Task: Research Airbnb properties in Villa Gesell, Argentina from 5th December, 2023 to 12th December, 2023 for 2 adults.  With 1  bedroom having 1 bed and 1 bathroom. Property type can be hotel. Amenities needed are: heating. Booking option can be shelf check-in. Look for 3 properties as per requirement.
Action: Mouse moved to (452, 102)
Screenshot: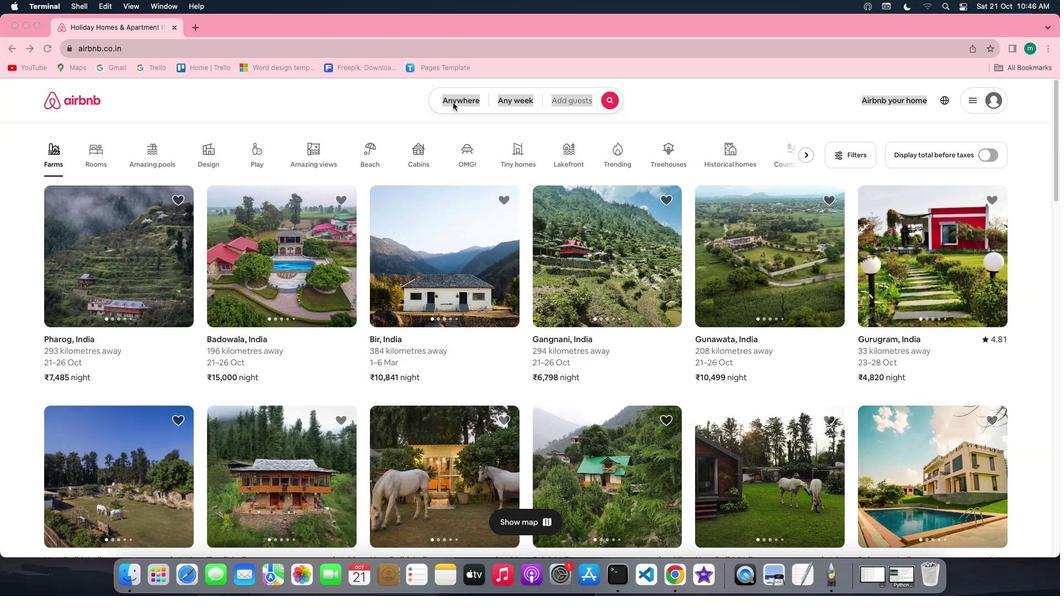 
Action: Mouse pressed left at (452, 102)
Screenshot: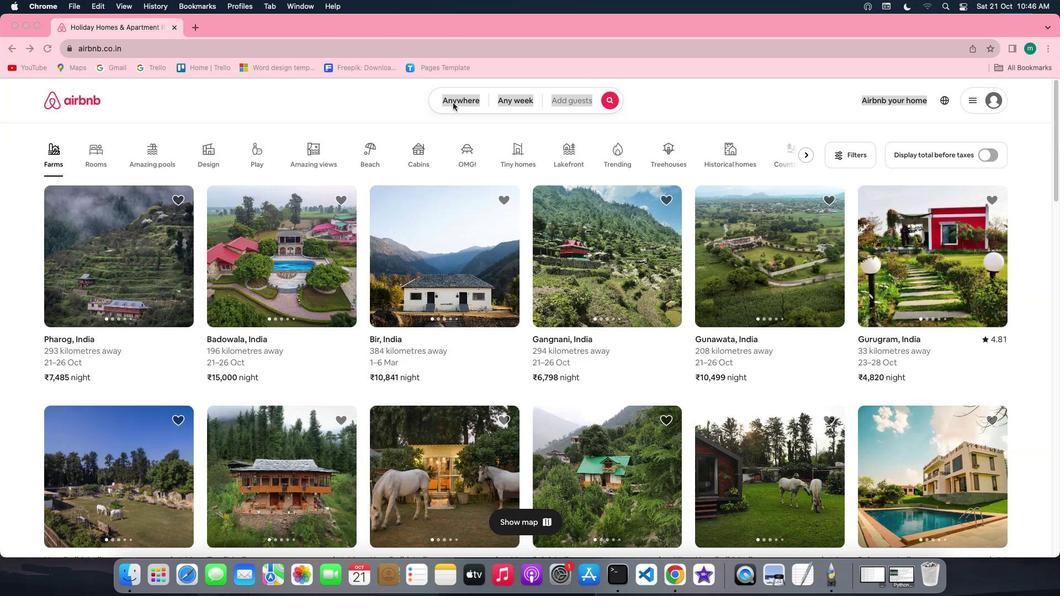 
Action: Mouse pressed left at (452, 102)
Screenshot: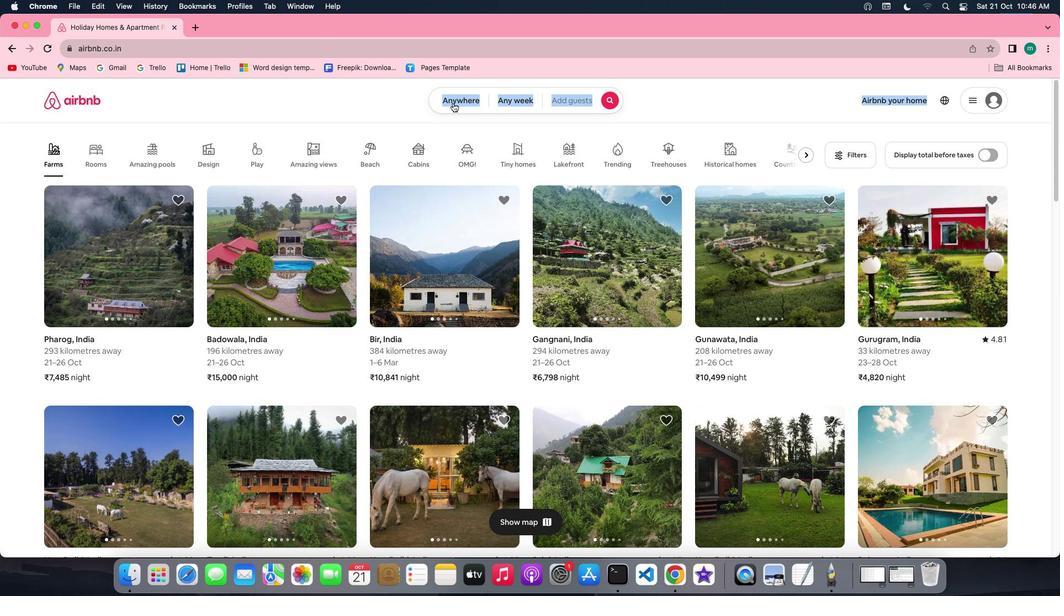 
Action: Mouse moved to (392, 135)
Screenshot: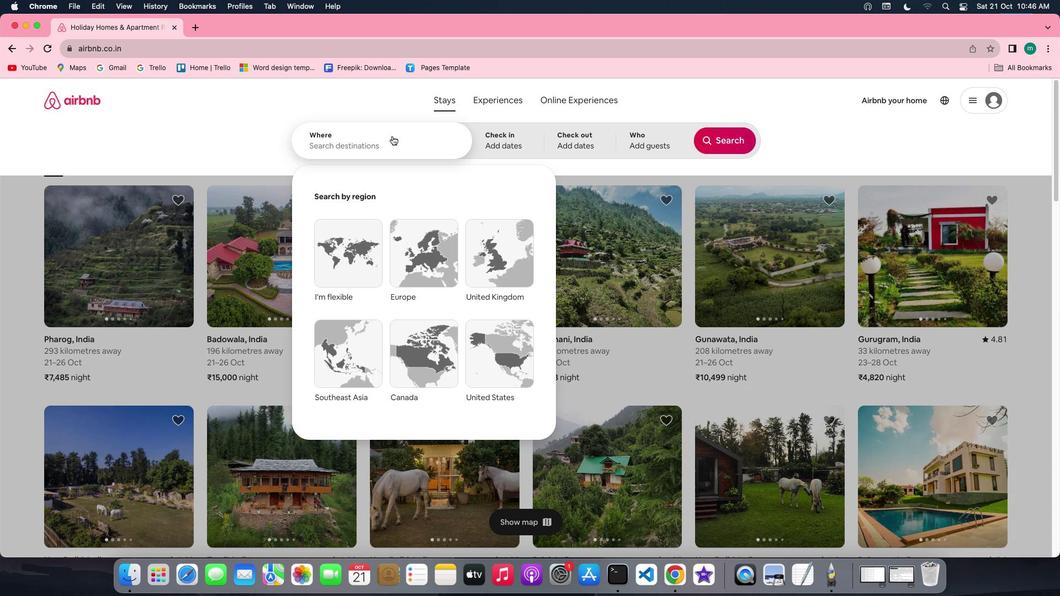 
Action: Key pressed Key.shift'V''i''l''l''a'Key.spaceKey.shift'G''e''s''e''l''l'','Key.spaceKey.shift'A''r''g''e''n''t''i''n''a'
Screenshot: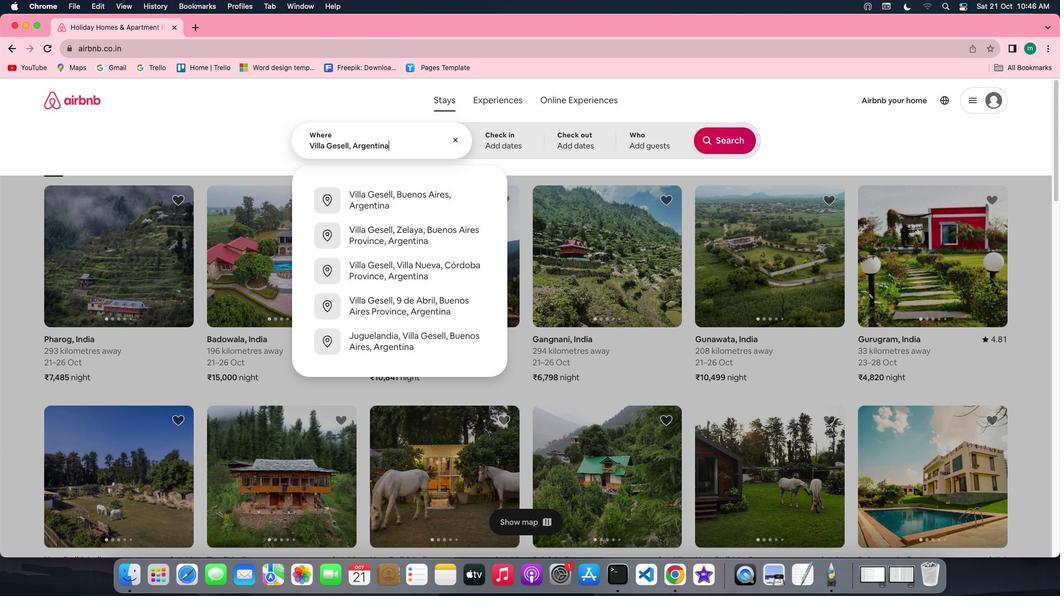 
Action: Mouse moved to (488, 138)
Screenshot: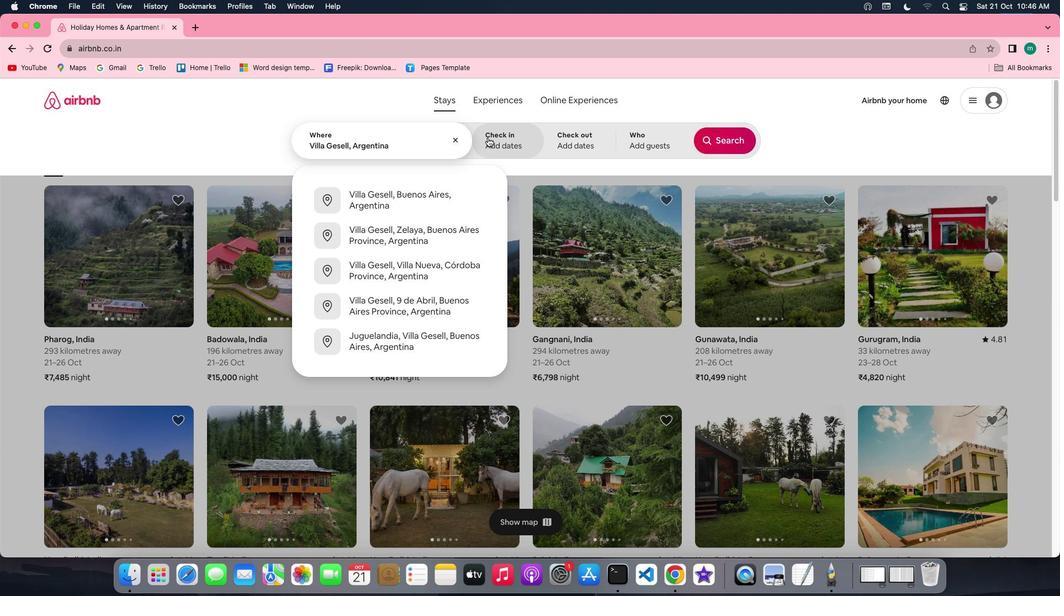 
Action: Mouse pressed left at (488, 138)
Screenshot: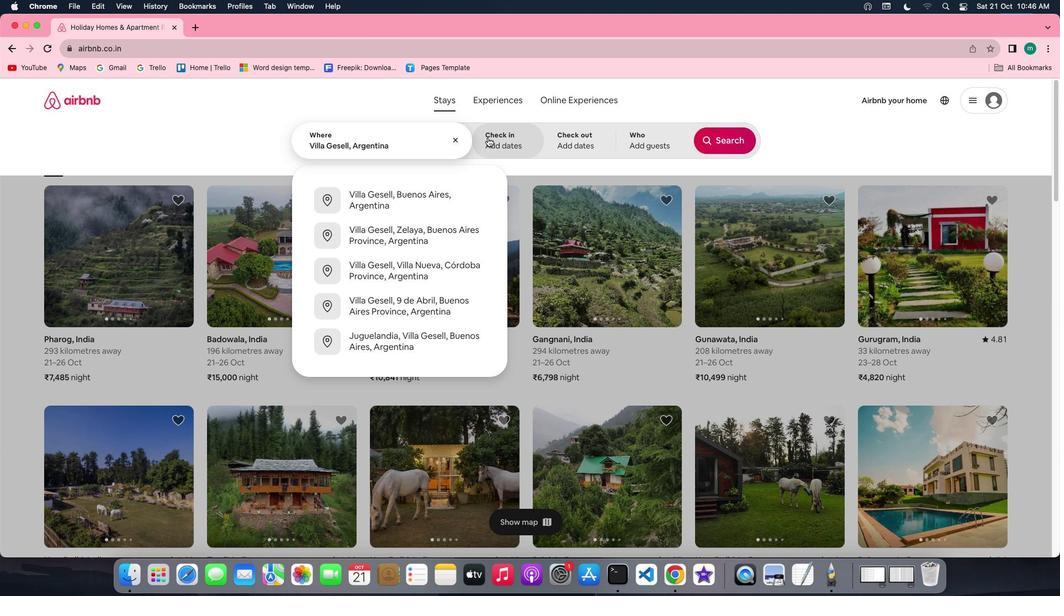 
Action: Mouse moved to (722, 235)
Screenshot: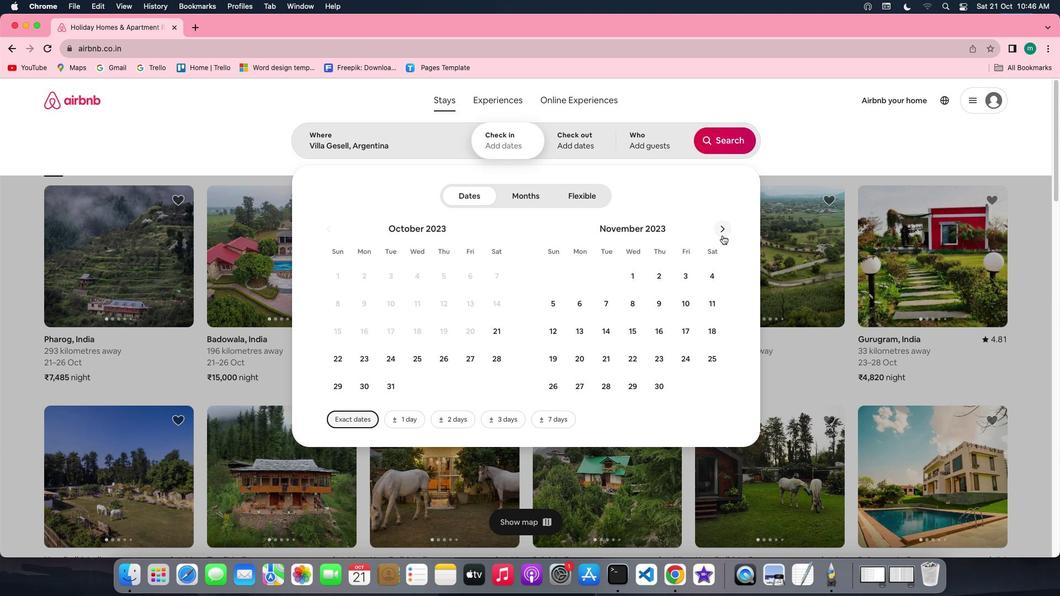 
Action: Mouse pressed left at (722, 235)
Screenshot: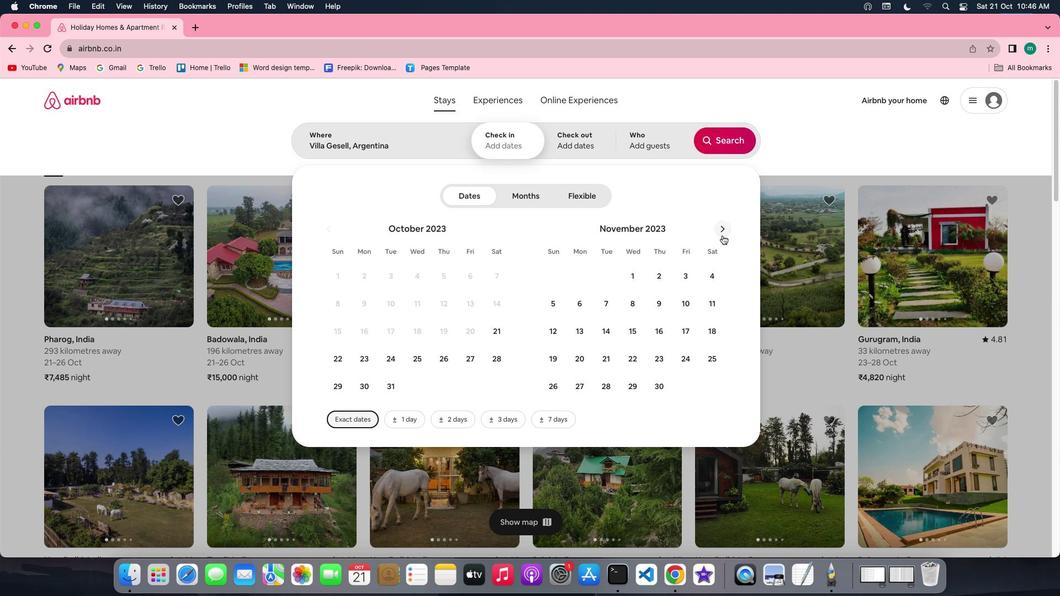 
Action: Mouse moved to (609, 297)
Screenshot: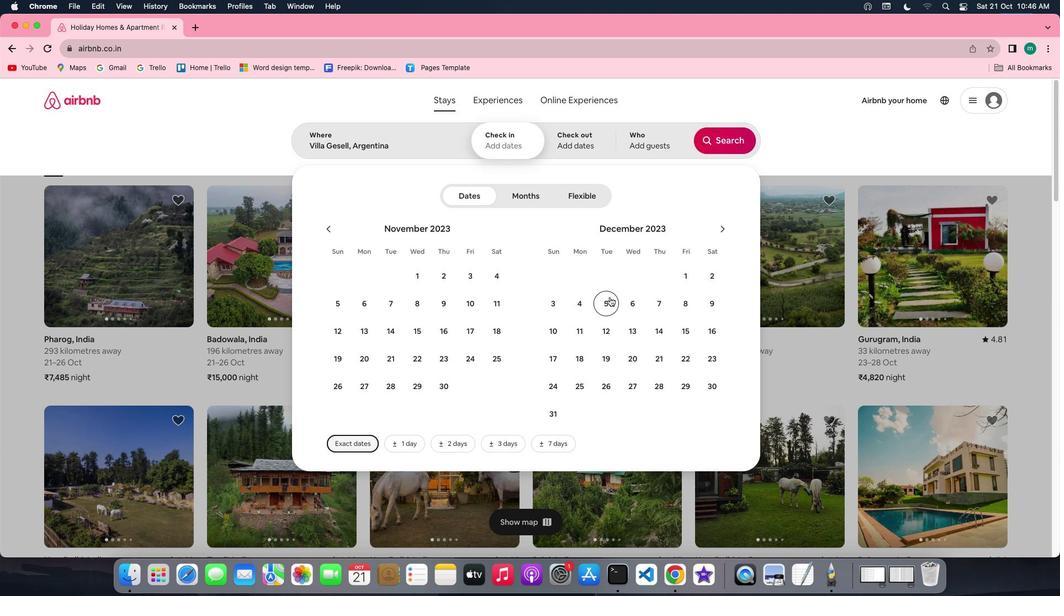 
Action: Mouse pressed left at (609, 297)
Screenshot: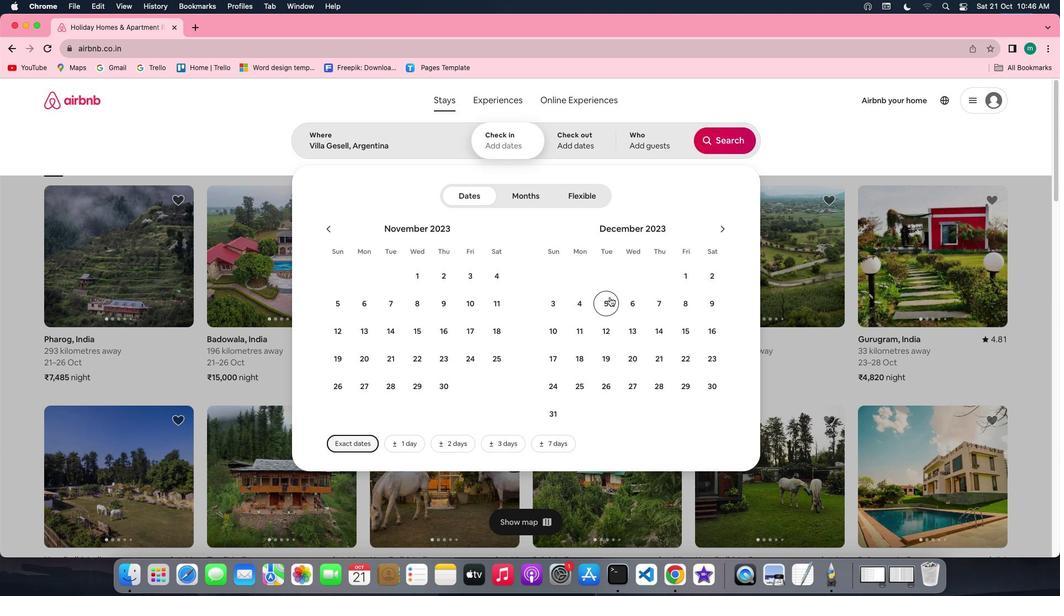 
Action: Mouse moved to (616, 332)
Screenshot: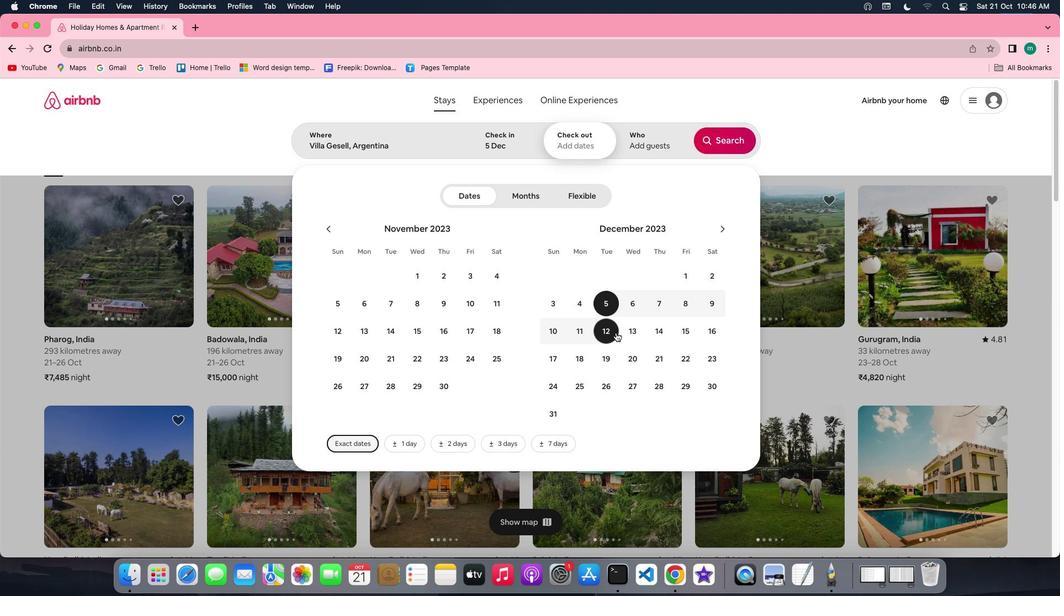 
Action: Mouse pressed left at (616, 332)
Screenshot: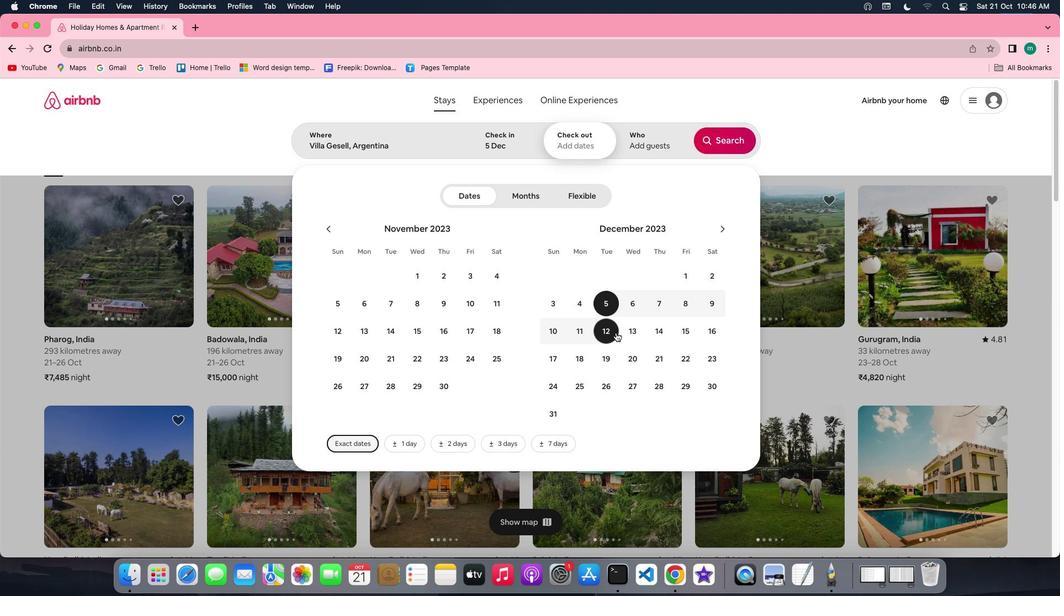 
Action: Mouse moved to (654, 140)
Screenshot: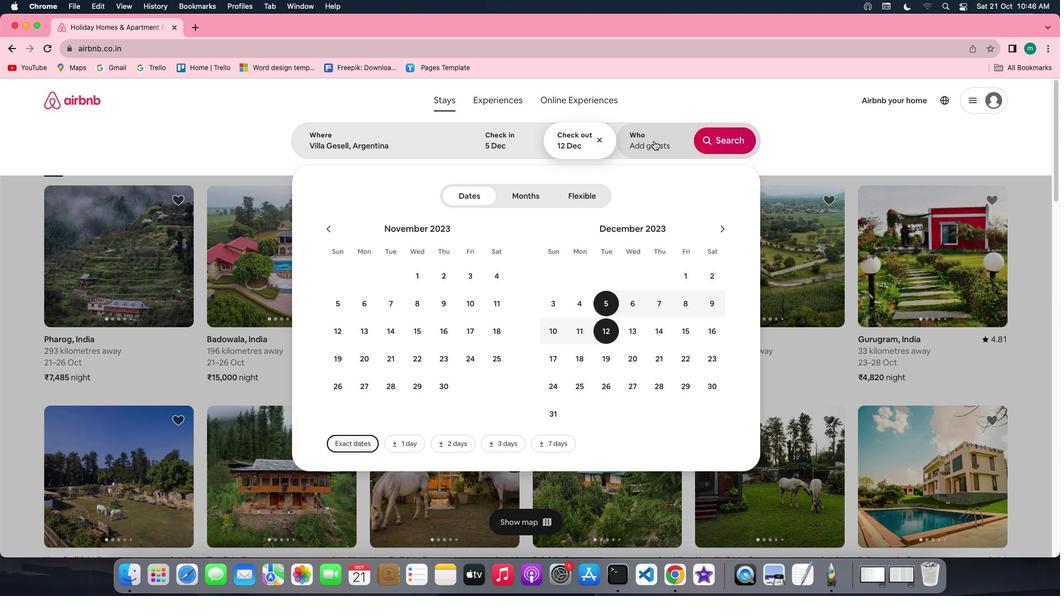 
Action: Mouse pressed left at (654, 140)
Screenshot: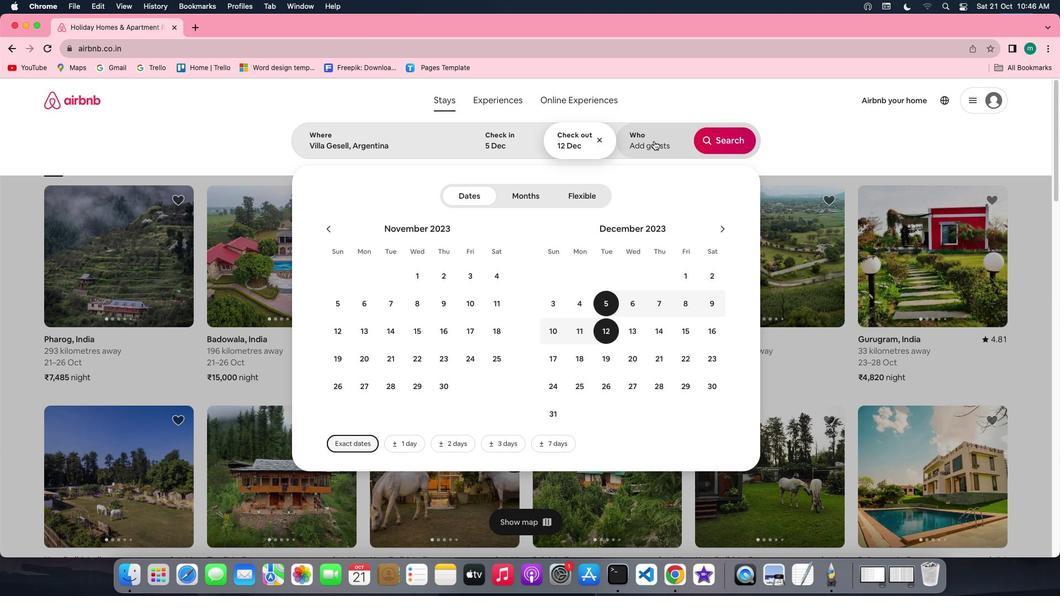
Action: Mouse moved to (725, 191)
Screenshot: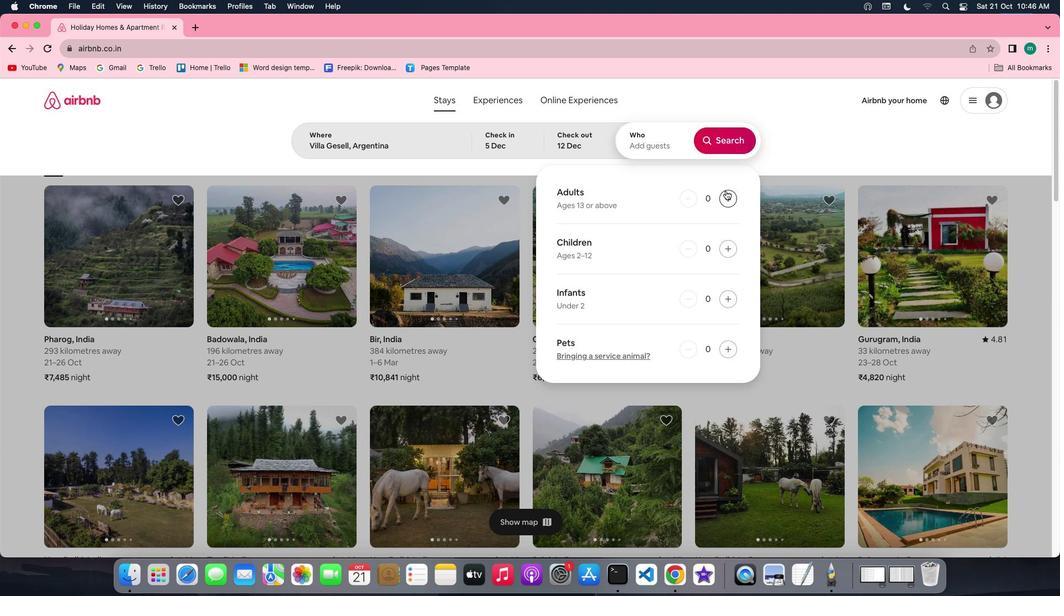 
Action: Mouse pressed left at (725, 191)
Screenshot: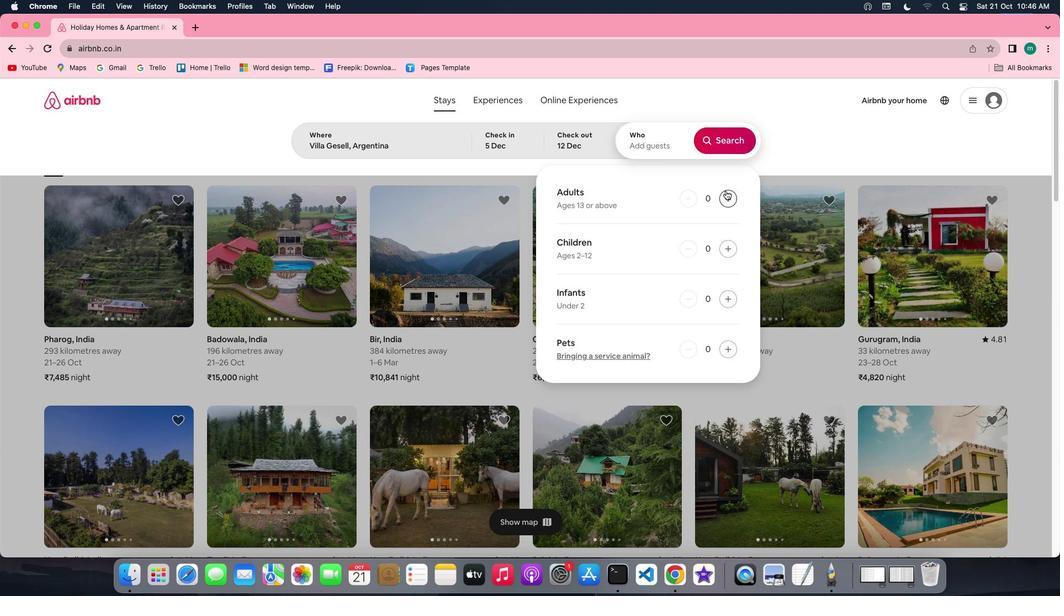
Action: Mouse pressed left at (725, 191)
Screenshot: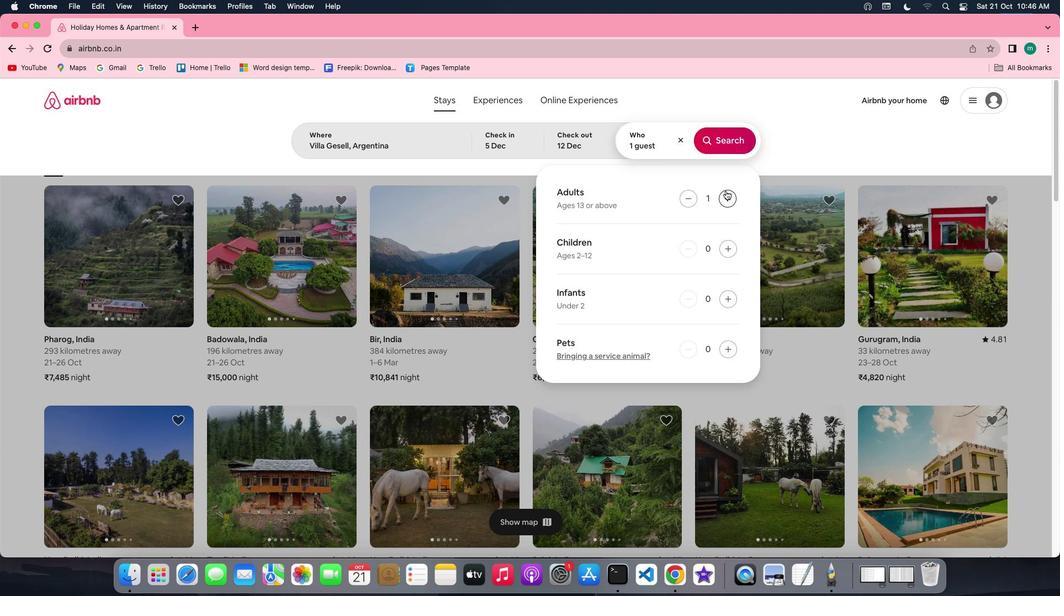 
Action: Mouse moved to (712, 138)
Screenshot: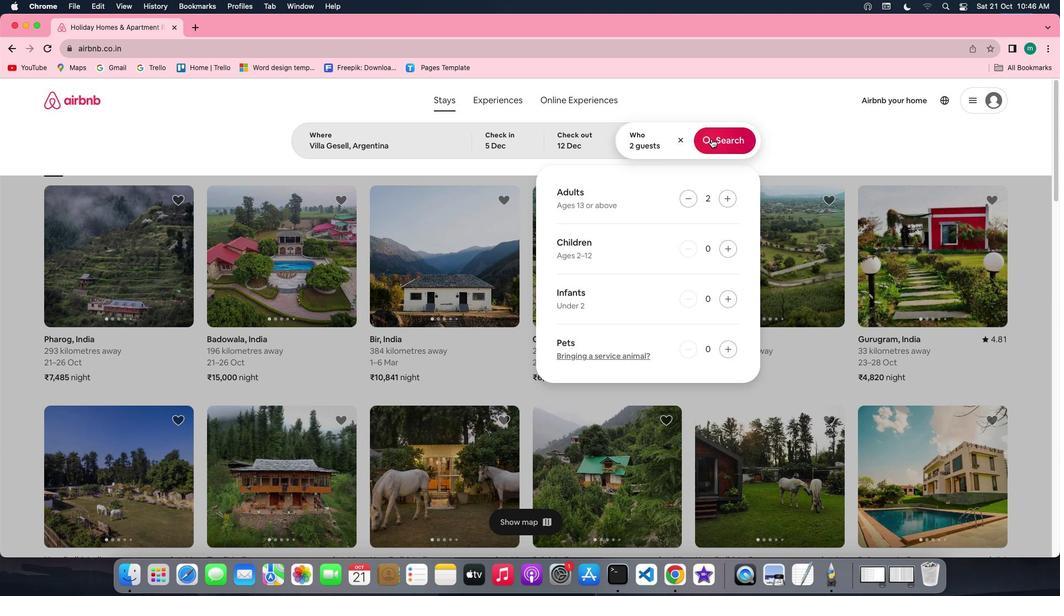 
Action: Mouse pressed left at (712, 138)
Screenshot: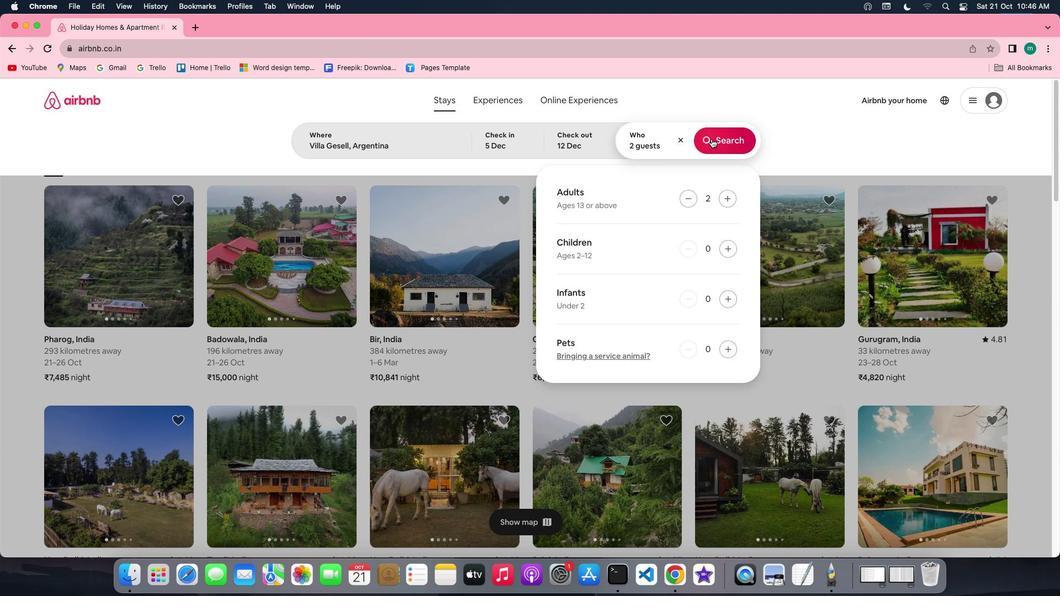 
Action: Mouse moved to (881, 139)
Screenshot: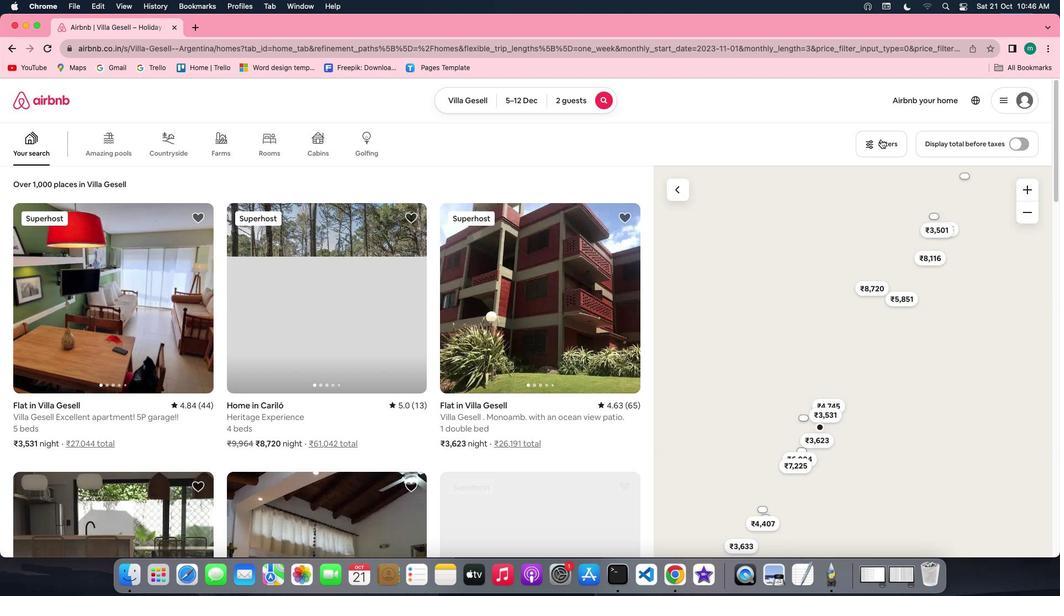 
Action: Mouse pressed left at (881, 139)
Screenshot: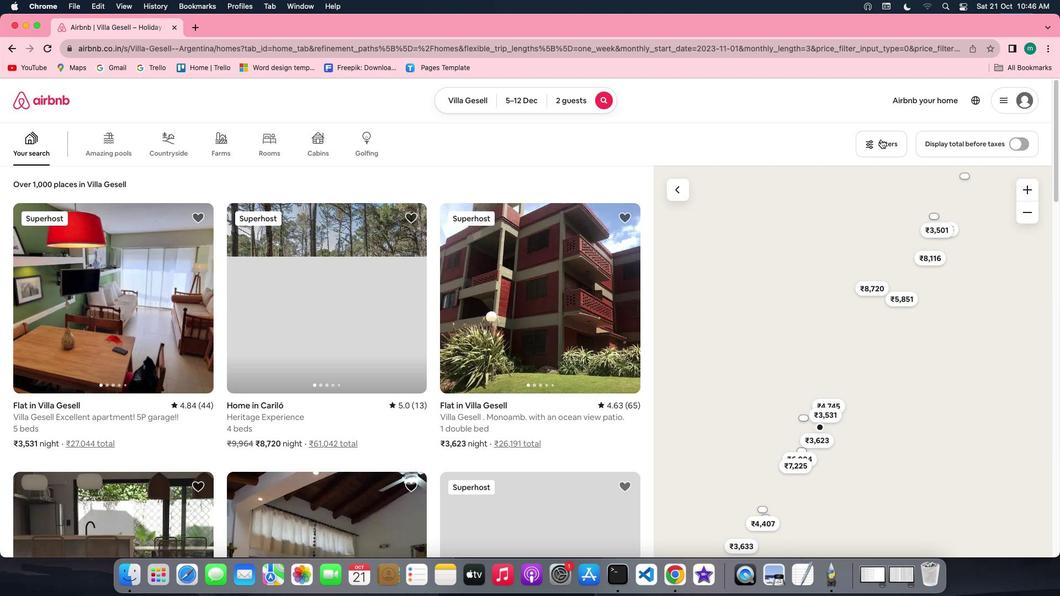 
Action: Mouse moved to (546, 289)
Screenshot: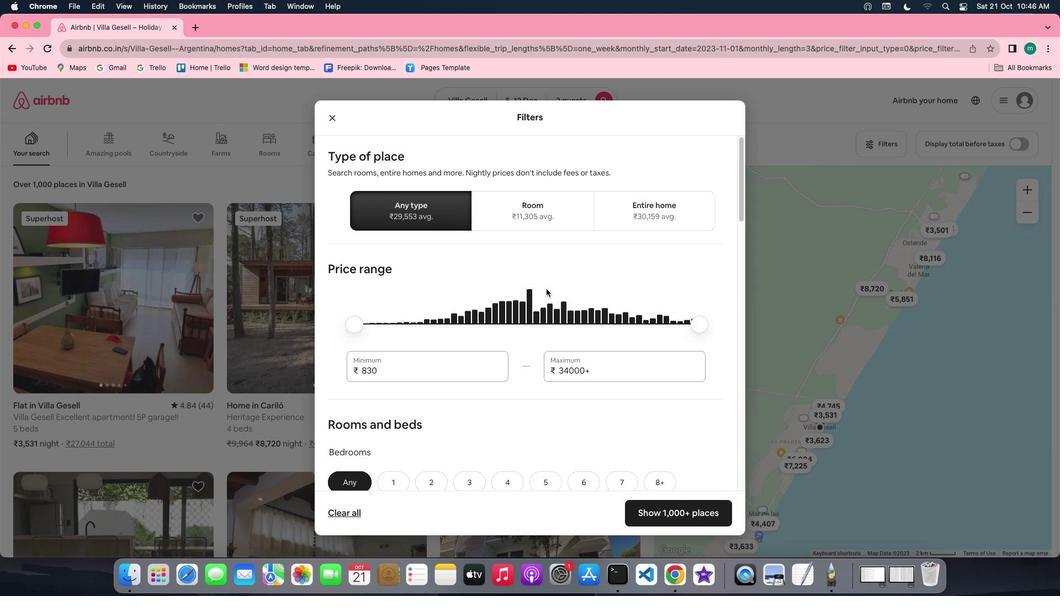 
Action: Mouse scrolled (546, 289) with delta (0, 0)
Screenshot: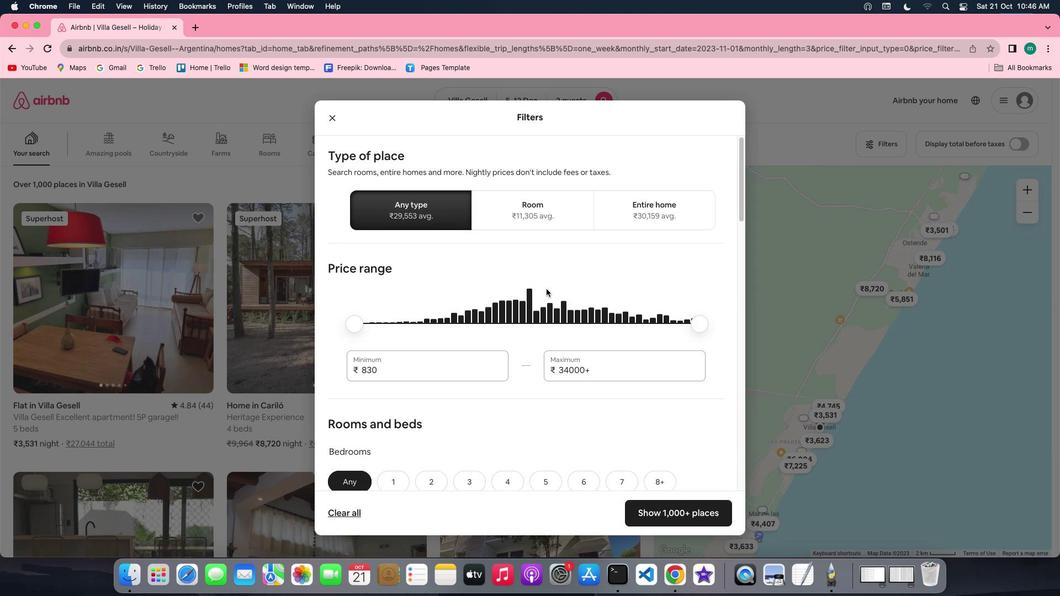 
Action: Mouse scrolled (546, 289) with delta (0, 0)
Screenshot: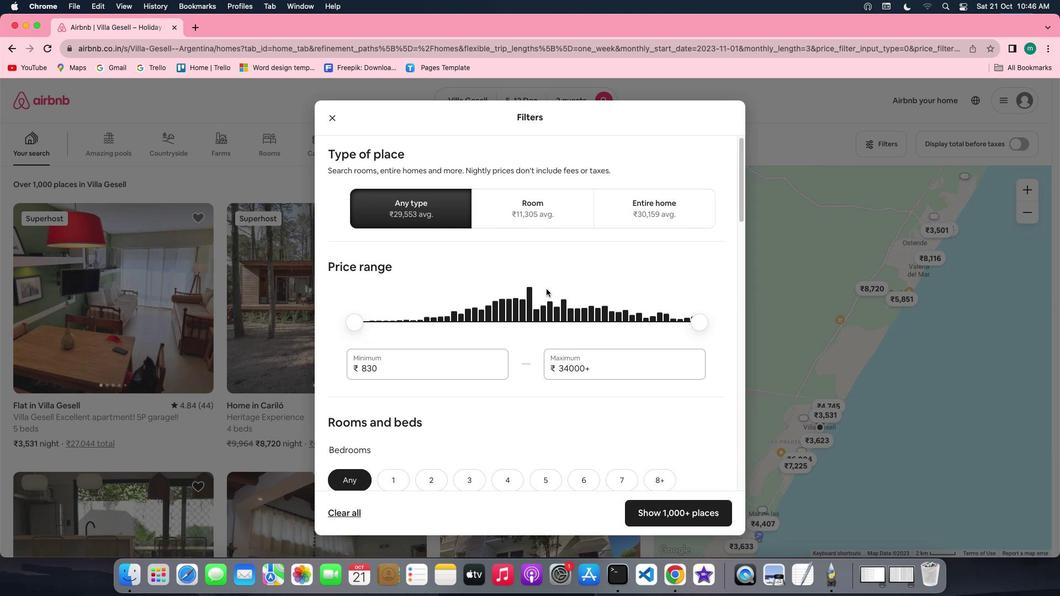 
Action: Mouse scrolled (546, 289) with delta (0, 0)
Screenshot: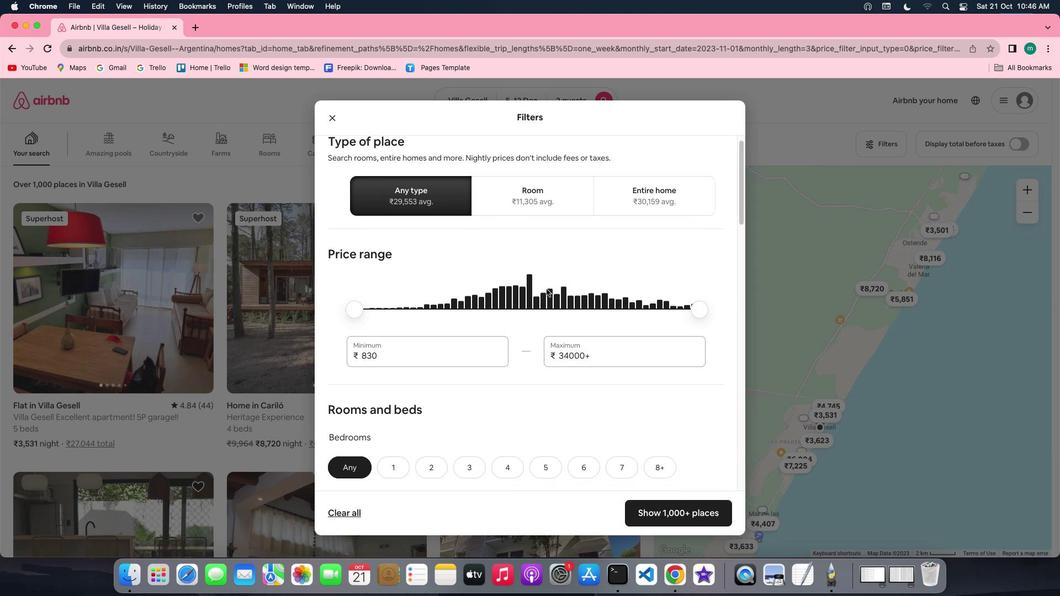 
Action: Mouse scrolled (546, 289) with delta (0, 0)
Screenshot: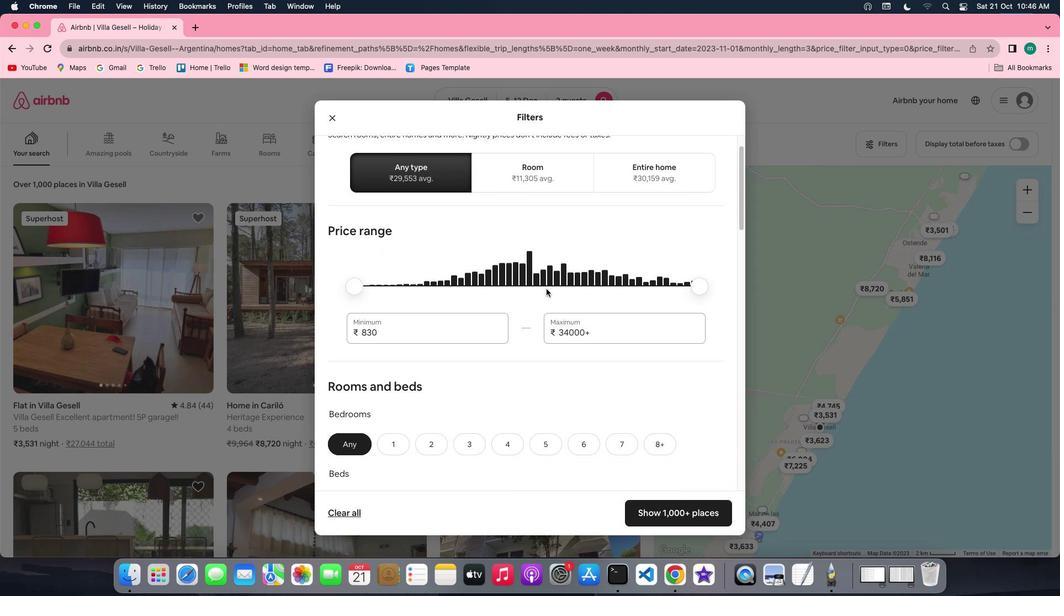 
Action: Mouse scrolled (546, 289) with delta (0, 0)
Screenshot: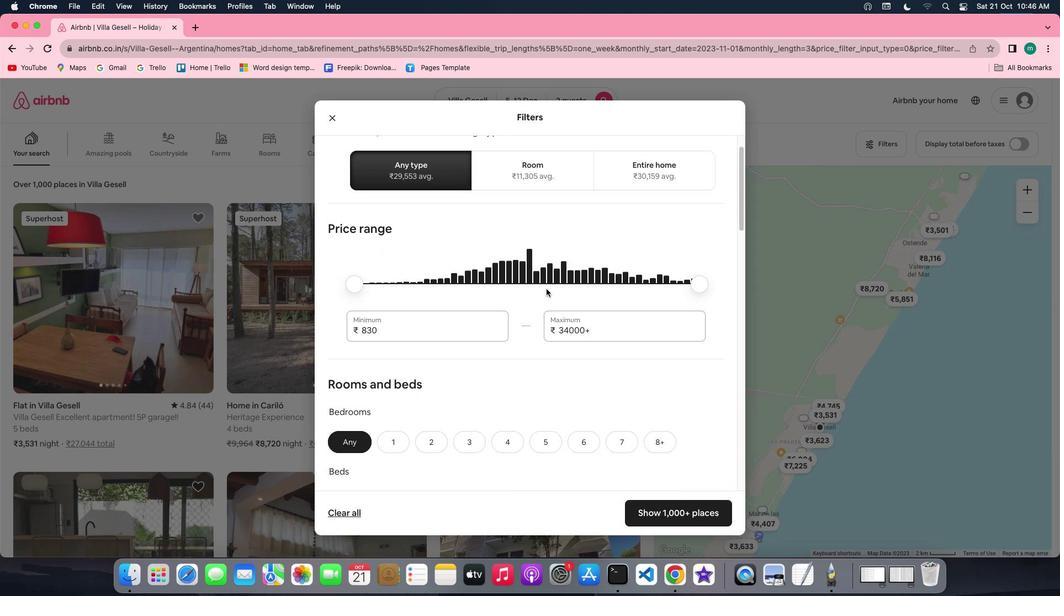 
Action: Mouse scrolled (546, 289) with delta (0, 0)
Screenshot: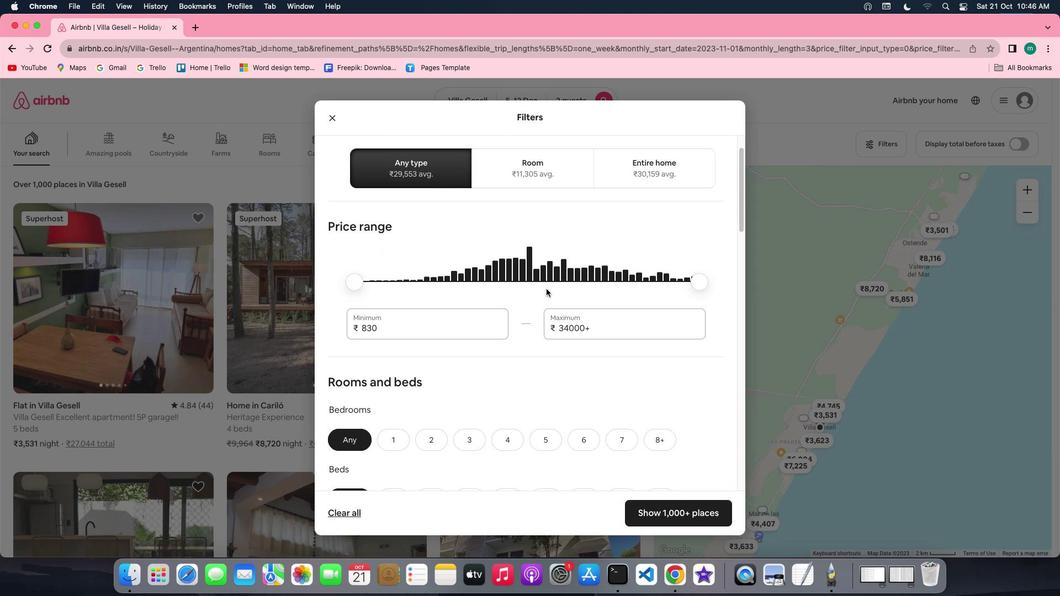 
Action: Mouse scrolled (546, 289) with delta (0, 0)
Screenshot: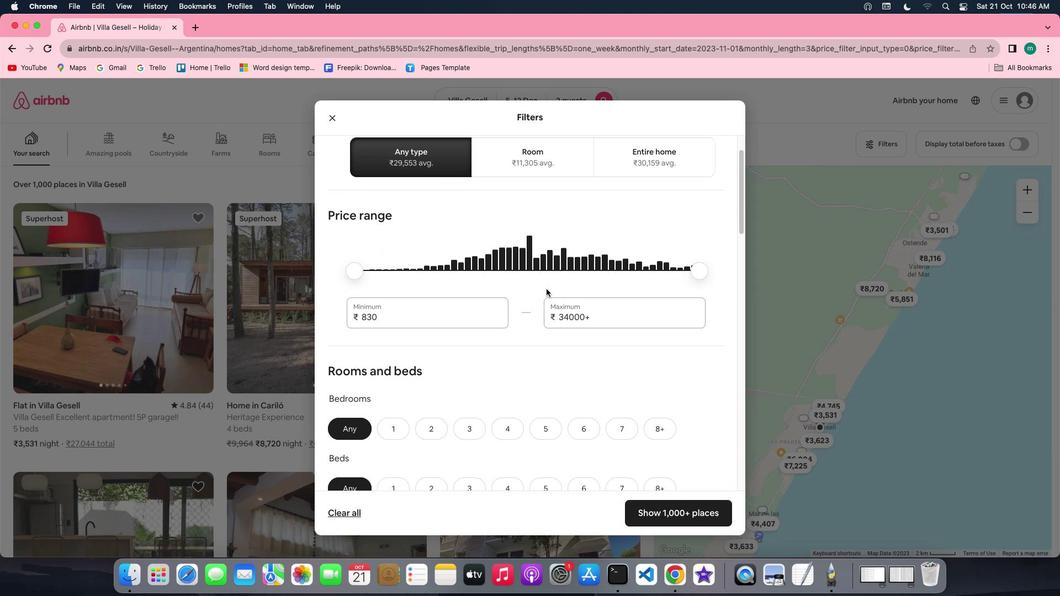 
Action: Mouse scrolled (546, 289) with delta (0, 0)
Screenshot: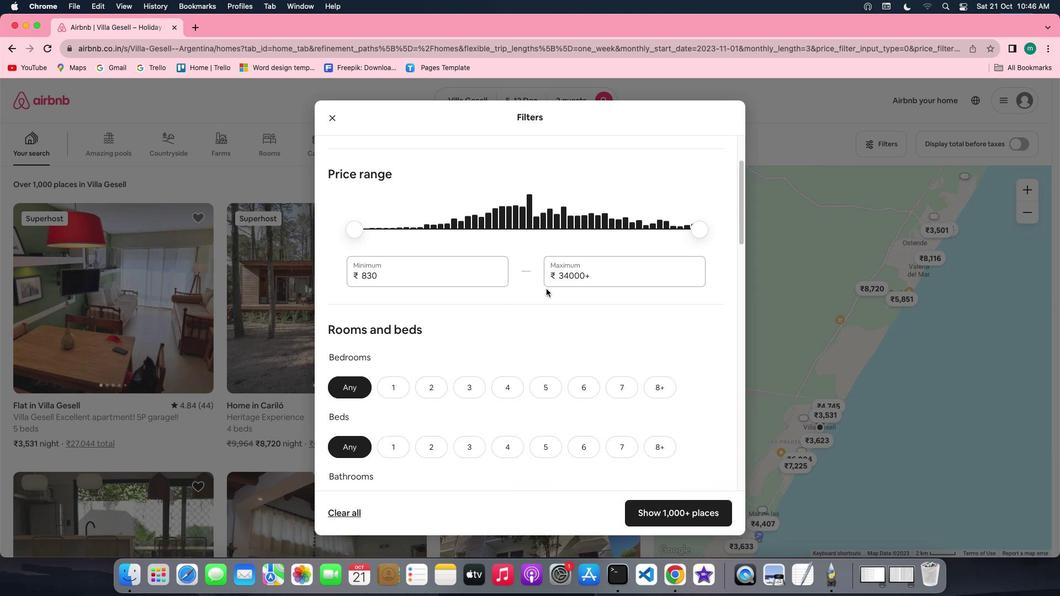 
Action: Mouse scrolled (546, 289) with delta (0, 0)
Screenshot: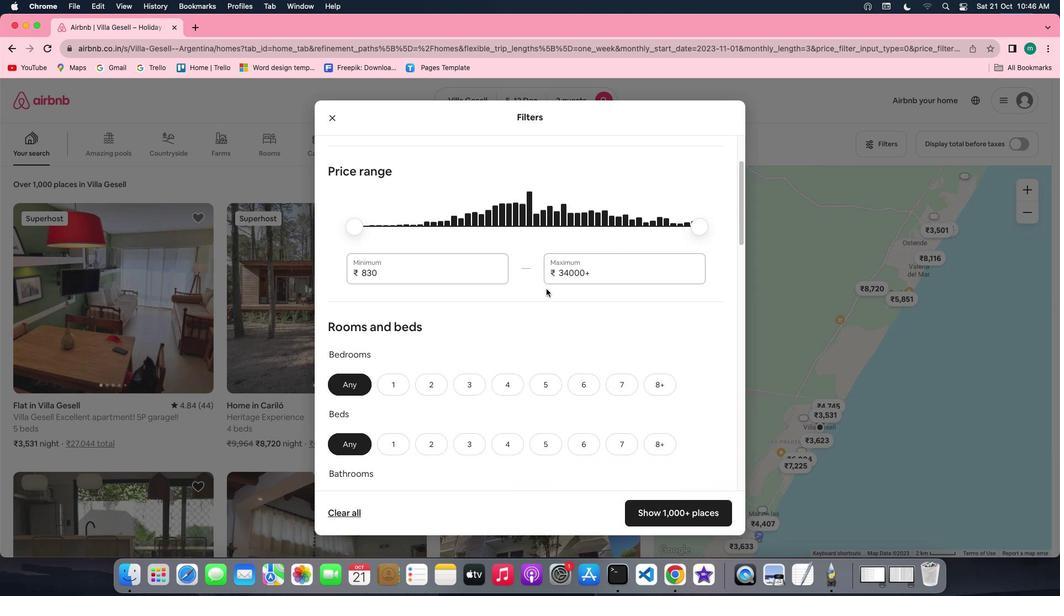 
Action: Mouse scrolled (546, 289) with delta (0, -1)
Screenshot: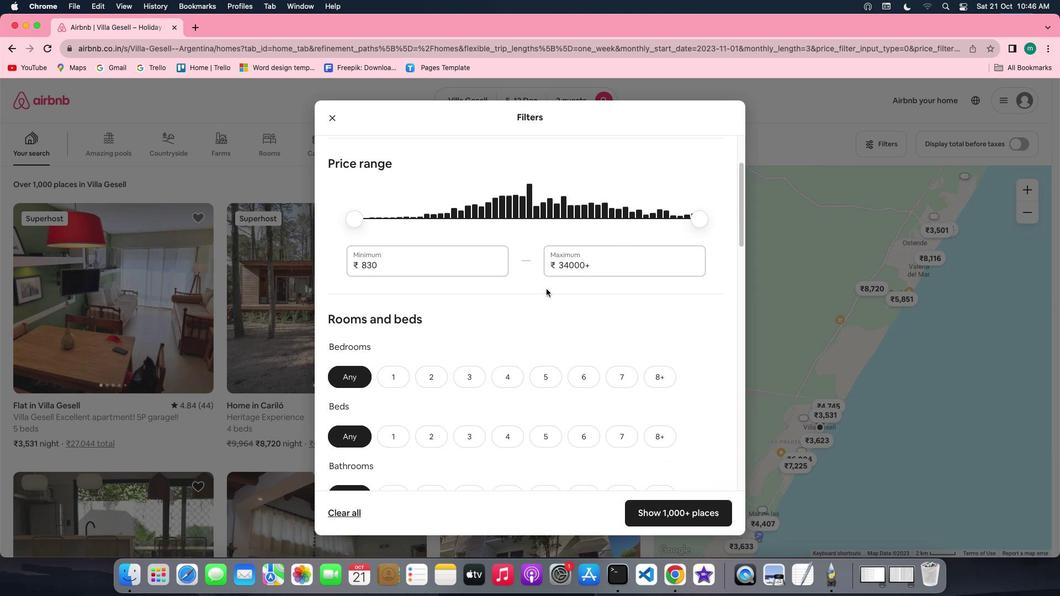 
Action: Mouse moved to (524, 298)
Screenshot: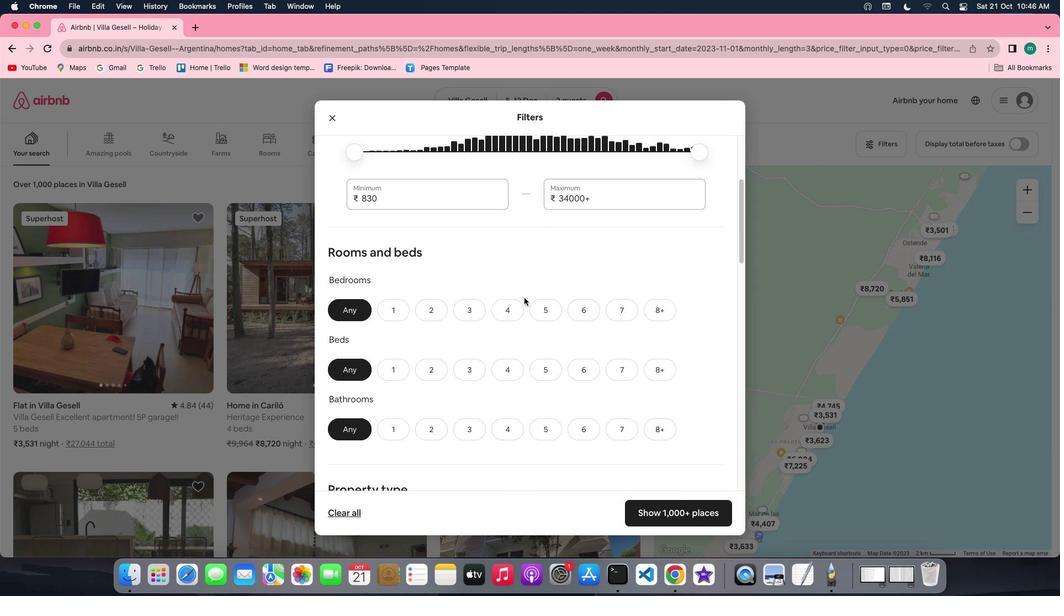 
Action: Mouse scrolled (524, 298) with delta (0, 0)
Screenshot: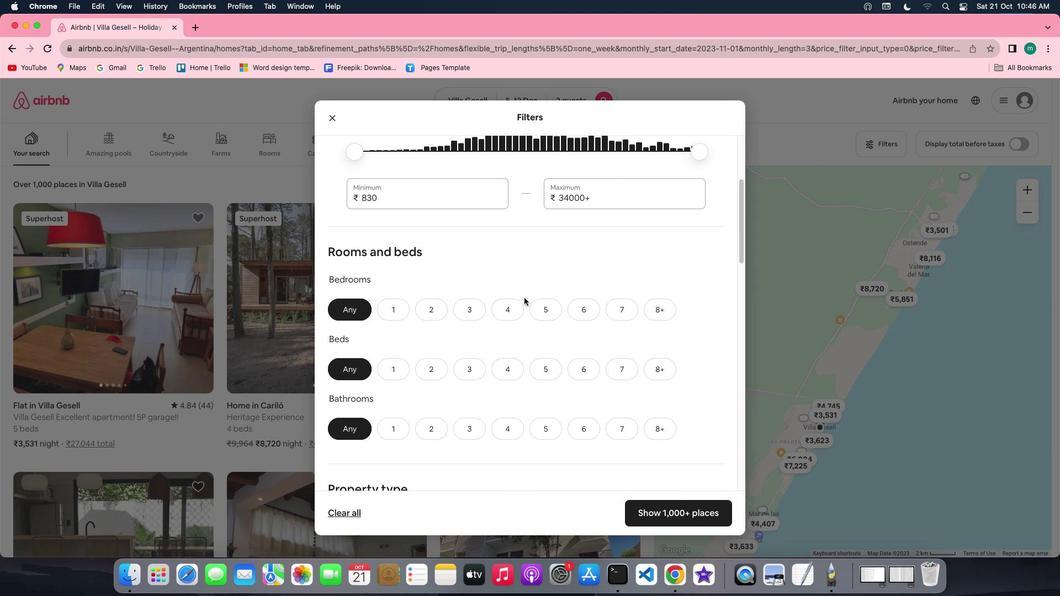
Action: Mouse scrolled (524, 298) with delta (0, 0)
Screenshot: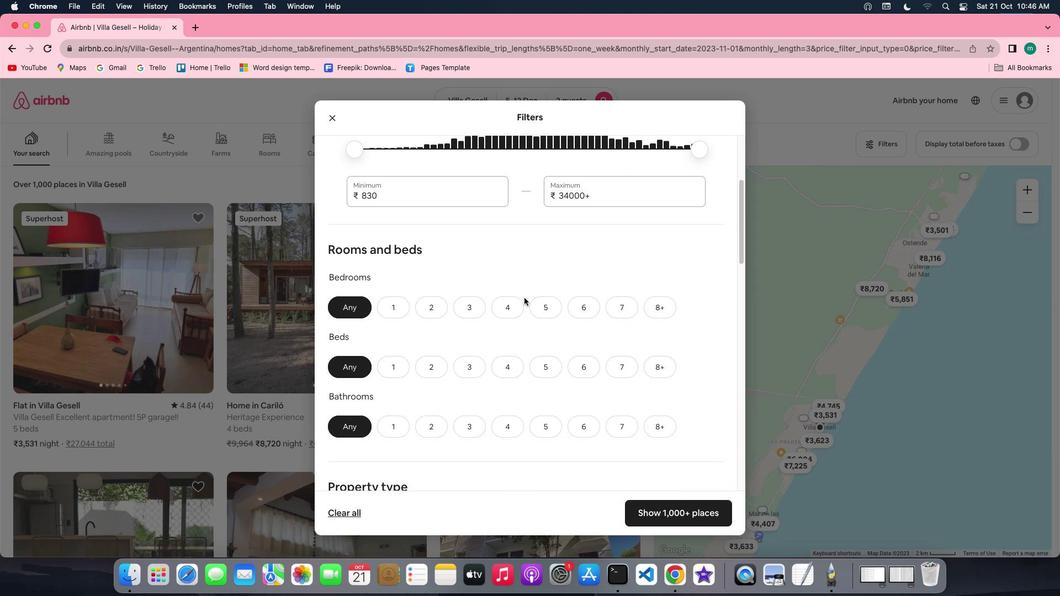 
Action: Mouse scrolled (524, 298) with delta (0, 0)
Screenshot: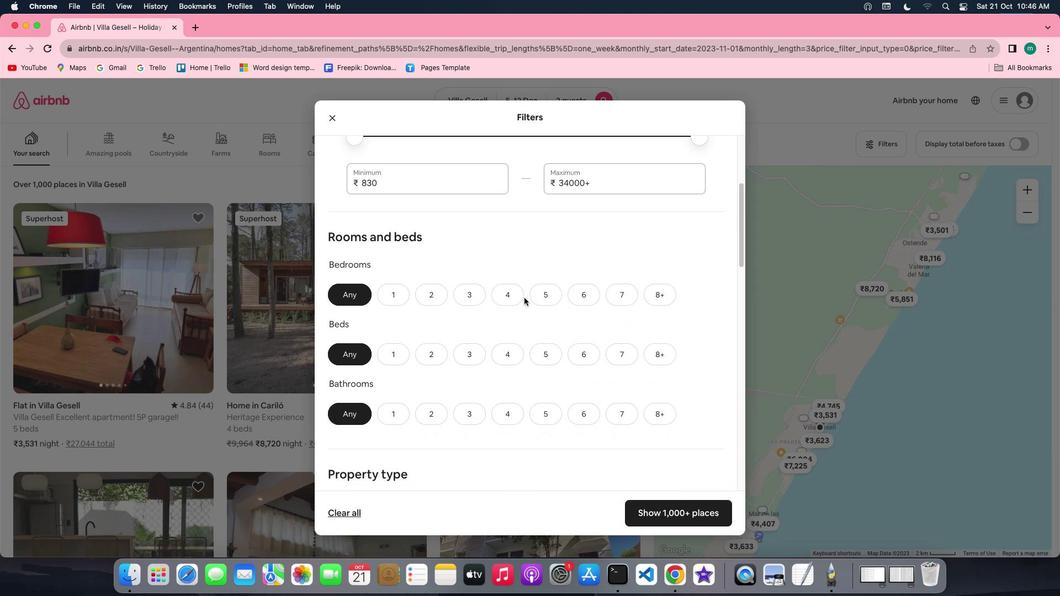 
Action: Mouse moved to (392, 265)
Screenshot: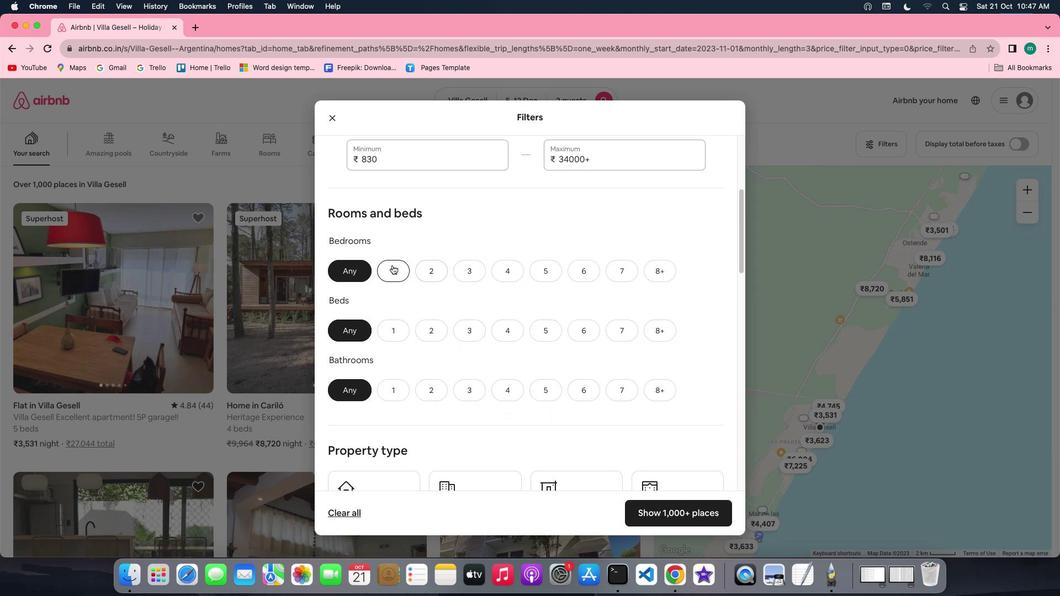 
Action: Mouse pressed left at (392, 265)
Screenshot: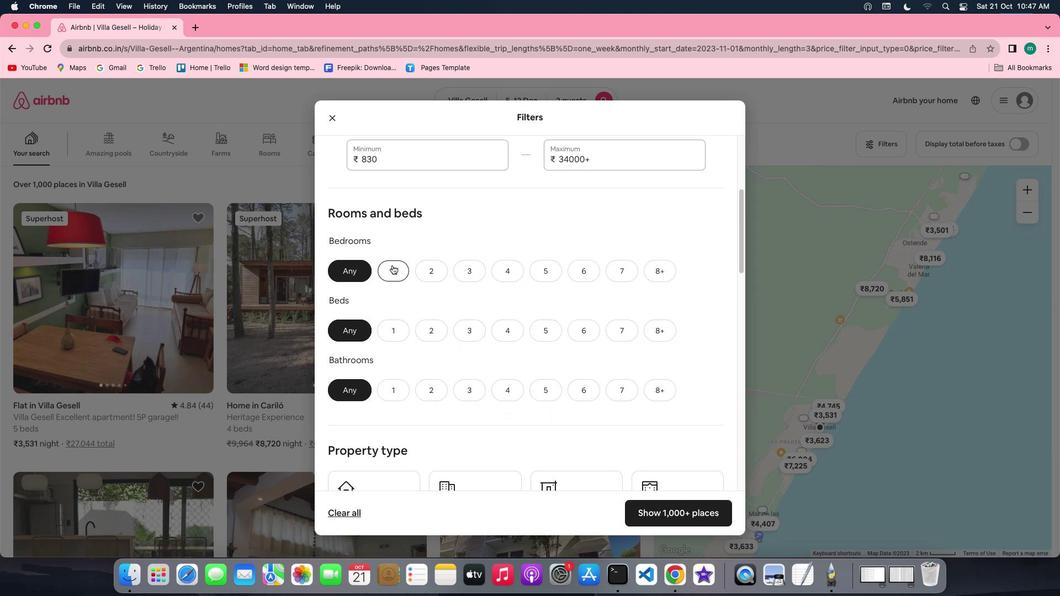 
Action: Mouse moved to (398, 338)
Screenshot: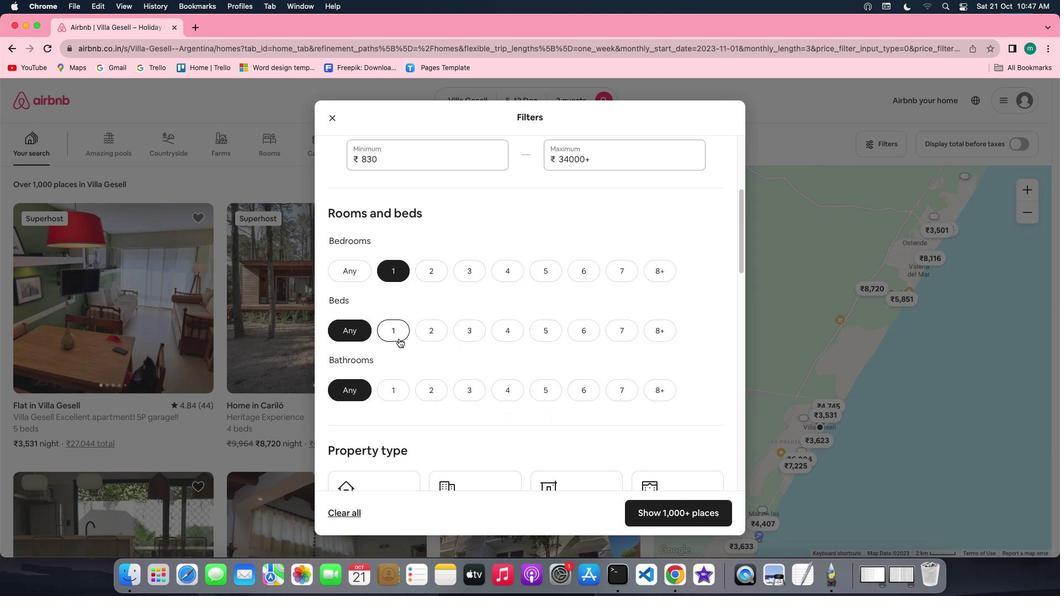 
Action: Mouse pressed left at (398, 338)
Screenshot: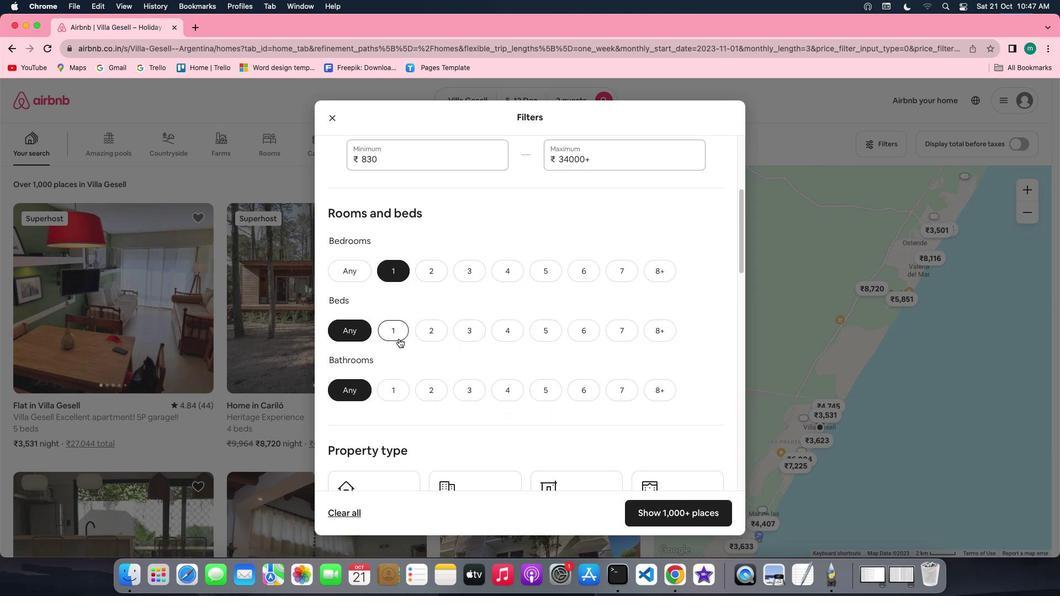 
Action: Mouse moved to (397, 382)
Screenshot: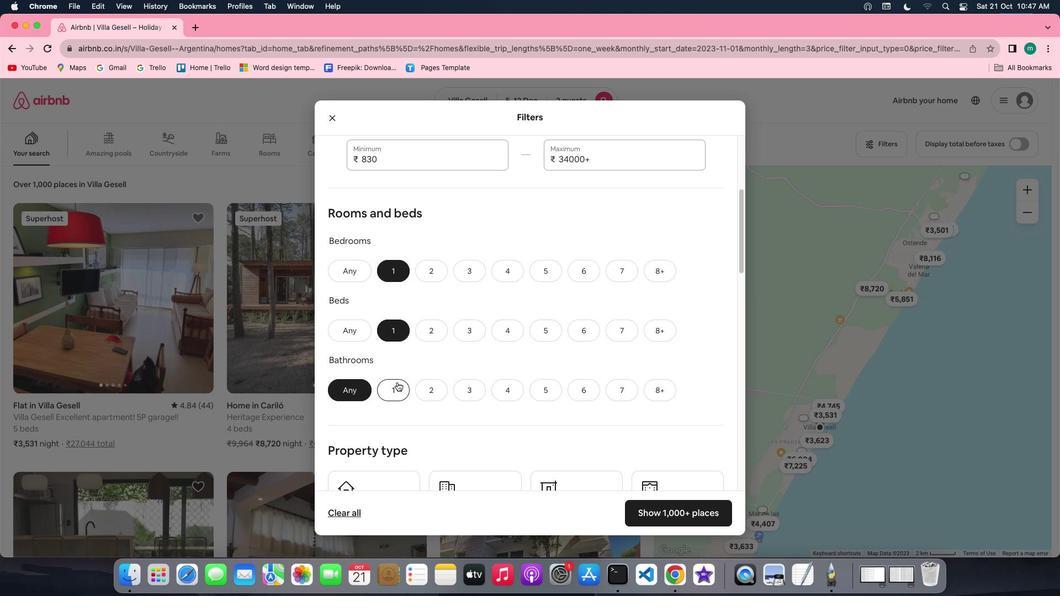 
Action: Mouse pressed left at (397, 382)
Screenshot: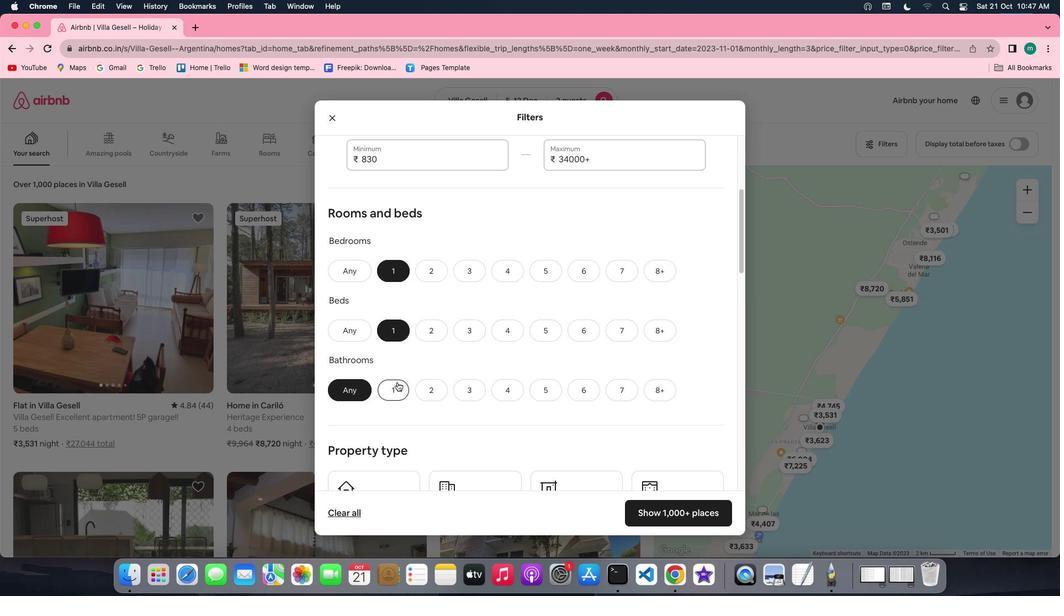 
Action: Mouse moved to (517, 367)
Screenshot: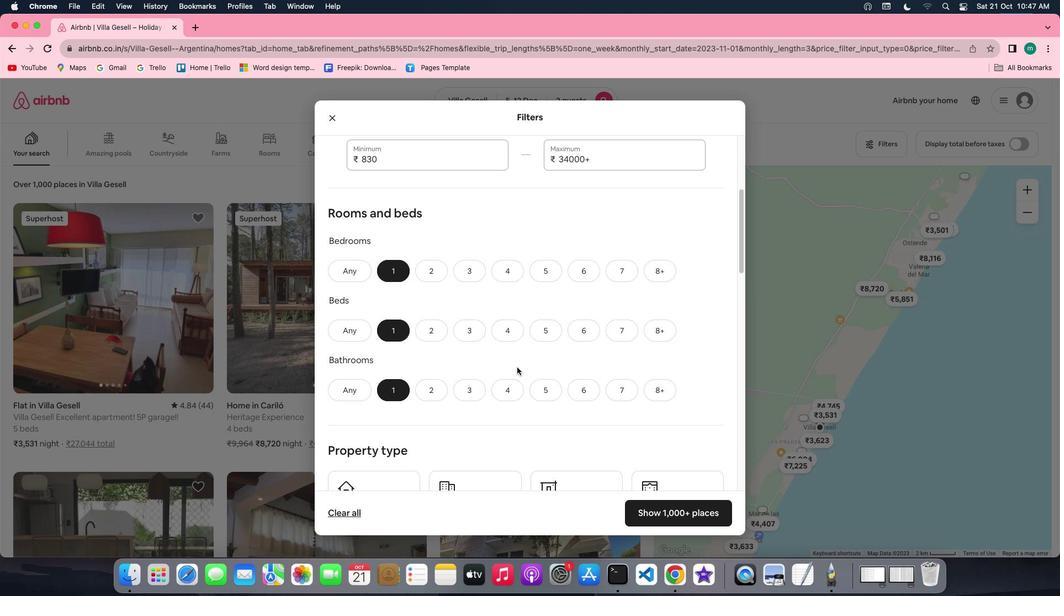 
Action: Mouse scrolled (517, 367) with delta (0, 0)
Screenshot: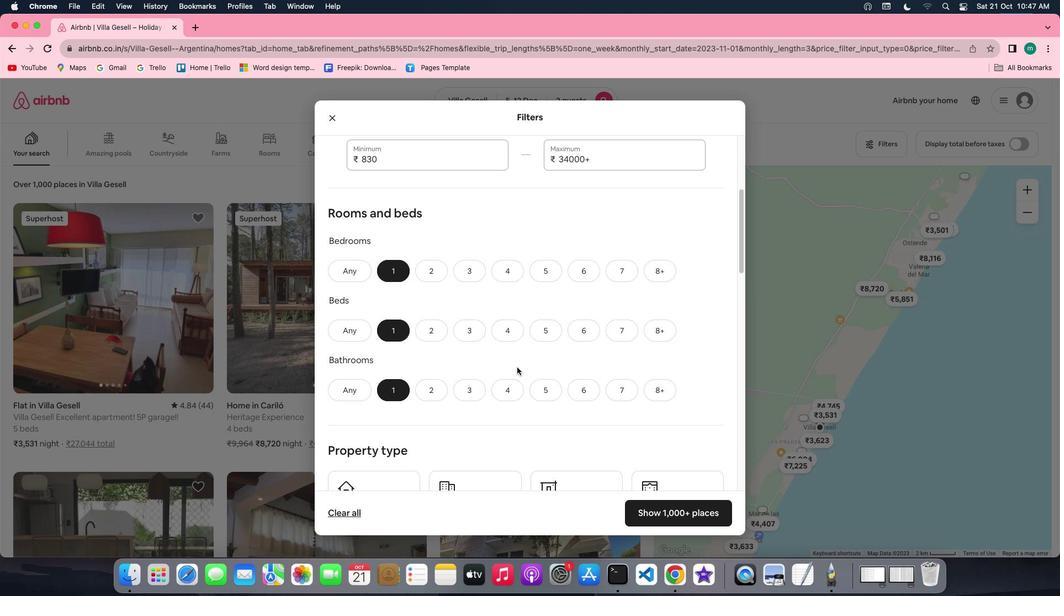 
Action: Mouse scrolled (517, 367) with delta (0, 0)
Screenshot: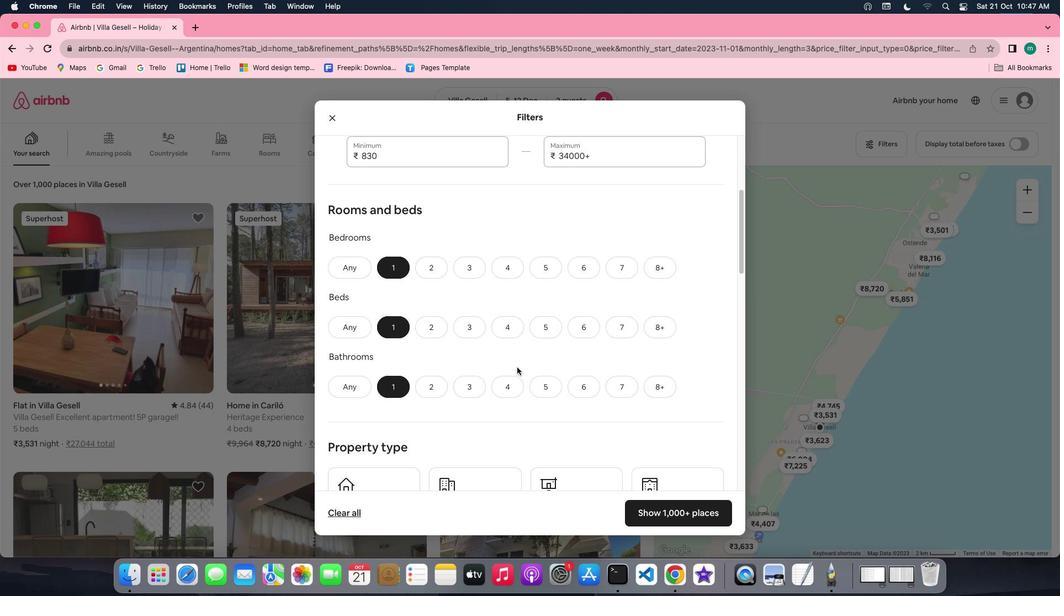 
Action: Mouse scrolled (517, 367) with delta (0, 0)
Screenshot: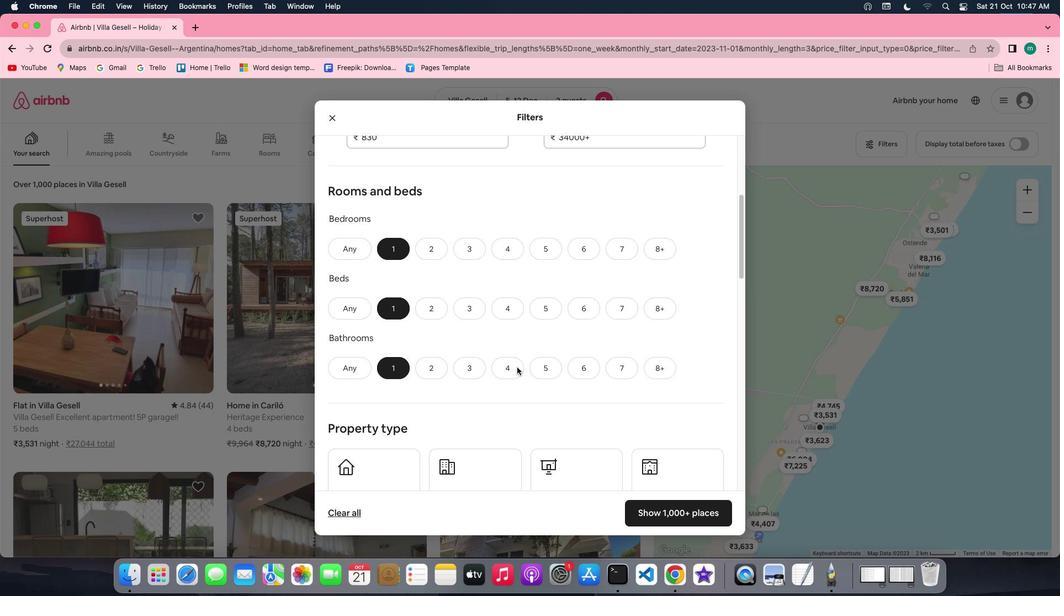 
Action: Mouse scrolled (517, 367) with delta (0, 0)
Screenshot: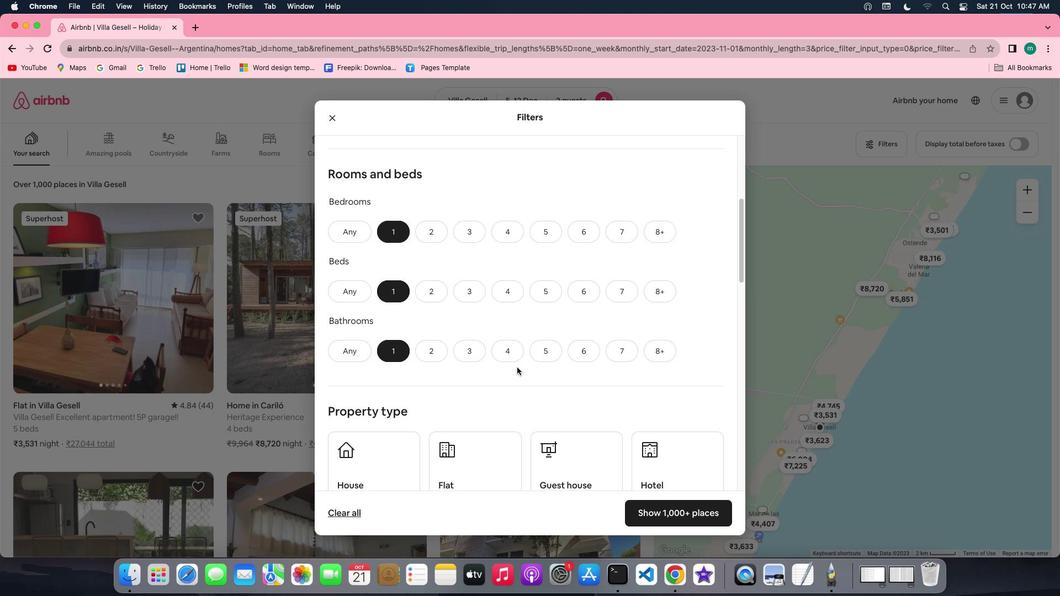 
Action: Mouse scrolled (517, 367) with delta (0, 0)
Screenshot: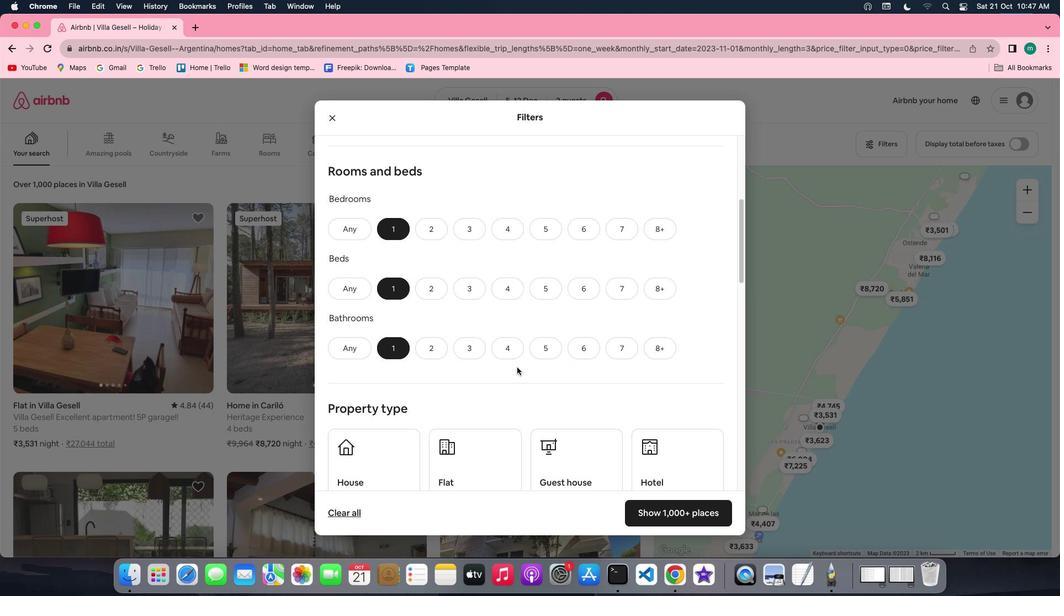 
Action: Mouse scrolled (517, 367) with delta (0, 0)
Screenshot: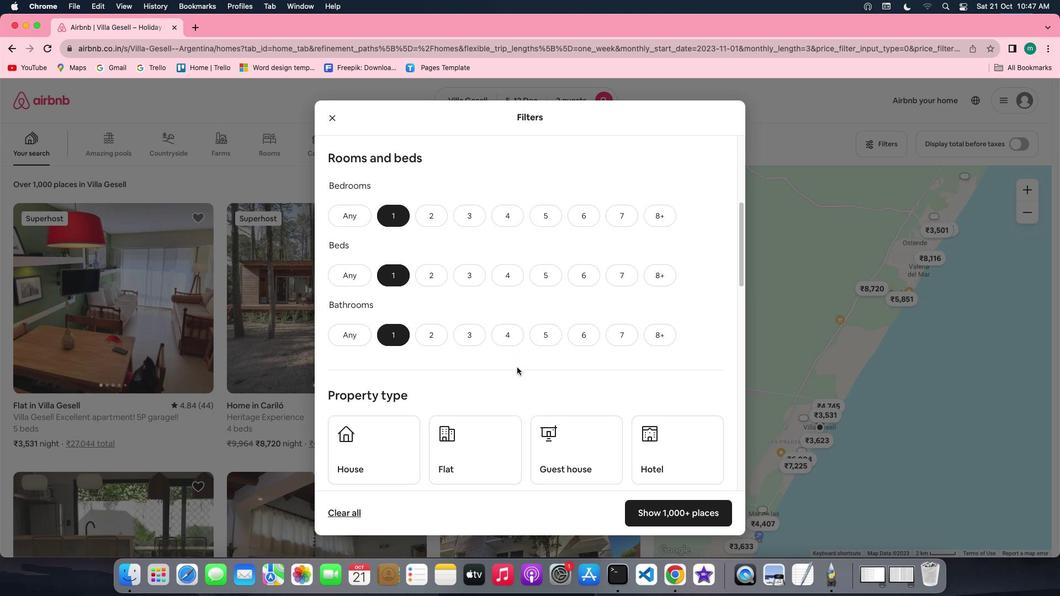 
Action: Mouse scrolled (517, 367) with delta (0, 0)
Screenshot: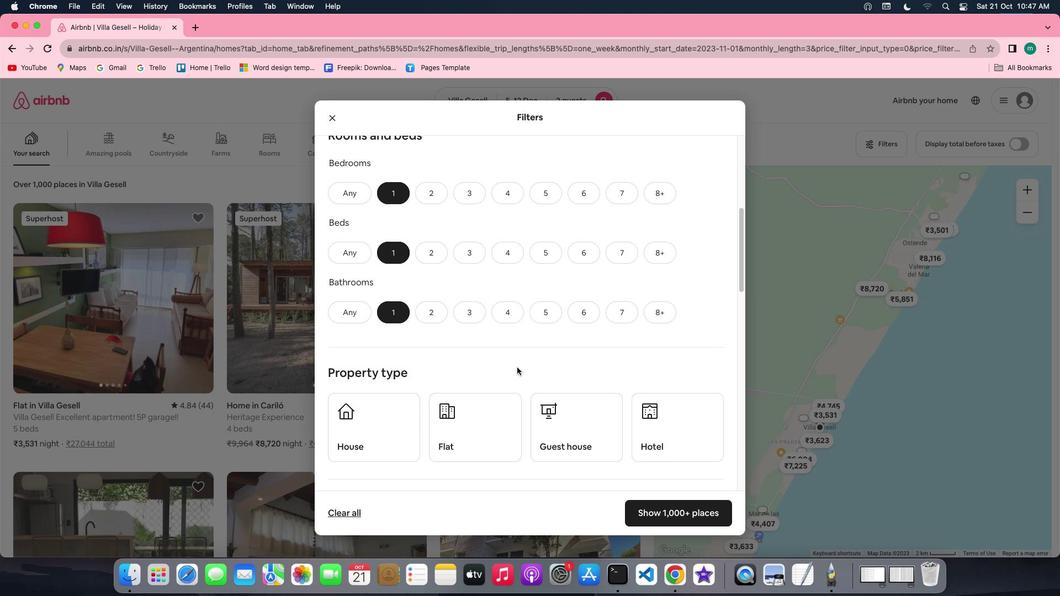 
Action: Mouse scrolled (517, 367) with delta (0, 0)
Screenshot: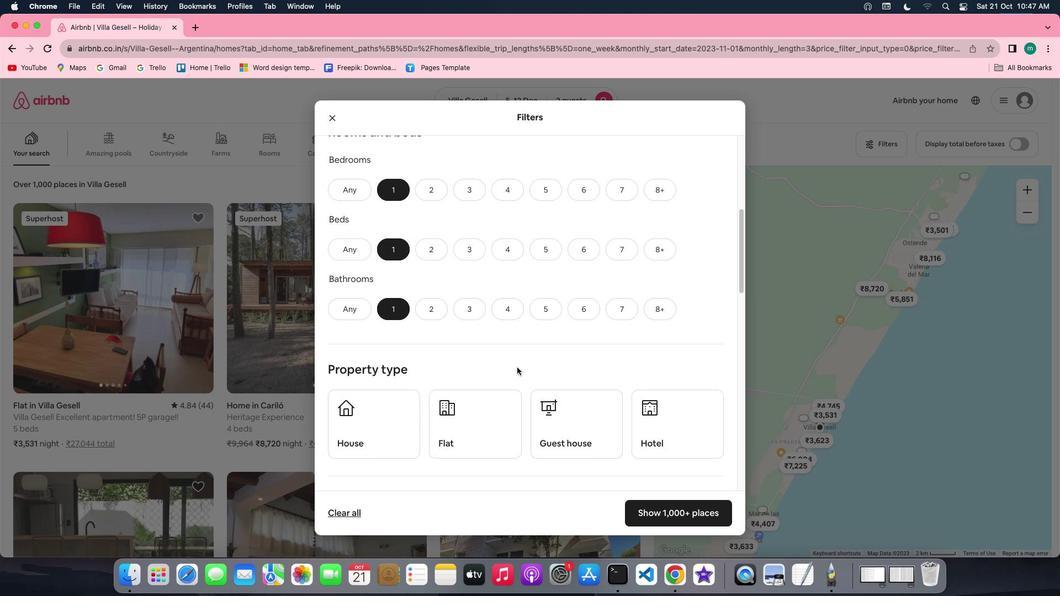 
Action: Mouse scrolled (517, 367) with delta (0, 0)
Screenshot: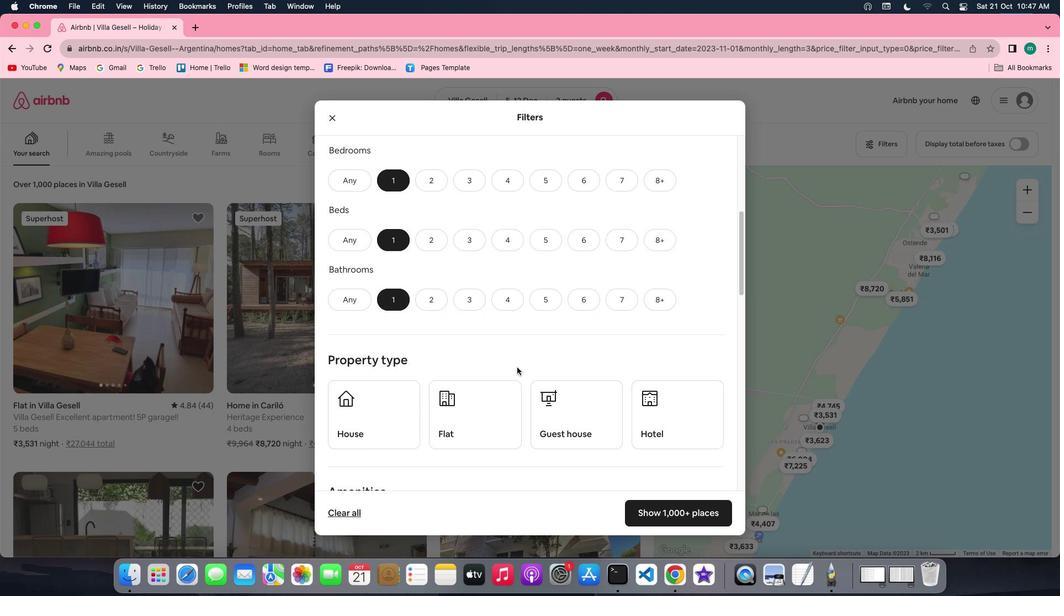 
Action: Mouse scrolled (517, 367) with delta (0, 0)
Screenshot: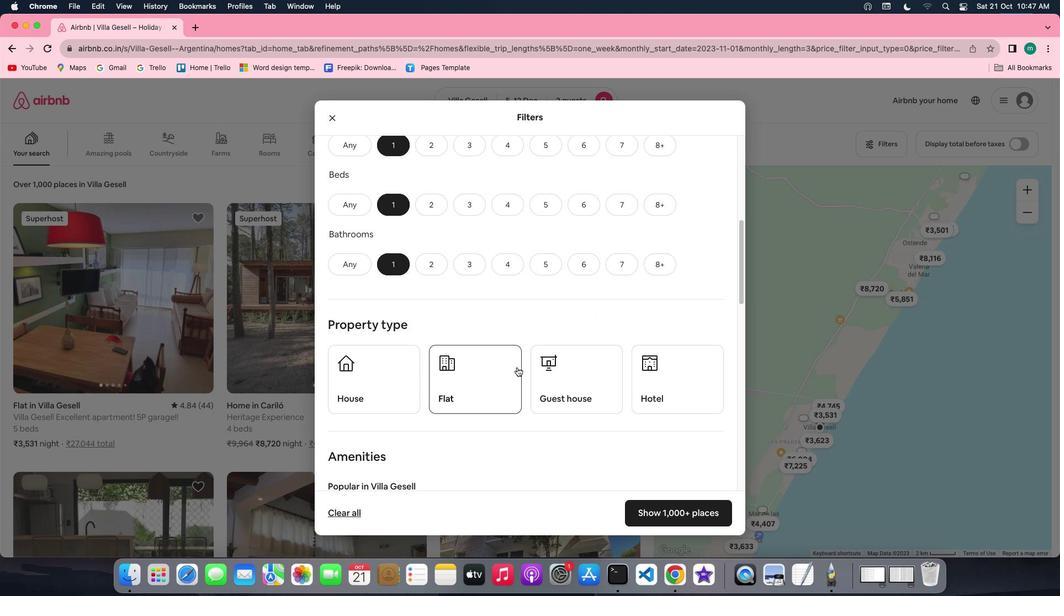 
Action: Mouse scrolled (517, 367) with delta (0, 0)
Screenshot: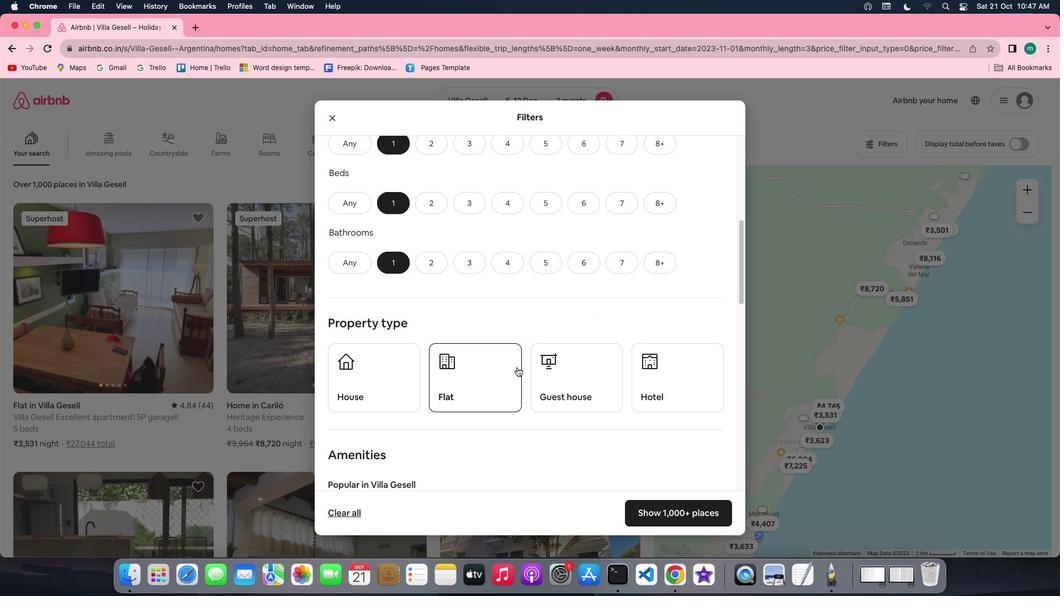 
Action: Mouse scrolled (517, 367) with delta (0, 0)
Screenshot: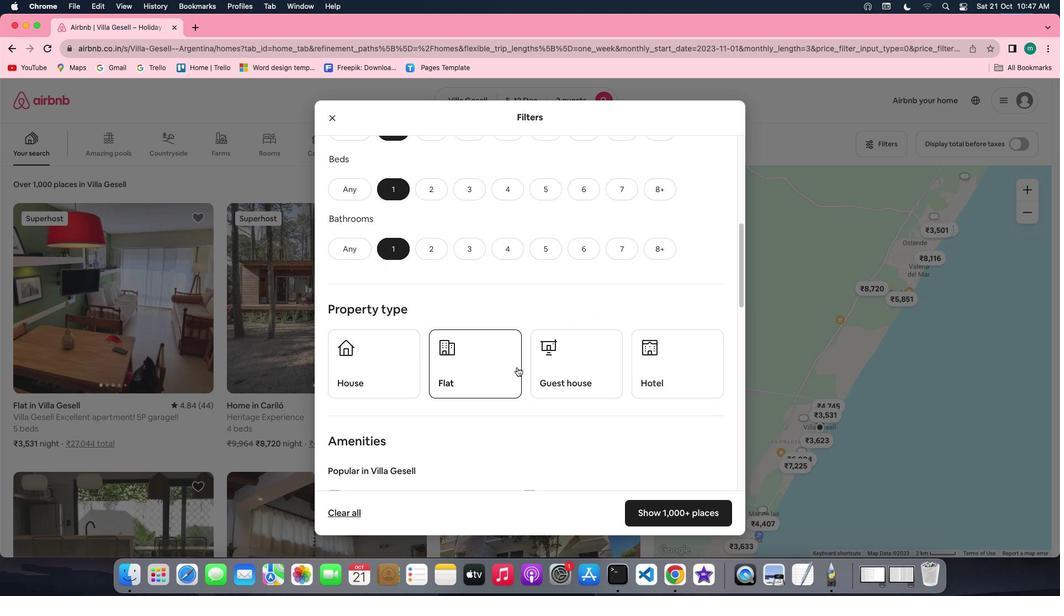 
Action: Mouse moved to (711, 357)
Screenshot: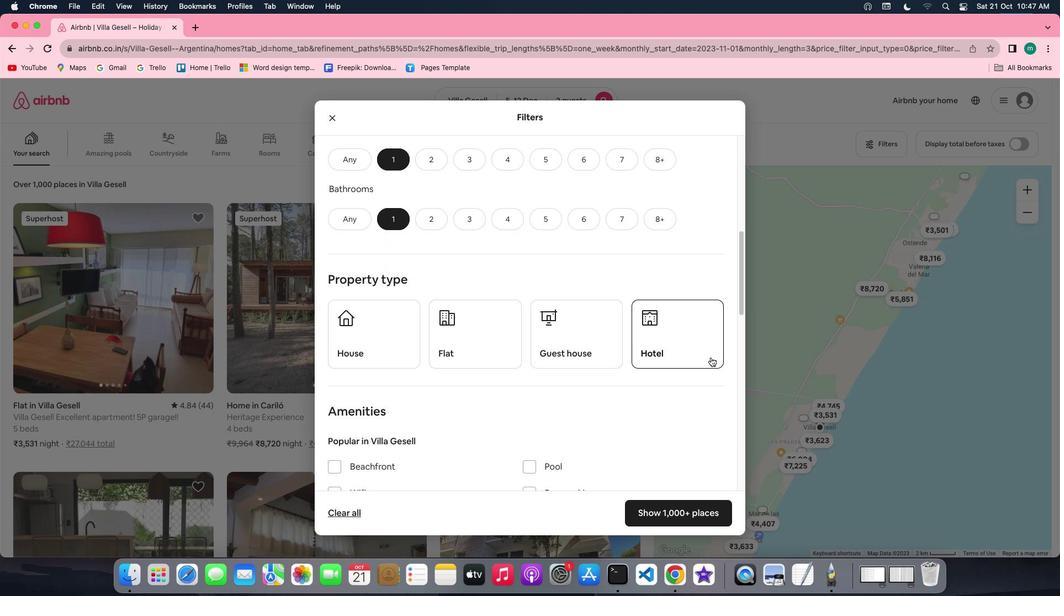 
Action: Mouse pressed left at (711, 357)
Screenshot: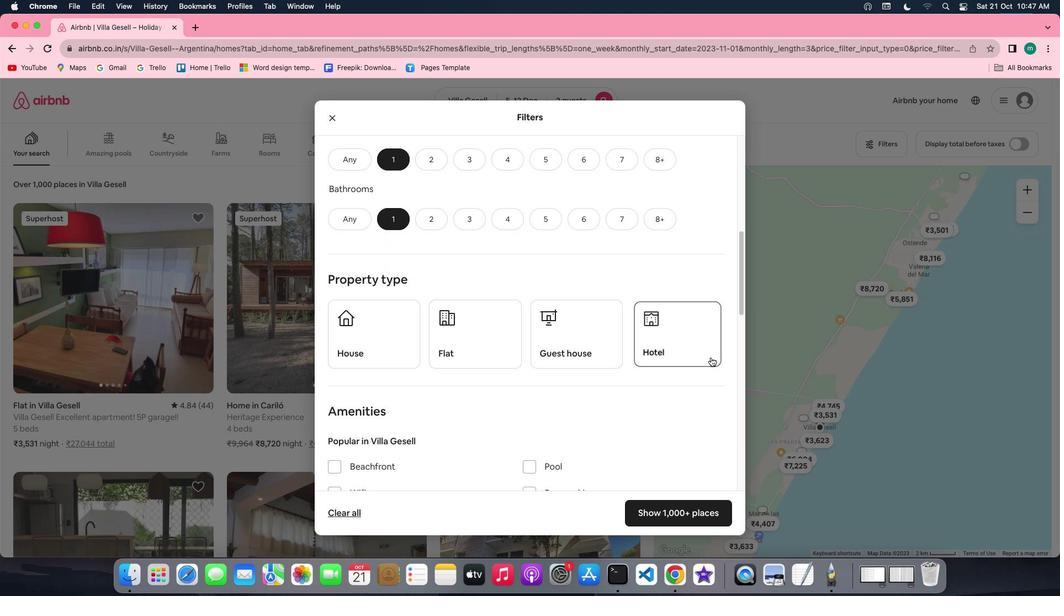 
Action: Mouse moved to (613, 377)
Screenshot: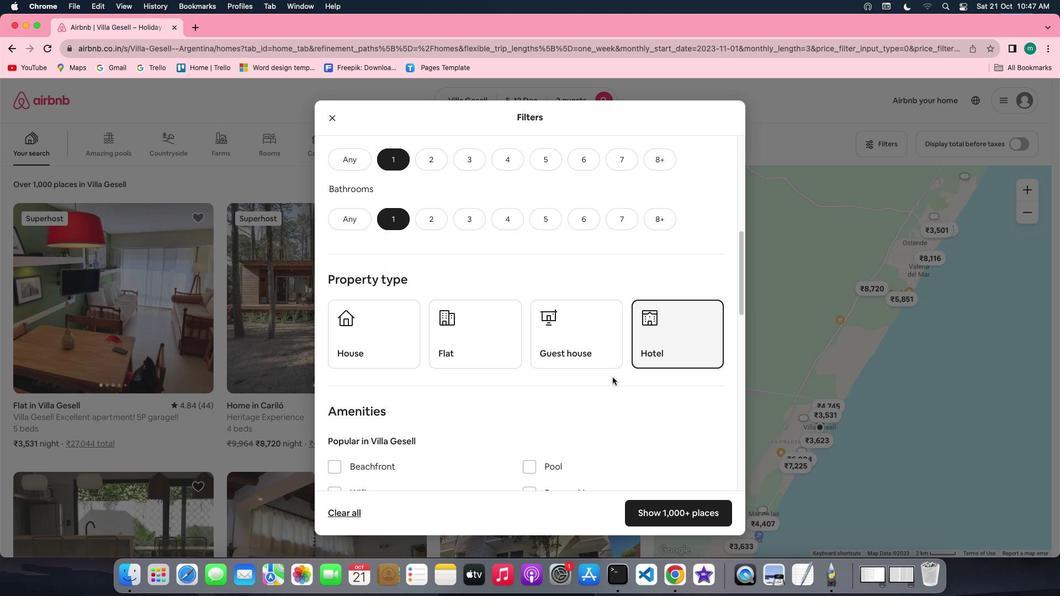 
Action: Mouse scrolled (613, 377) with delta (0, 0)
Screenshot: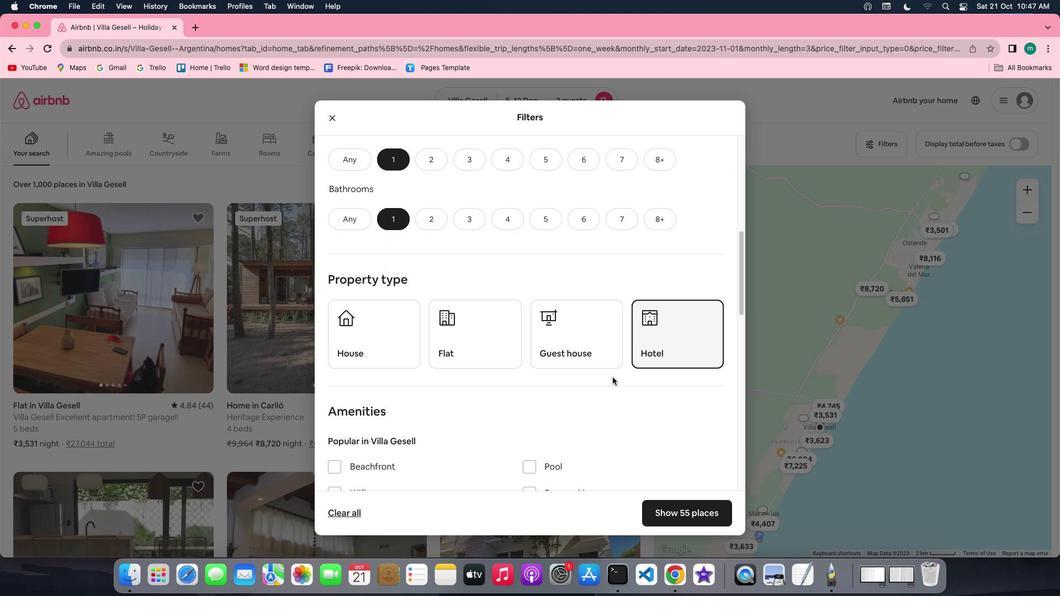 
Action: Mouse scrolled (613, 377) with delta (0, 0)
Screenshot: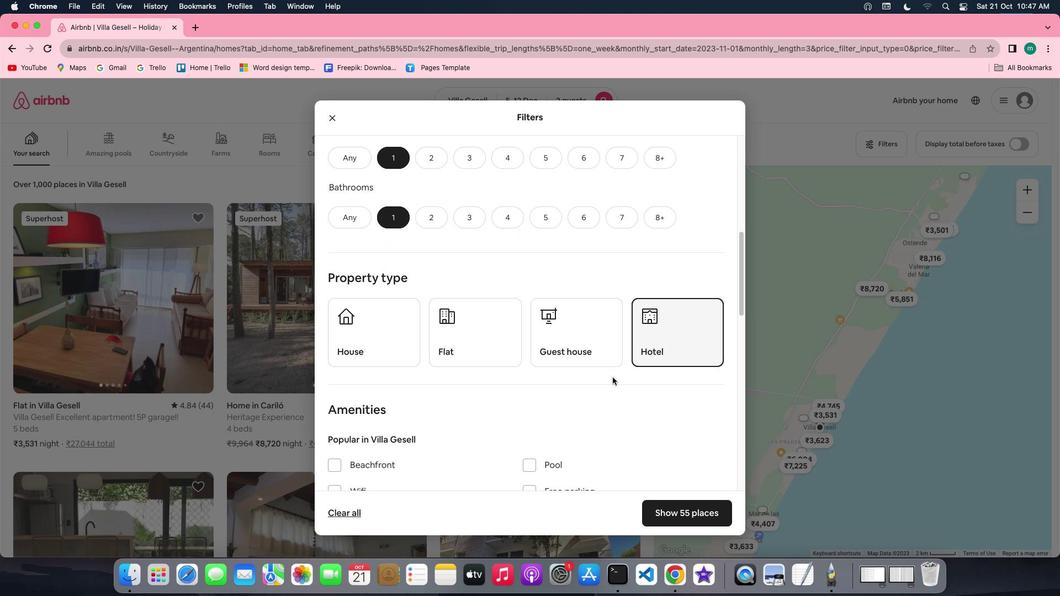 
Action: Mouse scrolled (613, 377) with delta (0, 0)
Screenshot: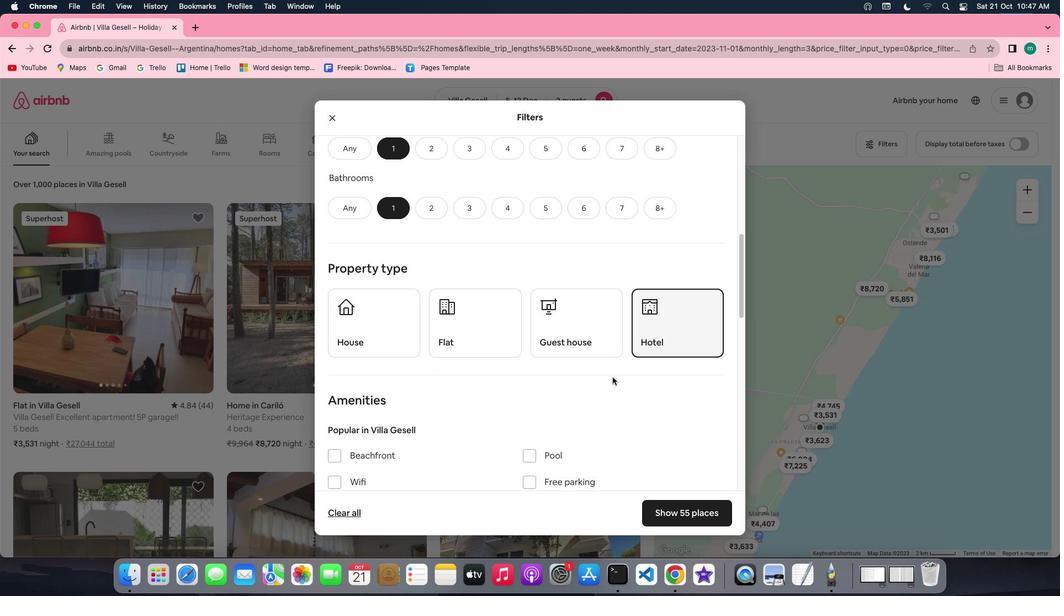 
Action: Mouse scrolled (613, 377) with delta (0, 0)
Screenshot: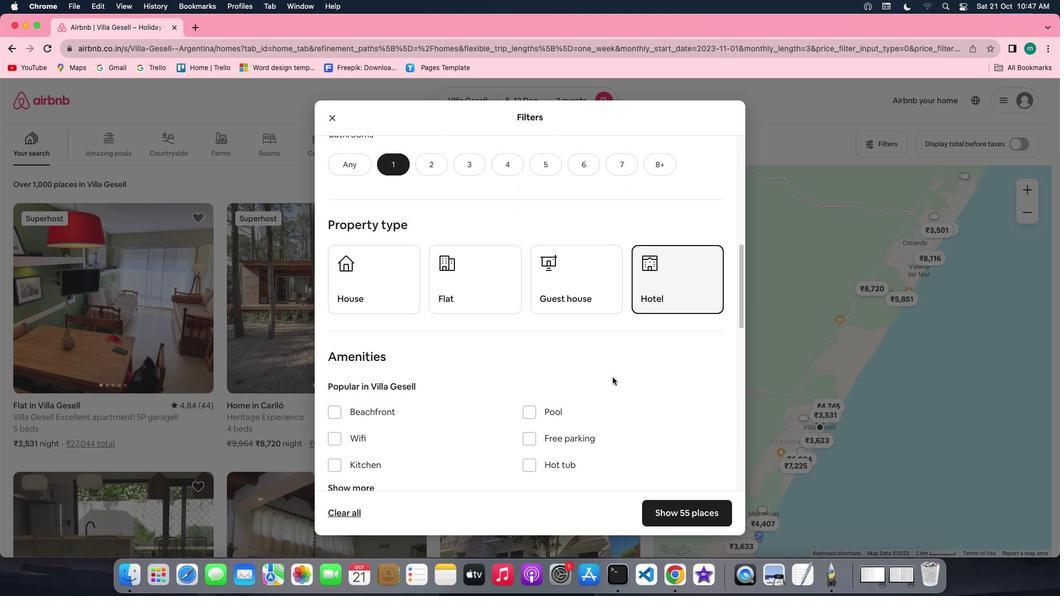 
Action: Mouse scrolled (613, 377) with delta (0, 0)
Screenshot: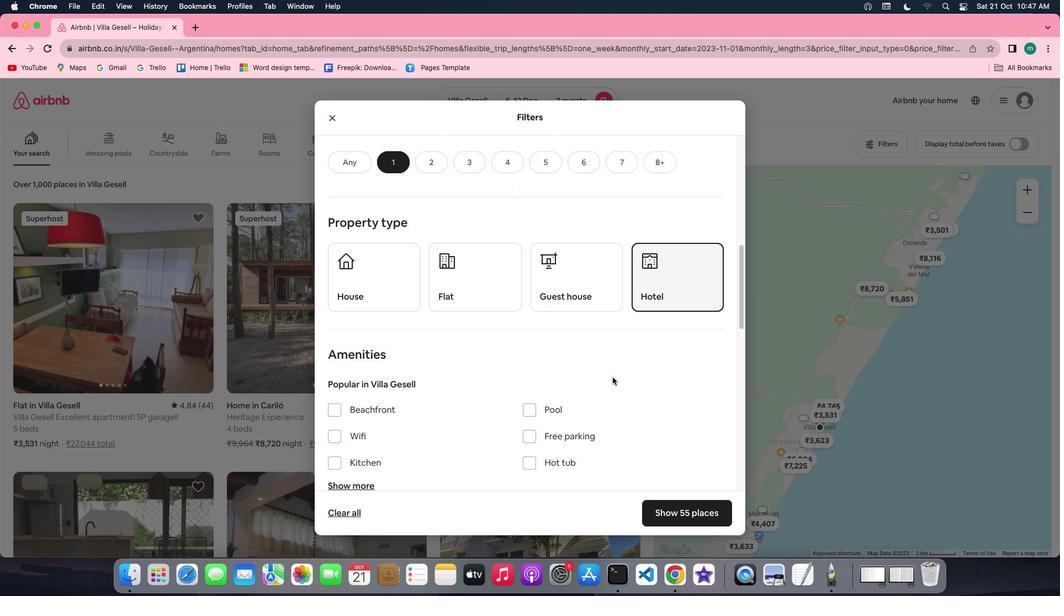 
Action: Mouse scrolled (613, 377) with delta (0, 0)
Screenshot: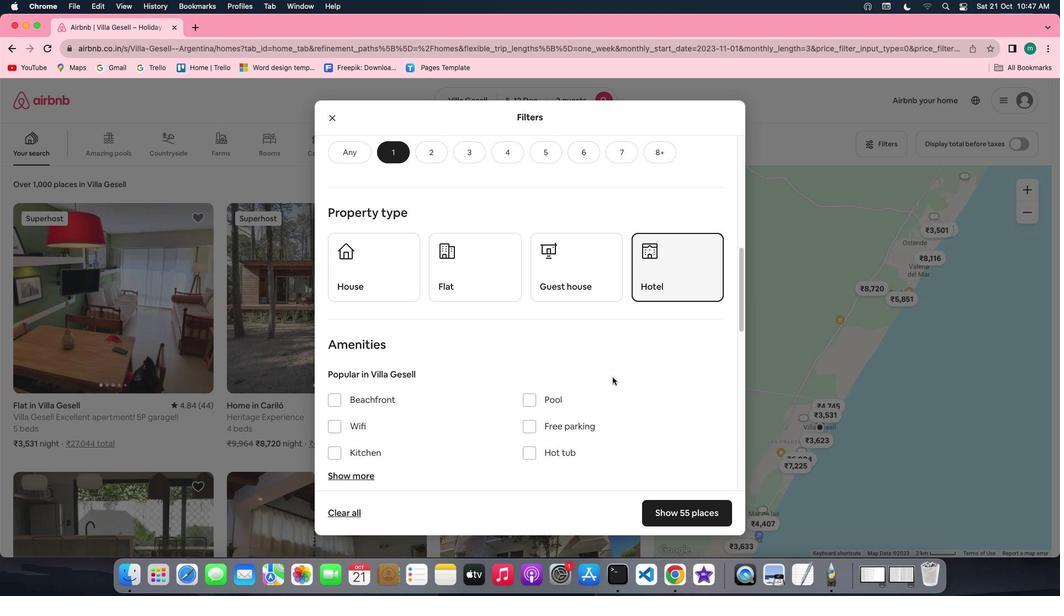 
Action: Mouse moved to (577, 356)
Screenshot: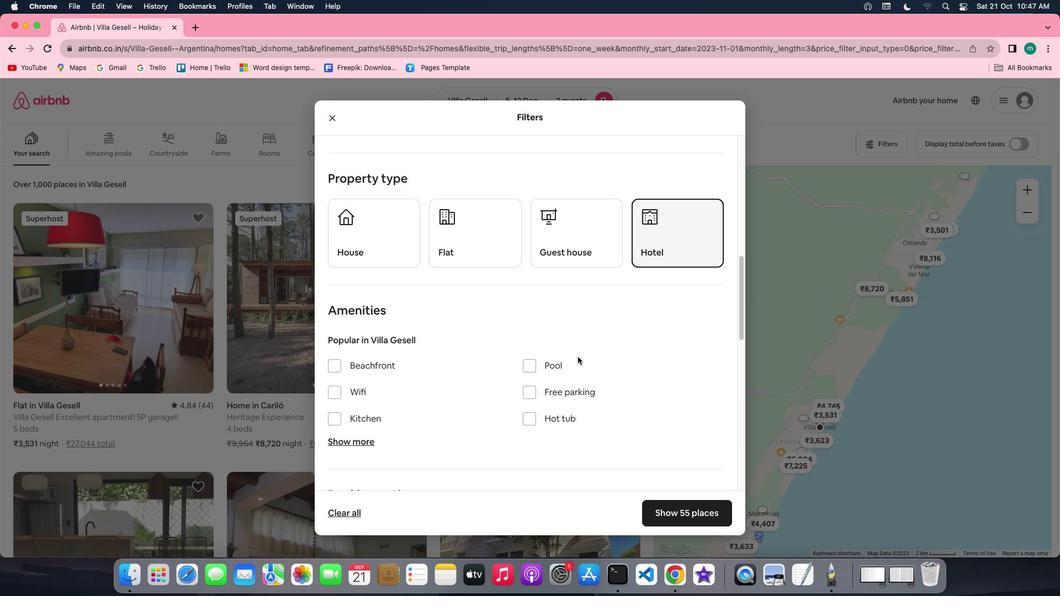 
Action: Mouse scrolled (577, 356) with delta (0, 0)
Screenshot: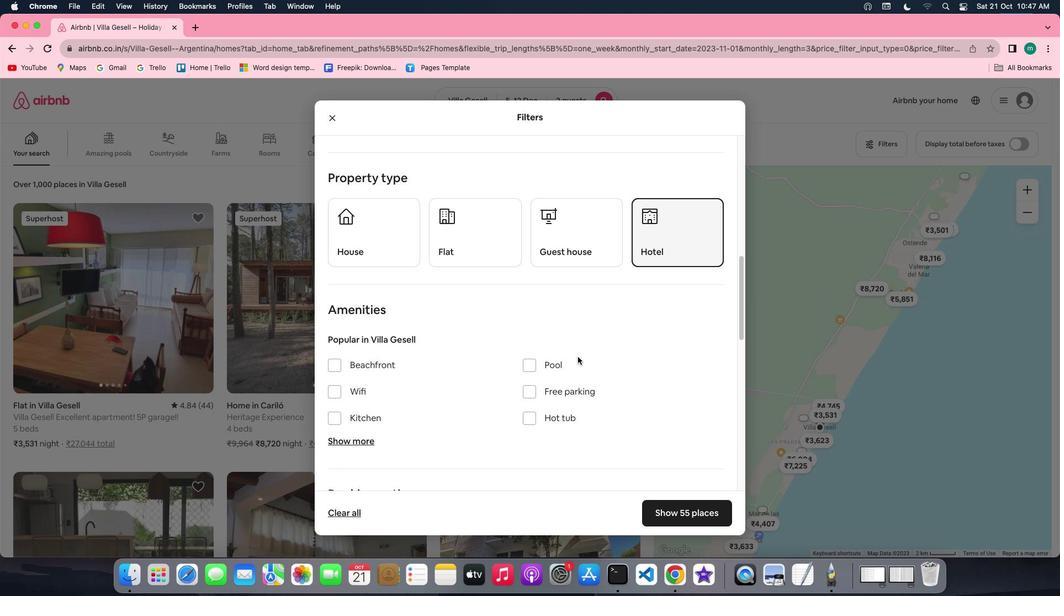 
Action: Mouse scrolled (577, 356) with delta (0, 0)
Screenshot: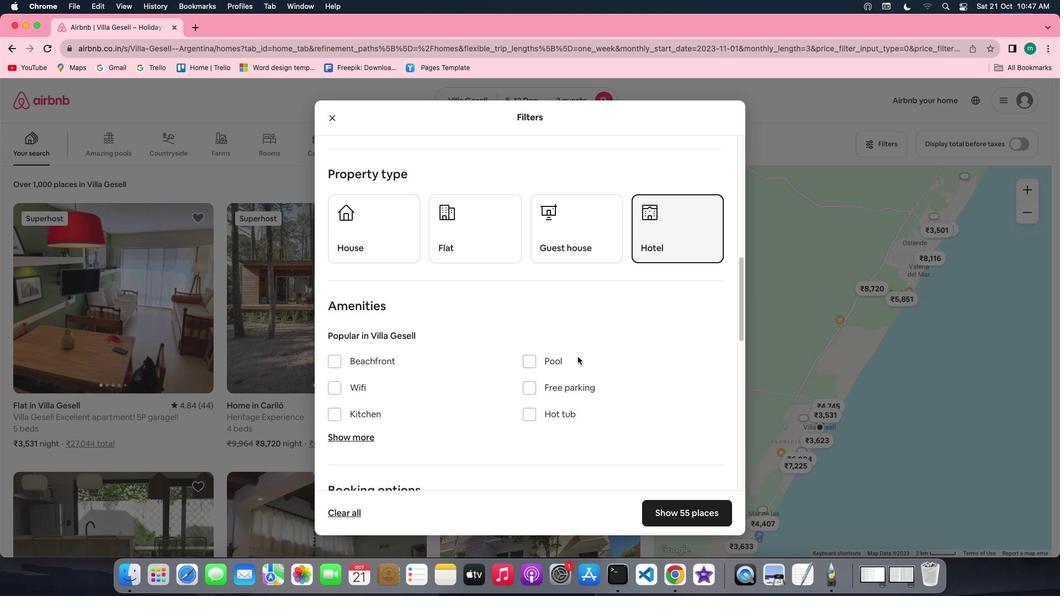 
Action: Mouse scrolled (577, 356) with delta (0, -1)
Screenshot: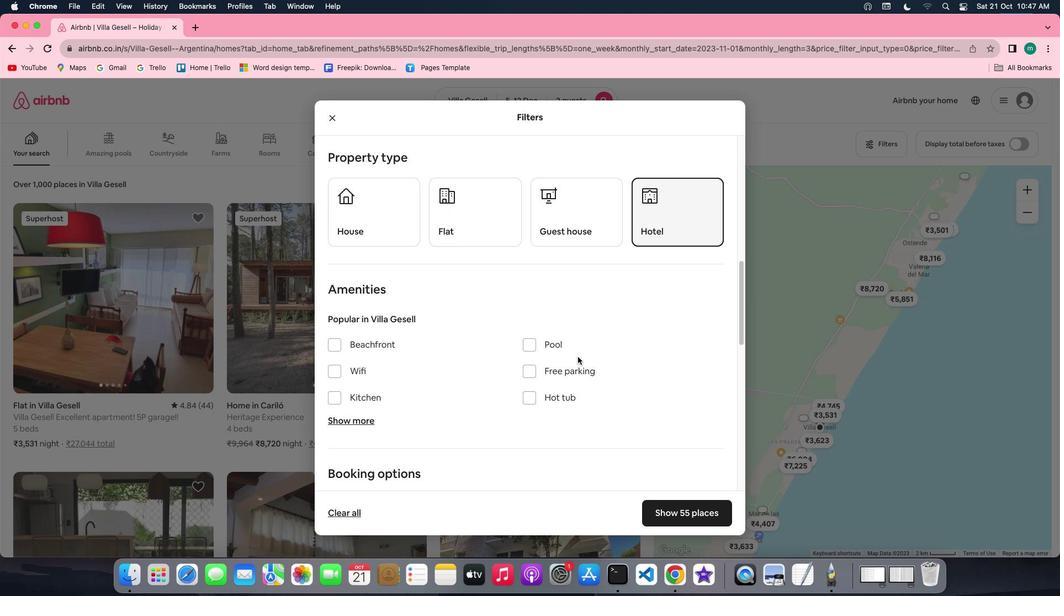 
Action: Mouse moved to (357, 372)
Screenshot: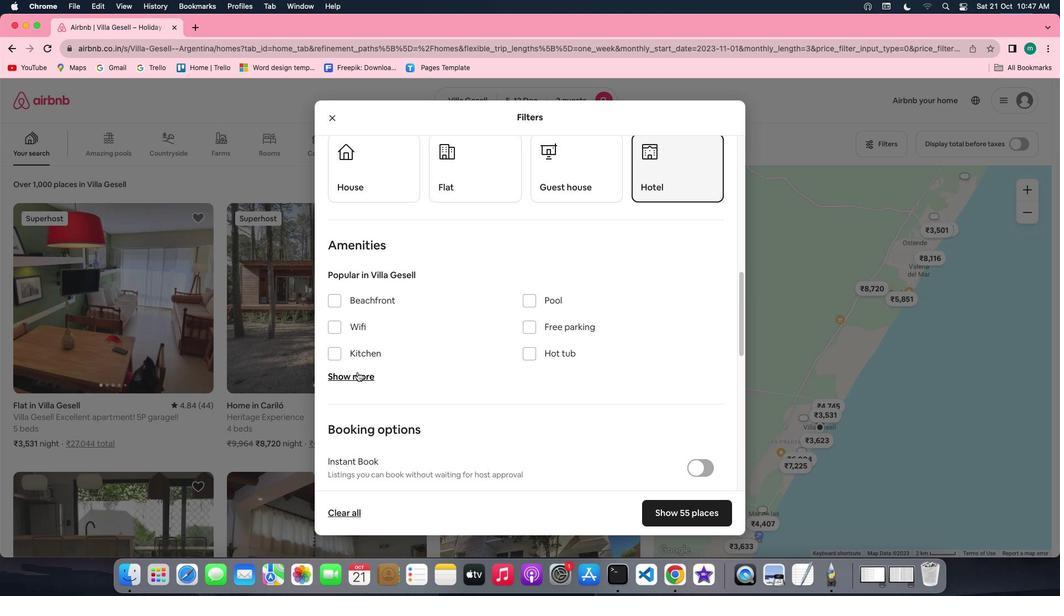 
Action: Mouse pressed left at (357, 372)
Screenshot: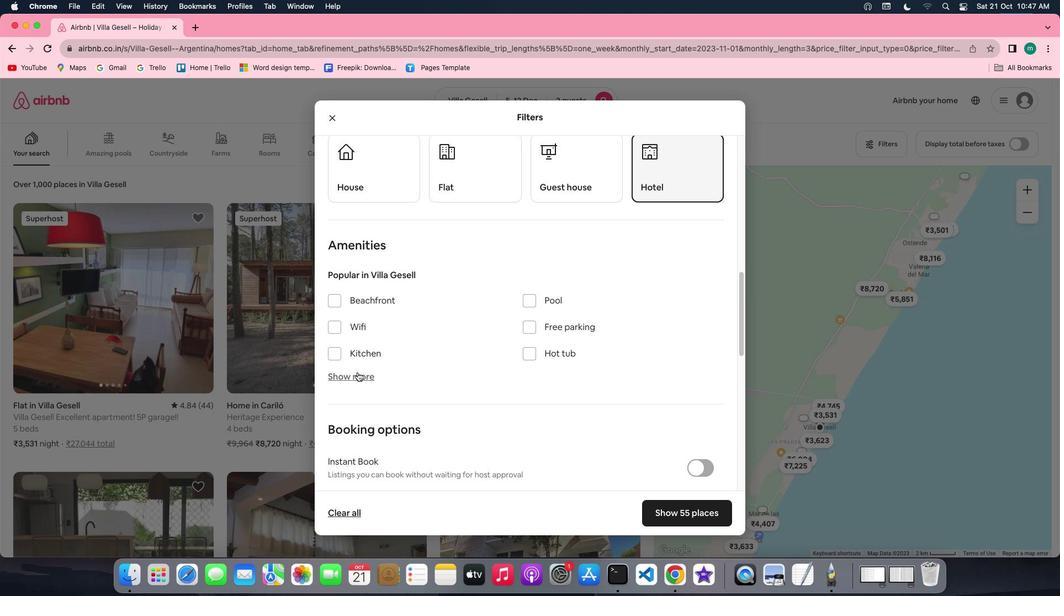 
Action: Mouse moved to (485, 372)
Screenshot: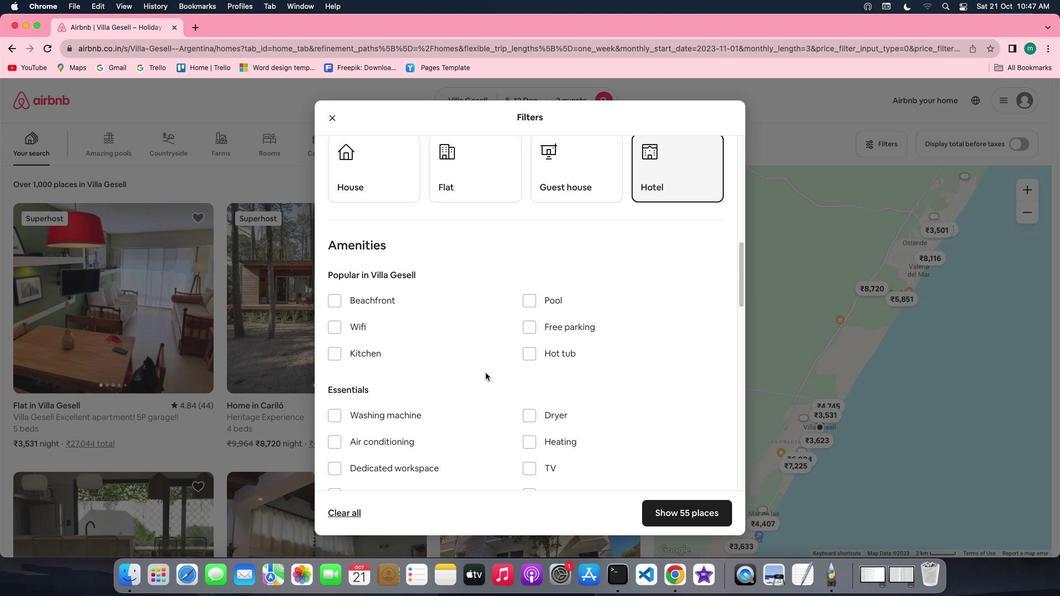 
Action: Mouse scrolled (485, 372) with delta (0, 0)
Screenshot: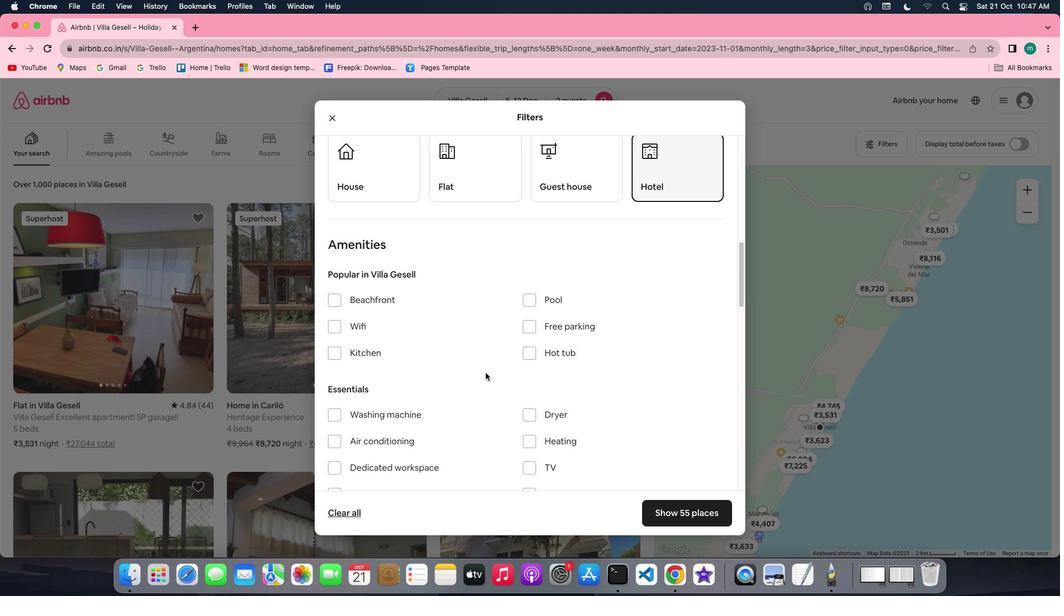 
Action: Mouse scrolled (485, 372) with delta (0, 0)
Screenshot: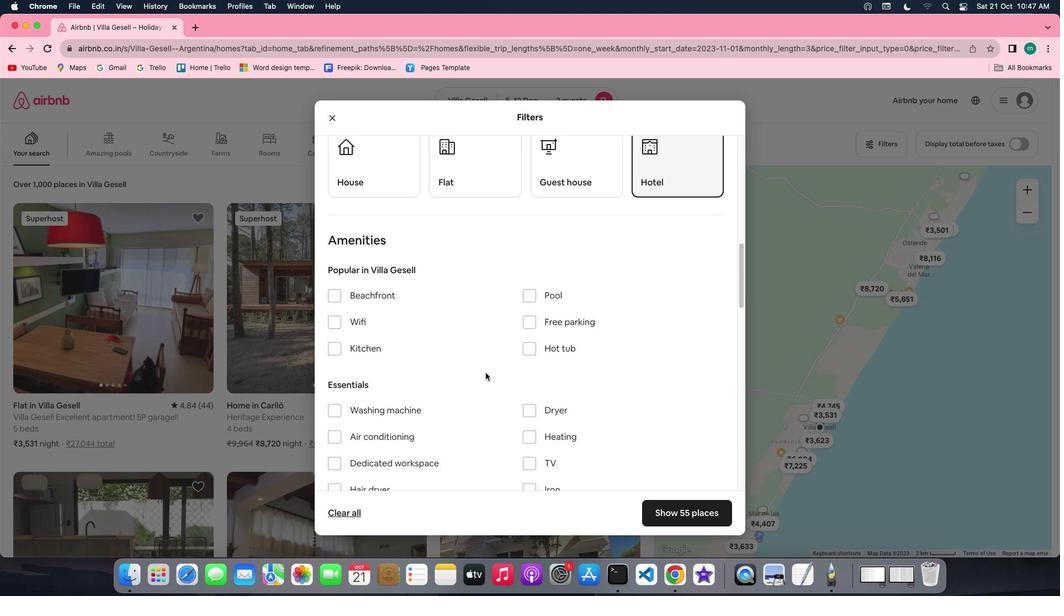 
Action: Mouse scrolled (485, 372) with delta (0, 0)
Screenshot: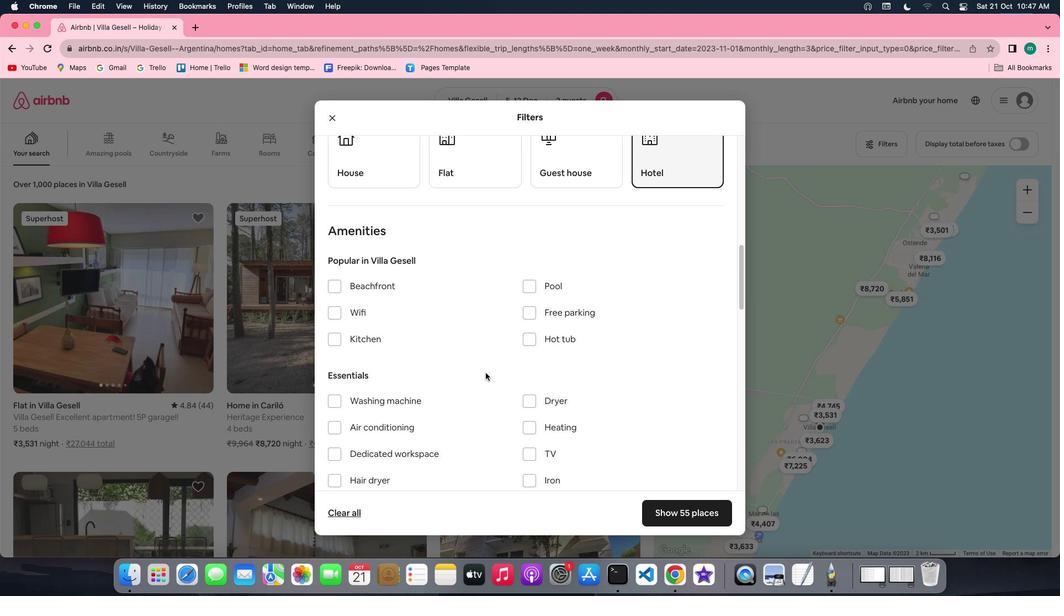 
Action: Mouse scrolled (485, 372) with delta (0, 0)
Screenshot: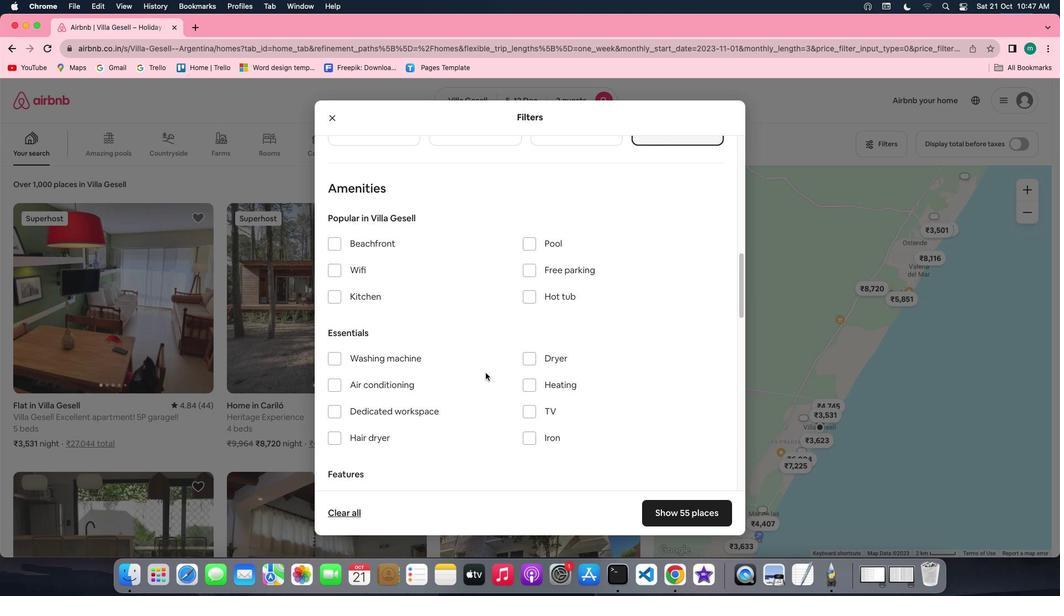 
Action: Mouse scrolled (485, 372) with delta (0, 0)
Screenshot: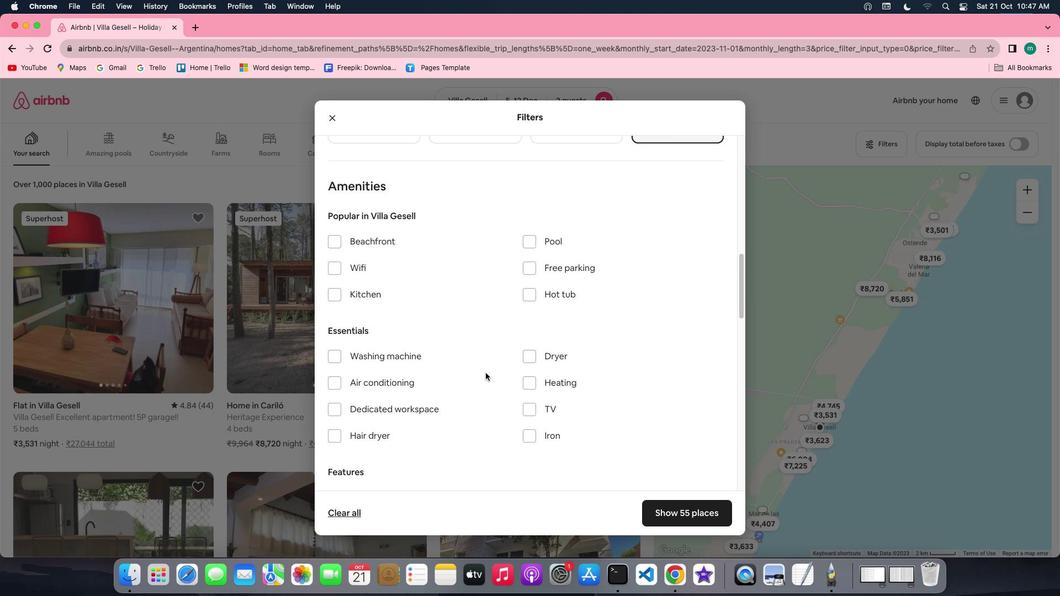 
Action: Mouse scrolled (485, 372) with delta (0, 0)
Screenshot: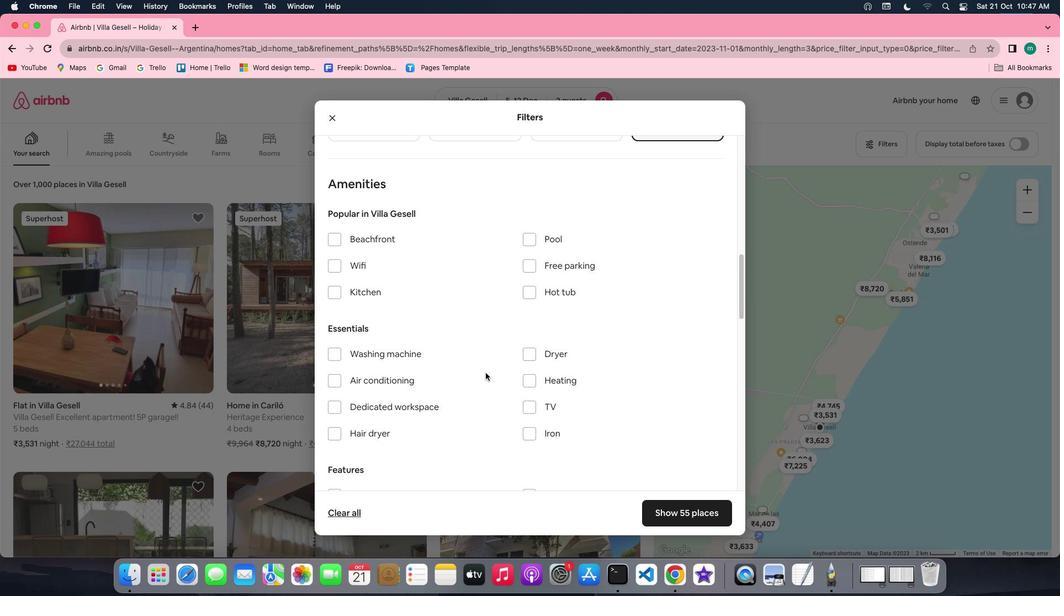 
Action: Mouse scrolled (485, 372) with delta (0, 0)
Screenshot: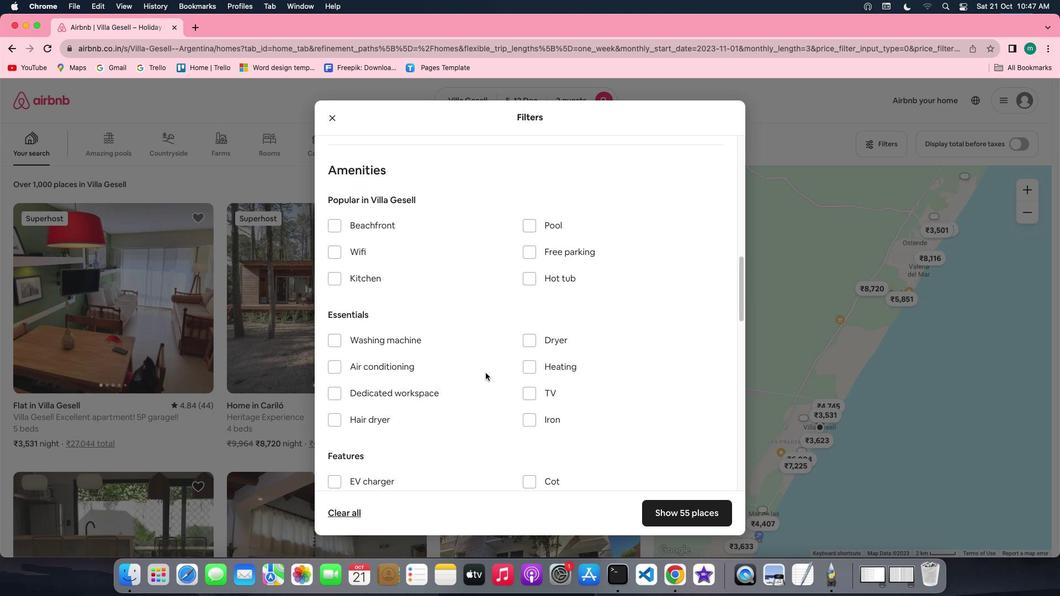
Action: Mouse moved to (546, 354)
Screenshot: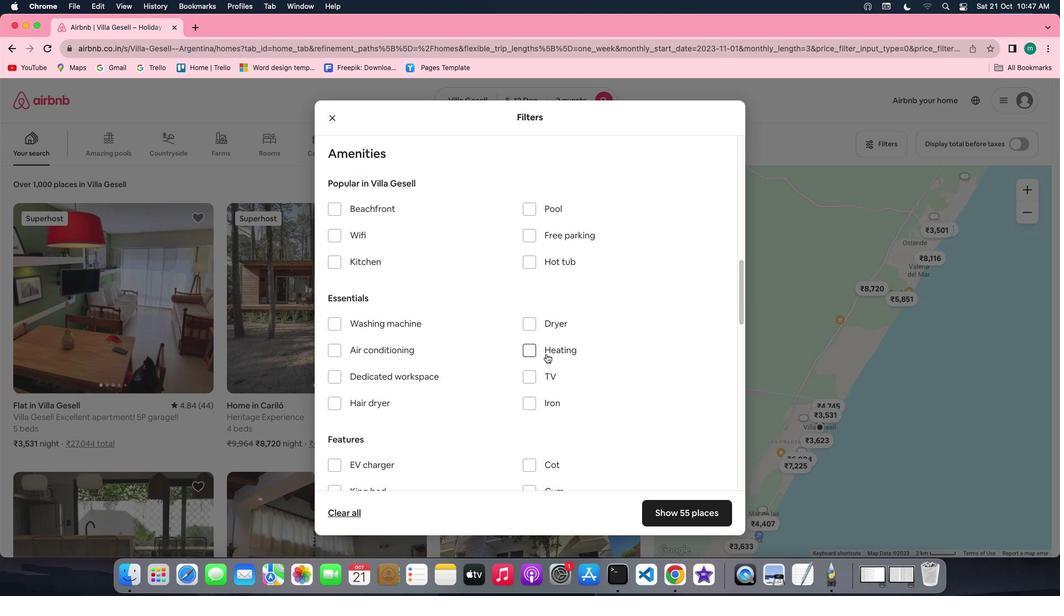 
Action: Mouse pressed left at (546, 354)
Screenshot: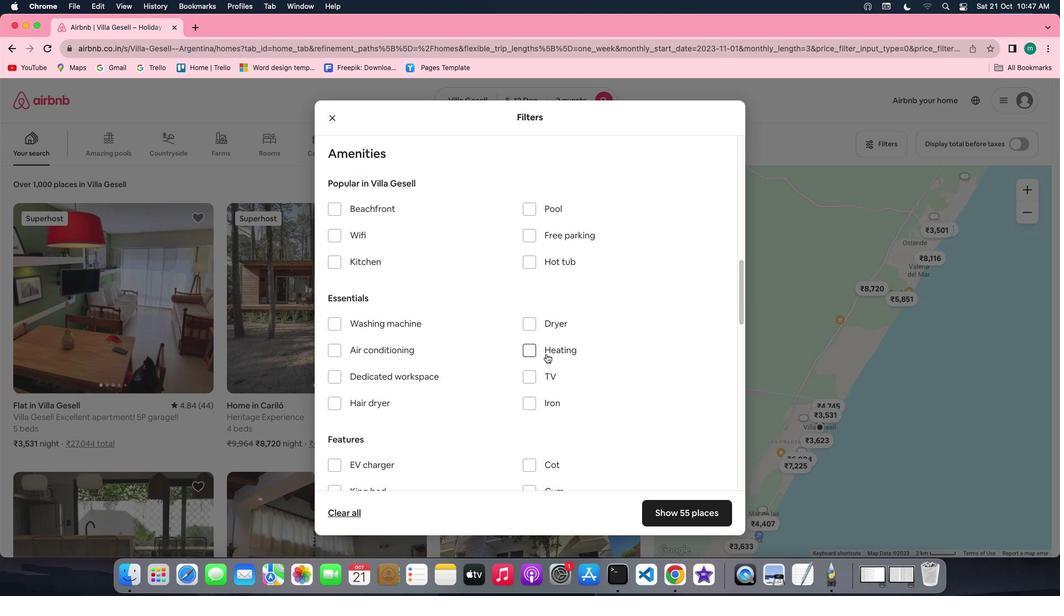 
Action: Mouse moved to (649, 398)
Screenshot: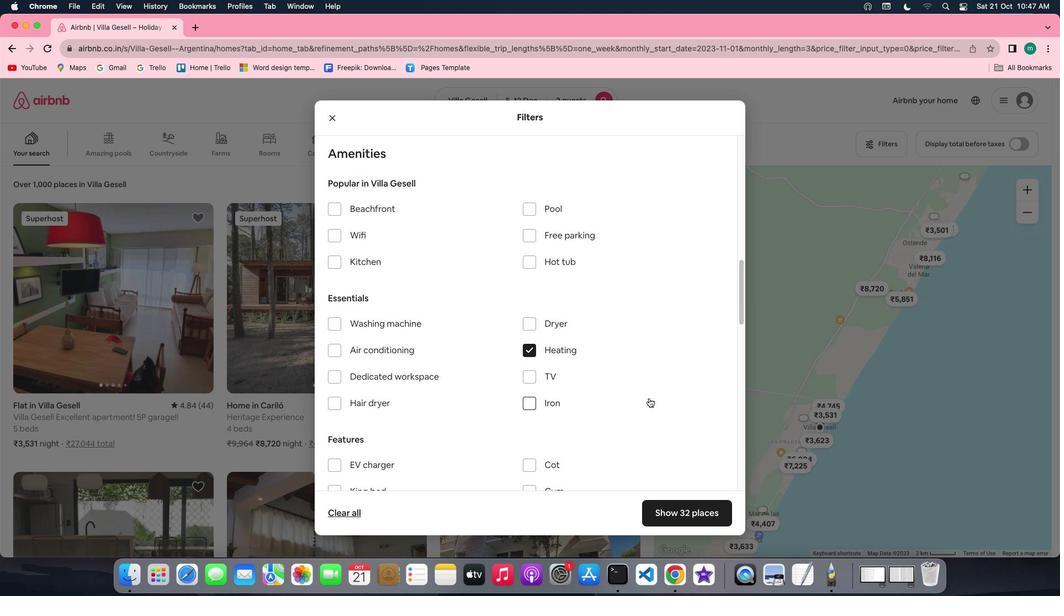 
Action: Mouse scrolled (649, 398) with delta (0, 0)
Screenshot: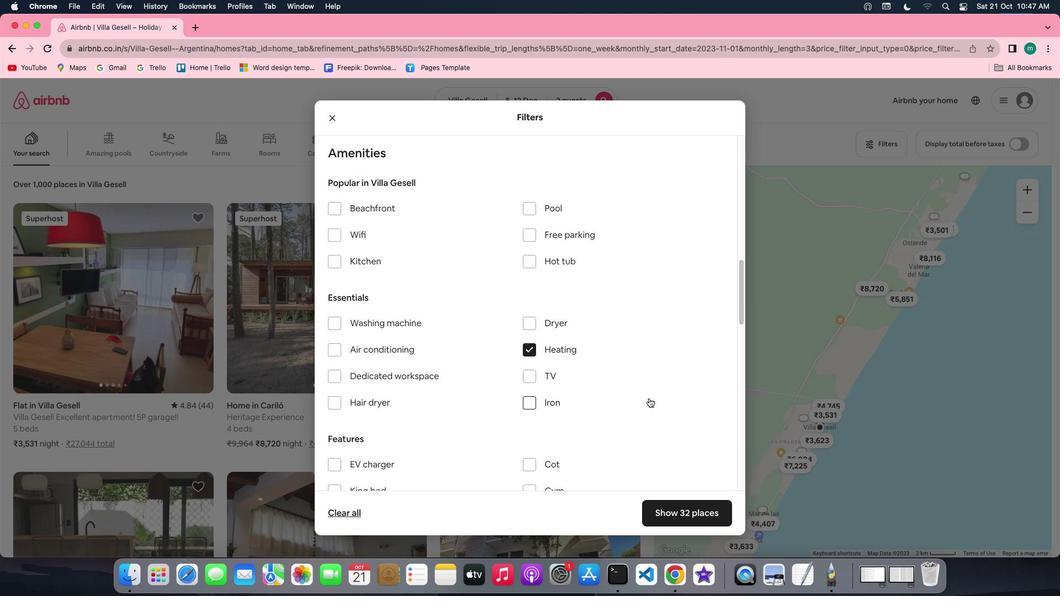 
Action: Mouse scrolled (649, 398) with delta (0, 0)
Screenshot: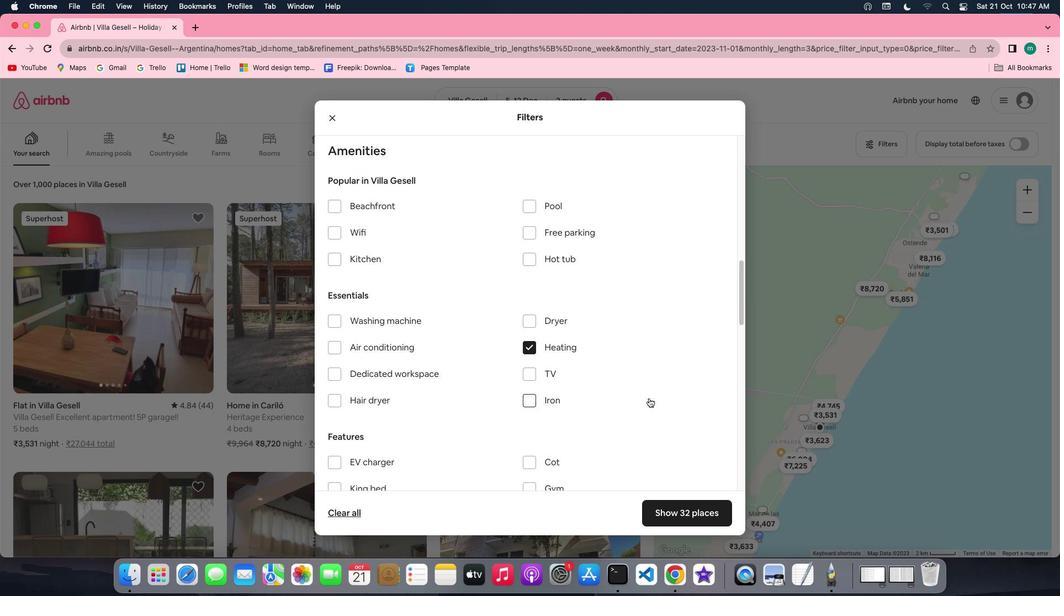 
Action: Mouse scrolled (649, 398) with delta (0, 0)
Screenshot: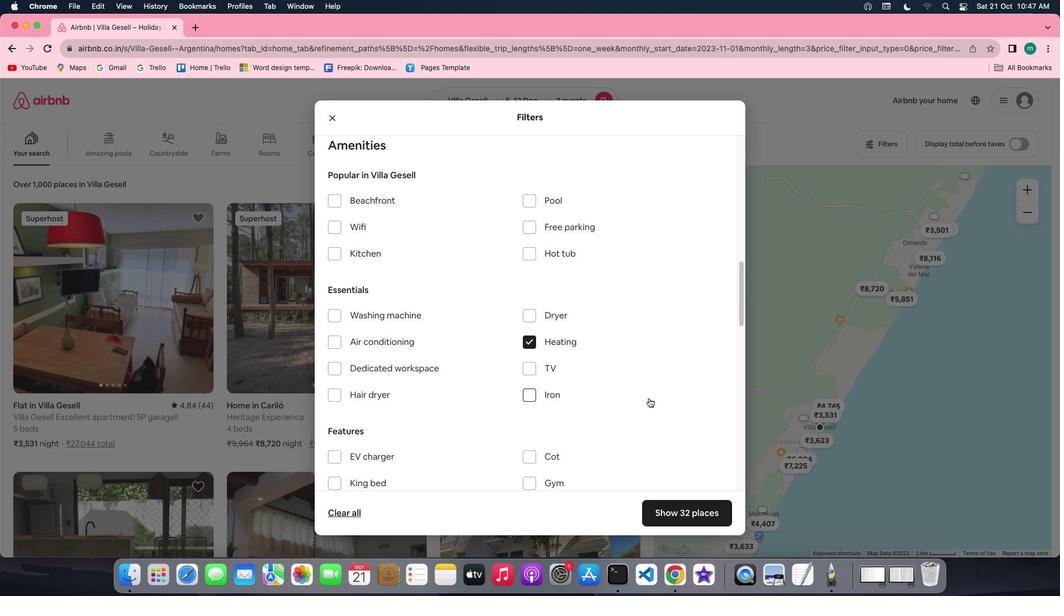 
Action: Mouse scrolled (649, 398) with delta (0, 0)
Screenshot: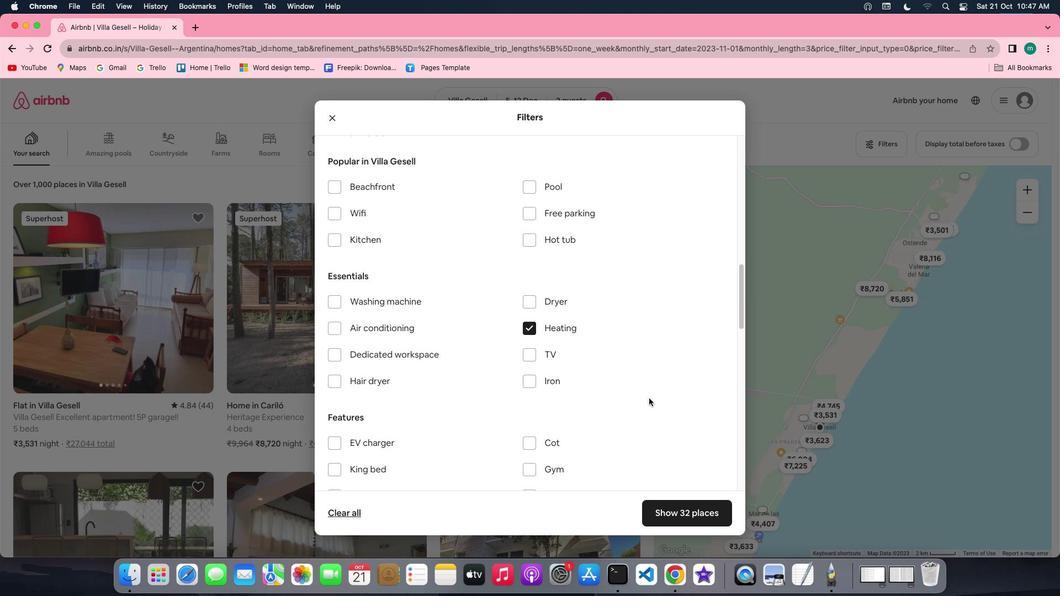 
Action: Mouse scrolled (649, 398) with delta (0, 0)
Screenshot: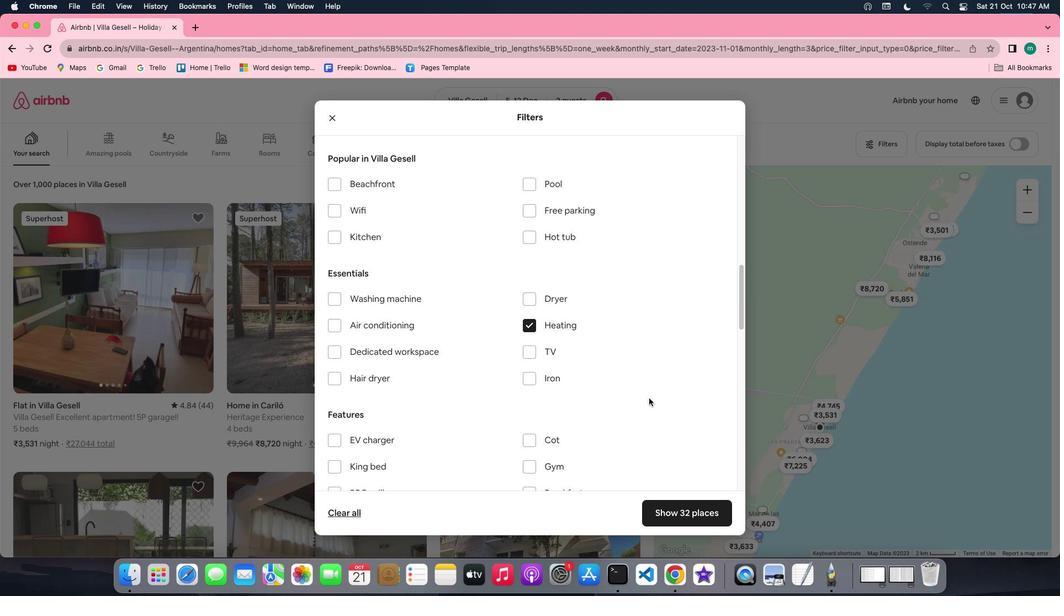
Action: Mouse scrolled (649, 398) with delta (0, 0)
Screenshot: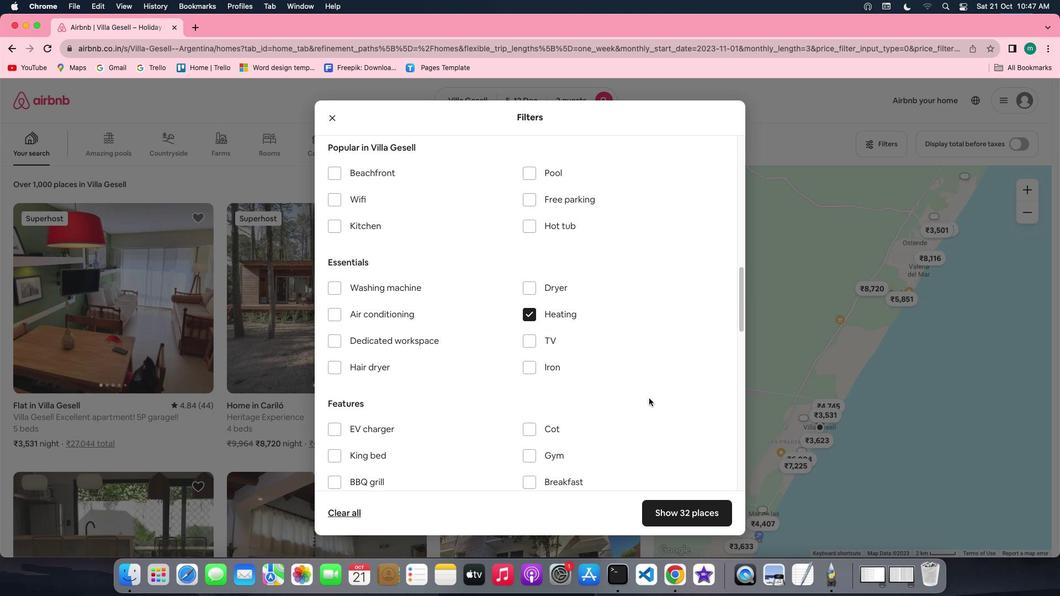 
Action: Mouse scrolled (649, 398) with delta (0, 0)
Screenshot: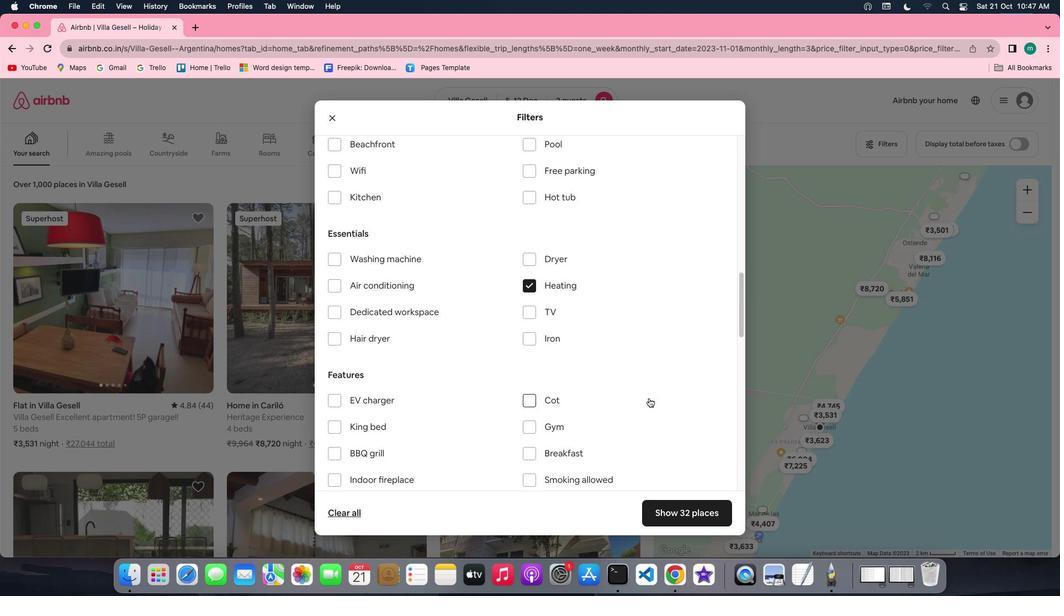 
Action: Mouse scrolled (649, 398) with delta (0, 0)
Screenshot: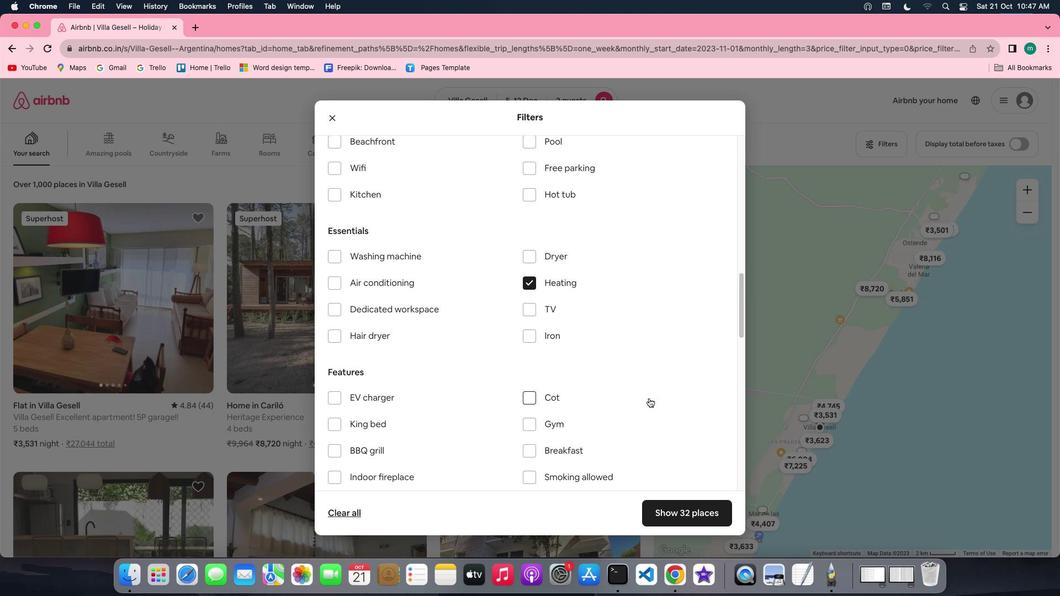 
Action: Mouse scrolled (649, 398) with delta (0, -1)
Screenshot: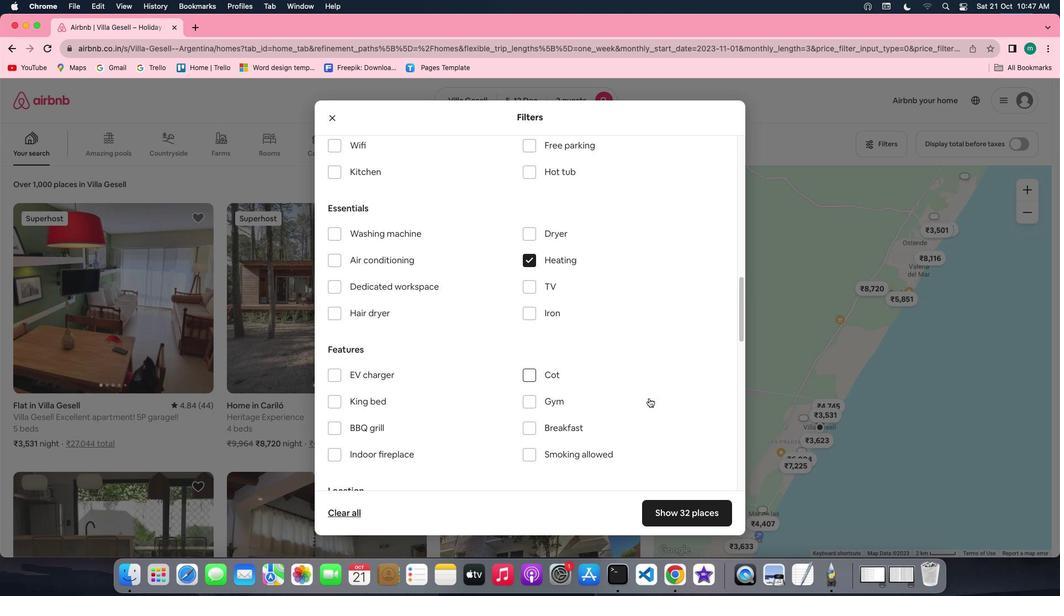 
Action: Mouse scrolled (649, 398) with delta (0, 0)
Screenshot: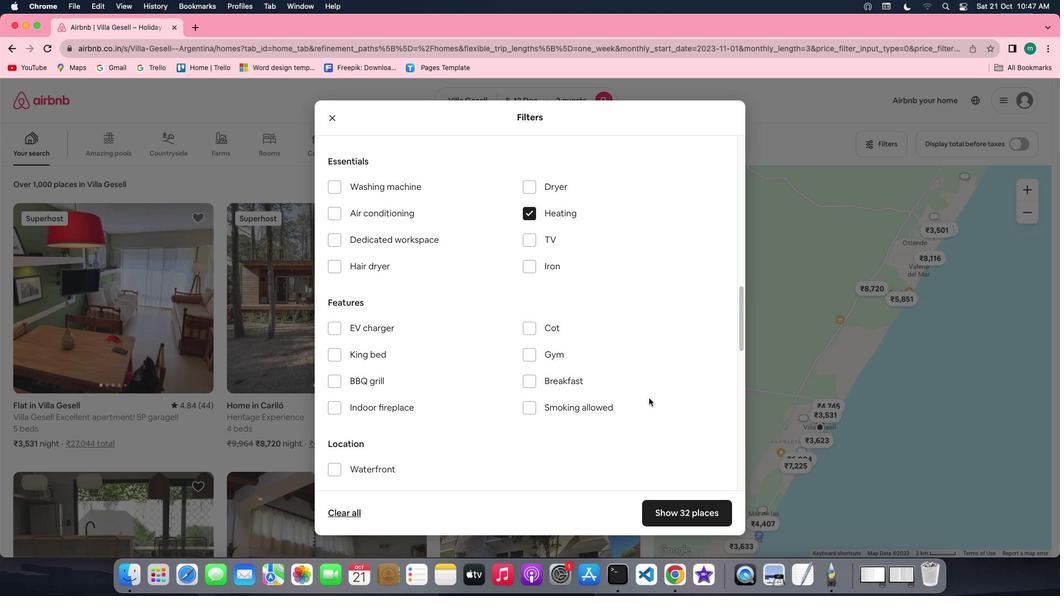 
Action: Mouse scrolled (649, 398) with delta (0, 0)
Screenshot: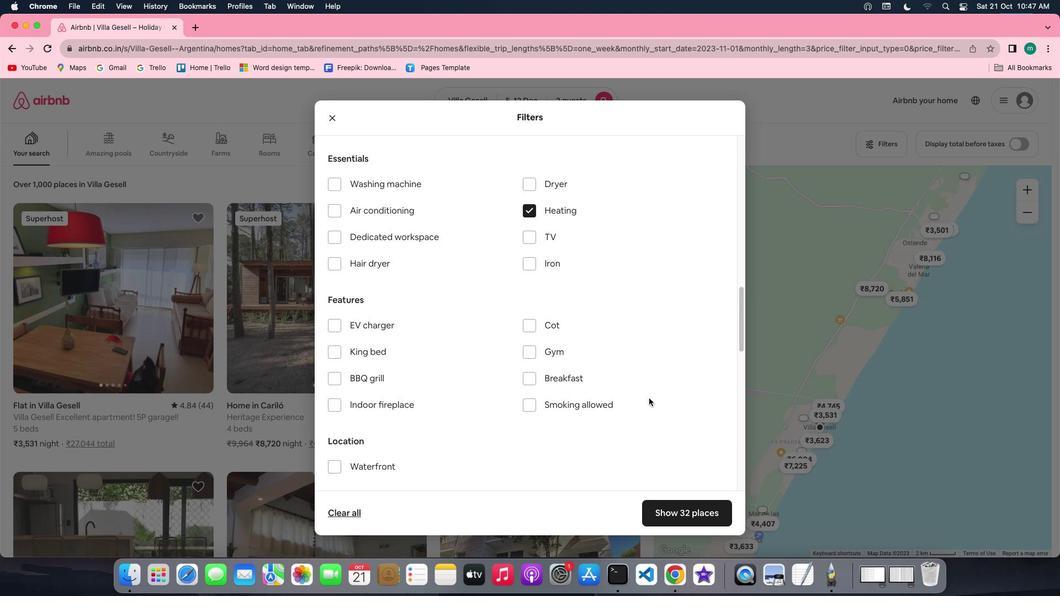 
Action: Mouse scrolled (649, 398) with delta (0, -1)
Screenshot: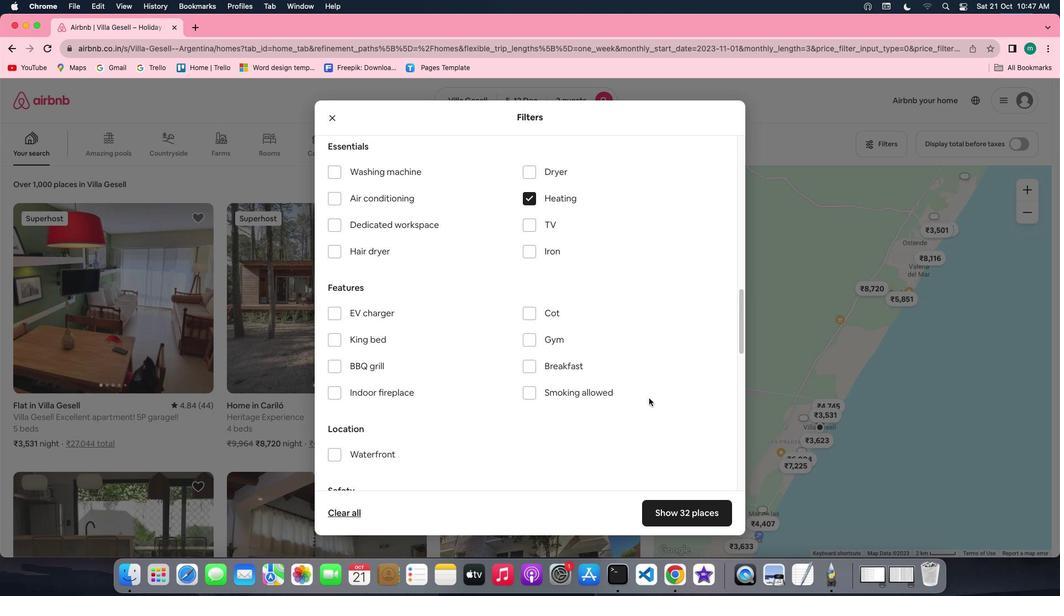 
Action: Mouse scrolled (649, 398) with delta (0, -1)
Screenshot: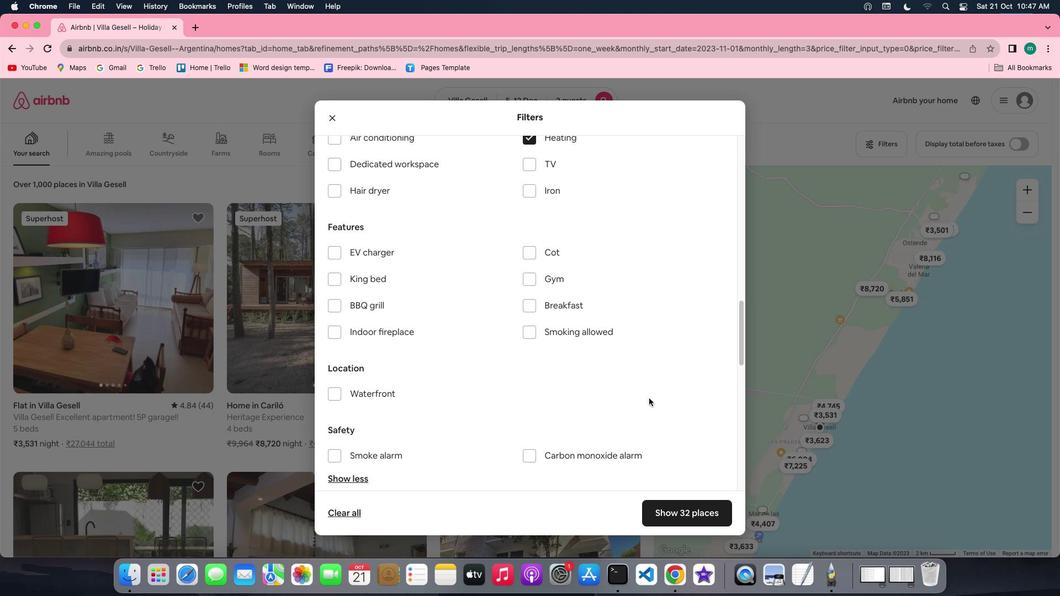 
Action: Mouse scrolled (649, 398) with delta (0, 0)
Screenshot: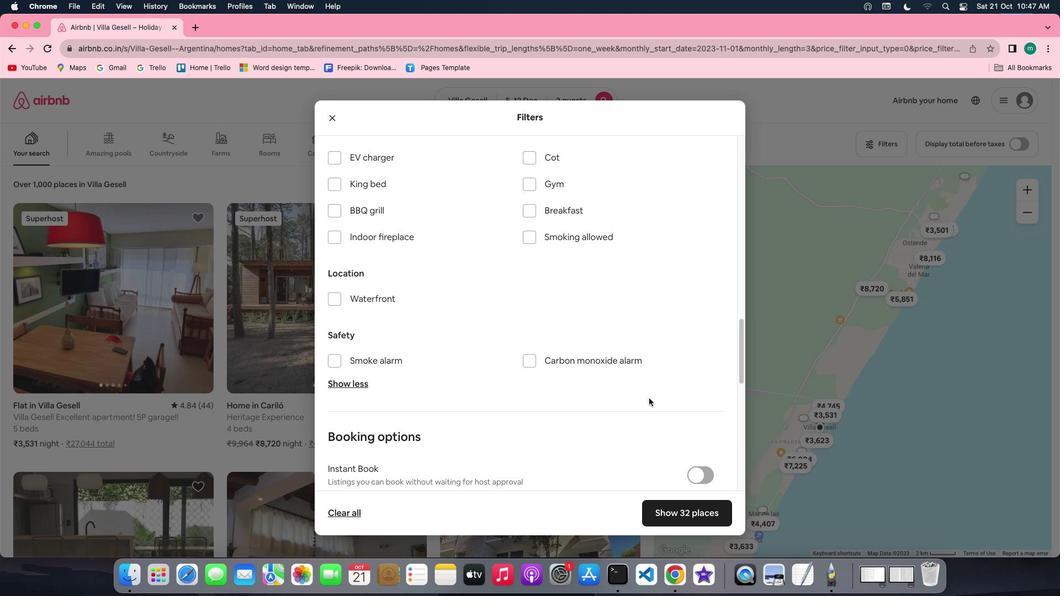 
Action: Mouse scrolled (649, 398) with delta (0, 0)
Screenshot: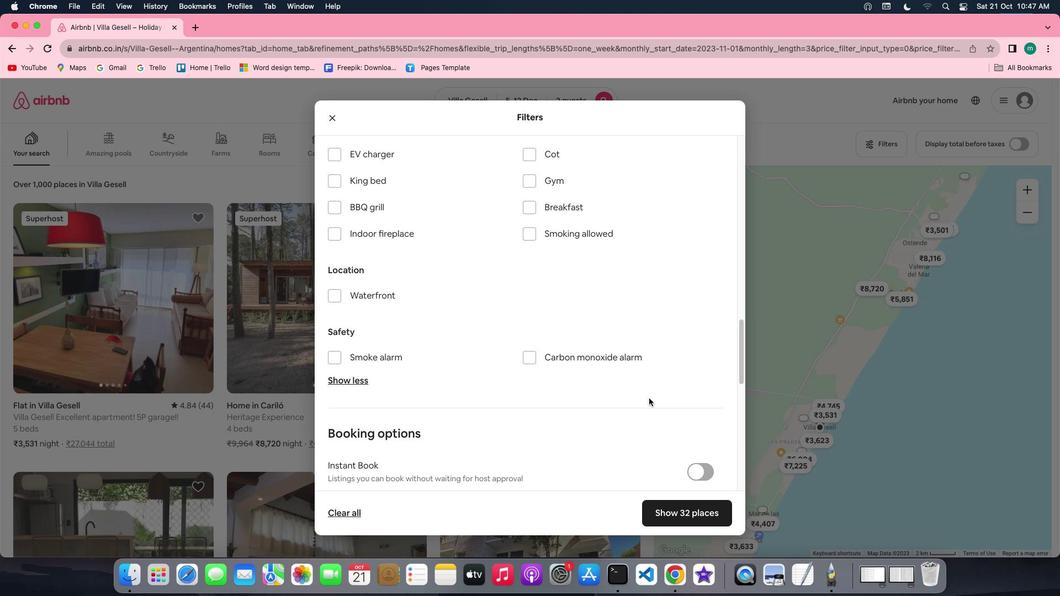 
Action: Mouse scrolled (649, 398) with delta (0, -1)
Screenshot: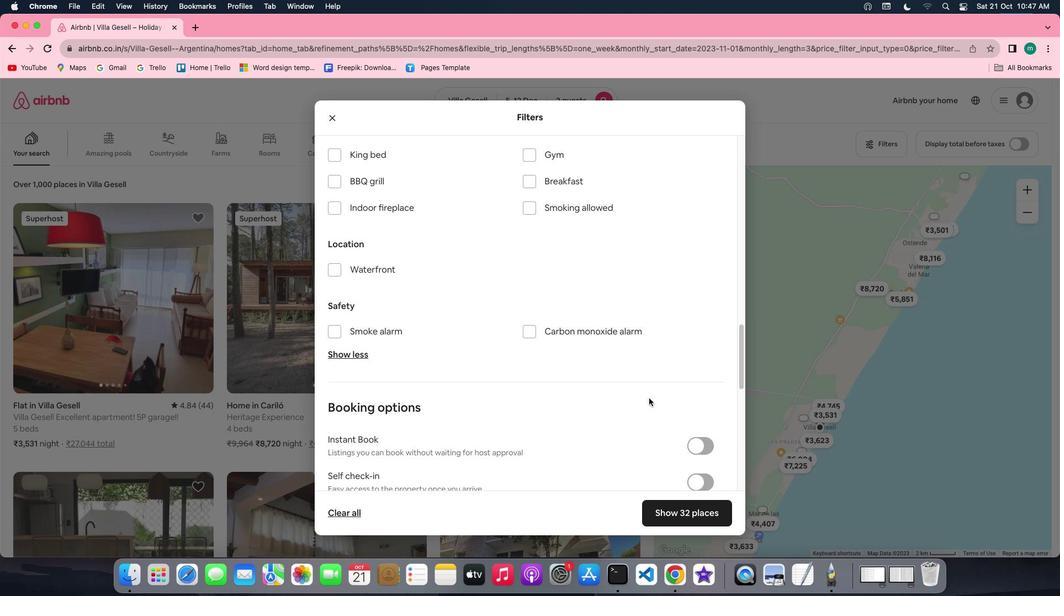 
Action: Mouse scrolled (649, 398) with delta (0, -1)
Screenshot: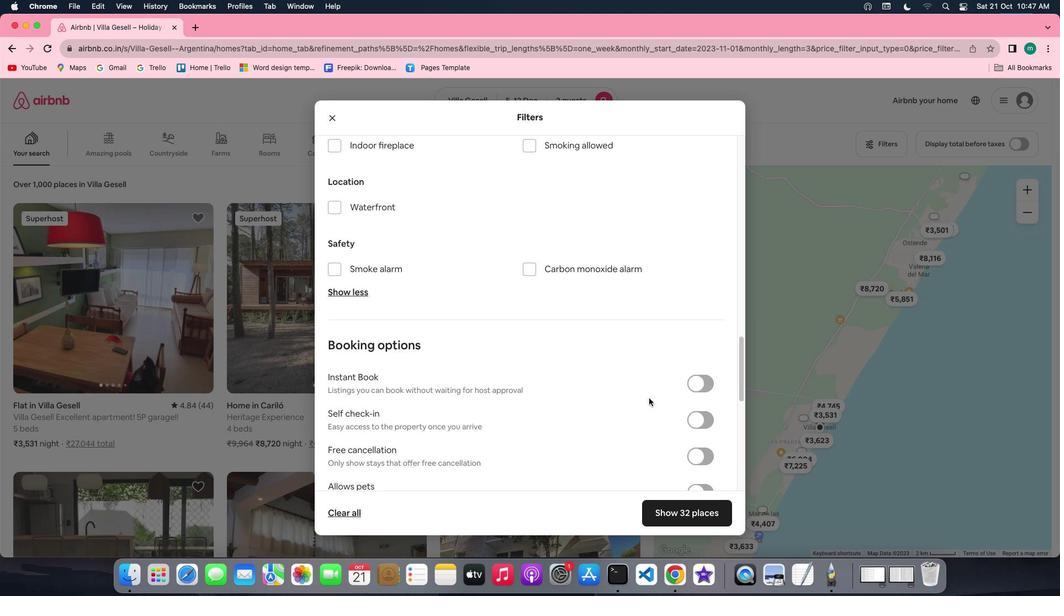 
Action: Mouse moved to (699, 380)
Screenshot: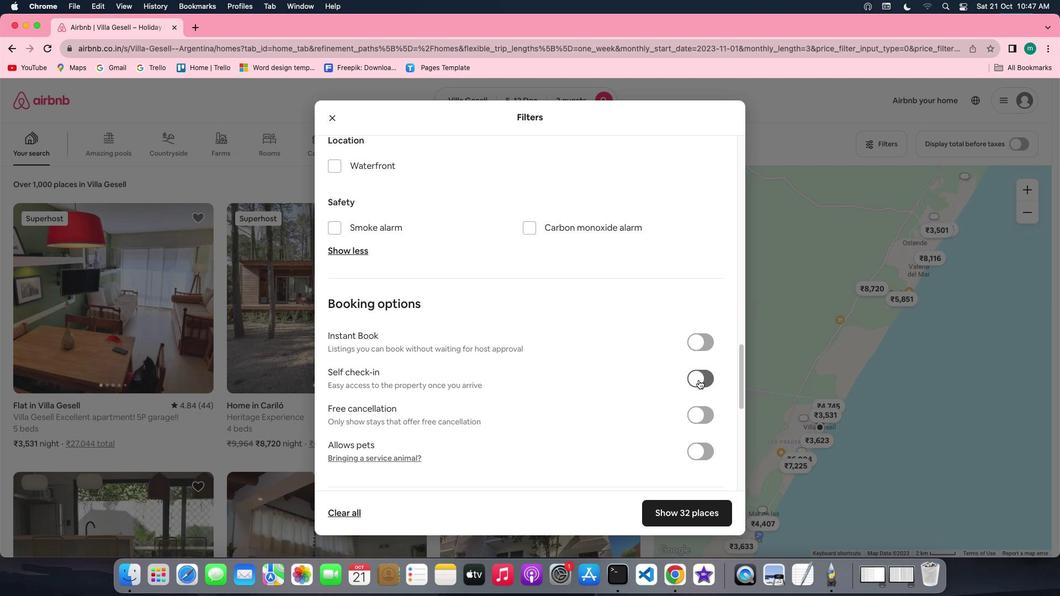 
Action: Mouse pressed left at (699, 380)
Screenshot: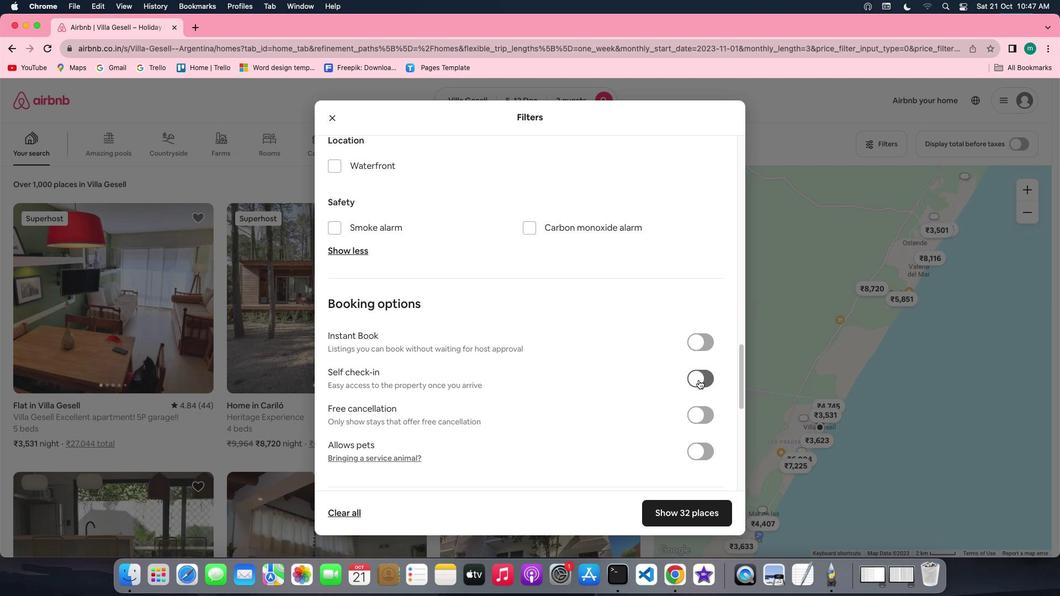 
Action: Mouse moved to (591, 414)
Screenshot: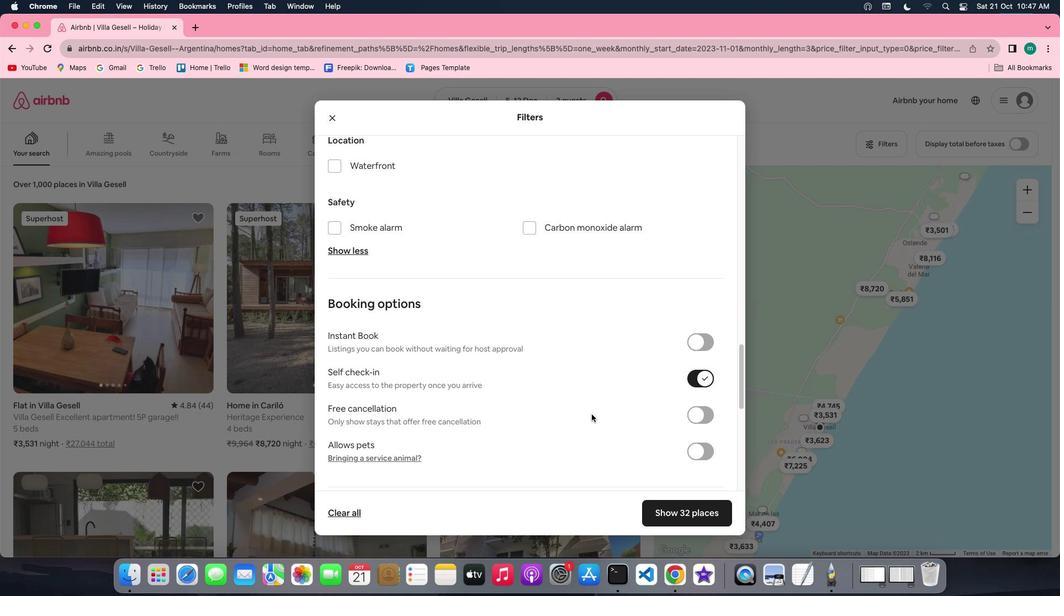 
Action: Mouse scrolled (591, 414) with delta (0, 0)
Screenshot: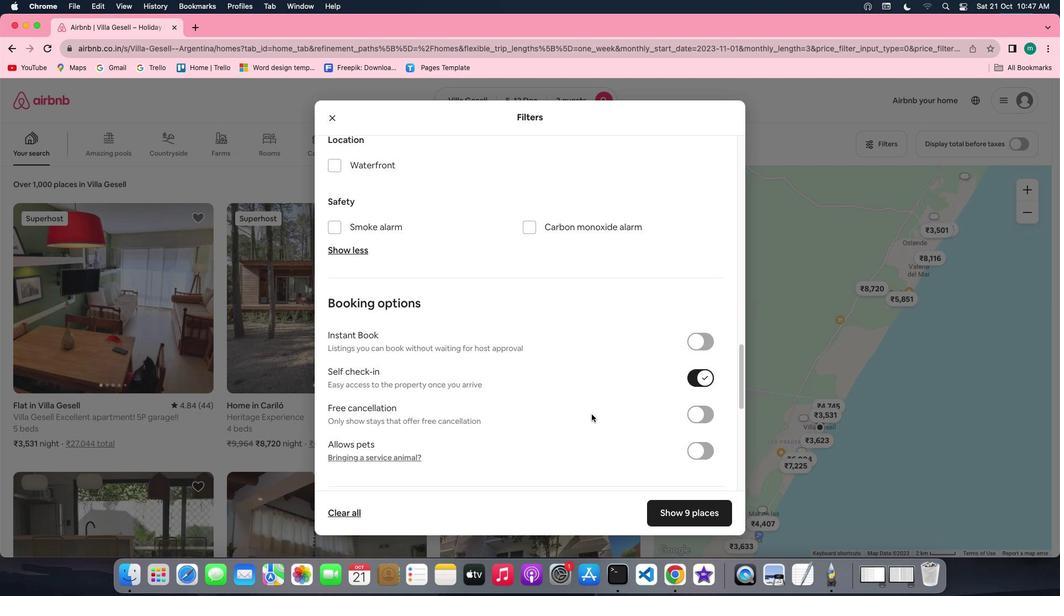 
Action: Mouse scrolled (591, 414) with delta (0, 0)
Screenshot: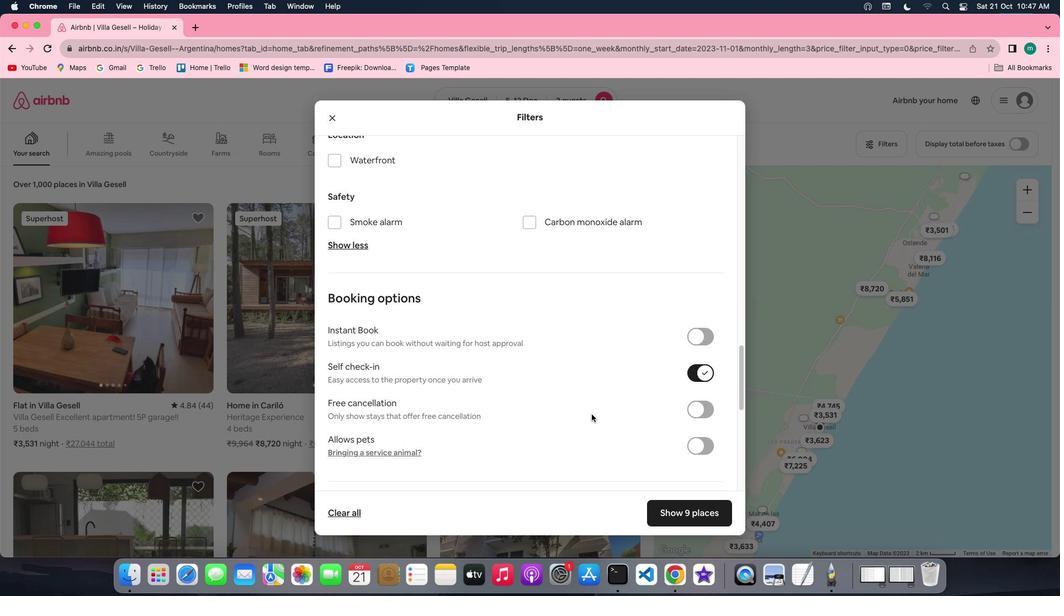 
Action: Mouse scrolled (591, 414) with delta (0, 0)
Screenshot: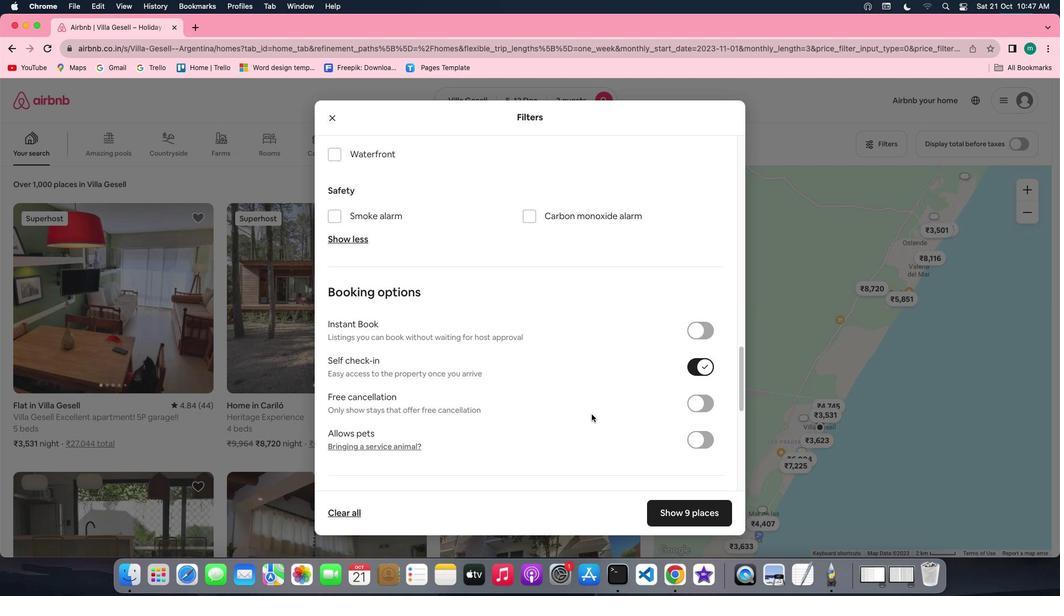 
Action: Mouse scrolled (591, 414) with delta (0, 0)
Screenshot: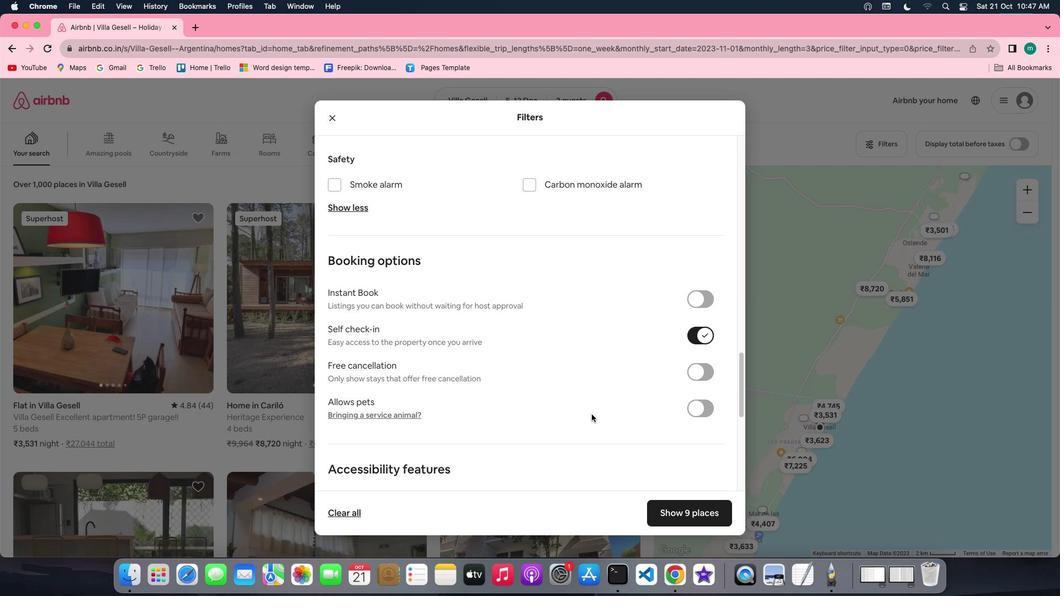 
Action: Mouse scrolled (591, 414) with delta (0, 0)
Screenshot: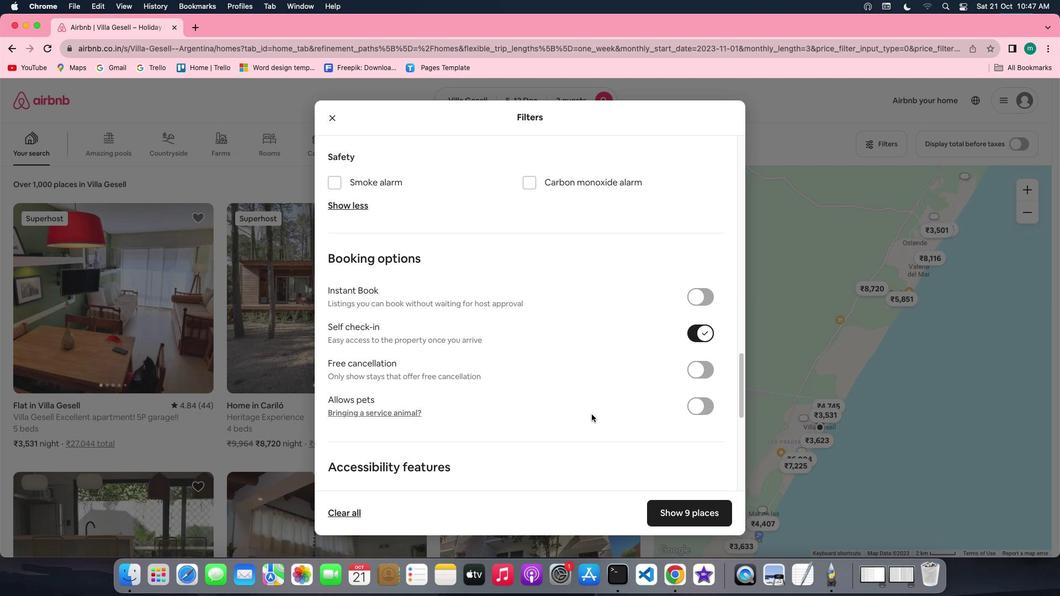 
Action: Mouse scrolled (591, 414) with delta (0, -1)
Screenshot: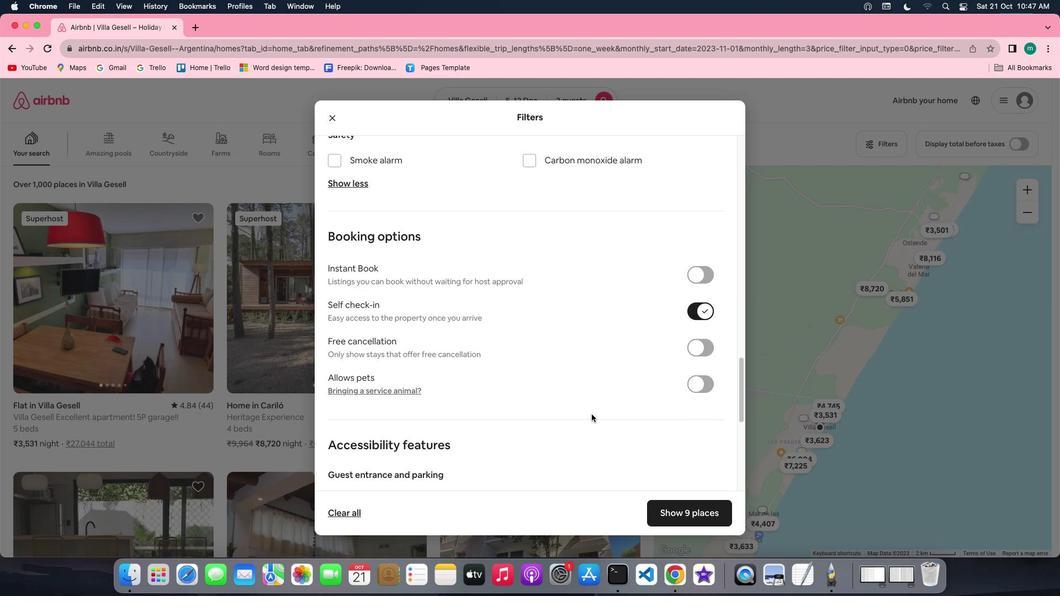 
Action: Mouse scrolled (591, 414) with delta (0, -1)
Screenshot: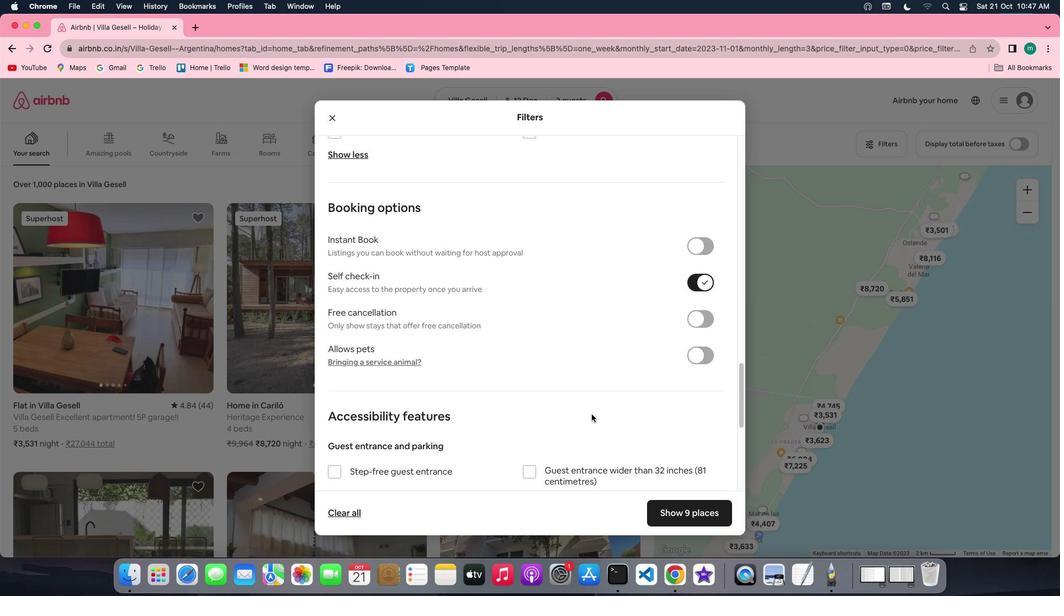 
Action: Mouse moved to (614, 428)
Screenshot: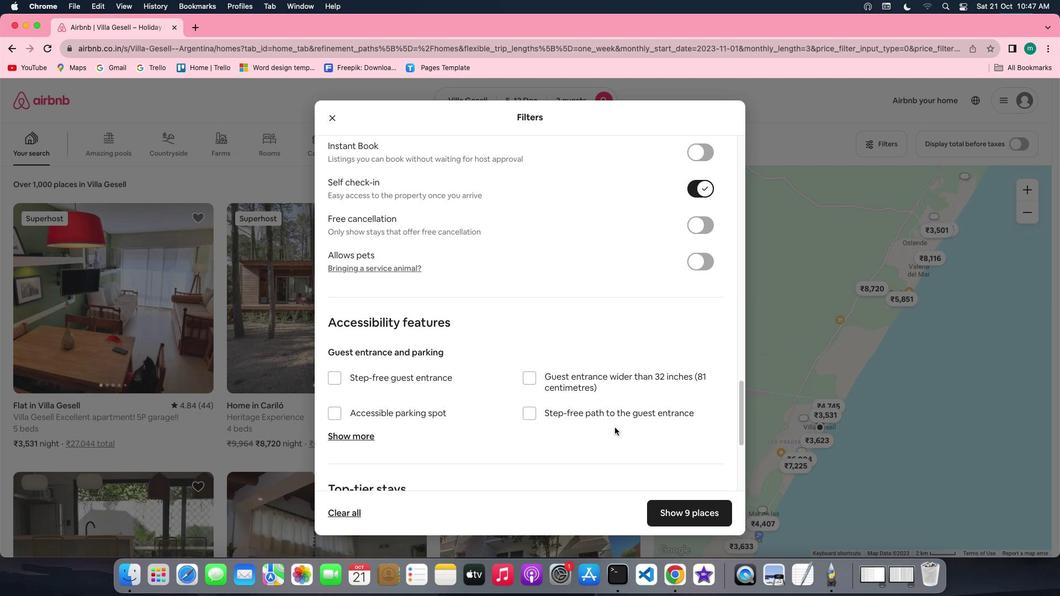 
Action: Mouse scrolled (614, 428) with delta (0, 0)
Screenshot: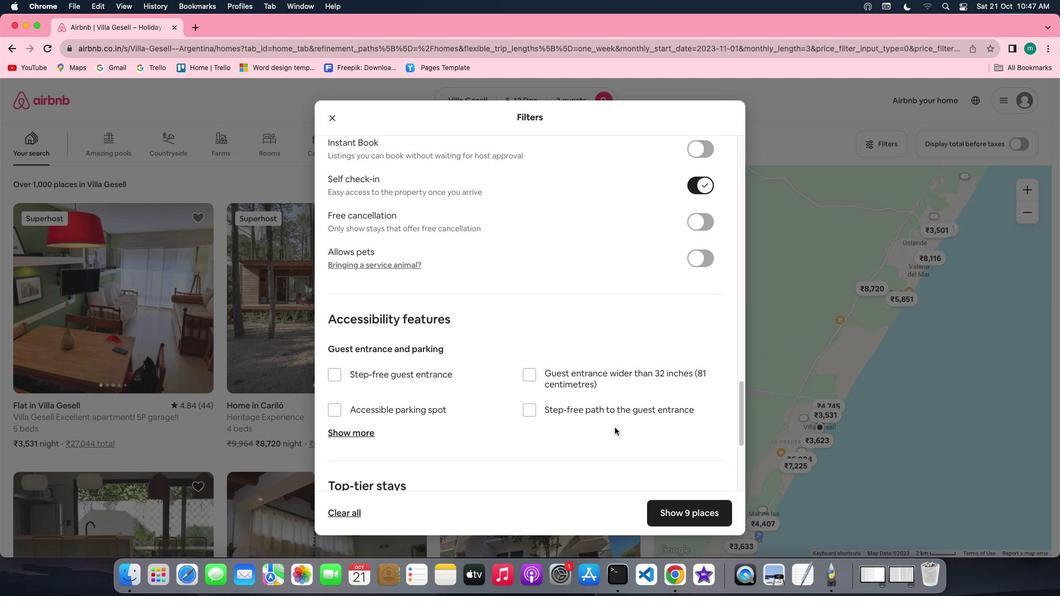 
Action: Mouse scrolled (614, 428) with delta (0, 0)
Screenshot: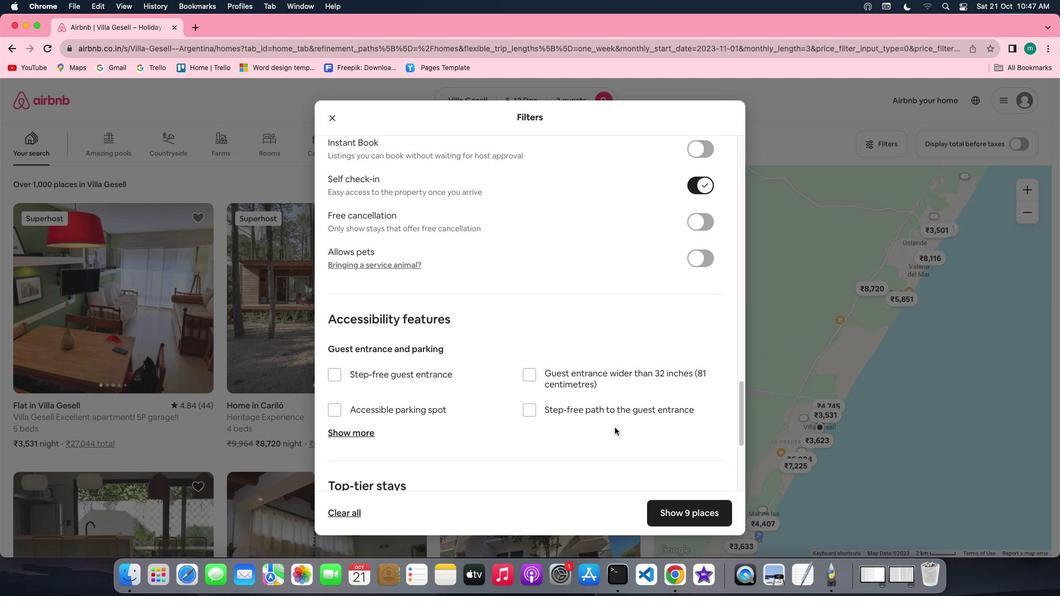 
Action: Mouse scrolled (614, 428) with delta (0, -1)
Screenshot: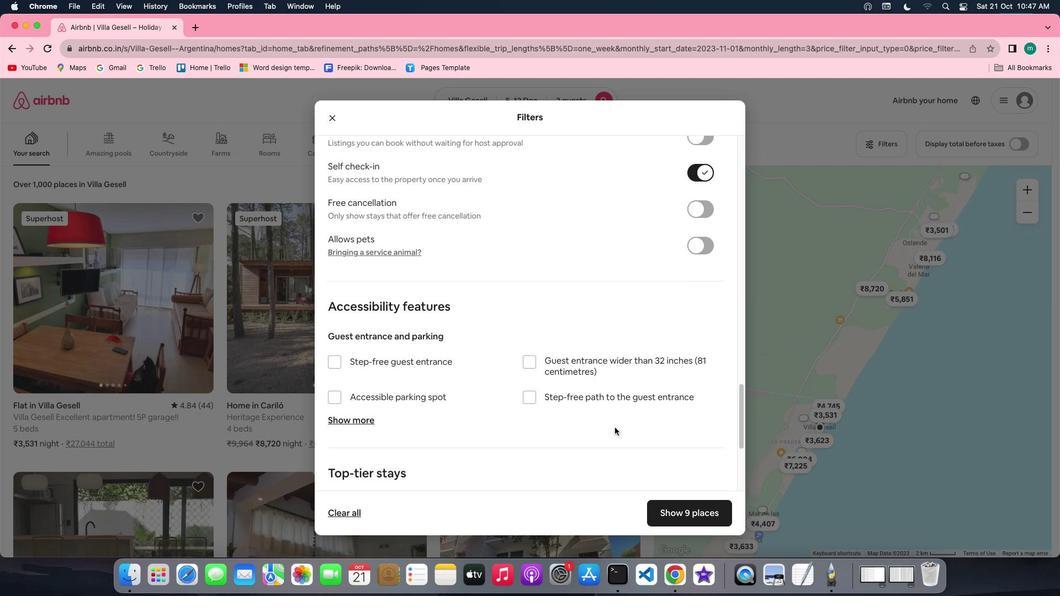 
Action: Mouse scrolled (614, 428) with delta (0, -2)
Screenshot: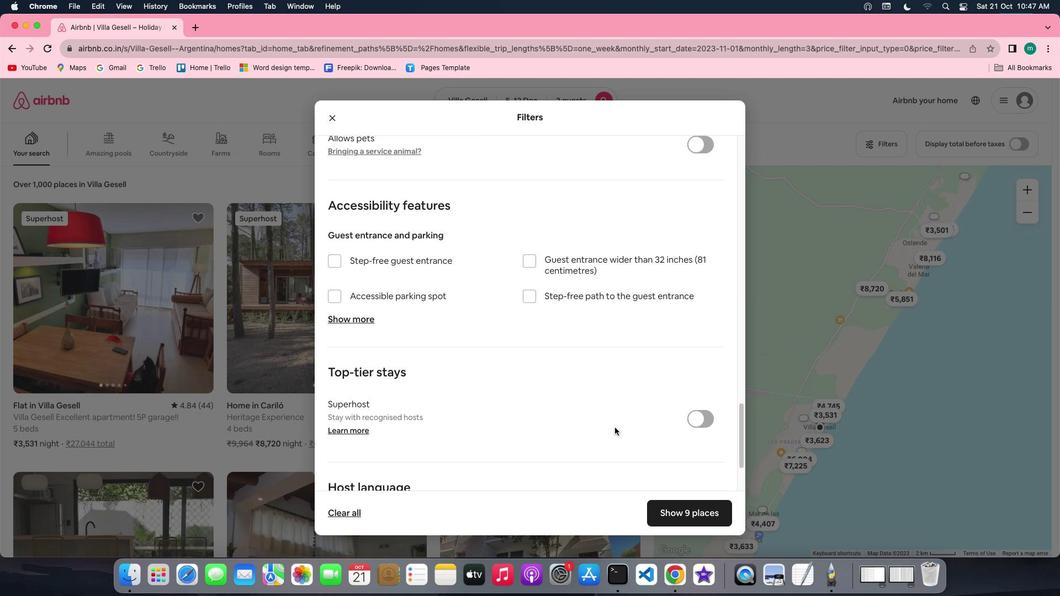 
Action: Mouse scrolled (614, 428) with delta (0, -2)
Screenshot: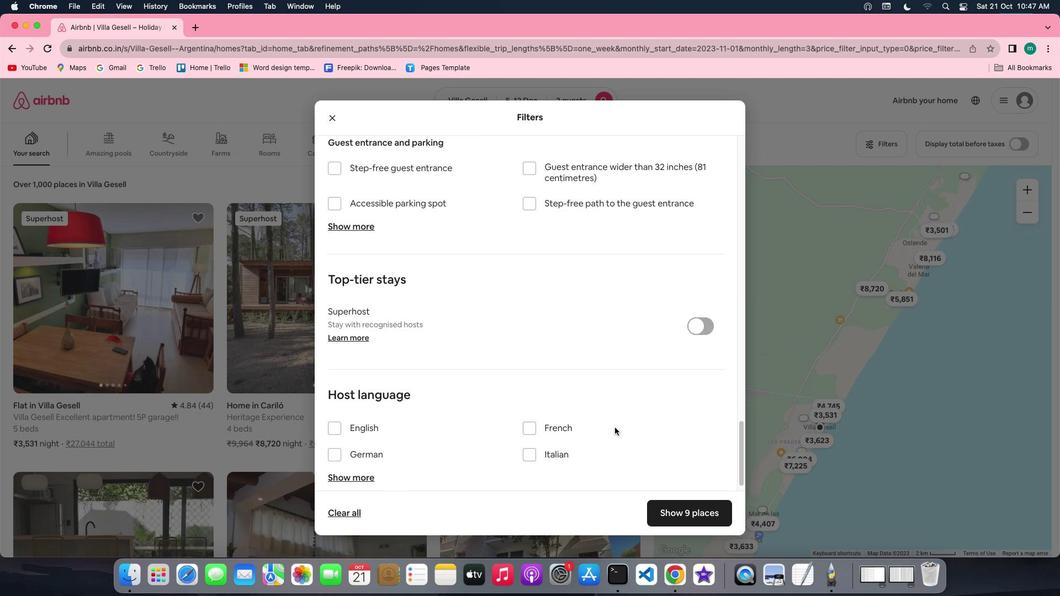 
Action: Mouse moved to (676, 439)
Screenshot: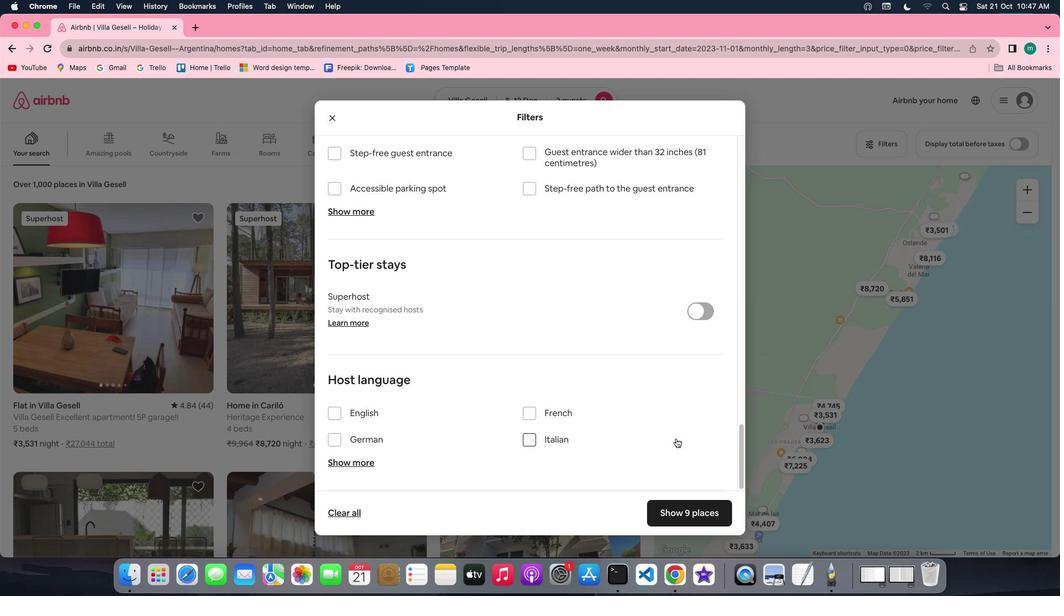 
Action: Mouse scrolled (676, 439) with delta (0, 0)
Screenshot: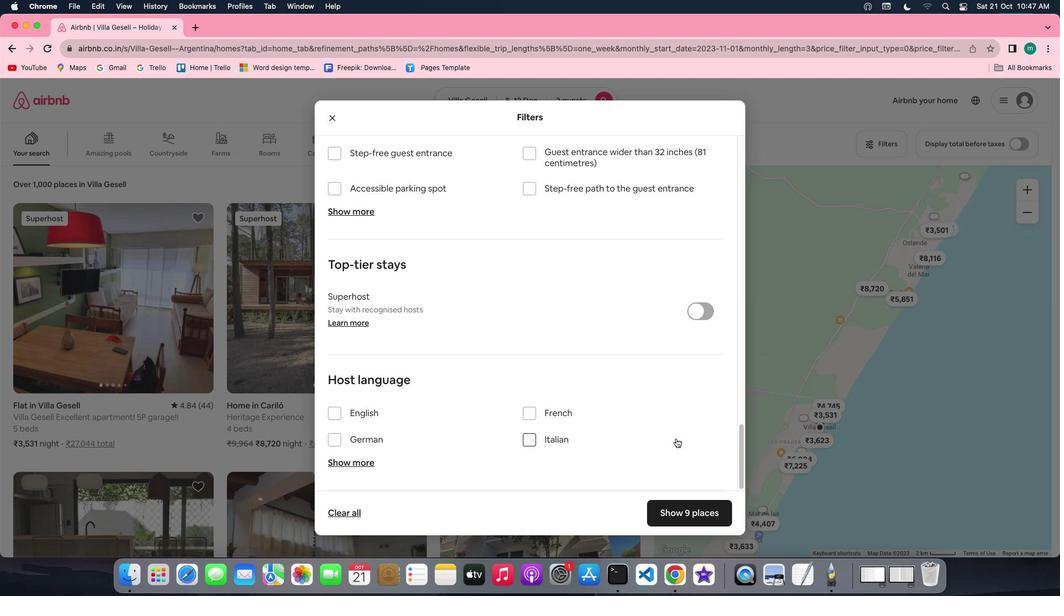 
Action: Mouse scrolled (676, 439) with delta (0, 0)
Screenshot: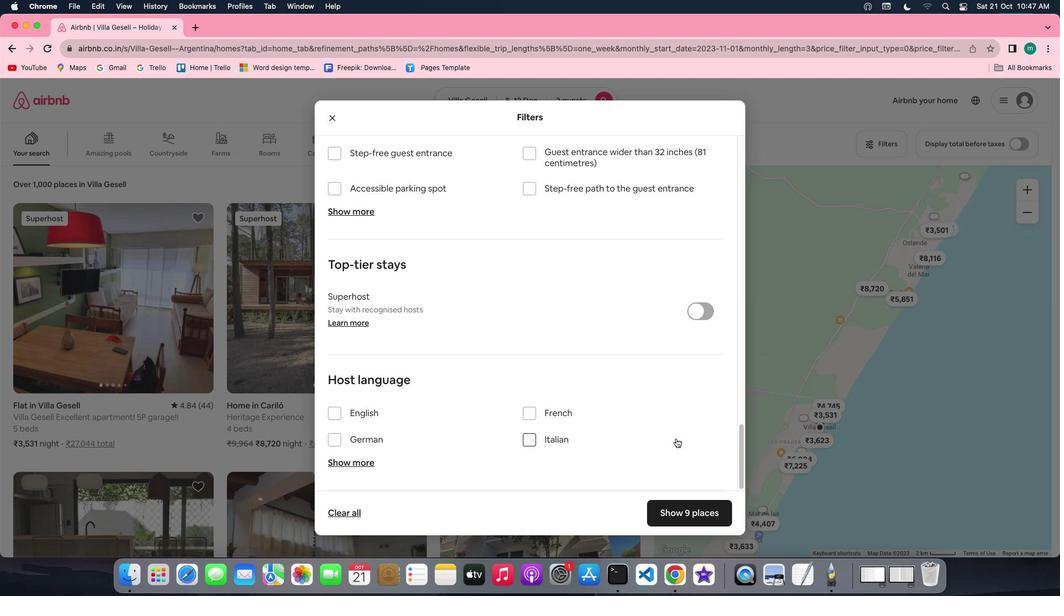 
Action: Mouse scrolled (676, 439) with delta (0, -1)
Screenshot: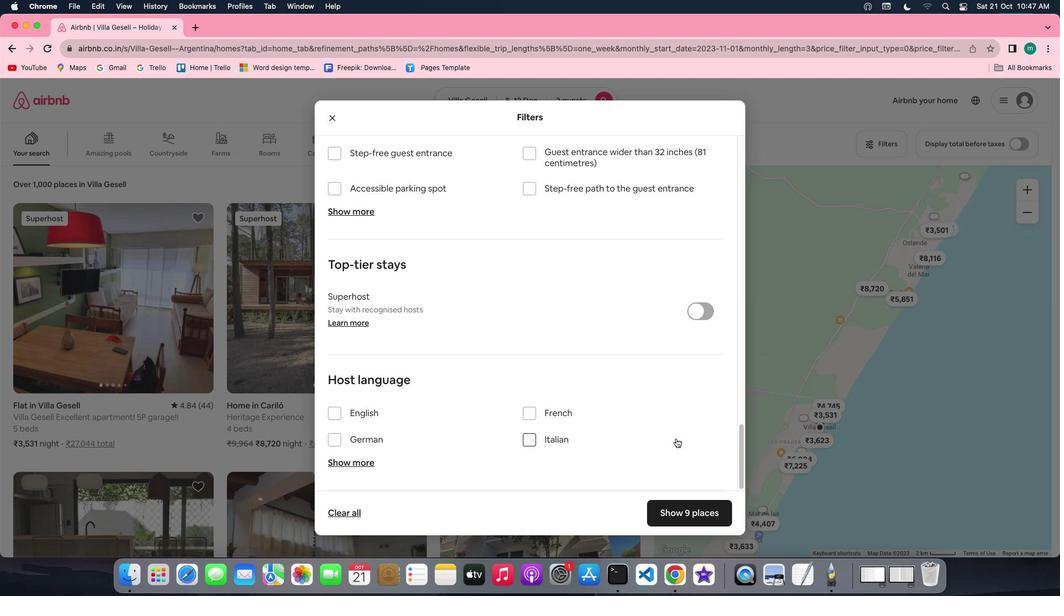 
Action: Mouse scrolled (676, 439) with delta (0, -2)
Screenshot: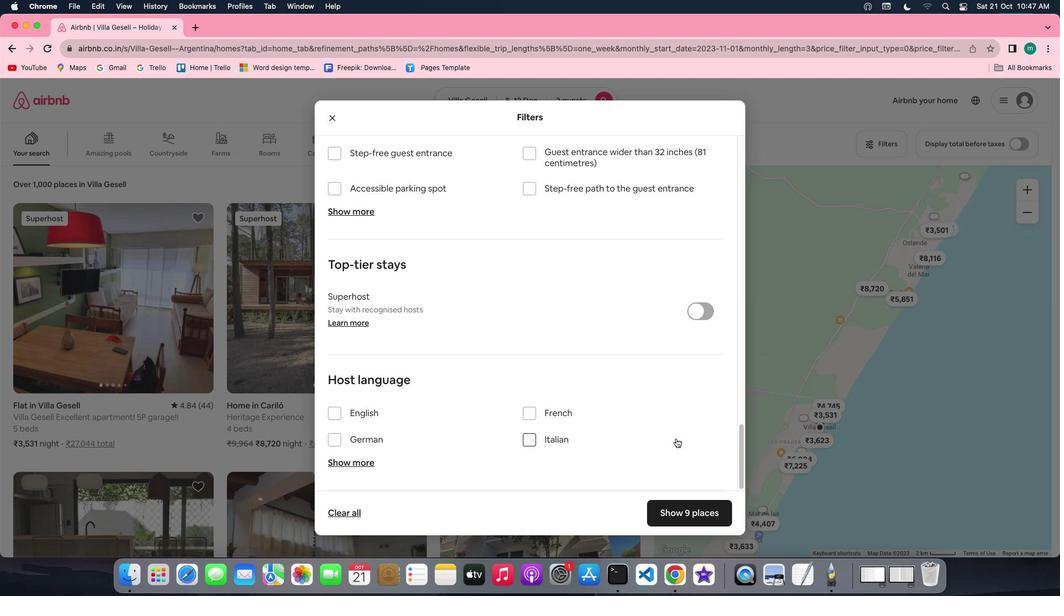 
Action: Mouse moved to (688, 507)
Screenshot: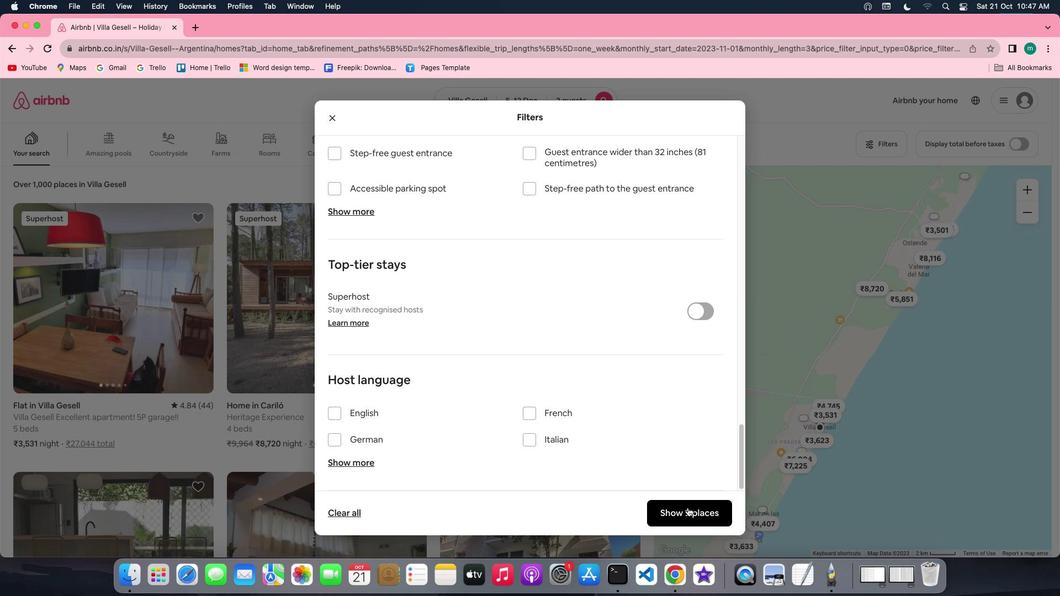 
Action: Mouse pressed left at (688, 507)
Screenshot: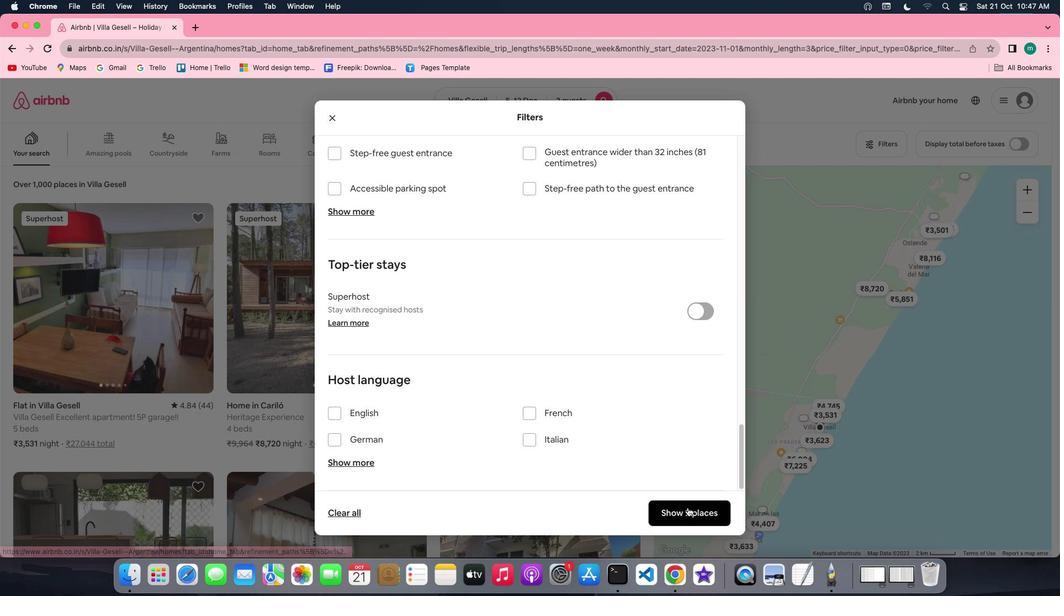 
Action: Mouse moved to (128, 287)
Screenshot: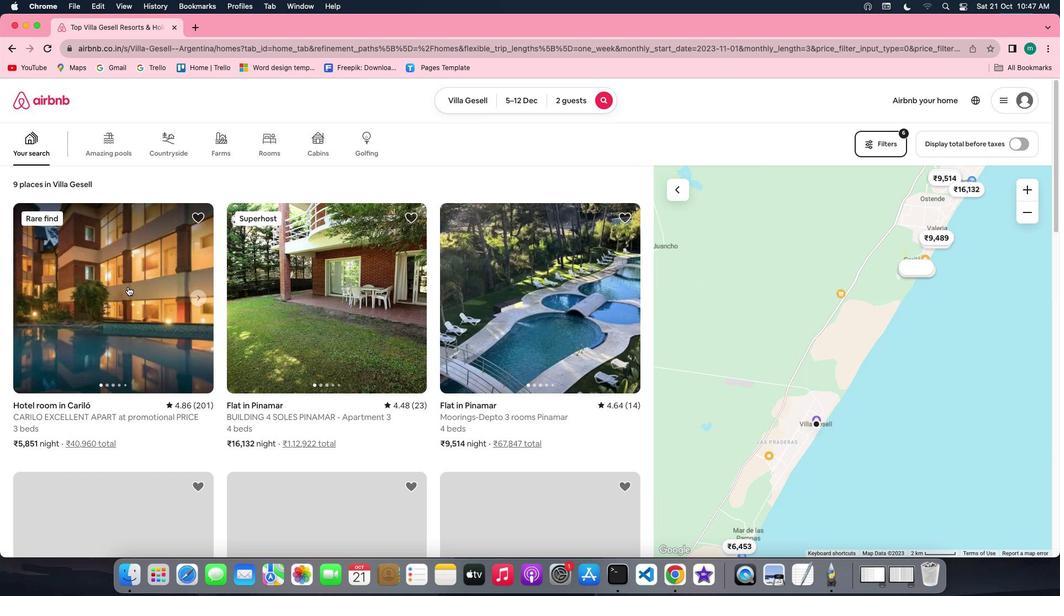 
Action: Mouse pressed left at (128, 287)
Screenshot: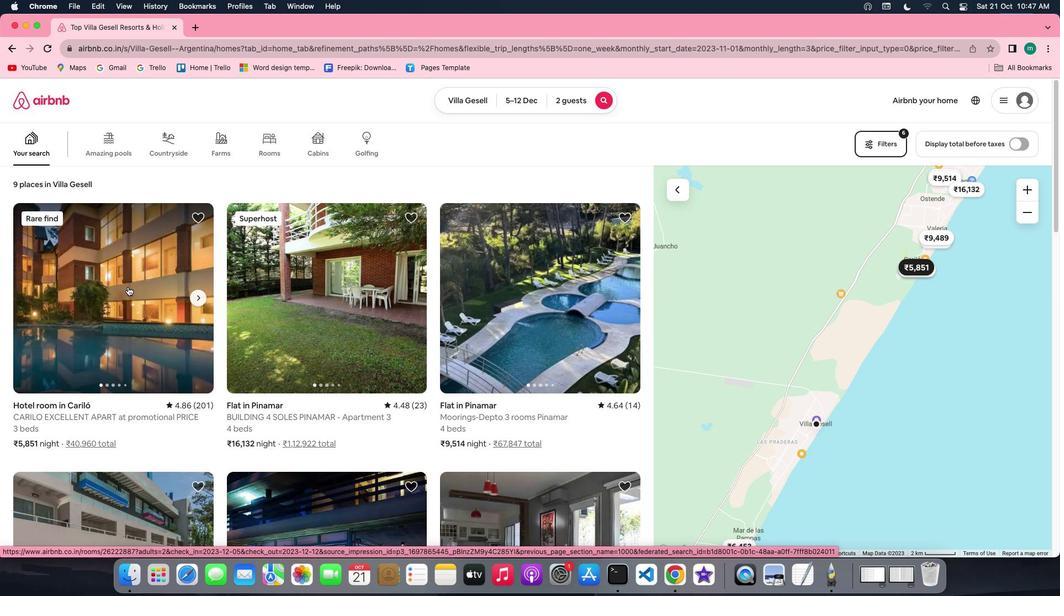 
Action: Mouse moved to (786, 414)
Screenshot: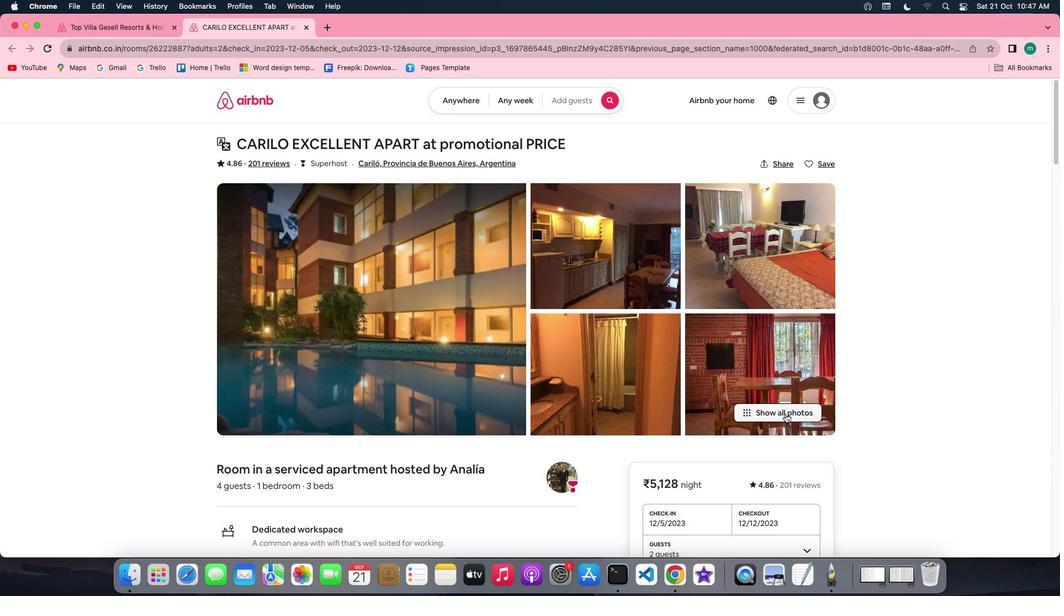 
Action: Mouse pressed left at (786, 414)
Screenshot: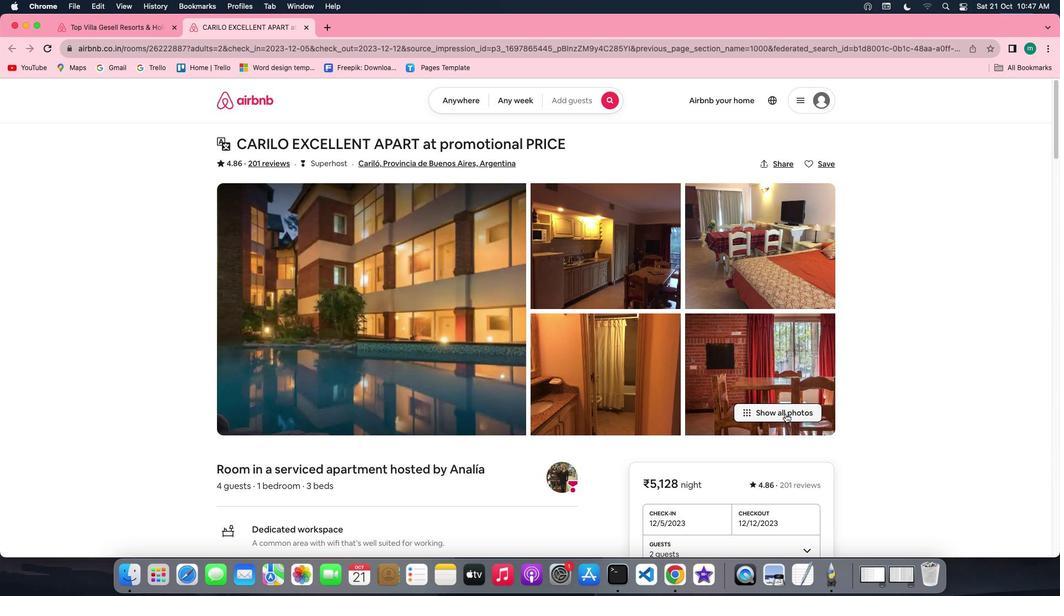 
Action: Mouse moved to (517, 369)
Screenshot: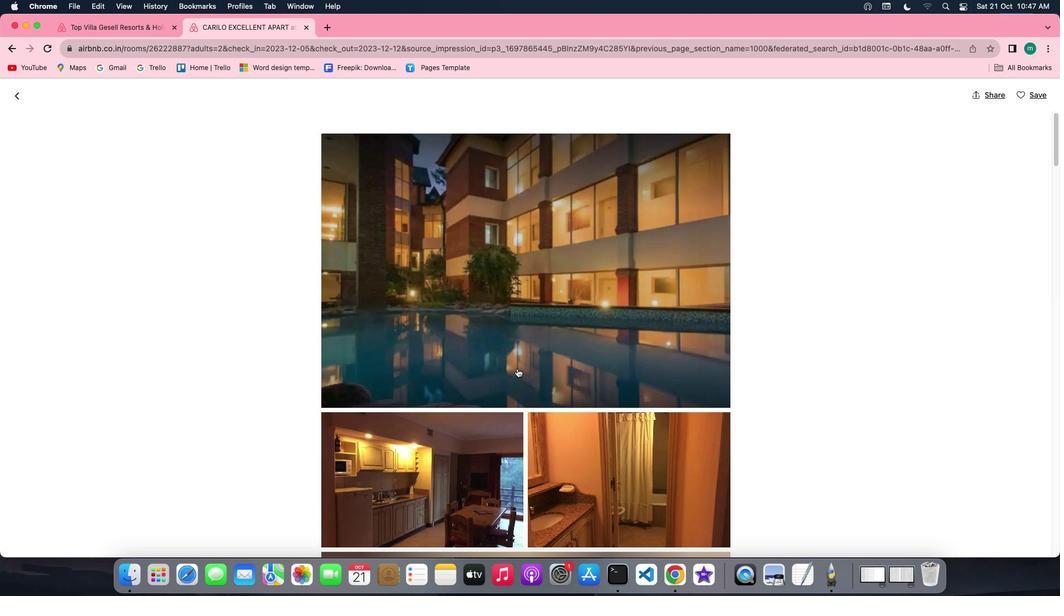 
Action: Mouse scrolled (517, 369) with delta (0, 0)
Screenshot: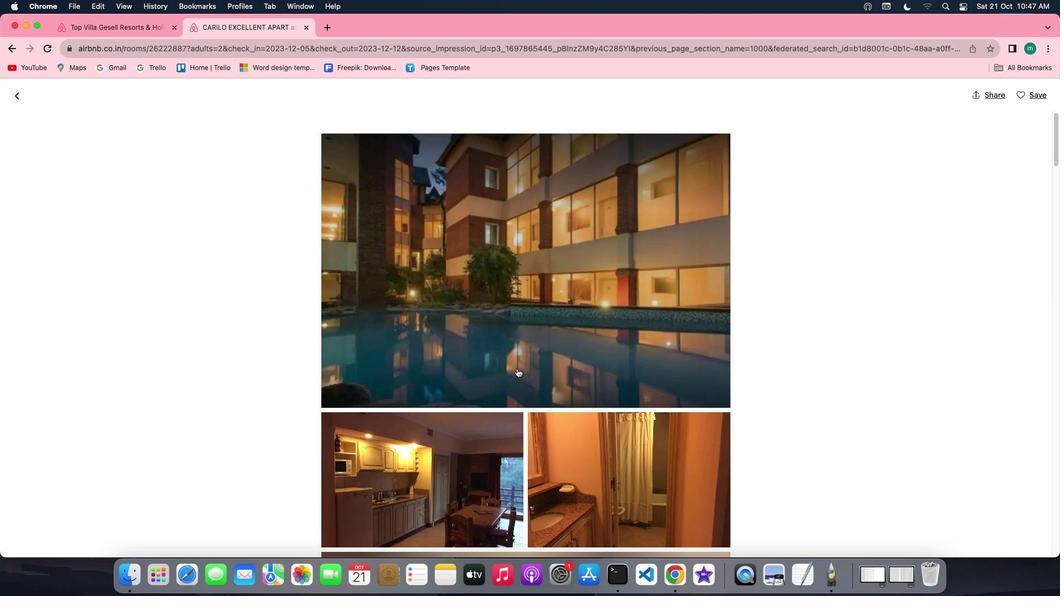 
Action: Mouse scrolled (517, 369) with delta (0, 0)
Screenshot: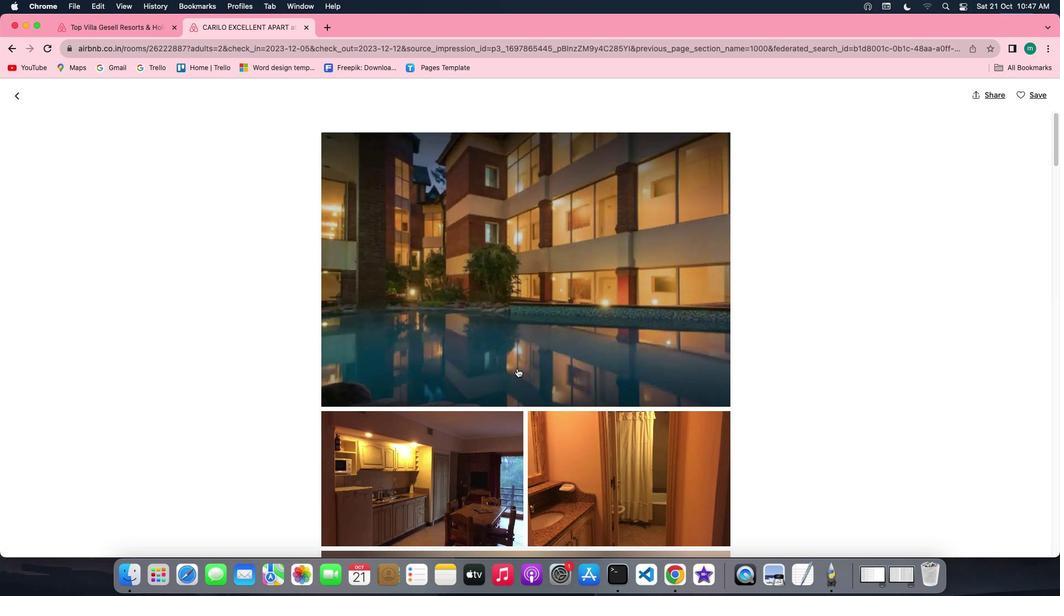 
Action: Mouse scrolled (517, 369) with delta (0, -1)
Screenshot: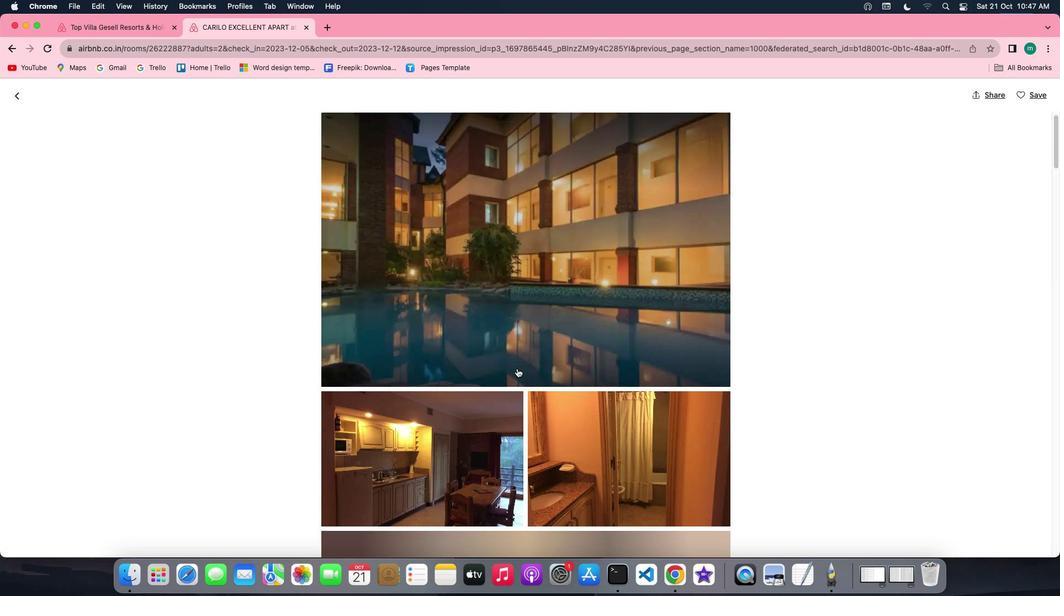 
Action: Mouse scrolled (517, 369) with delta (0, -1)
Screenshot: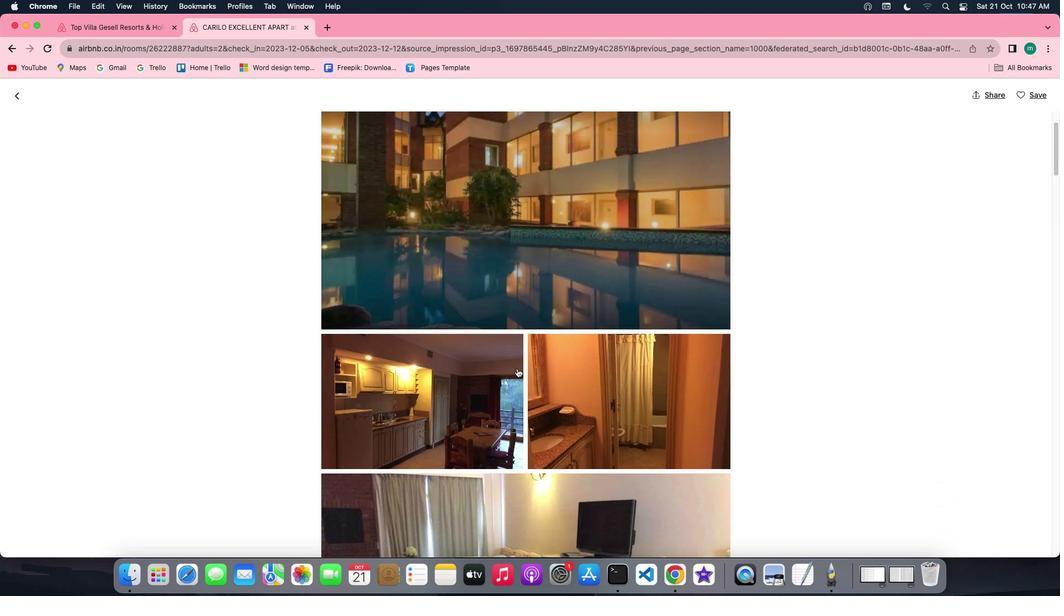 
Action: Mouse scrolled (517, 369) with delta (0, 0)
Screenshot: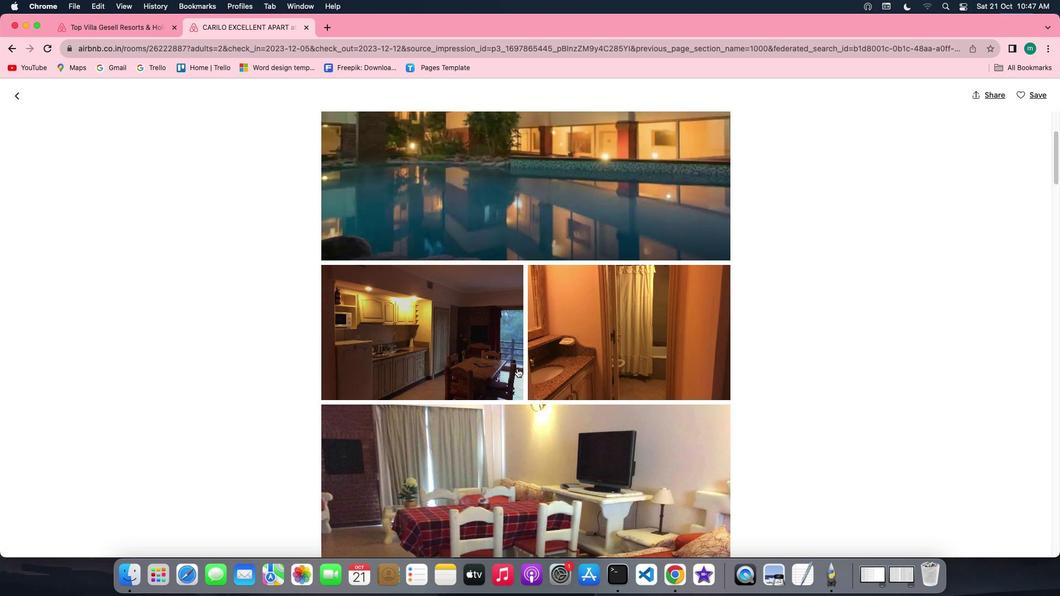 
Action: Mouse scrolled (517, 369) with delta (0, 0)
Screenshot: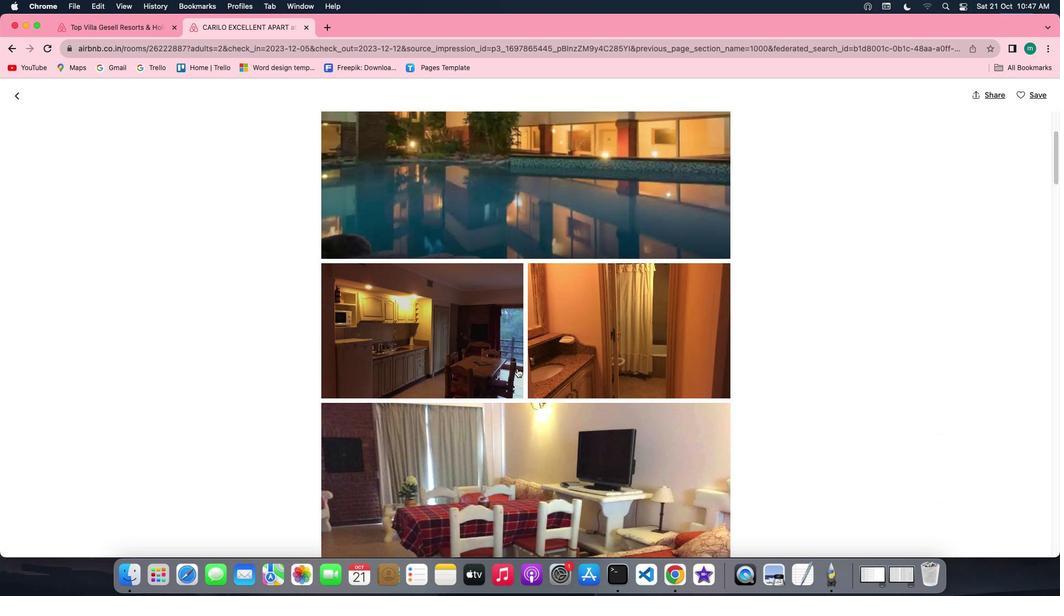 
Action: Mouse scrolled (517, 369) with delta (0, 0)
Screenshot: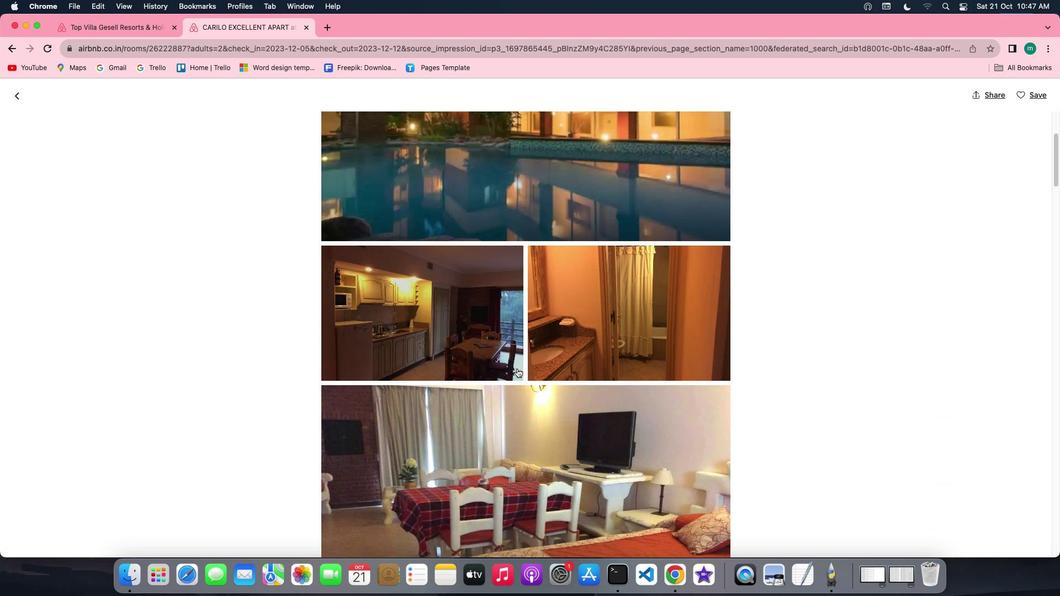 
Action: Mouse scrolled (517, 369) with delta (0, 0)
Screenshot: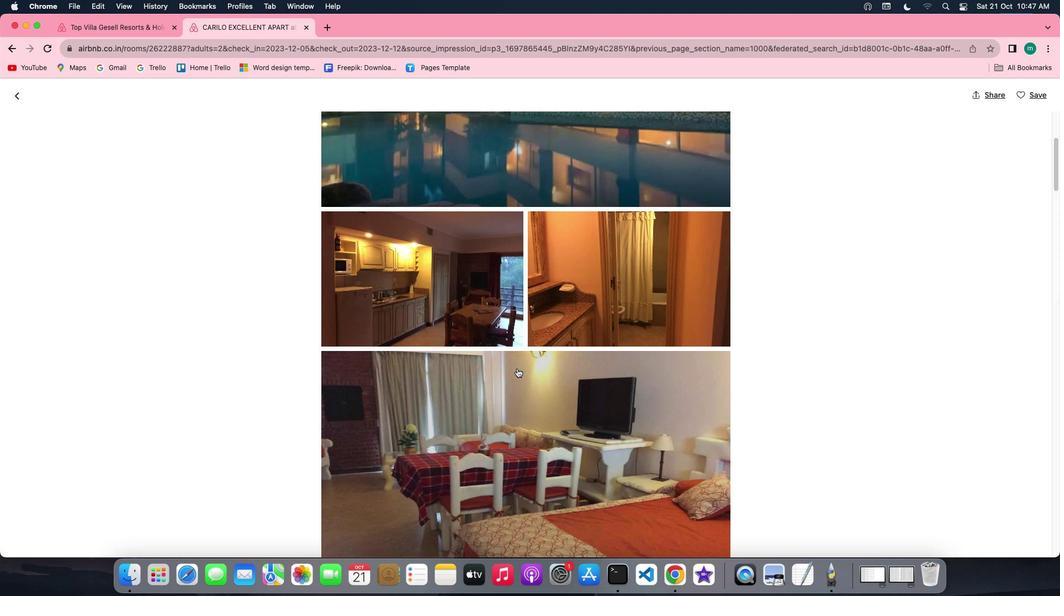 
Action: Mouse scrolled (517, 369) with delta (0, 0)
Screenshot: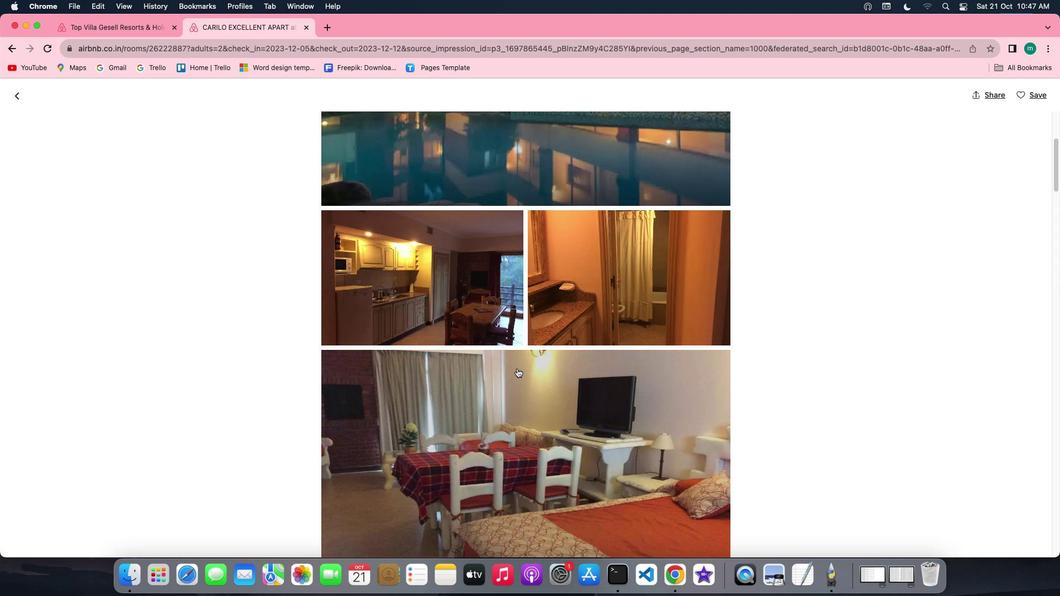 
Action: Mouse scrolled (517, 369) with delta (0, 0)
Screenshot: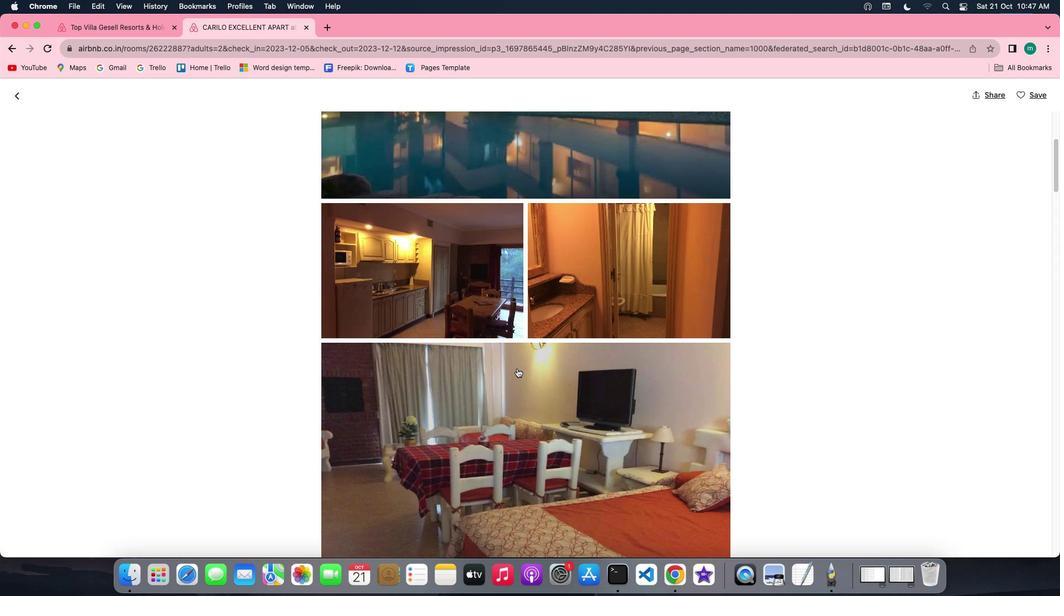 
Action: Mouse scrolled (517, 369) with delta (0, 0)
Screenshot: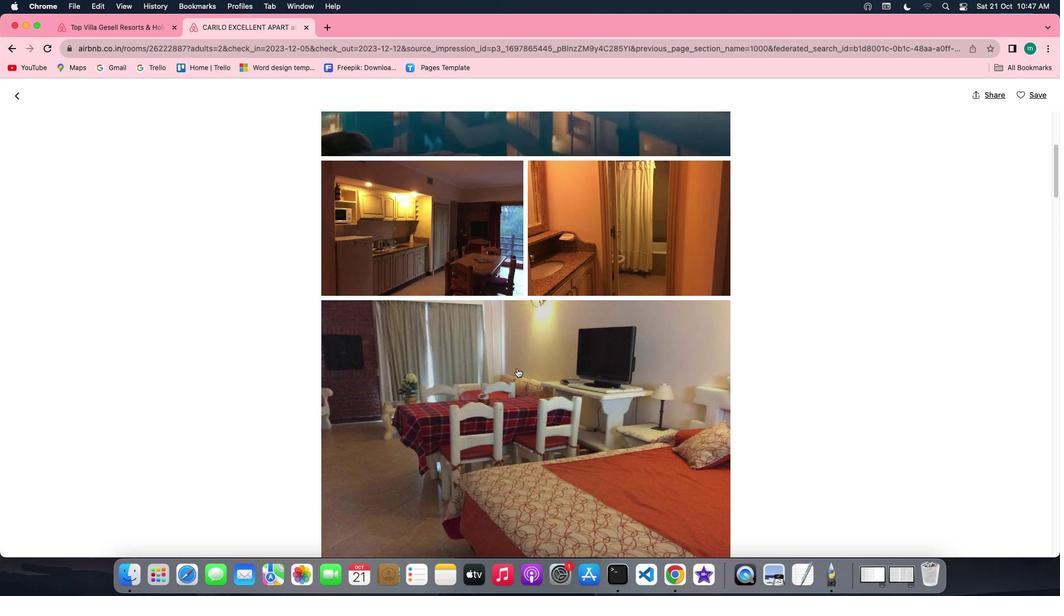 
Action: Mouse scrolled (517, 369) with delta (0, 0)
Screenshot: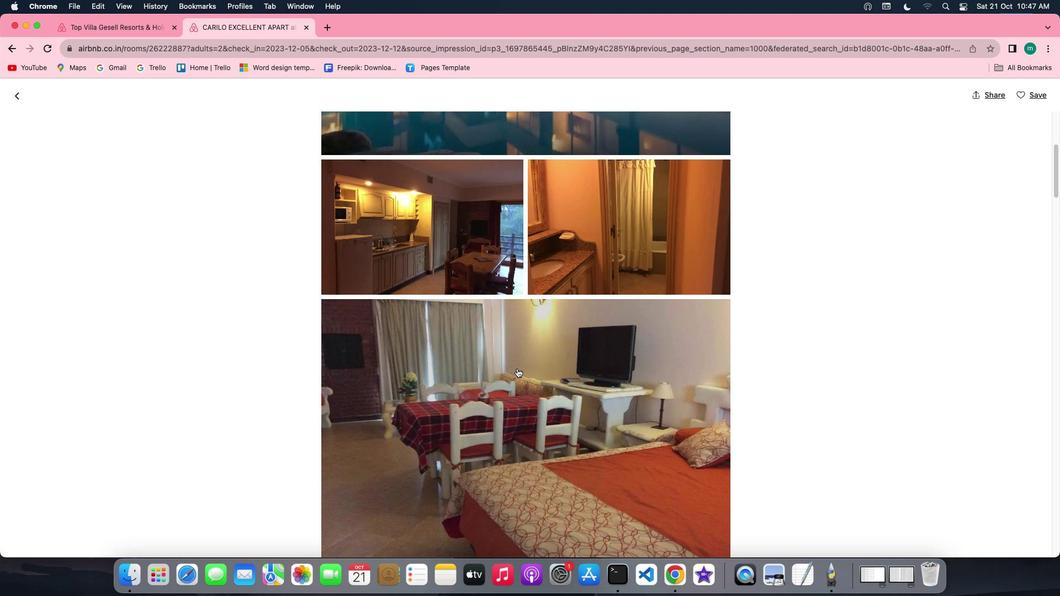 
Action: Mouse scrolled (517, 369) with delta (0, 0)
Screenshot: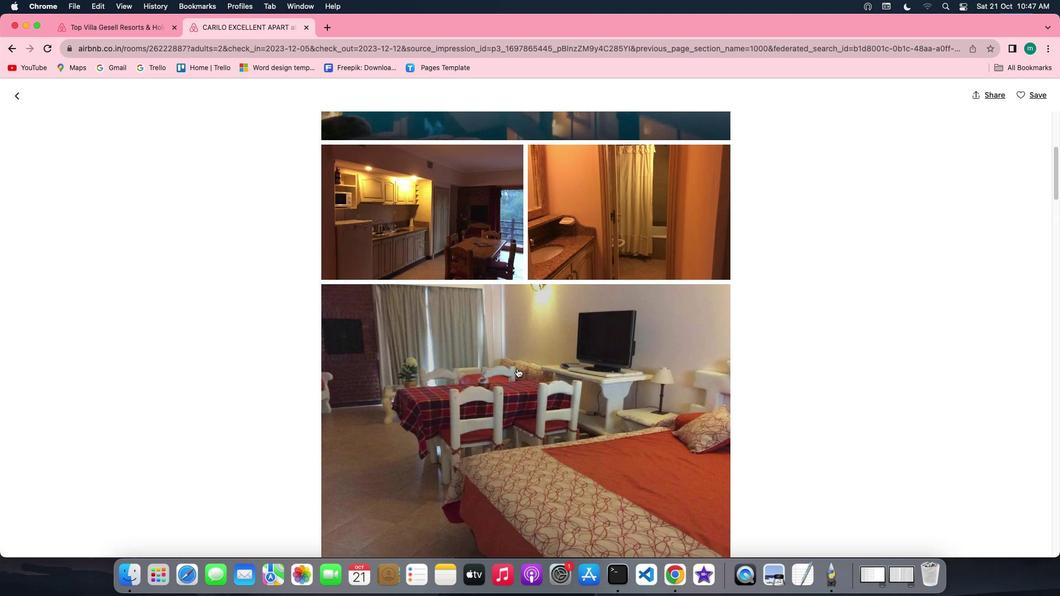 
Action: Mouse scrolled (517, 369) with delta (0, 0)
Screenshot: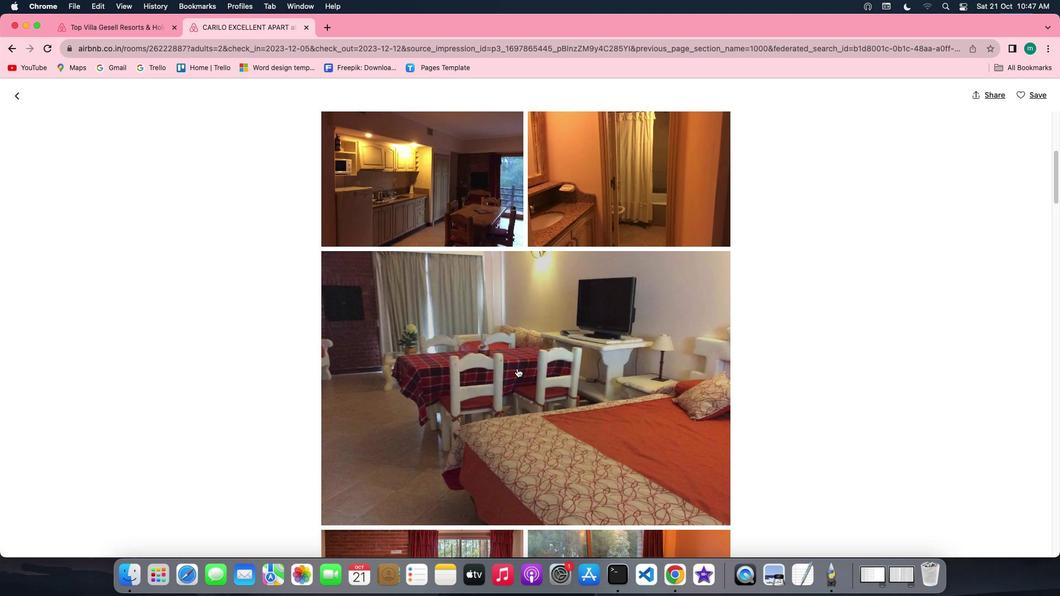 
Action: Mouse scrolled (517, 369) with delta (0, 0)
Screenshot: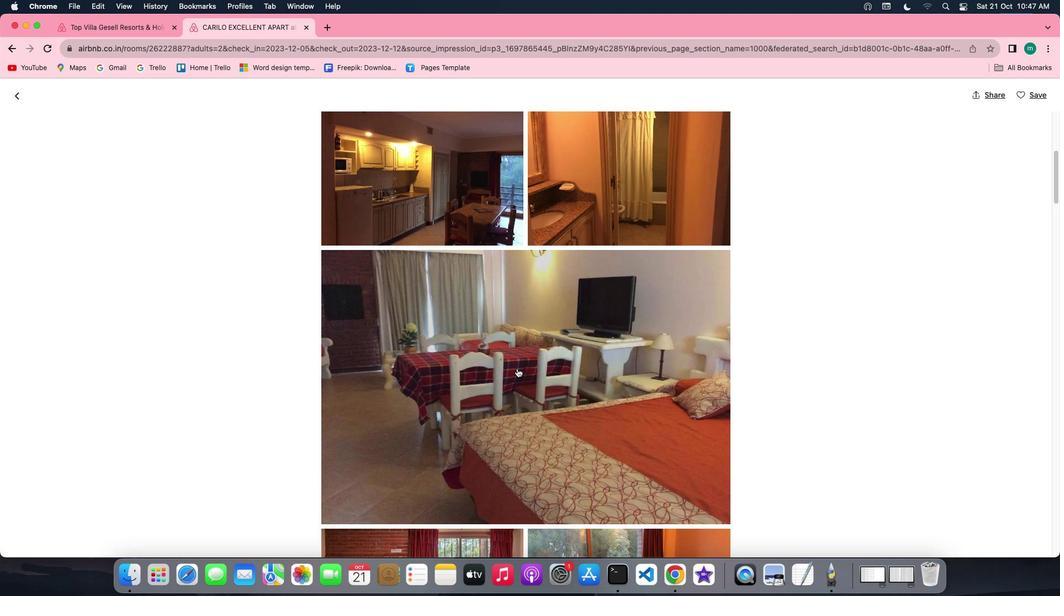 
Action: Mouse scrolled (517, 369) with delta (0, -1)
Screenshot: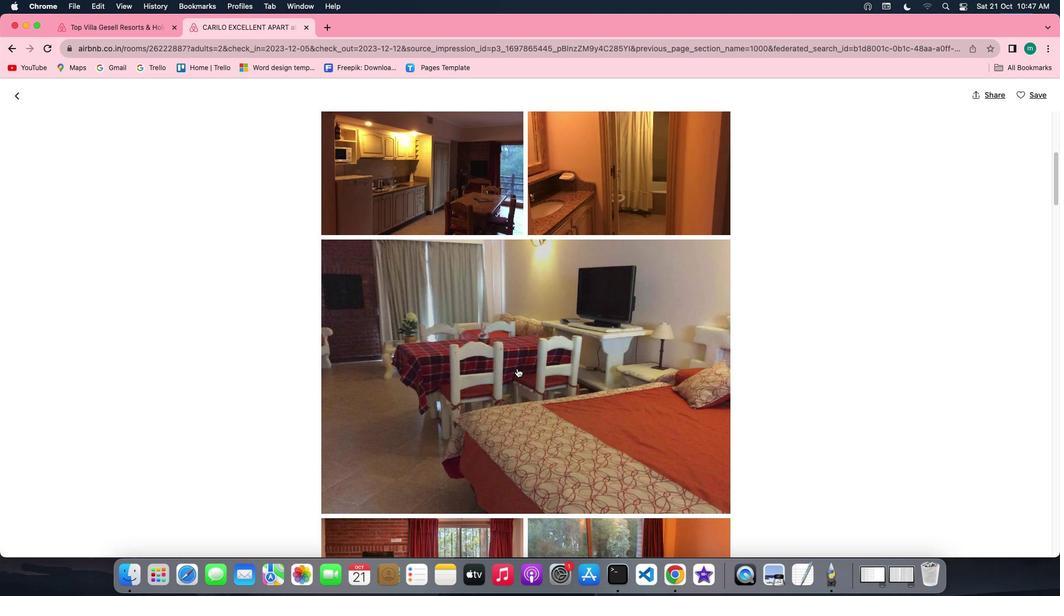 
Action: Mouse scrolled (517, 369) with delta (0, 0)
Screenshot: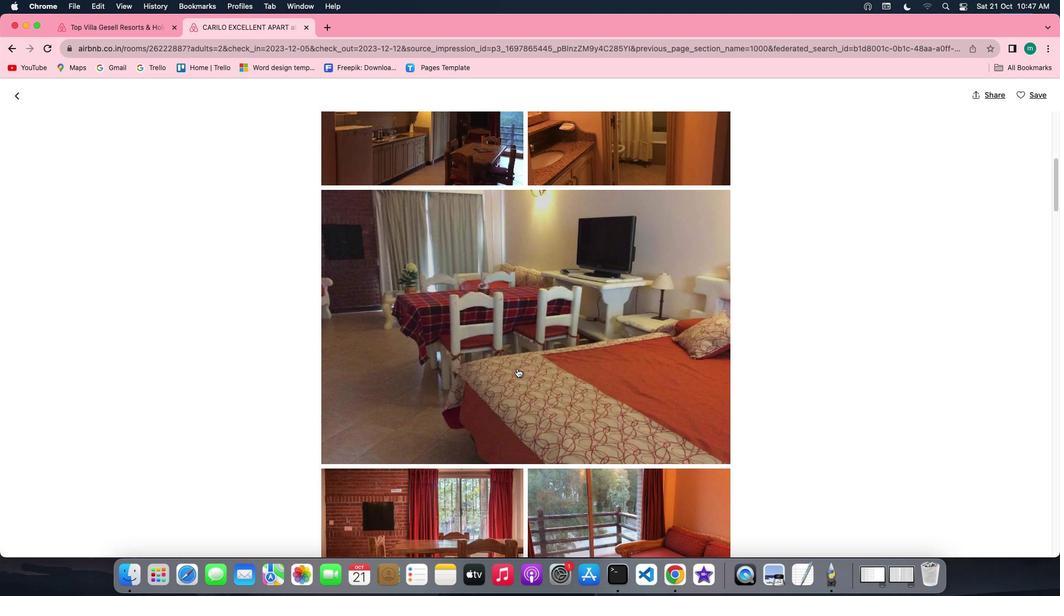 
Action: Mouse scrolled (517, 369) with delta (0, 0)
Screenshot: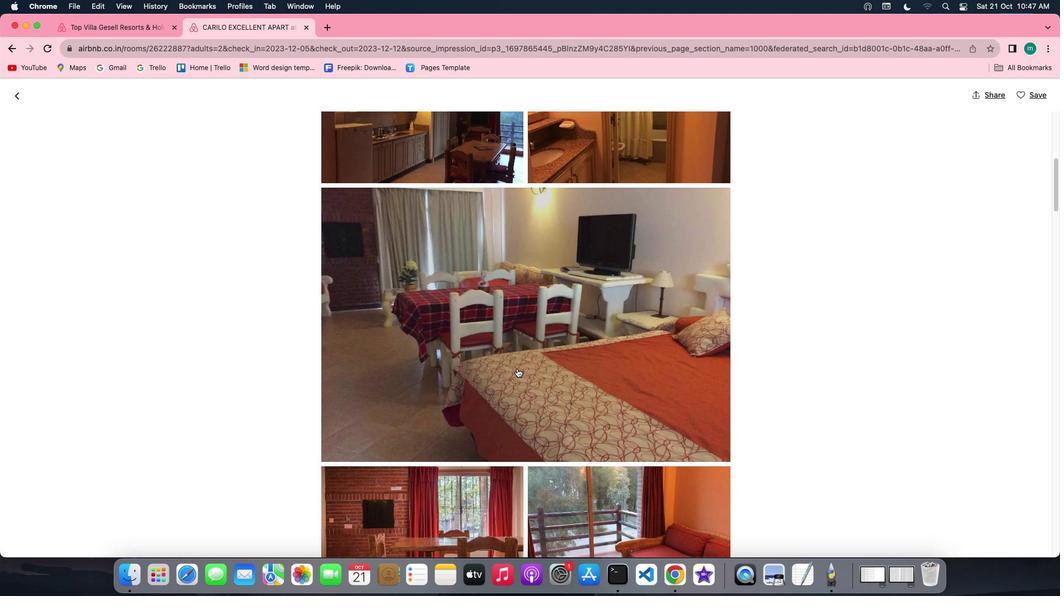 
Action: Mouse scrolled (517, 369) with delta (0, 0)
Screenshot: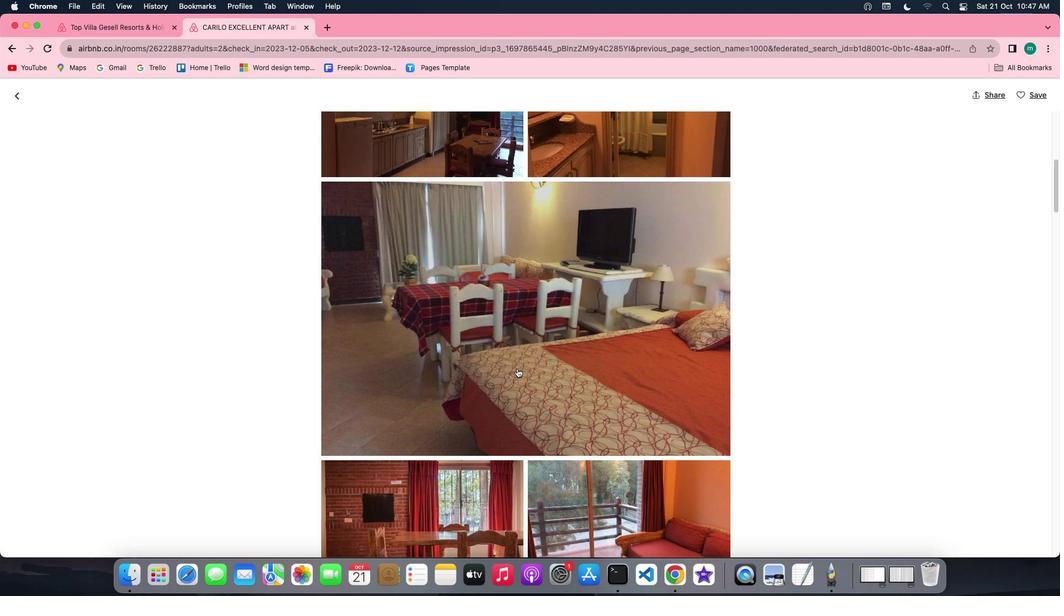 
Action: Mouse scrolled (517, 369) with delta (0, 0)
Screenshot: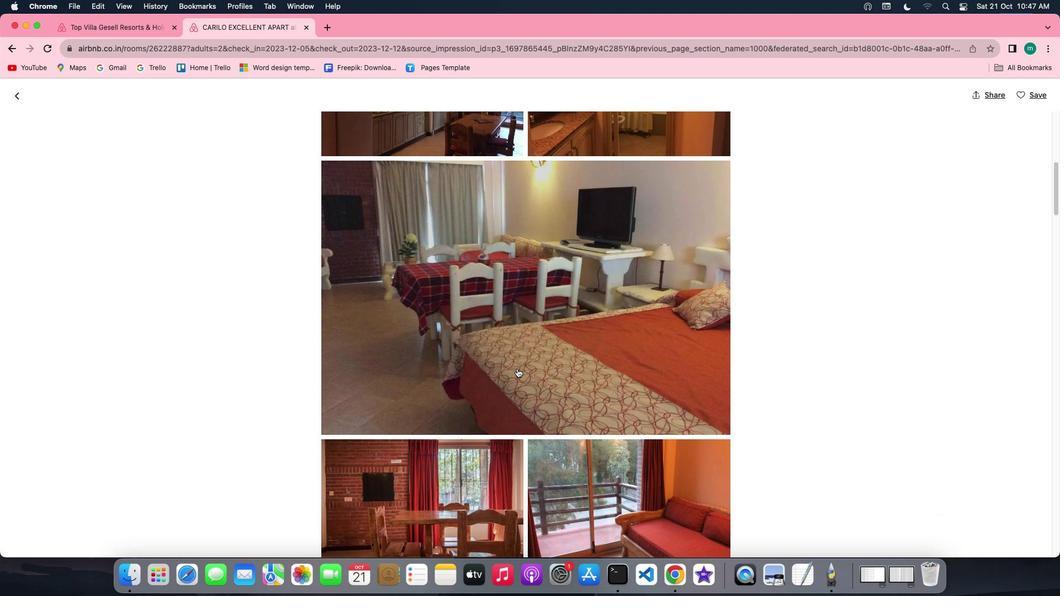 
Action: Mouse scrolled (517, 369) with delta (0, 0)
Screenshot: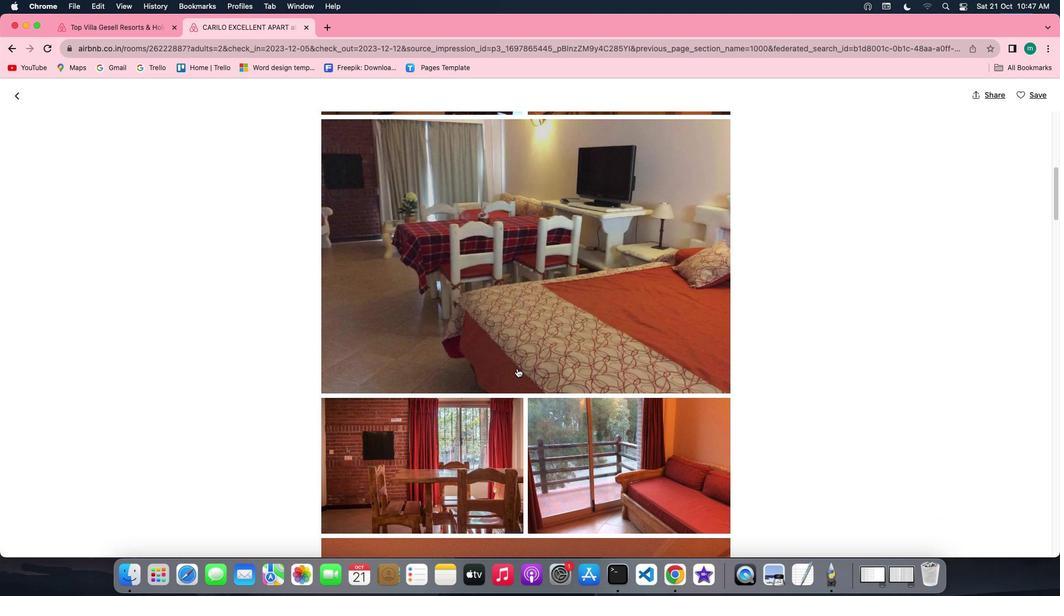 
Action: Mouse scrolled (517, 369) with delta (0, 0)
Screenshot: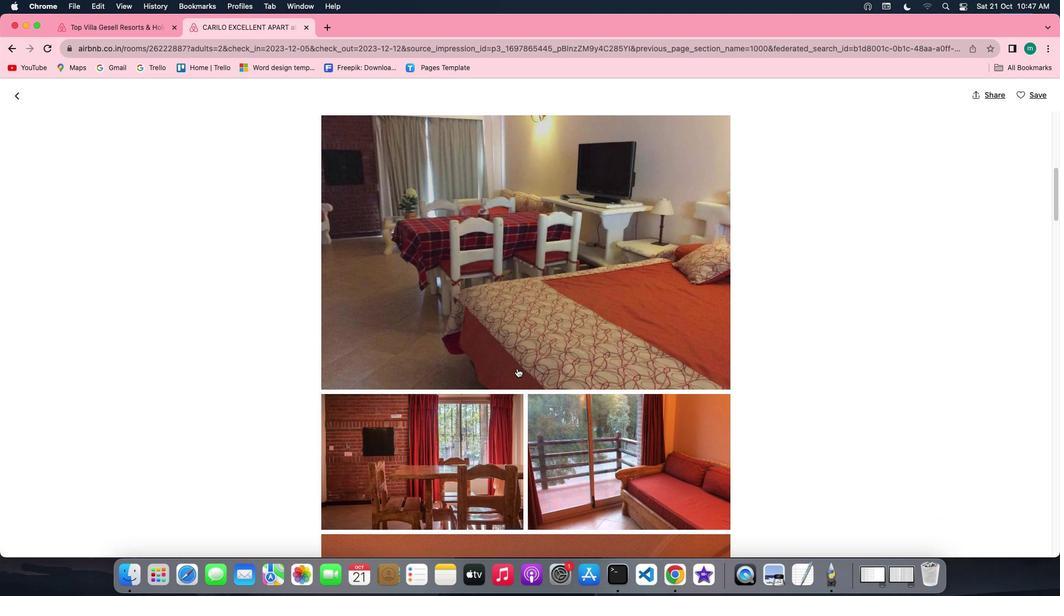
Action: Mouse scrolled (517, 369) with delta (0, 0)
Screenshot: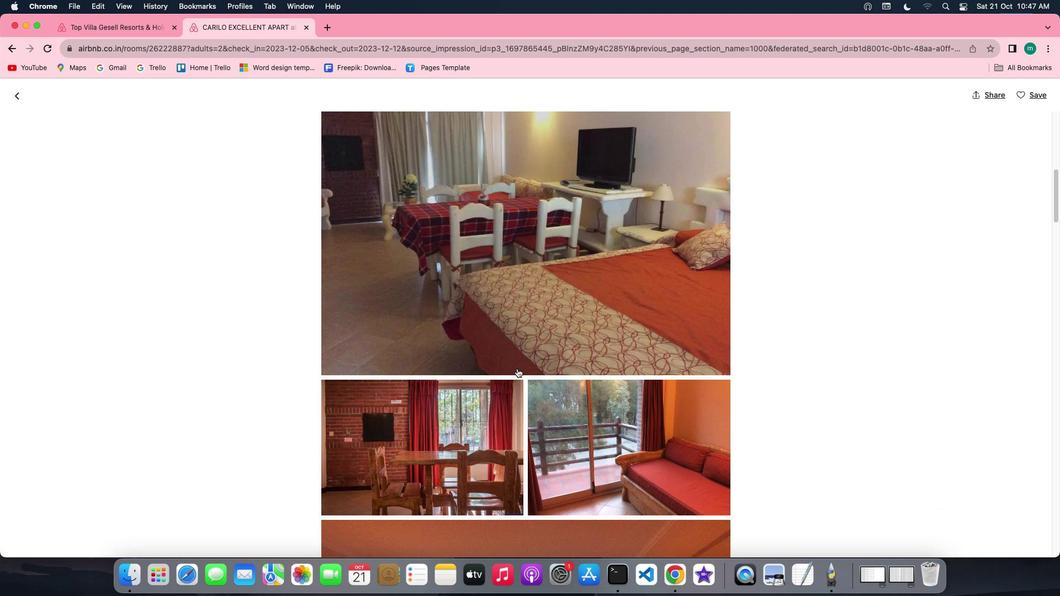 
Action: Mouse scrolled (517, 369) with delta (0, 0)
Screenshot: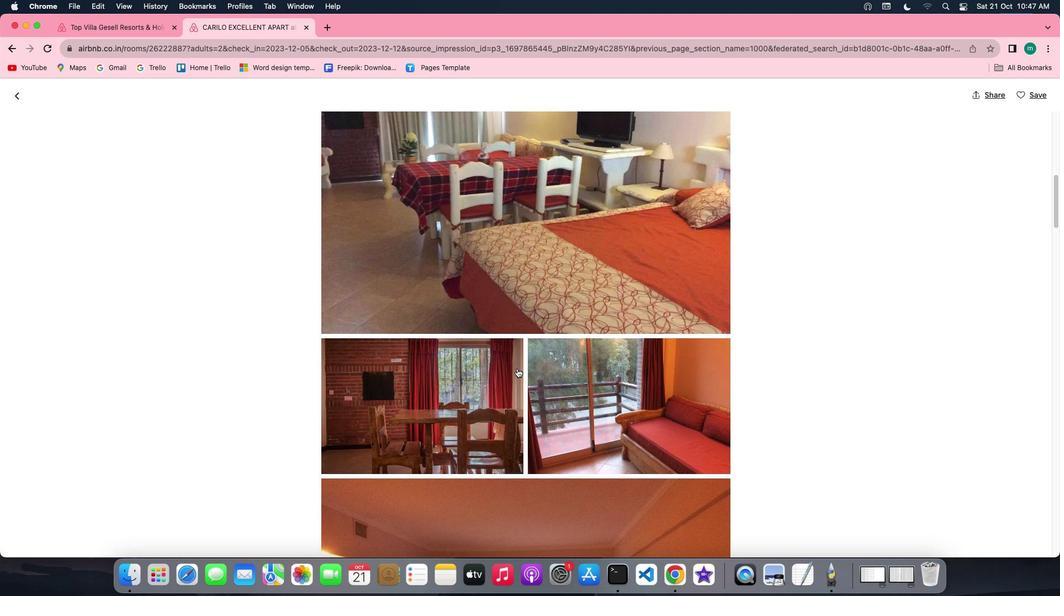 
Action: Mouse scrolled (517, 369) with delta (0, 0)
Screenshot: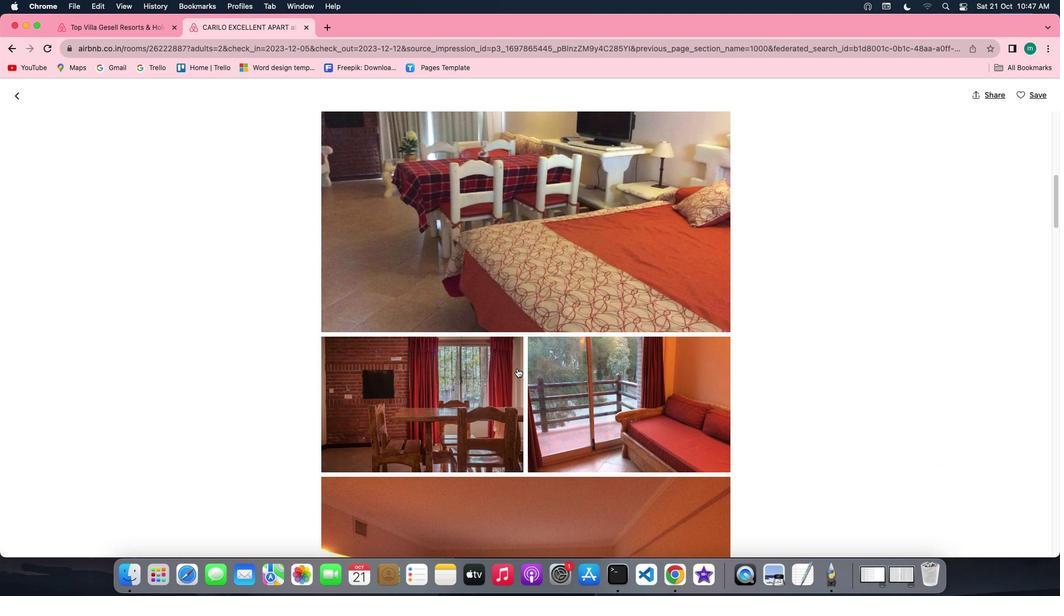 
Action: Mouse scrolled (517, 369) with delta (0, 0)
Screenshot: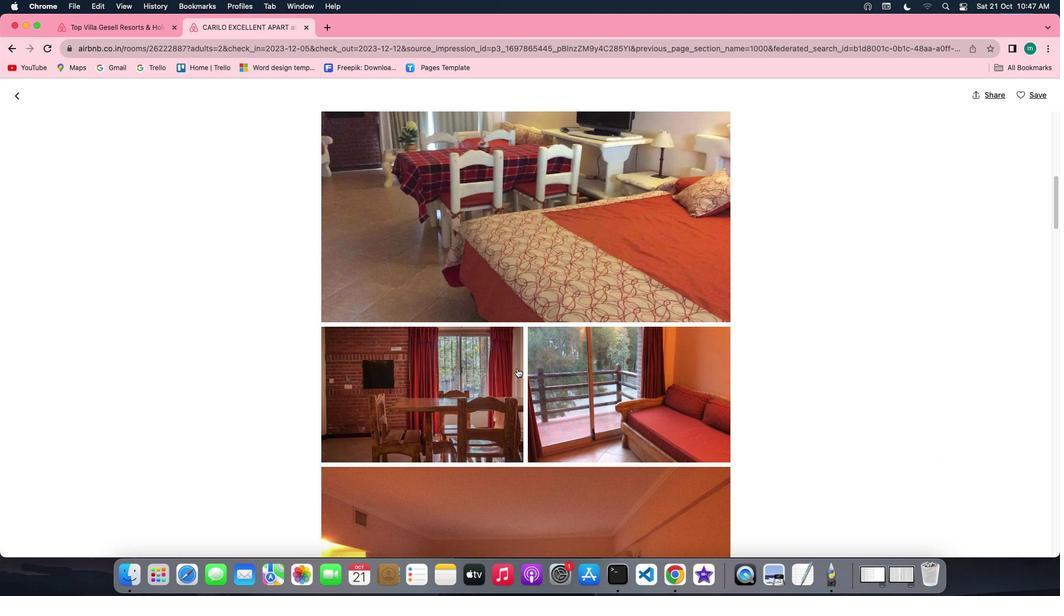 
Action: Mouse scrolled (517, 369) with delta (0, 0)
Screenshot: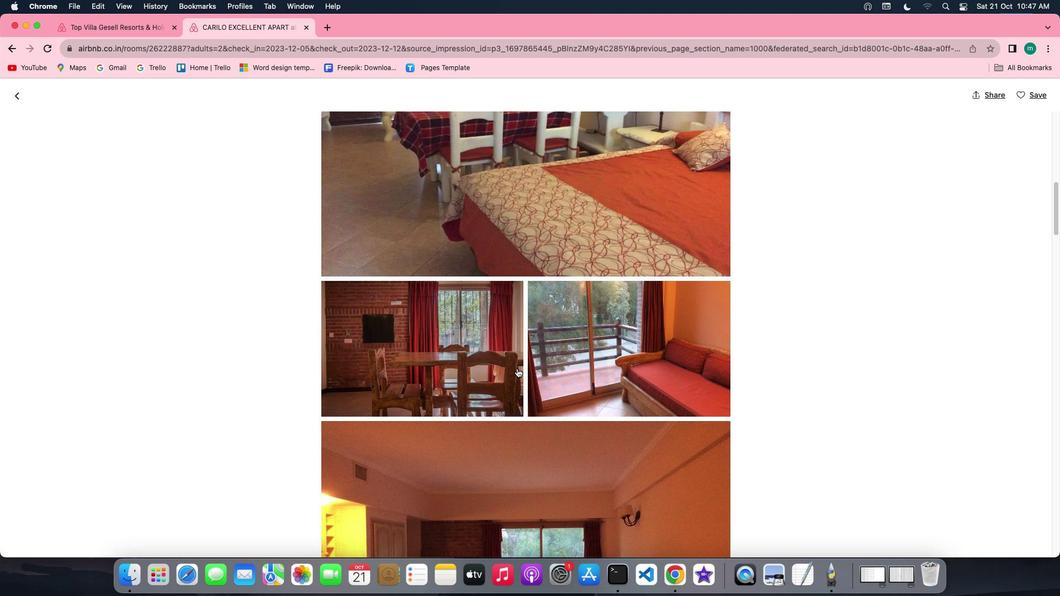 
Action: Mouse scrolled (517, 369) with delta (0, 0)
Screenshot: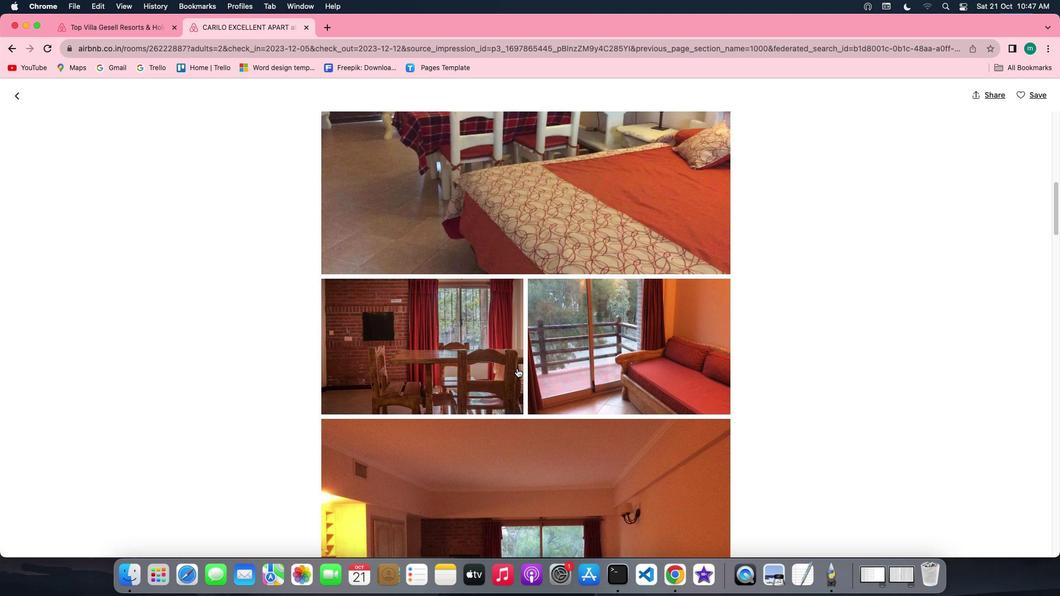
Action: Mouse scrolled (517, 369) with delta (0, 0)
Screenshot: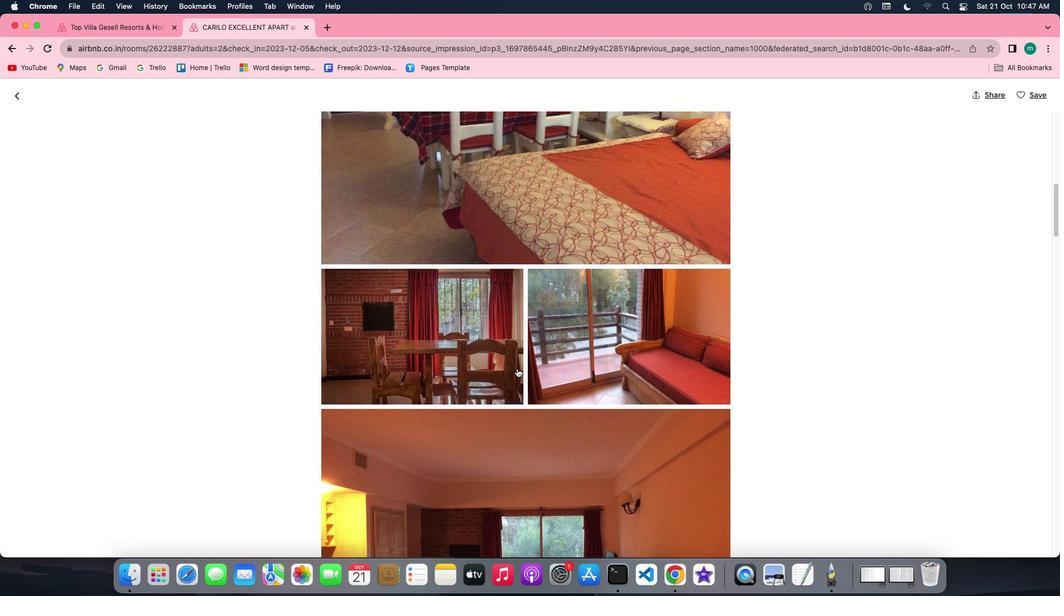 
Action: Mouse scrolled (517, 369) with delta (0, 0)
Screenshot: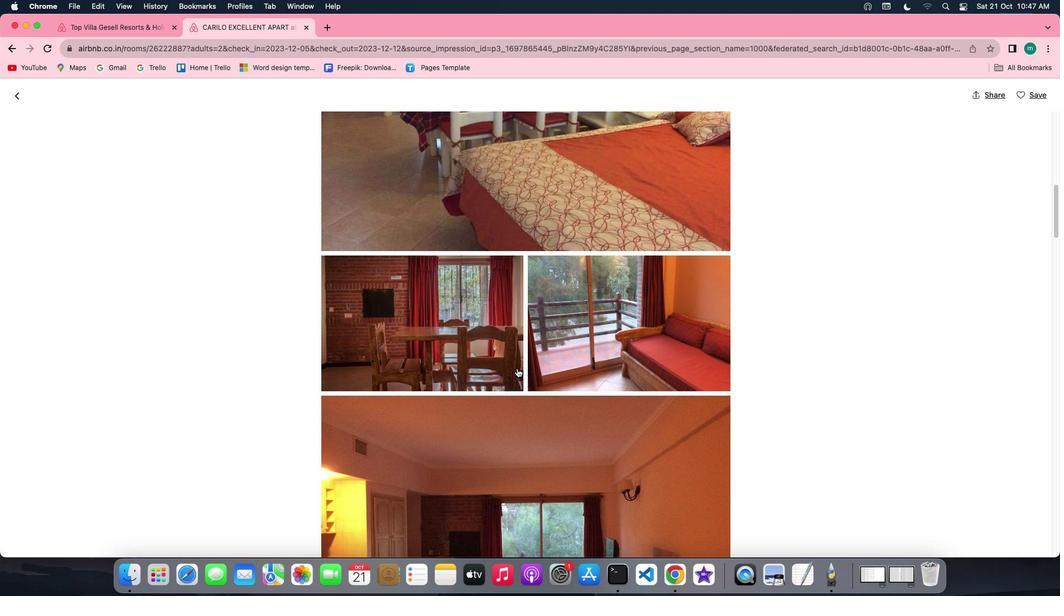 
Action: Mouse scrolled (517, 369) with delta (0, 0)
Screenshot: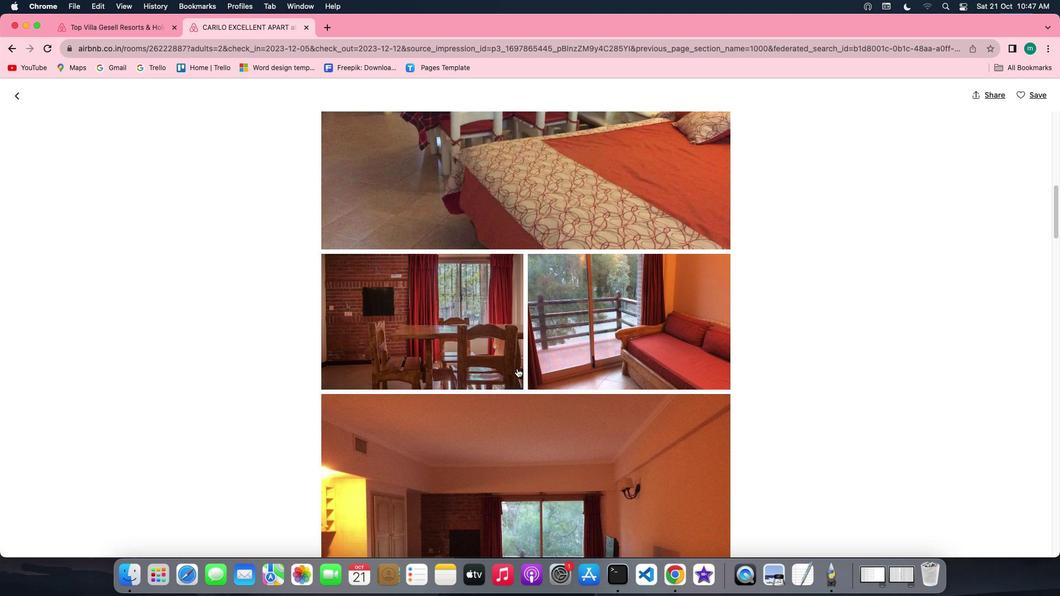 
Action: Mouse scrolled (517, 369) with delta (0, 0)
Screenshot: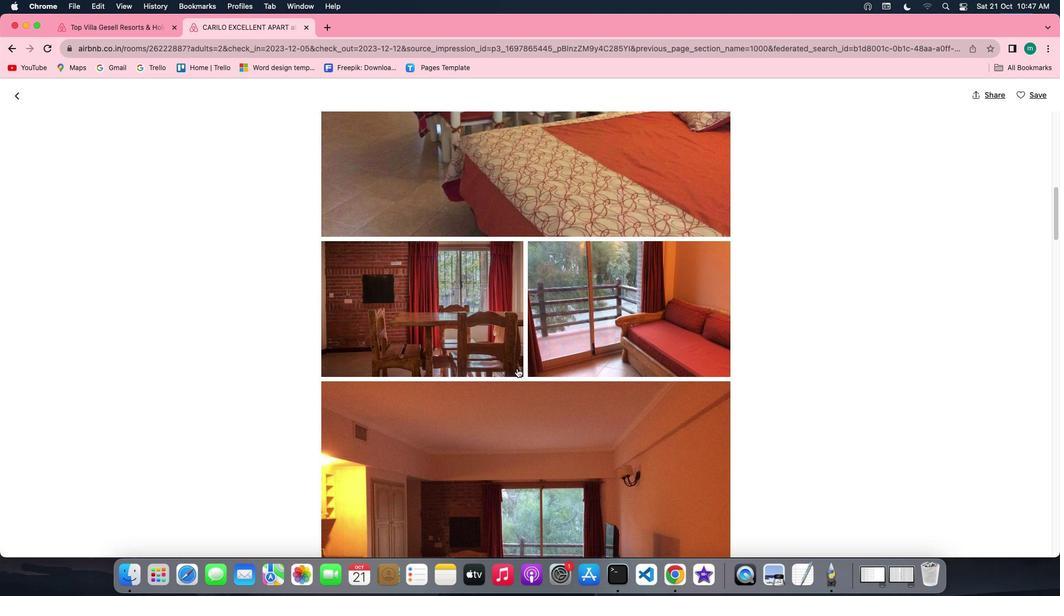 
Action: Mouse scrolled (517, 369) with delta (0, 0)
Screenshot: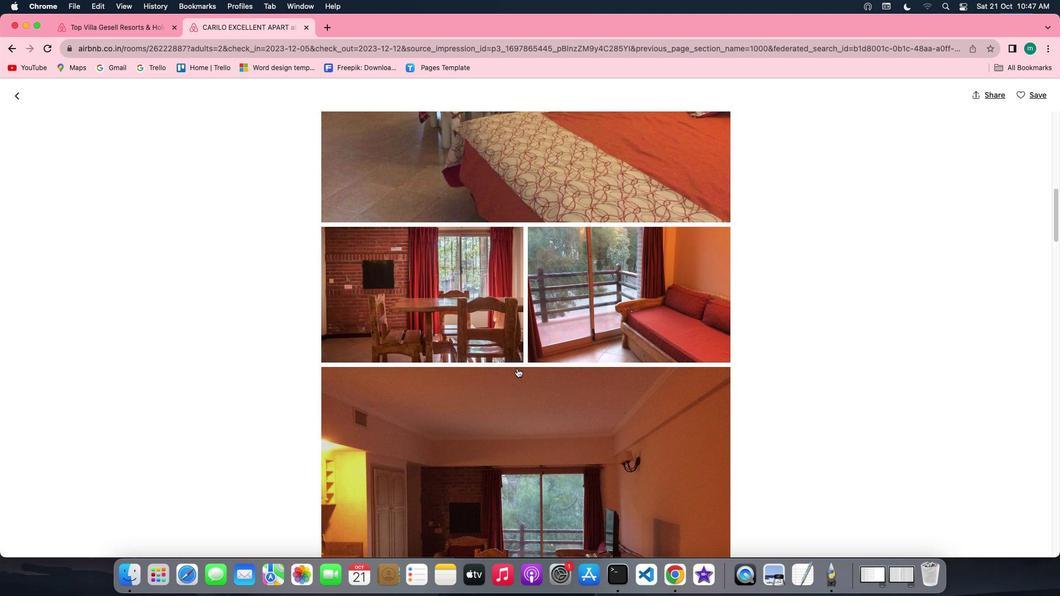 
Action: Mouse scrolled (517, 369) with delta (0, 0)
Screenshot: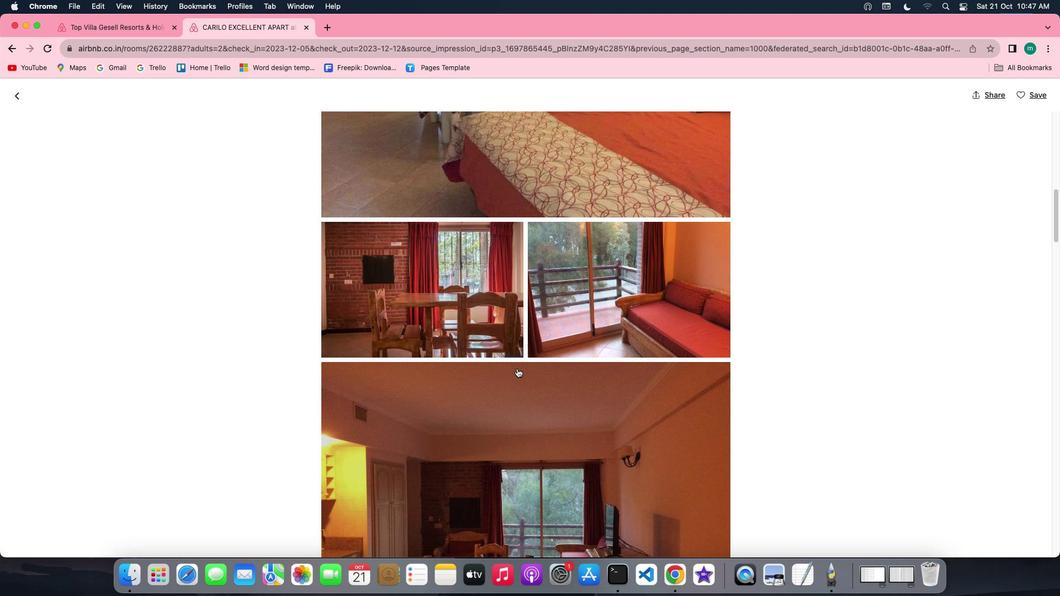 
Action: Mouse scrolled (517, 369) with delta (0, 0)
Screenshot: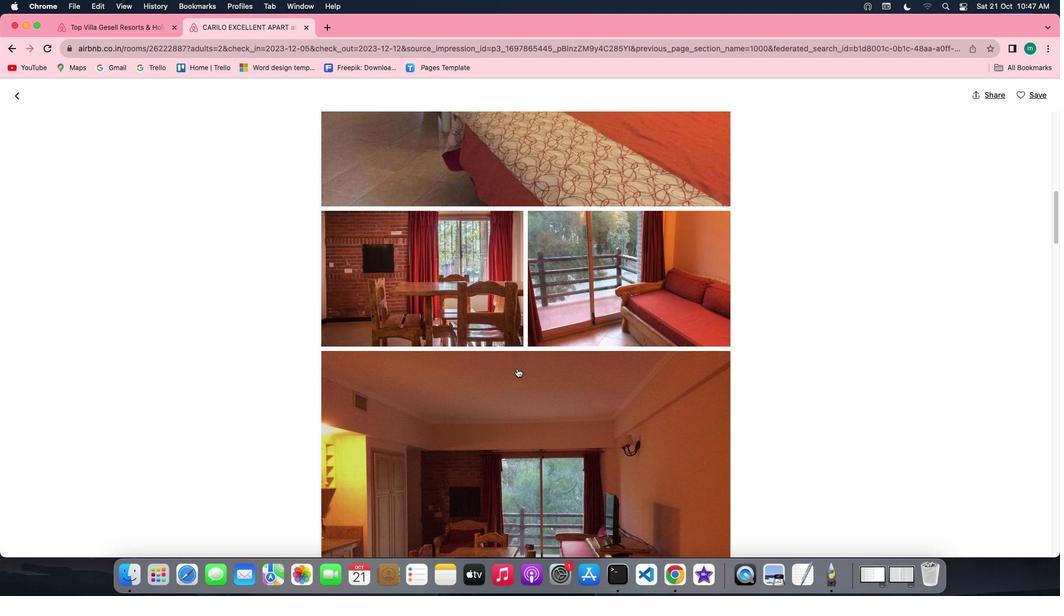 
Action: Mouse scrolled (517, 369) with delta (0, 0)
Screenshot: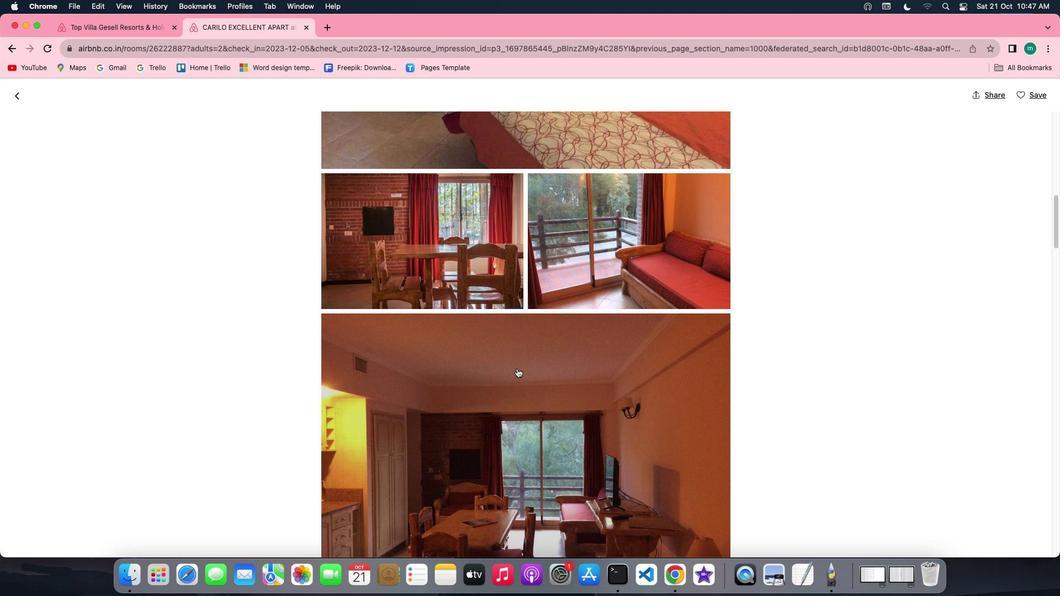 
Action: Mouse scrolled (517, 369) with delta (0, 0)
Screenshot: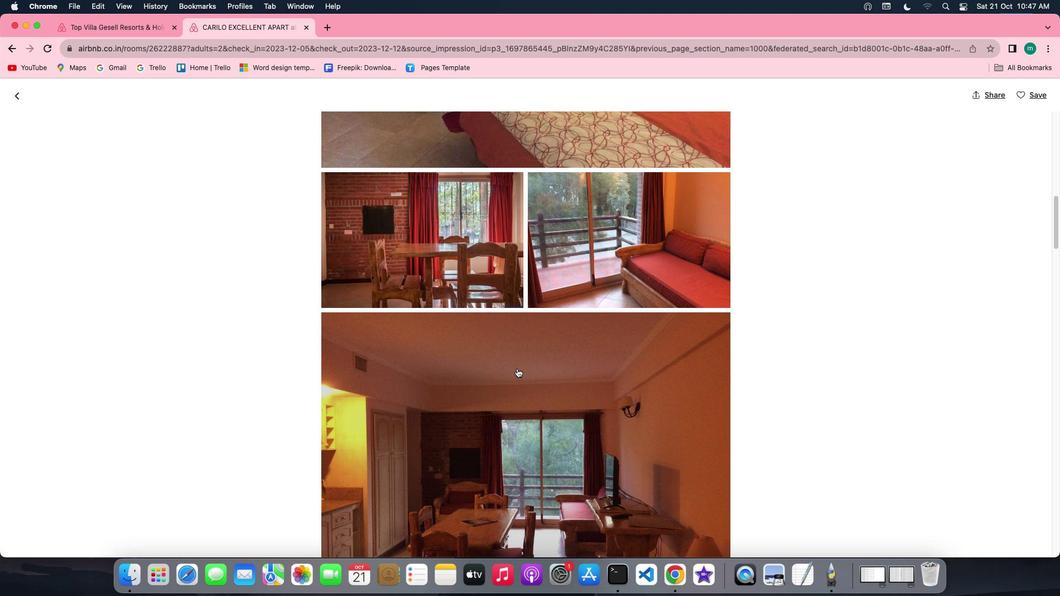 
Action: Mouse scrolled (517, 369) with delta (0, 0)
Screenshot: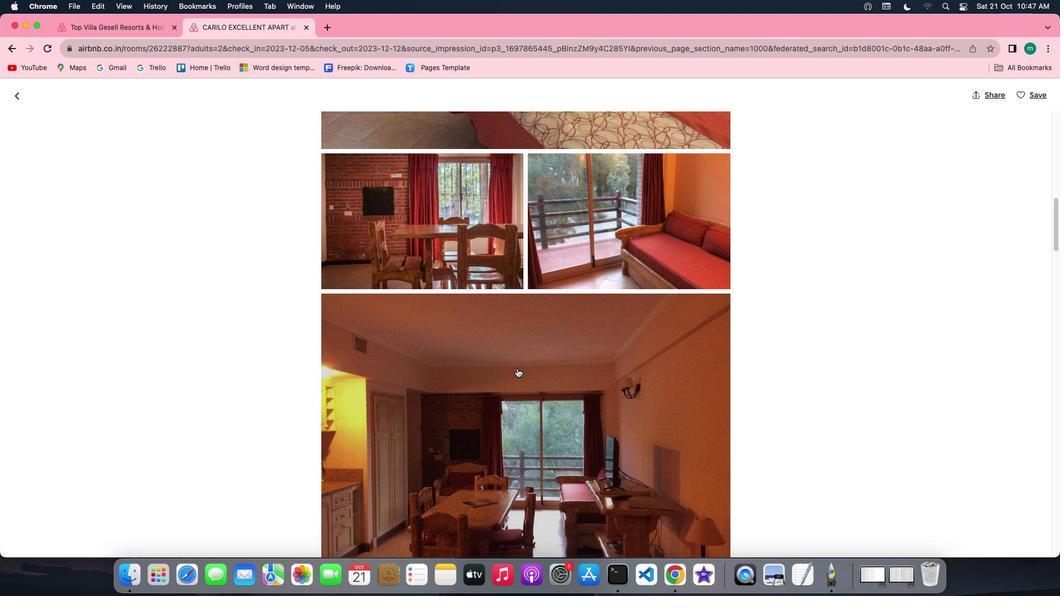 
Action: Mouse scrolled (517, 369) with delta (0, 0)
Screenshot: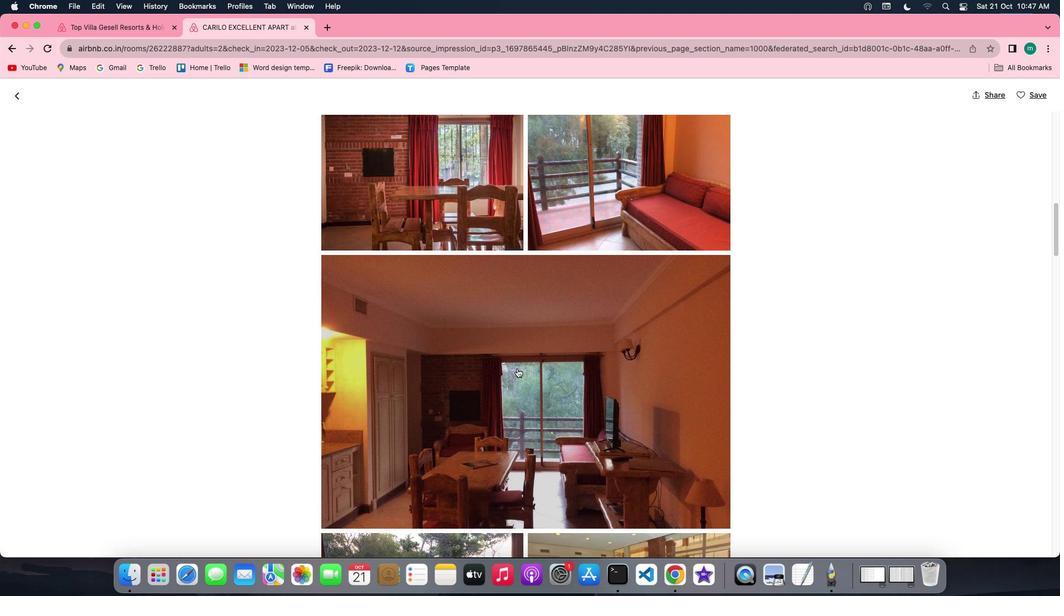 
Action: Mouse scrolled (517, 369) with delta (0, 0)
Screenshot: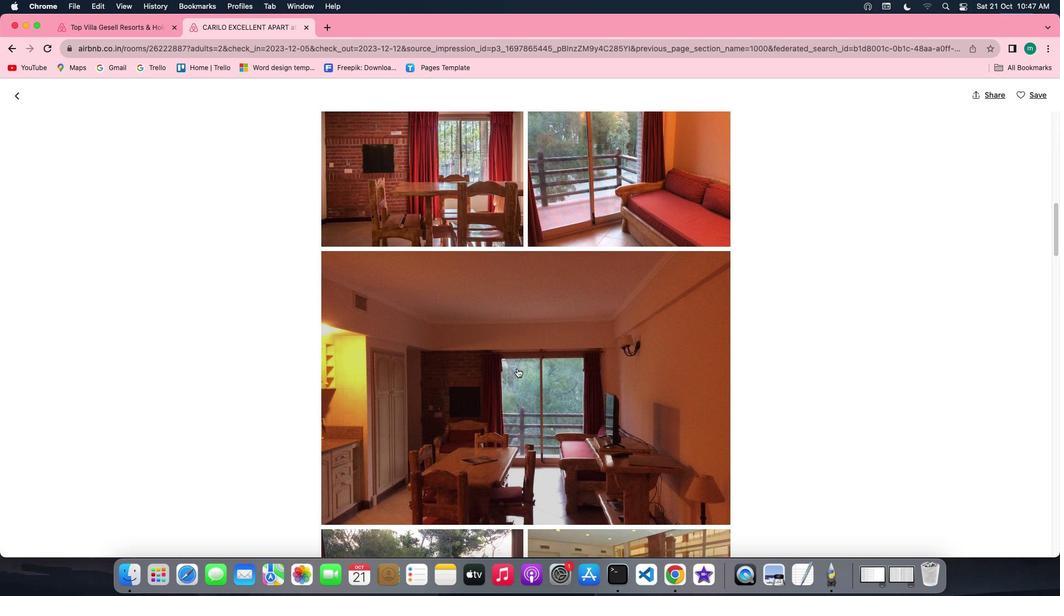
Action: Mouse scrolled (517, 369) with delta (0, 0)
Screenshot: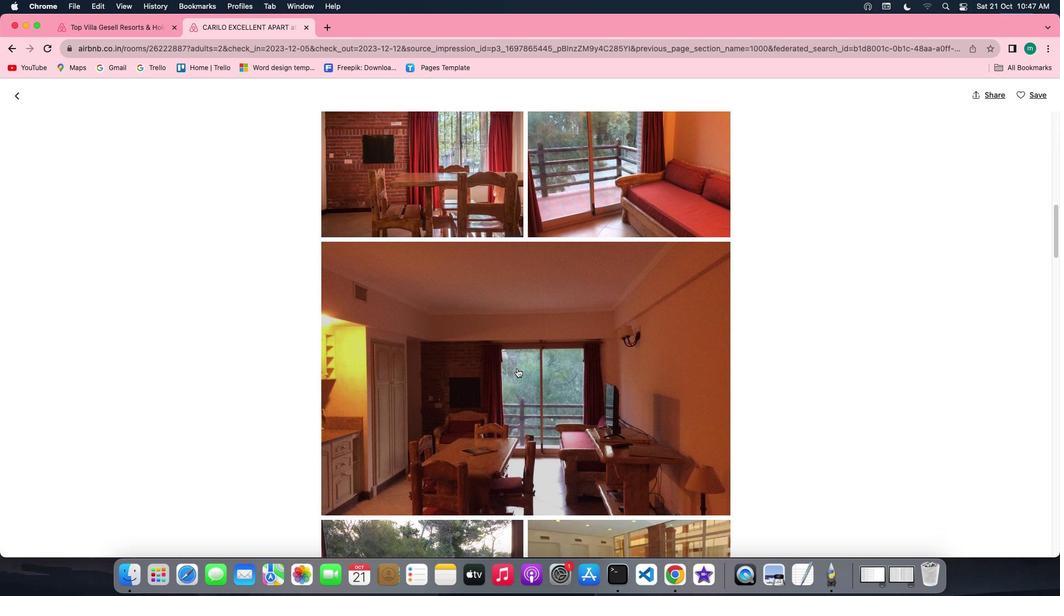 
Action: Mouse scrolled (517, 369) with delta (0, 0)
Screenshot: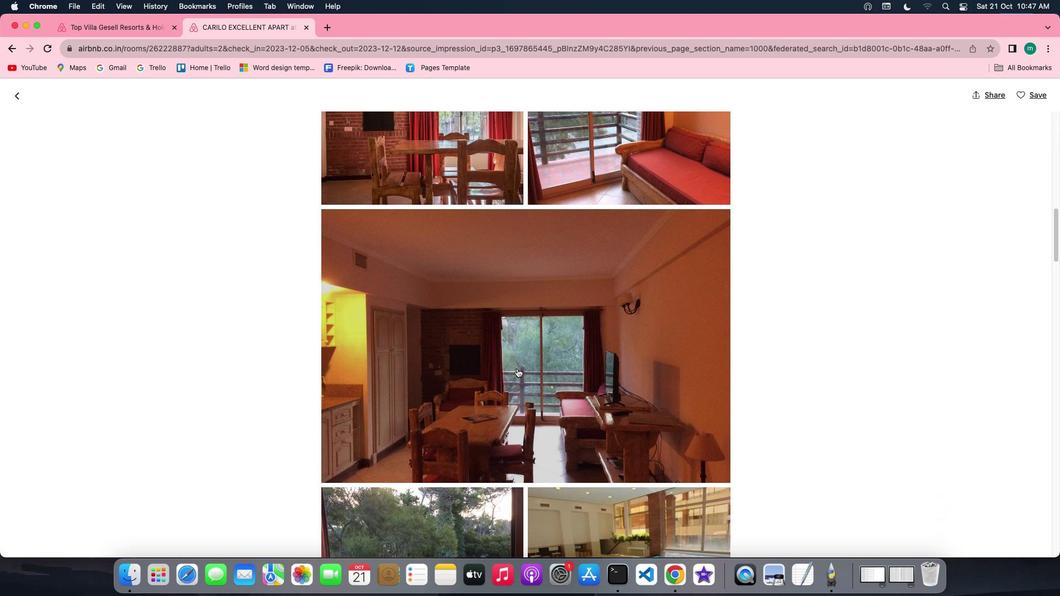
Action: Mouse scrolled (517, 369) with delta (0, 0)
Screenshot: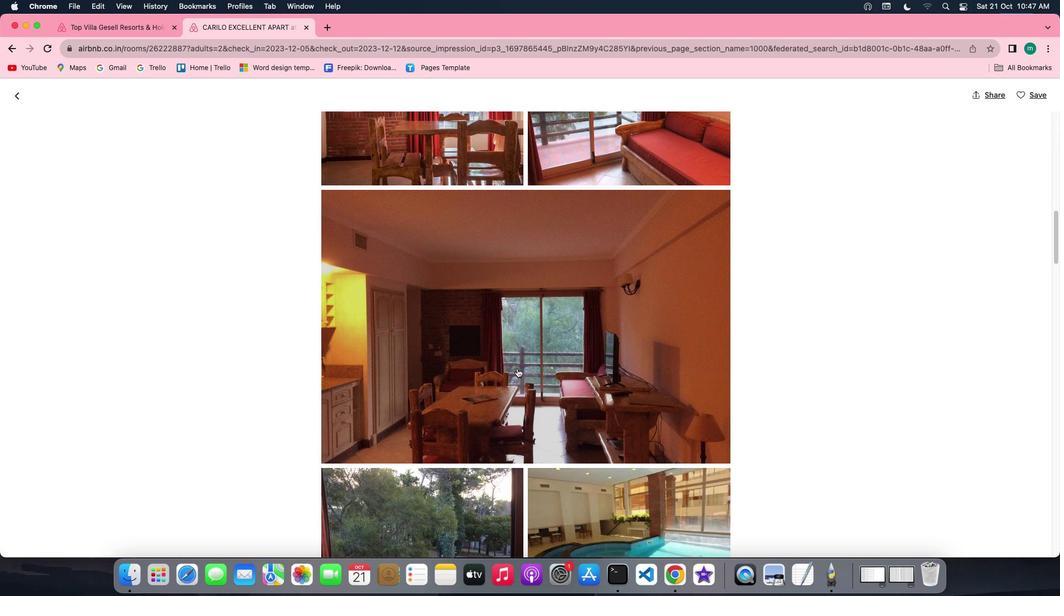 
Action: Mouse scrolled (517, 369) with delta (0, 0)
Screenshot: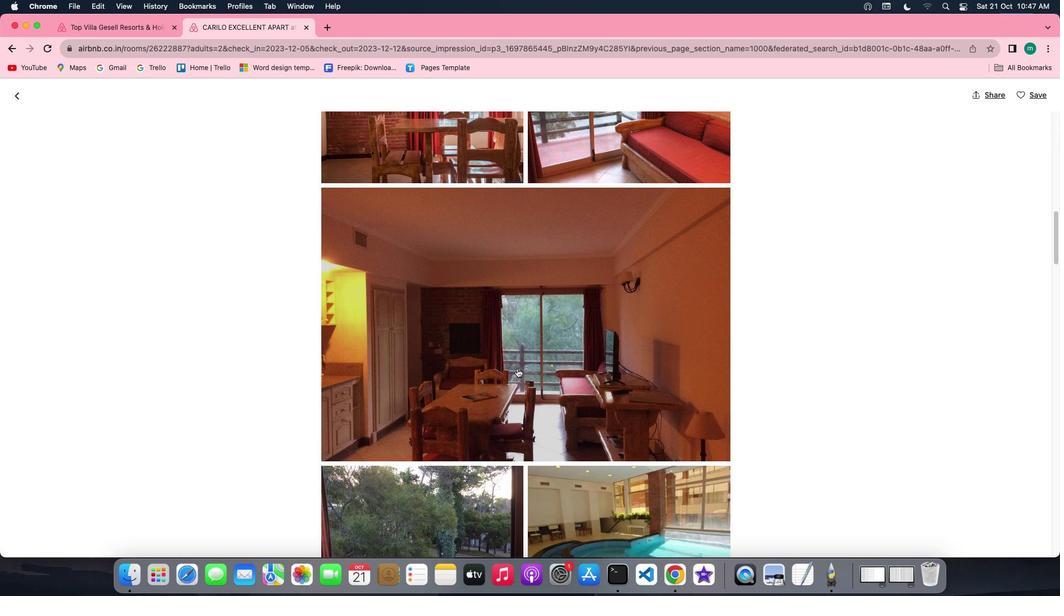 
Action: Mouse scrolled (517, 369) with delta (0, 0)
Screenshot: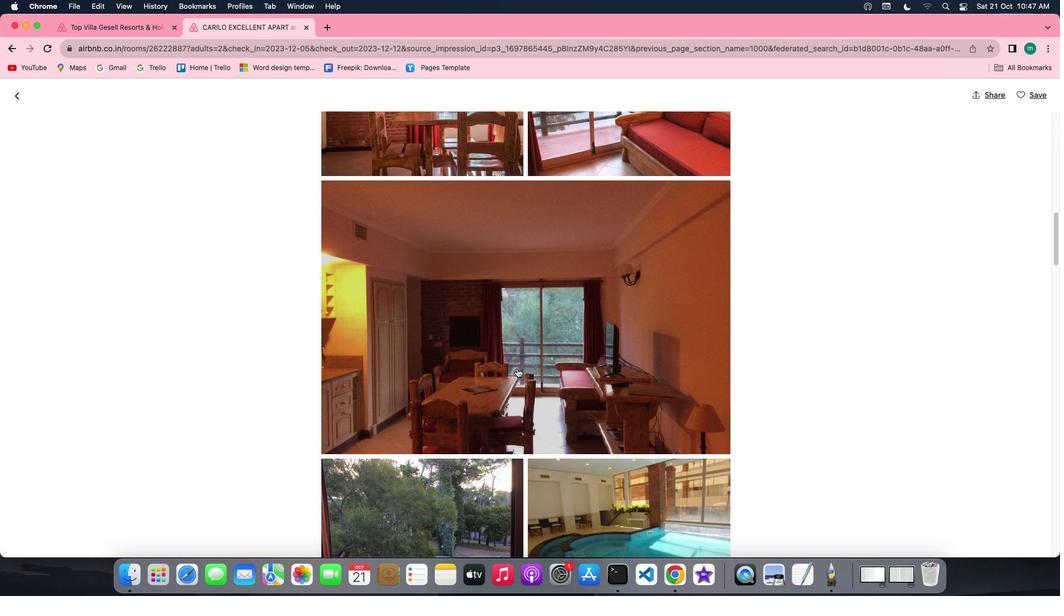 
Action: Mouse scrolled (517, 369) with delta (0, 0)
Screenshot: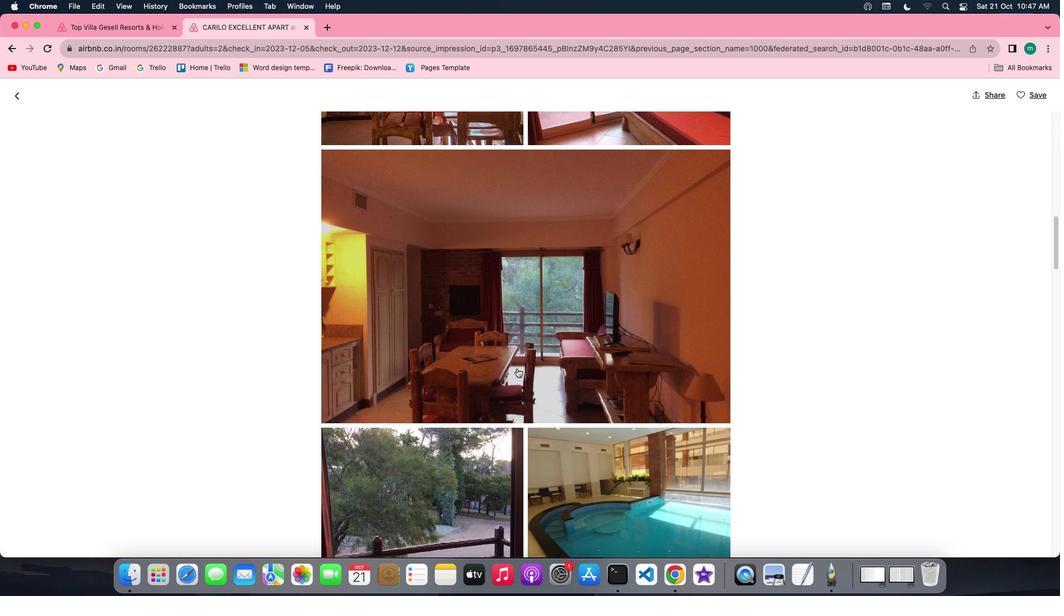 
Action: Mouse scrolled (517, 369) with delta (0, 0)
Screenshot: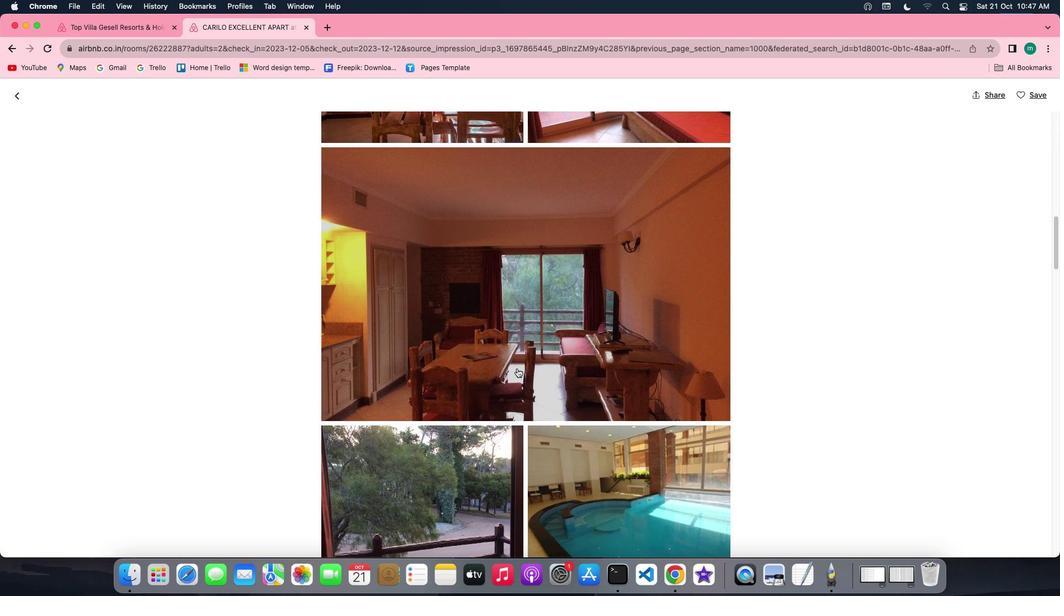 
Action: Mouse scrolled (517, 369) with delta (0, -1)
Screenshot: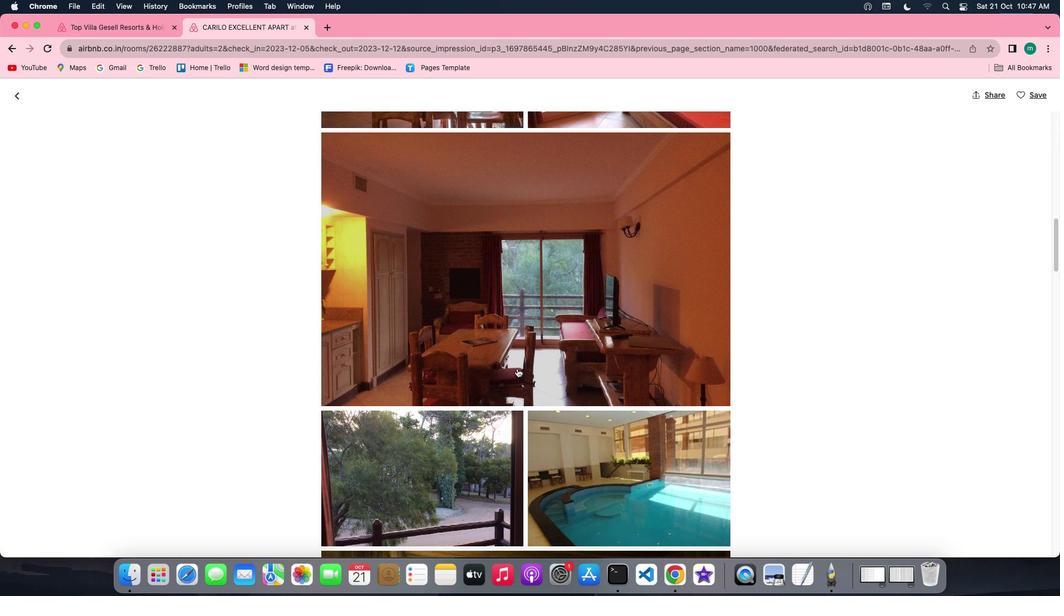 
Action: Mouse scrolled (517, 369) with delta (0, 0)
Screenshot: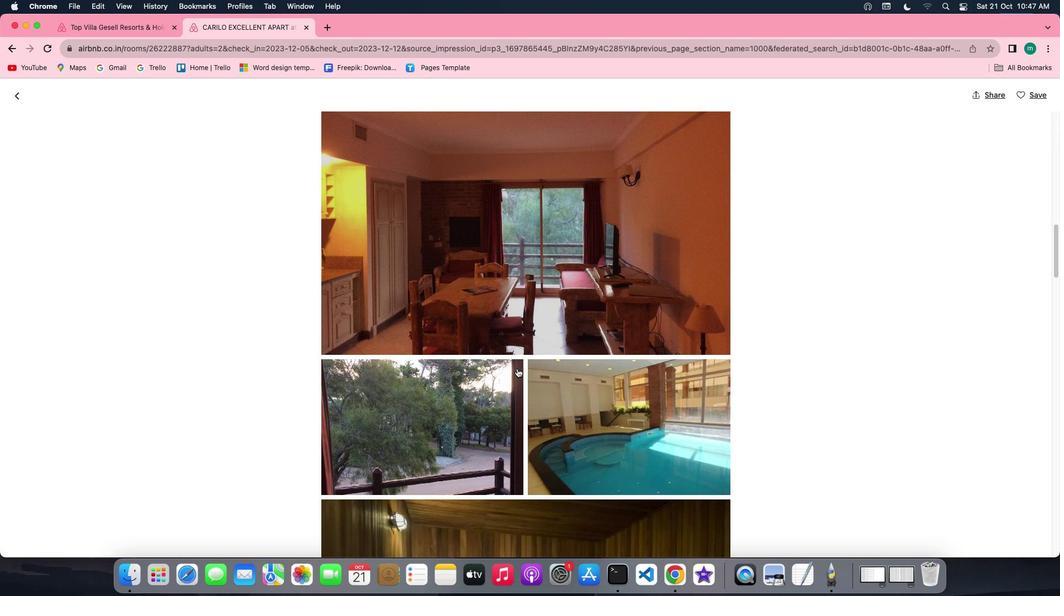 
Action: Mouse scrolled (517, 369) with delta (0, 0)
Screenshot: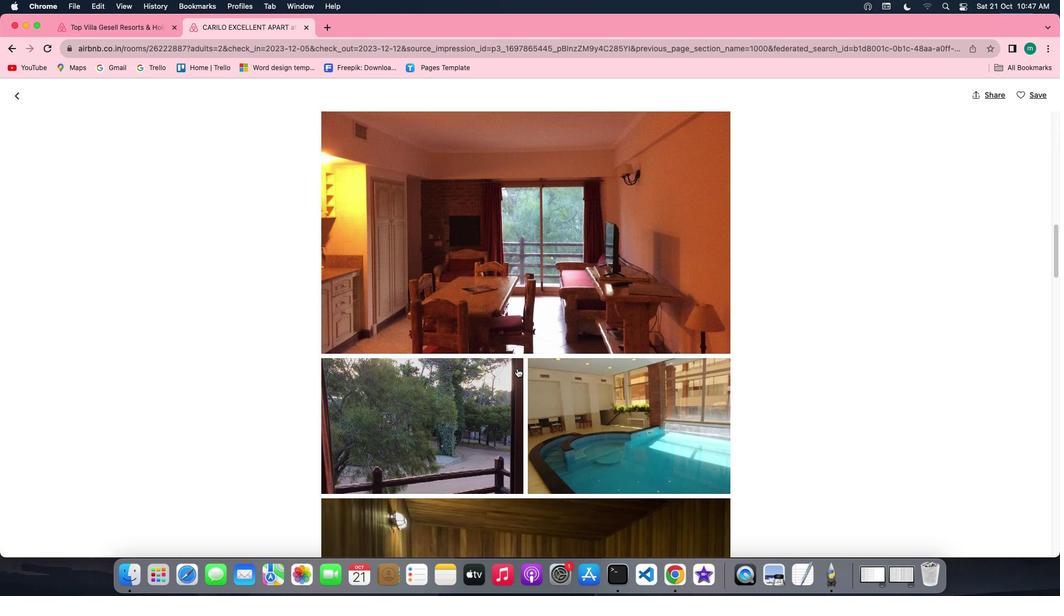 
Action: Mouse scrolled (517, 369) with delta (0, 0)
Screenshot: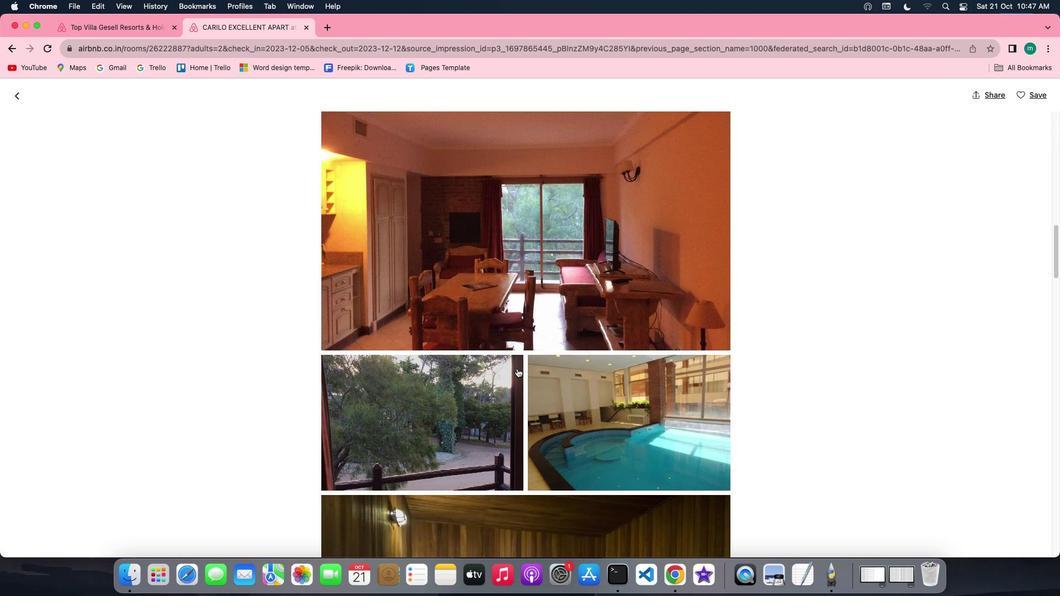 
Action: Mouse scrolled (517, 369) with delta (0, -1)
Screenshot: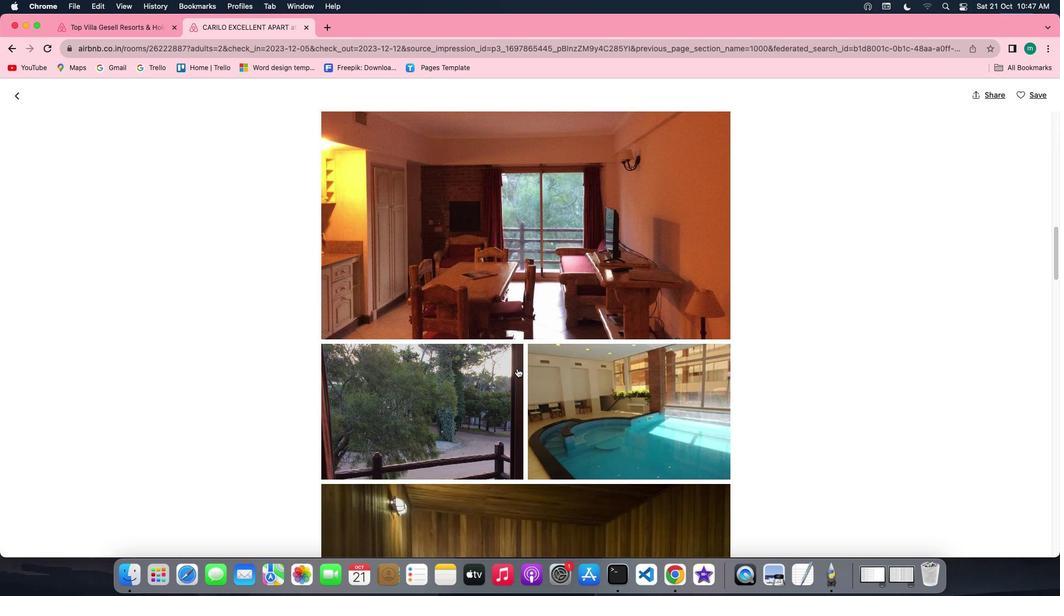 
Action: Mouse scrolled (517, 369) with delta (0, -1)
Screenshot: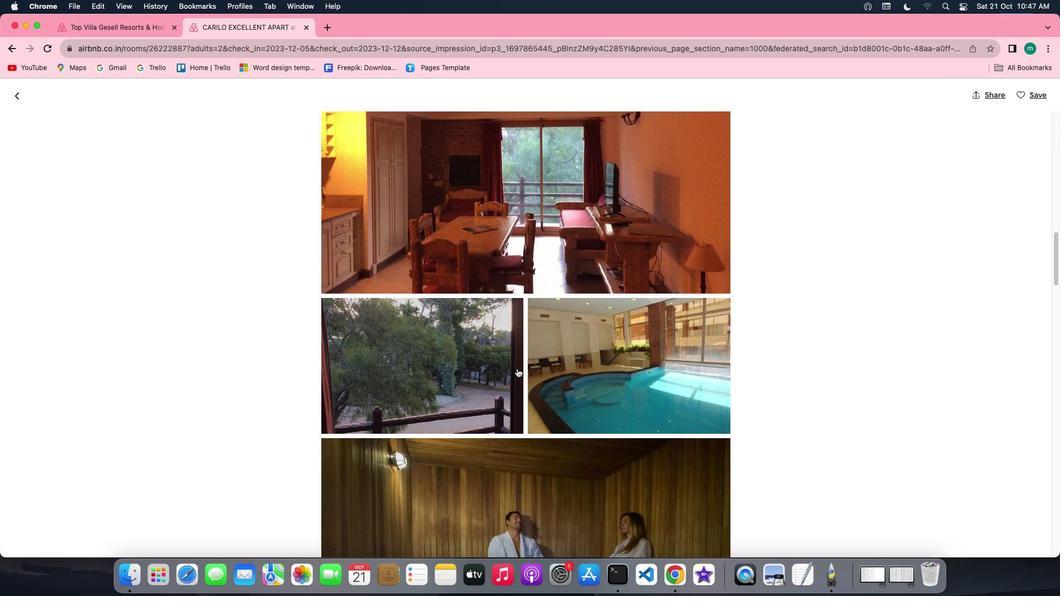 
Action: Mouse scrolled (517, 369) with delta (0, 0)
Screenshot: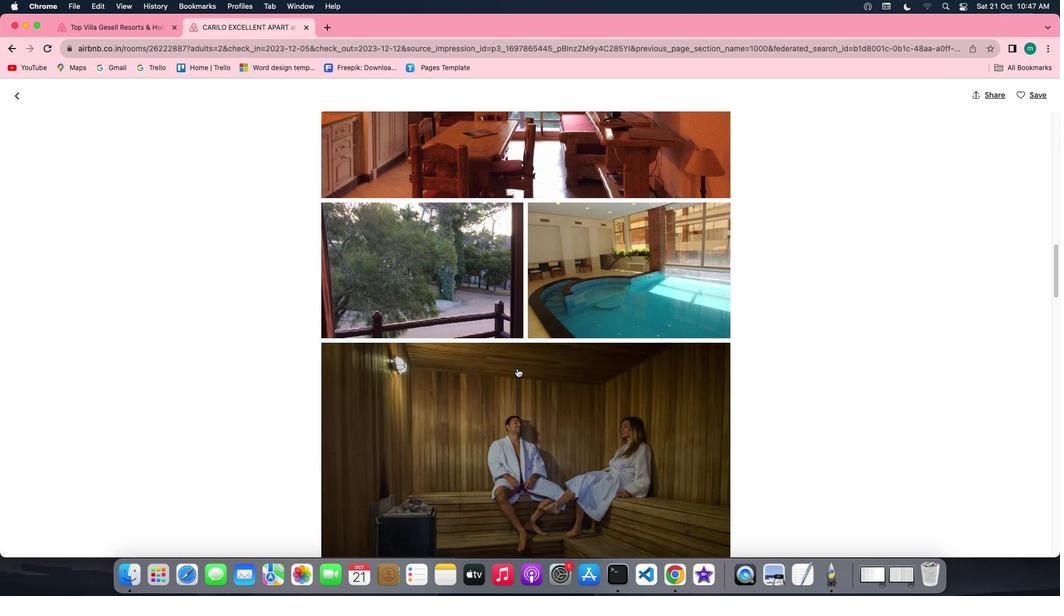
Action: Mouse scrolled (517, 369) with delta (0, 0)
Screenshot: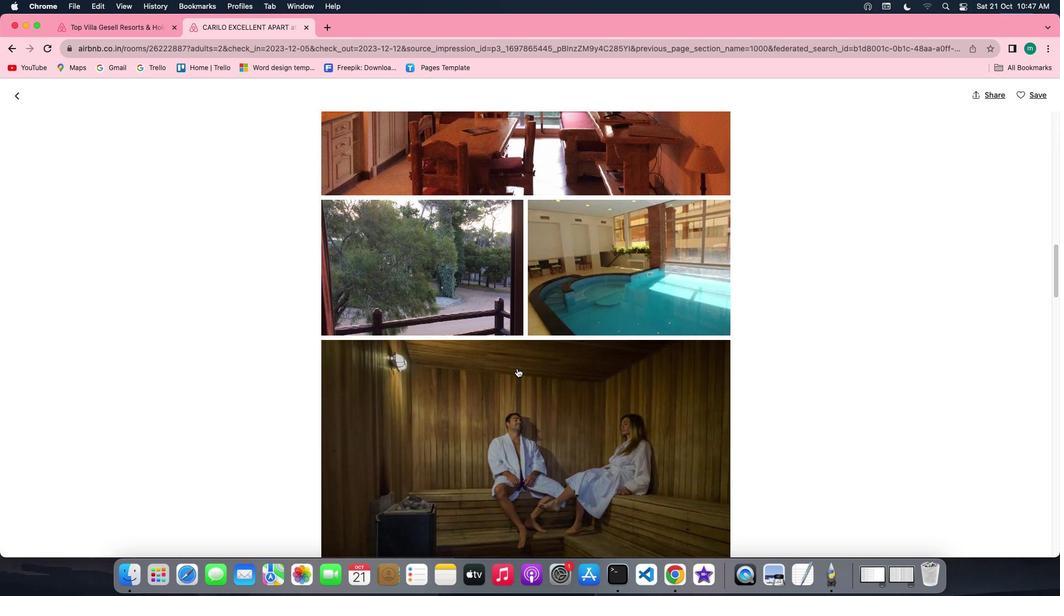 
Action: Mouse scrolled (517, 369) with delta (0, -1)
Screenshot: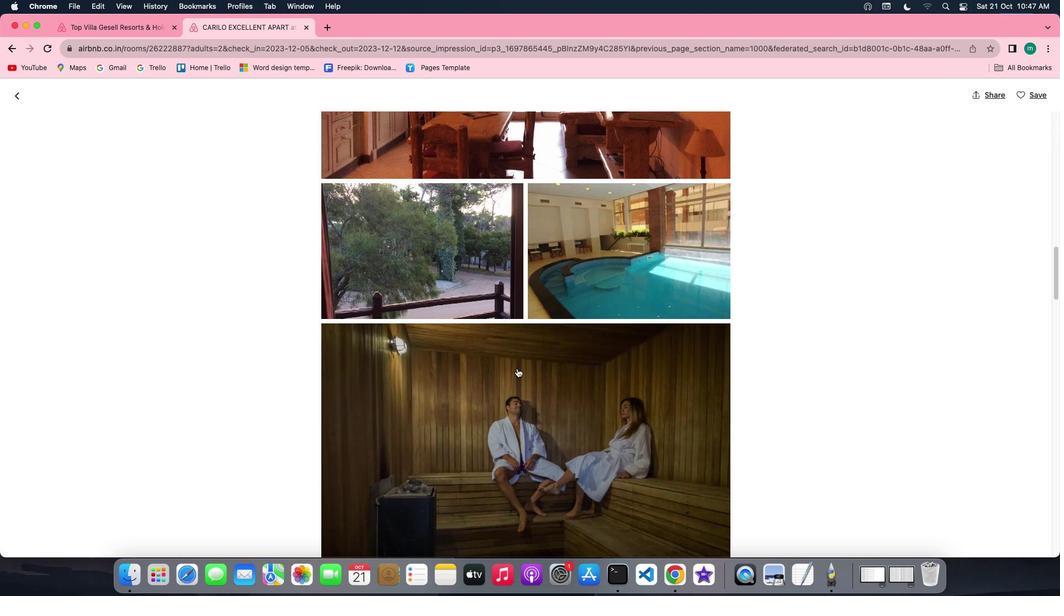 
Action: Mouse scrolled (517, 369) with delta (0, 0)
Screenshot: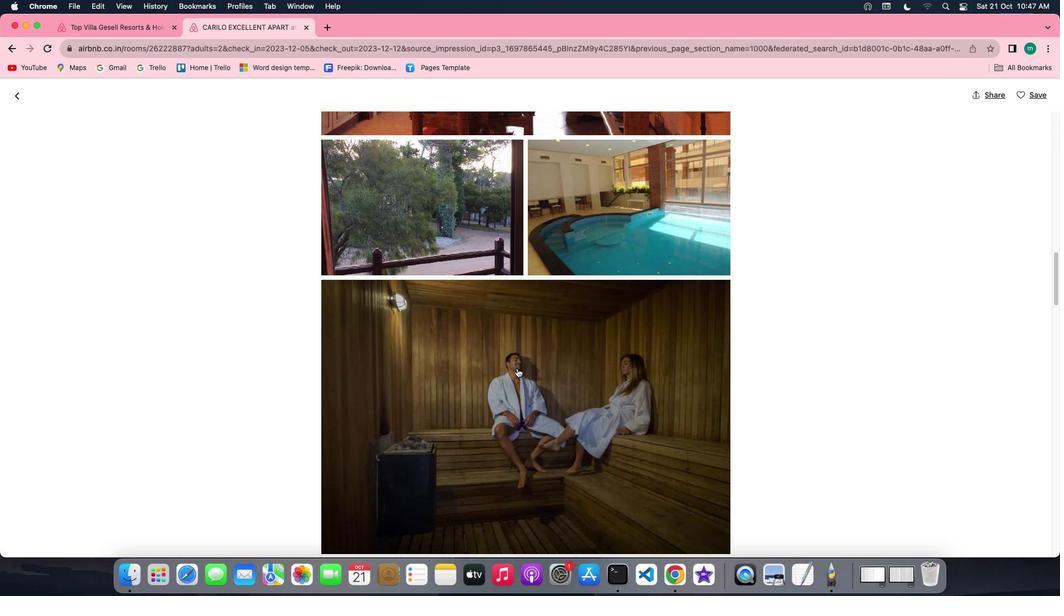 
Action: Mouse scrolled (517, 369) with delta (0, 0)
Screenshot: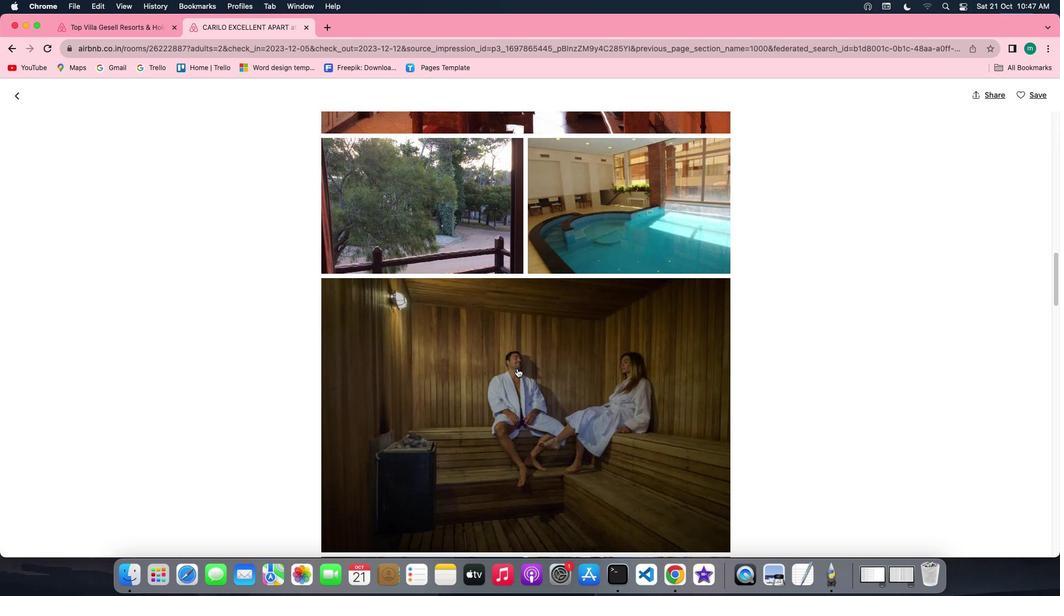 
Action: Mouse scrolled (517, 369) with delta (0, 0)
Screenshot: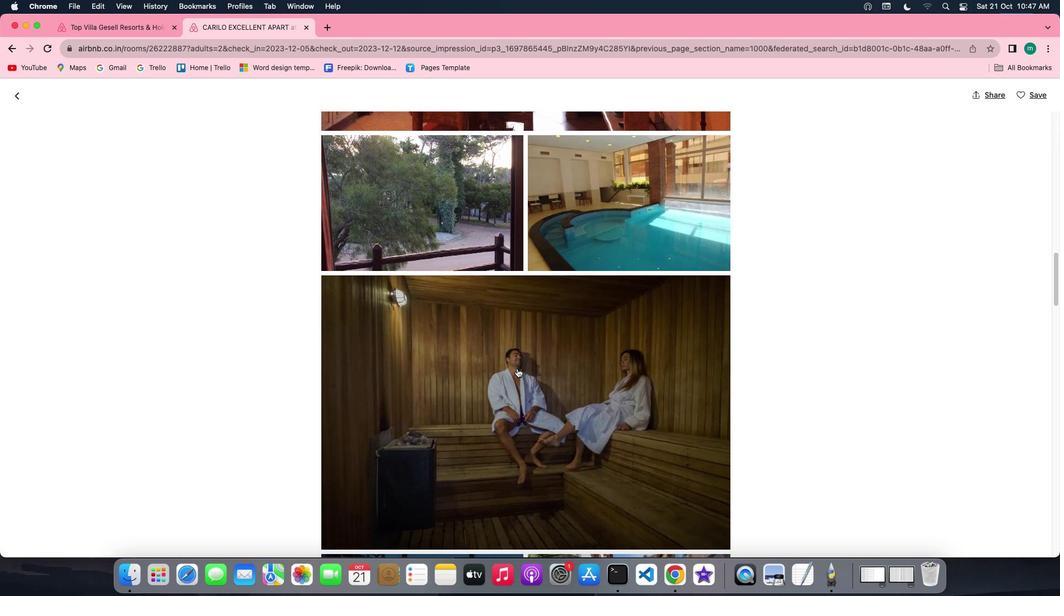 
Action: Mouse scrolled (517, 369) with delta (0, 0)
Screenshot: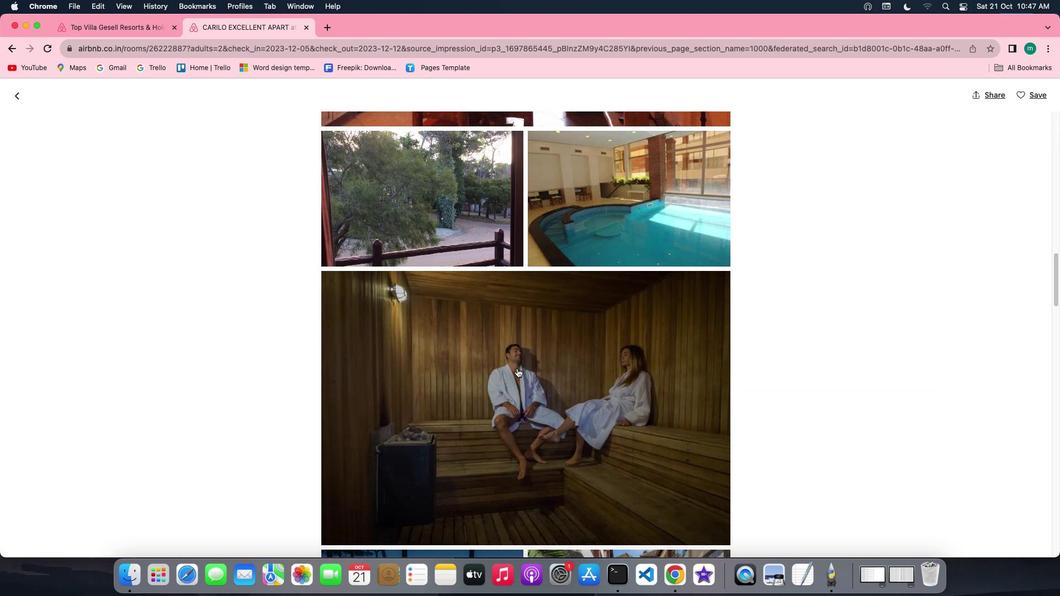 
Action: Mouse scrolled (517, 369) with delta (0, 0)
Screenshot: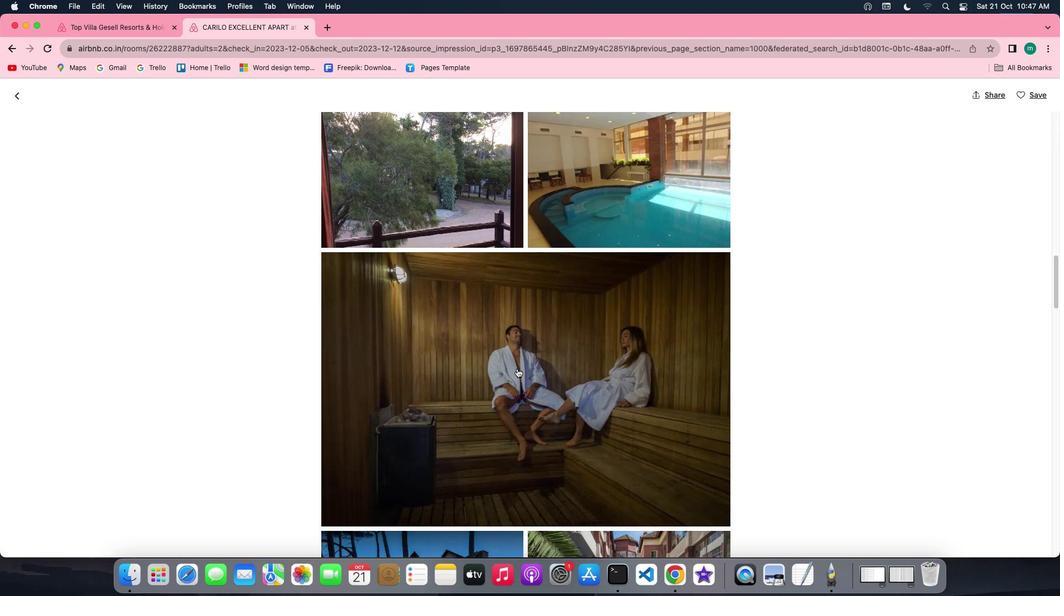
Action: Mouse scrolled (517, 369) with delta (0, 0)
Screenshot: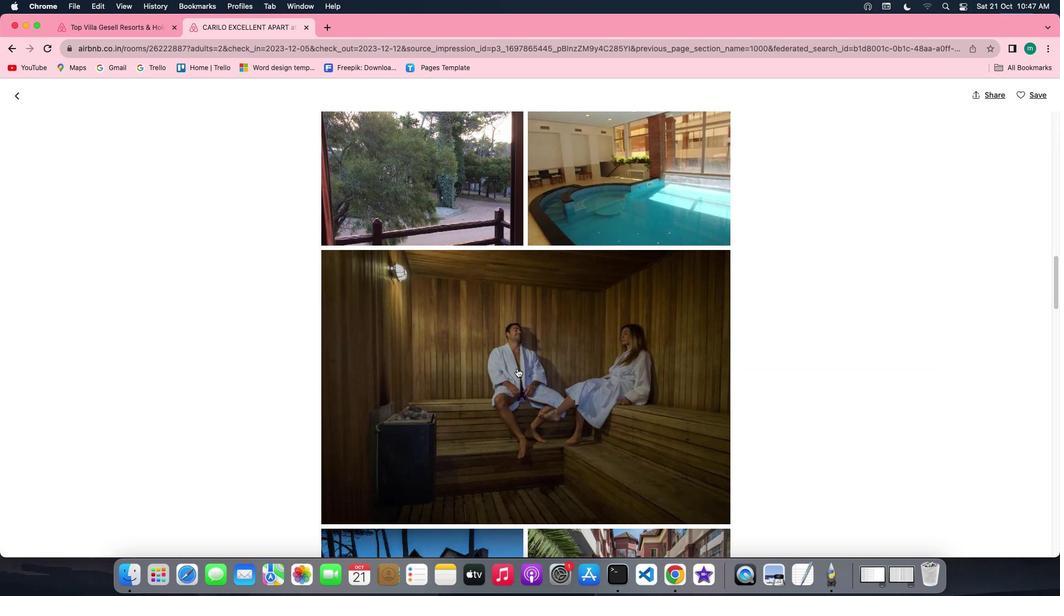 
Action: Mouse scrolled (517, 369) with delta (0, 0)
Screenshot: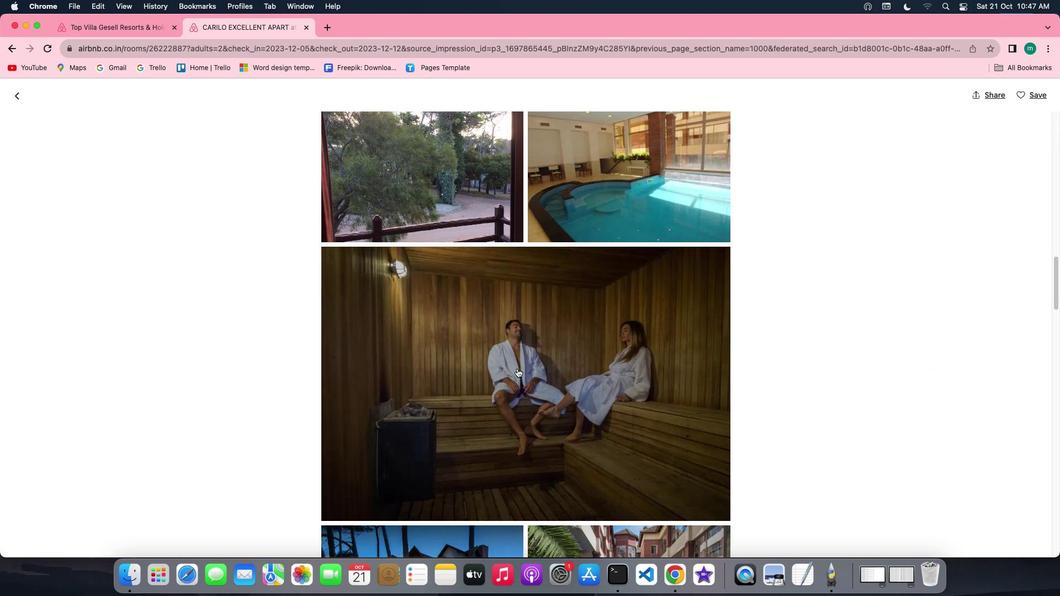 
Action: Mouse scrolled (517, 369) with delta (0, 0)
Screenshot: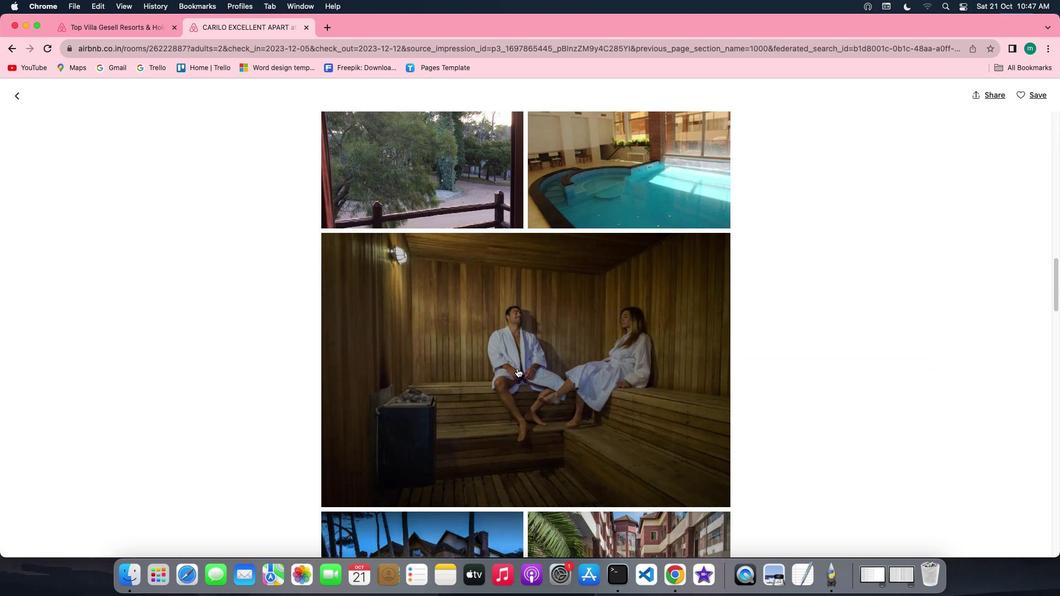 
Action: Mouse scrolled (517, 369) with delta (0, 0)
Screenshot: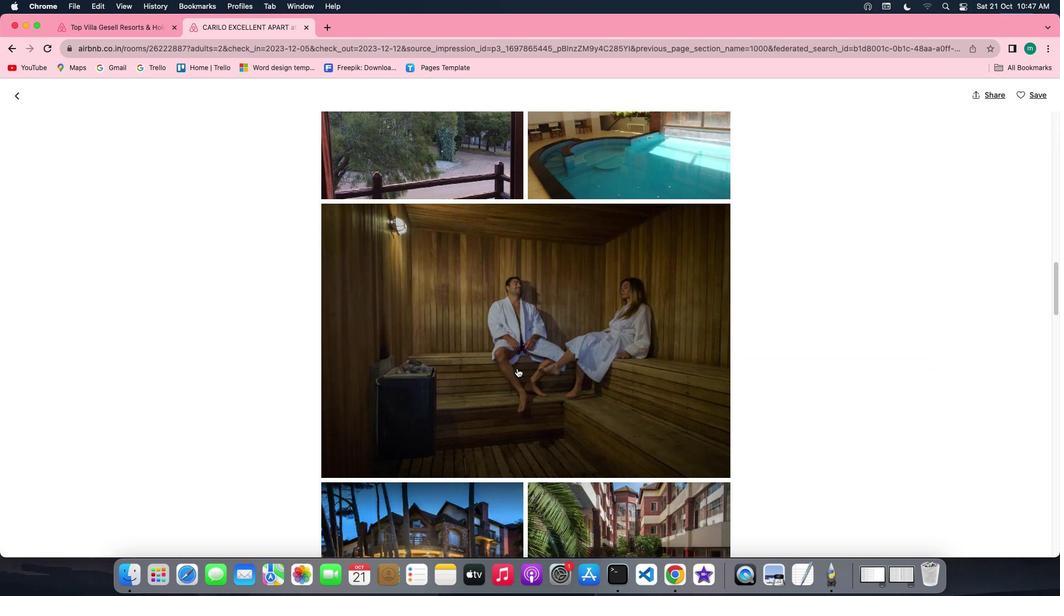
Action: Mouse scrolled (517, 369) with delta (0, 0)
Screenshot: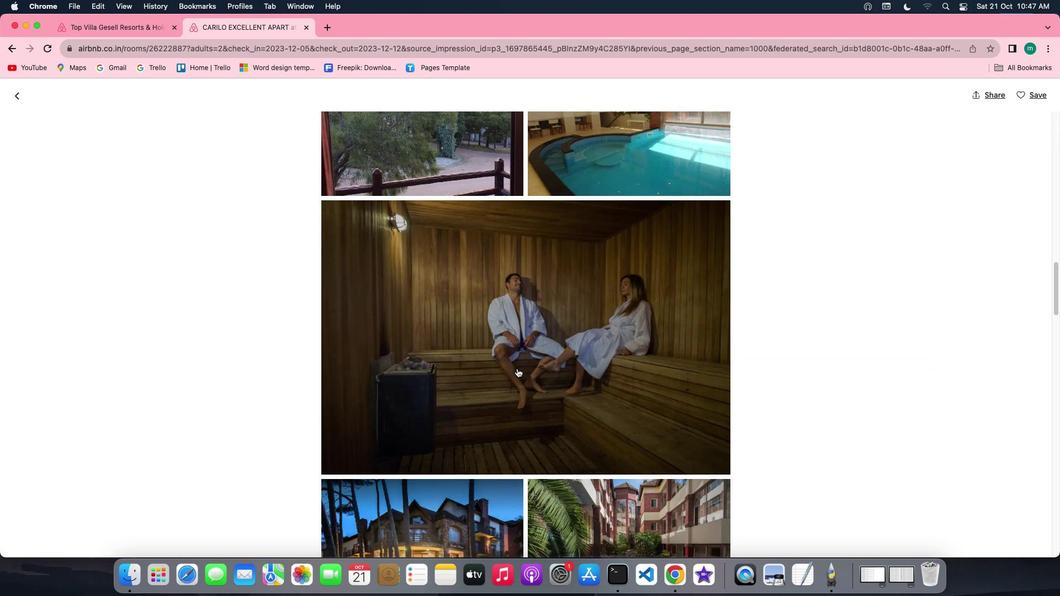
Action: Mouse scrolled (517, 369) with delta (0, 0)
Screenshot: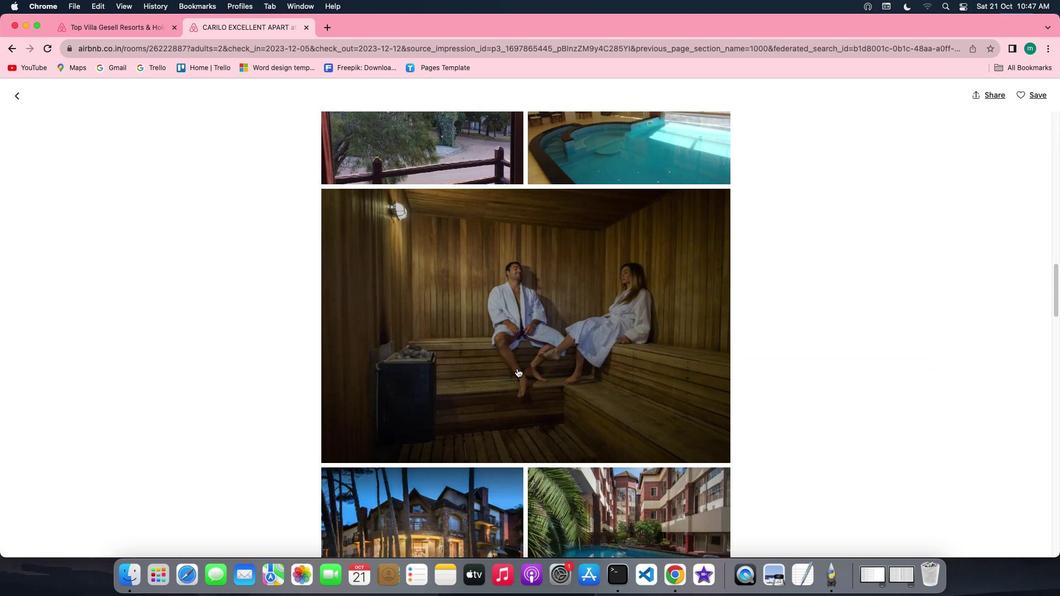 
Action: Mouse scrolled (517, 369) with delta (0, 0)
Screenshot: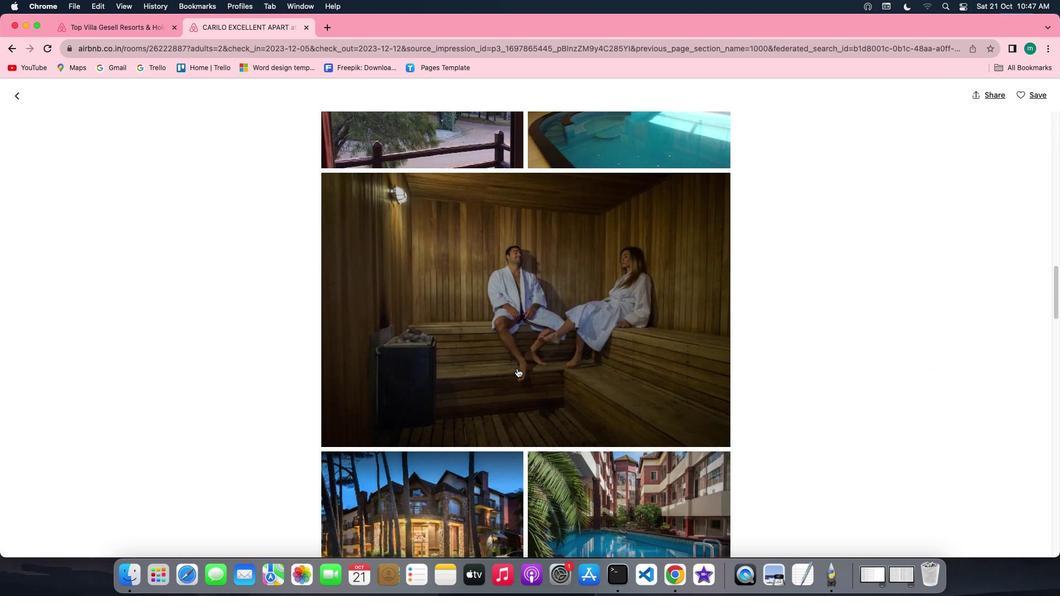 
Action: Mouse scrolled (517, 369) with delta (0, 0)
Screenshot: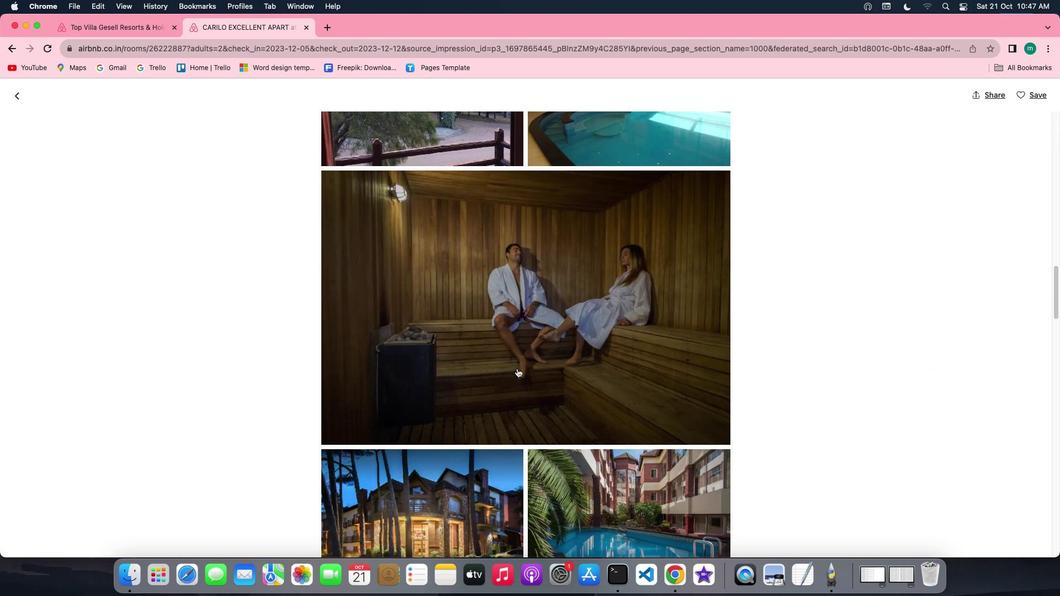 
Action: Mouse scrolled (517, 369) with delta (0, 0)
Screenshot: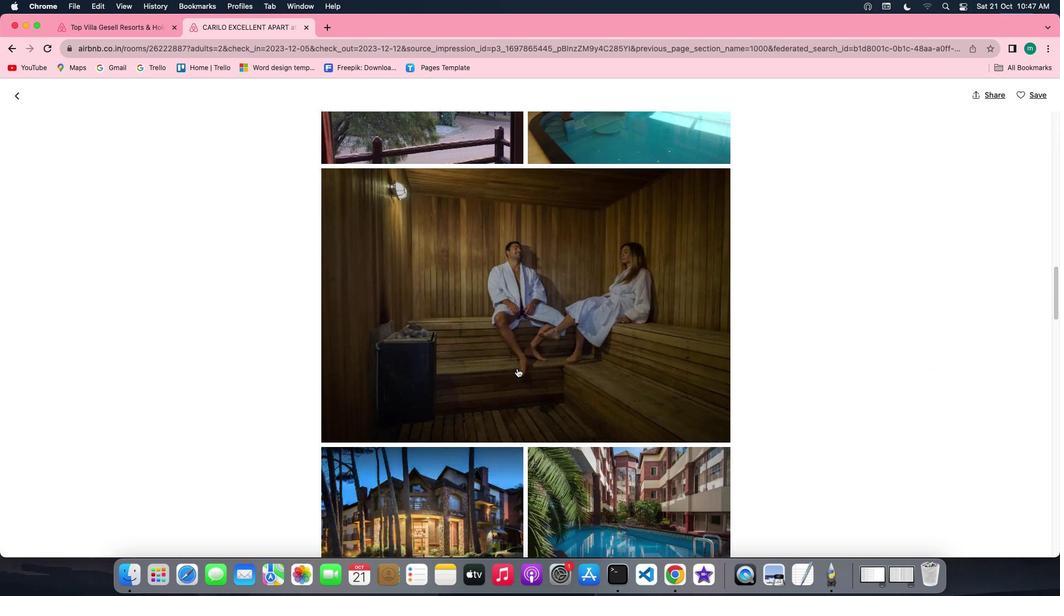 
Action: Mouse scrolled (517, 369) with delta (0, 0)
Screenshot: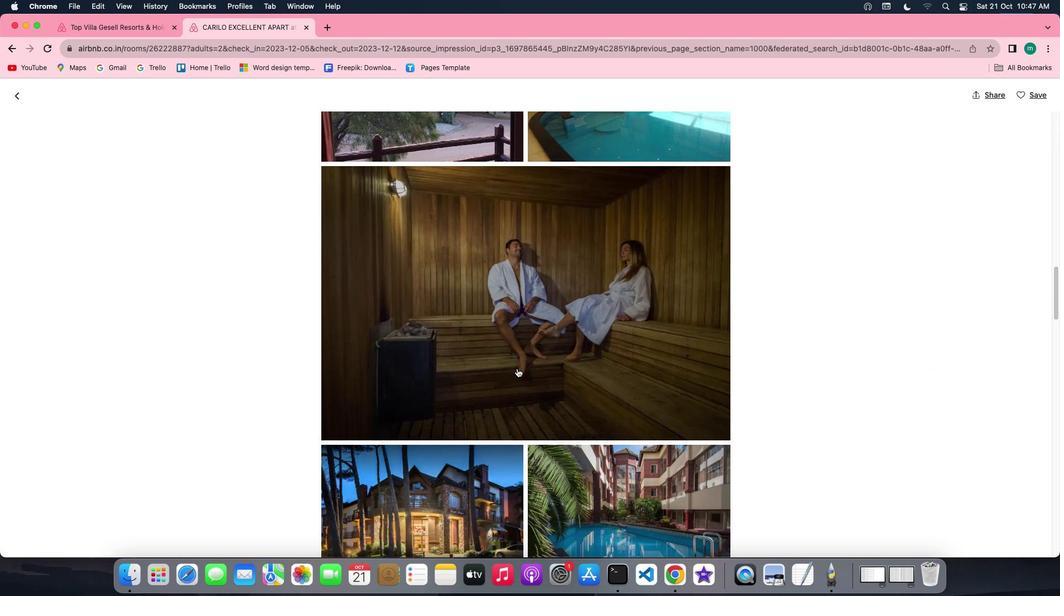 
Action: Mouse scrolled (517, 369) with delta (0, 0)
Screenshot: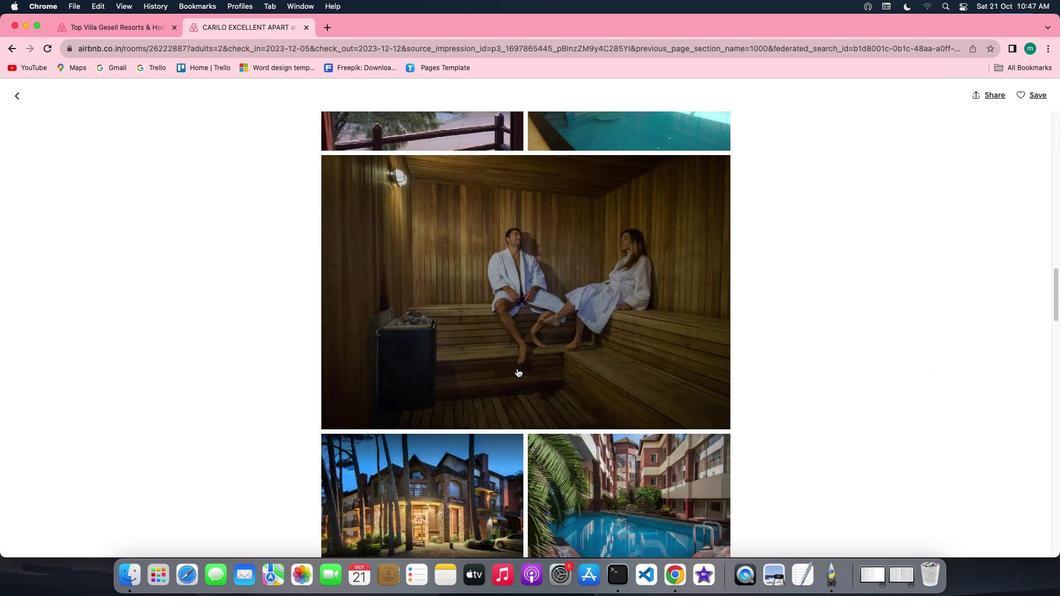 
Action: Mouse scrolled (517, 369) with delta (0, 0)
Screenshot: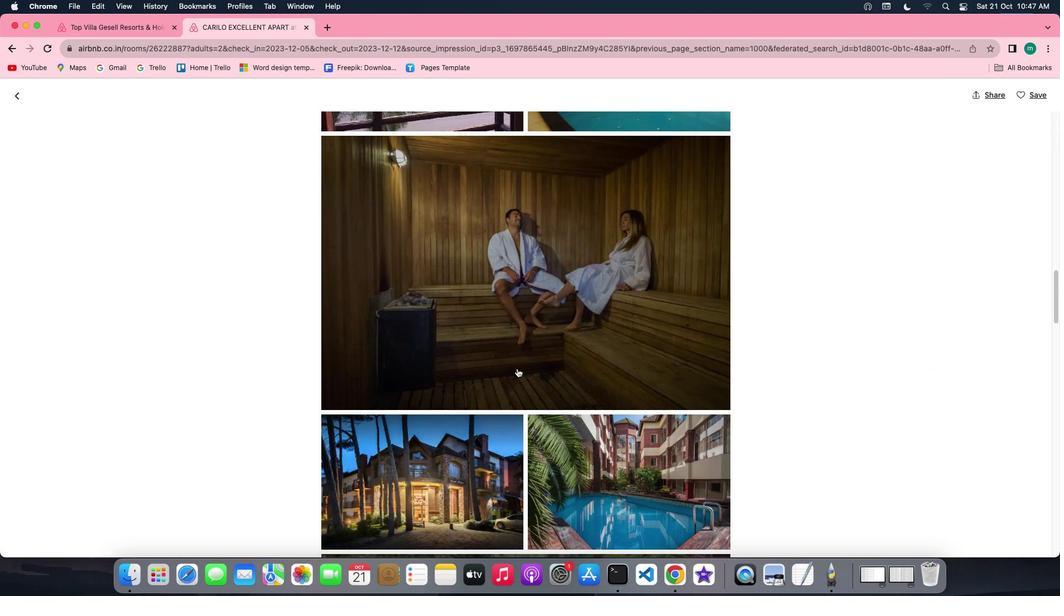 
Action: Mouse scrolled (517, 369) with delta (0, 0)
Screenshot: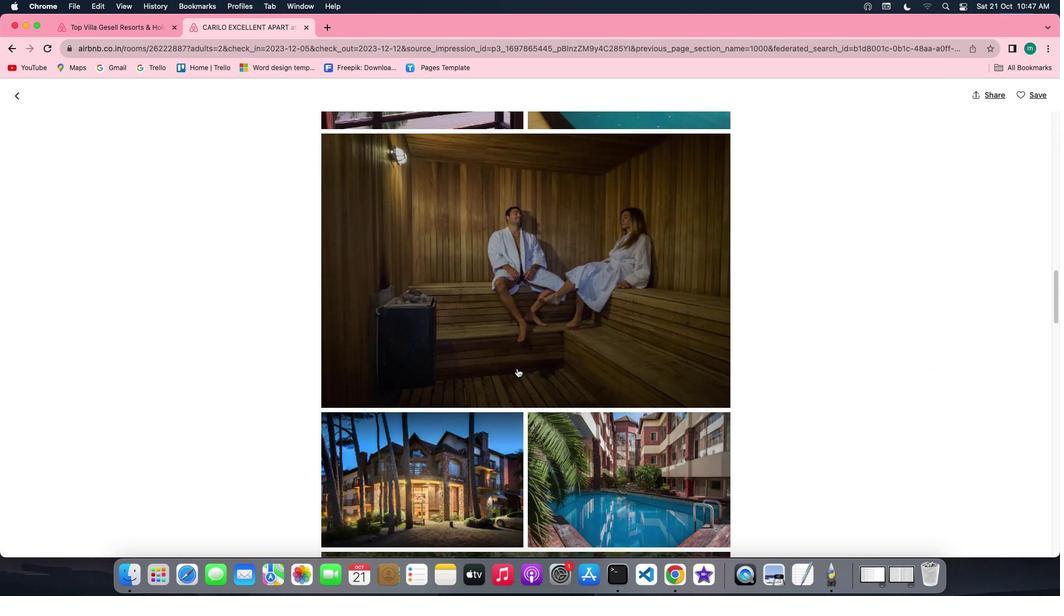 
Action: Mouse scrolled (517, 369) with delta (0, 0)
Screenshot: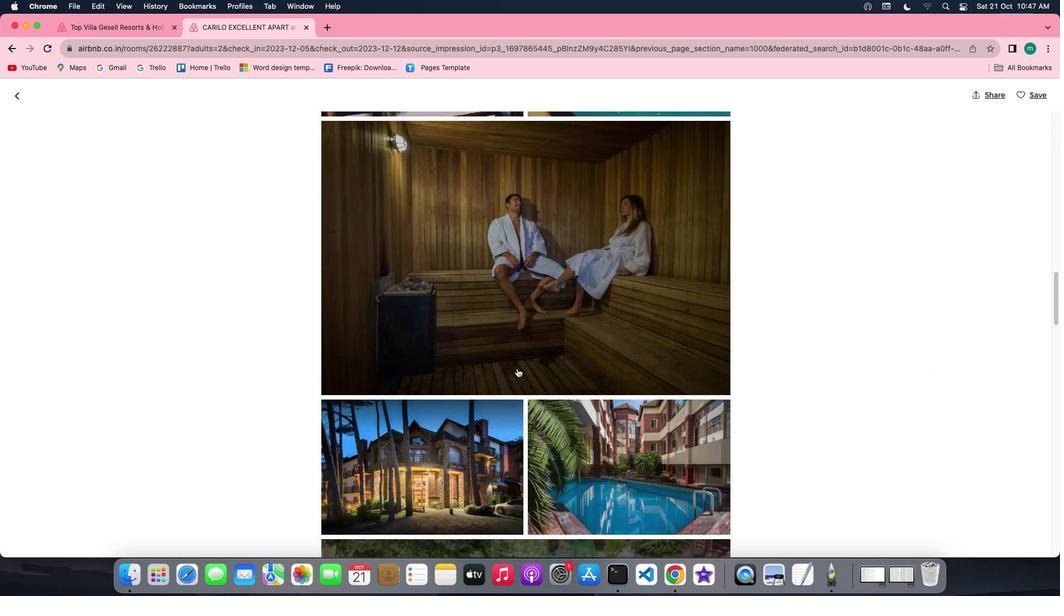 
Action: Mouse scrolled (517, 369) with delta (0, 0)
Screenshot: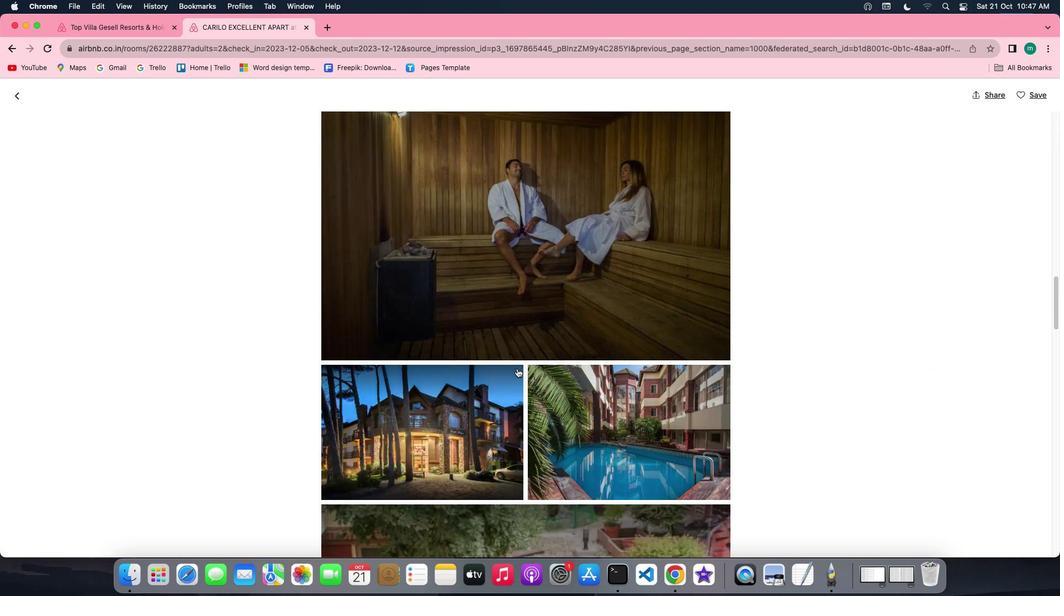 
Action: Mouse scrolled (517, 369) with delta (0, 0)
Screenshot: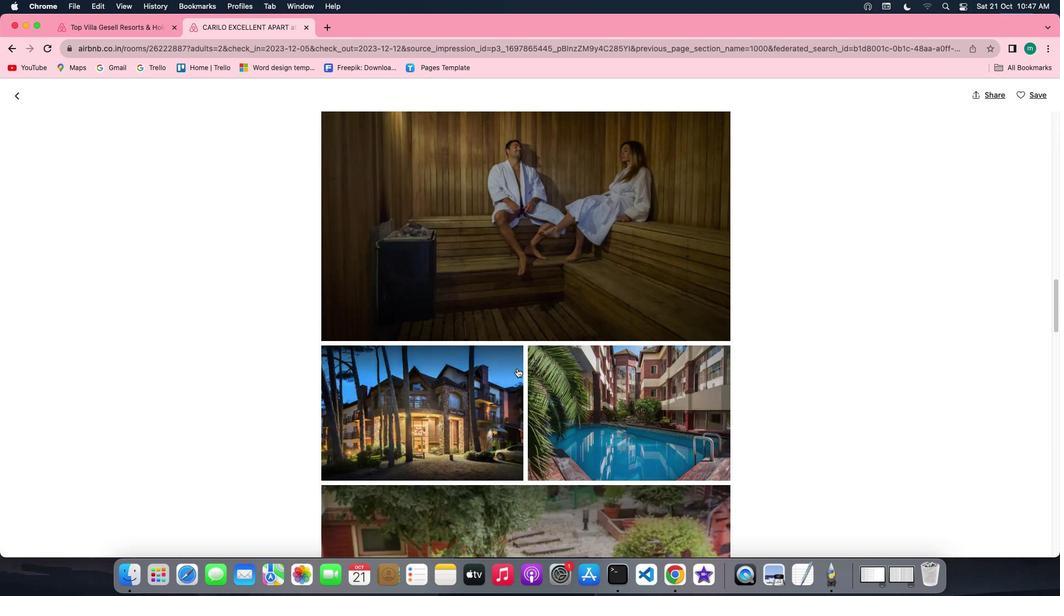 
Action: Mouse scrolled (517, 369) with delta (0, 0)
Screenshot: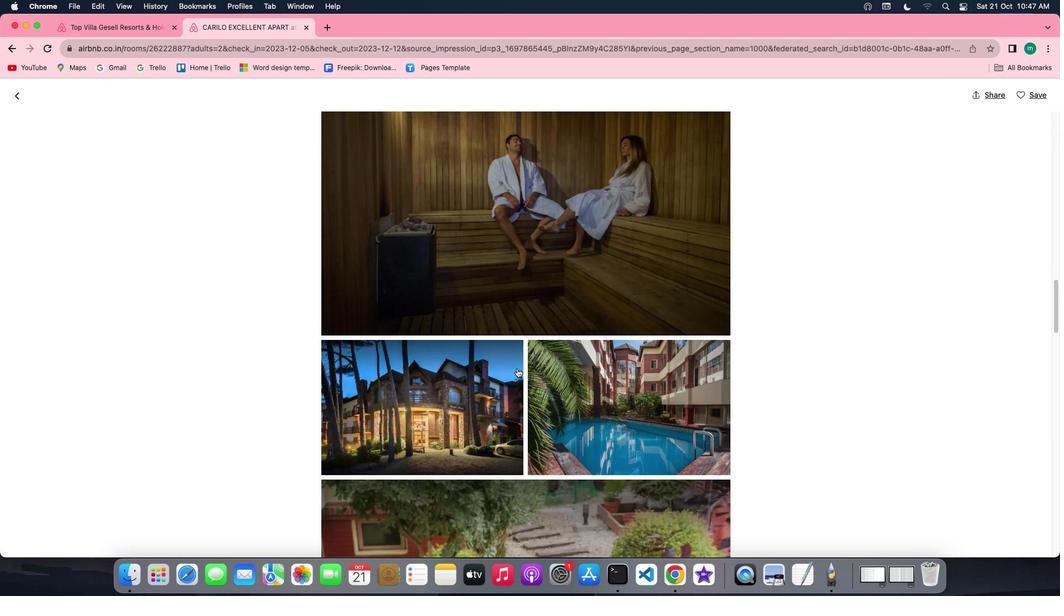 
Action: Mouse scrolled (517, 369) with delta (0, -1)
Screenshot: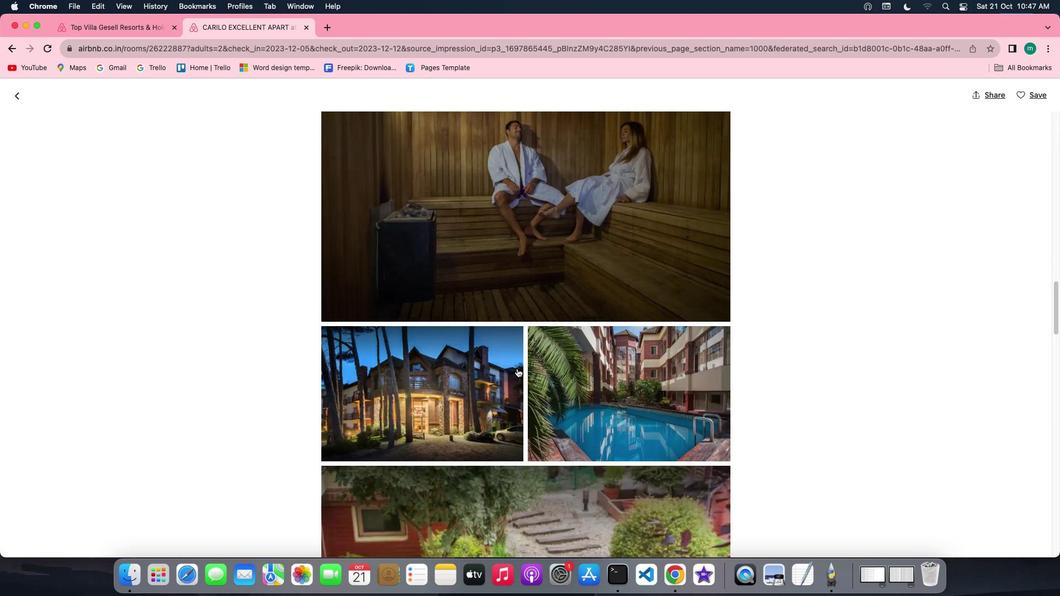 
Action: Mouse scrolled (517, 369) with delta (0, -1)
Screenshot: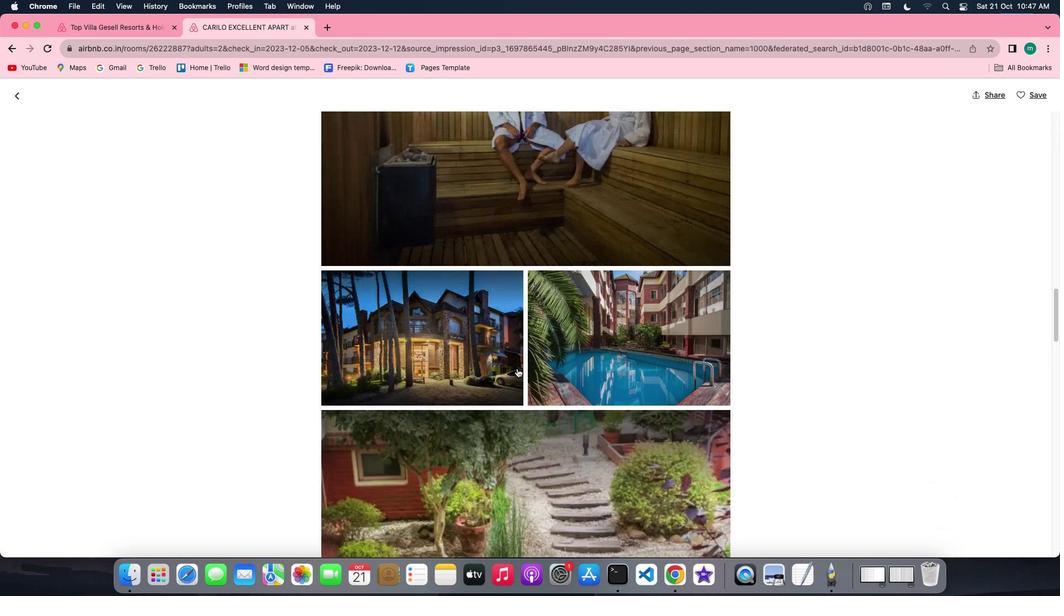 
Action: Mouse scrolled (517, 369) with delta (0, 0)
Screenshot: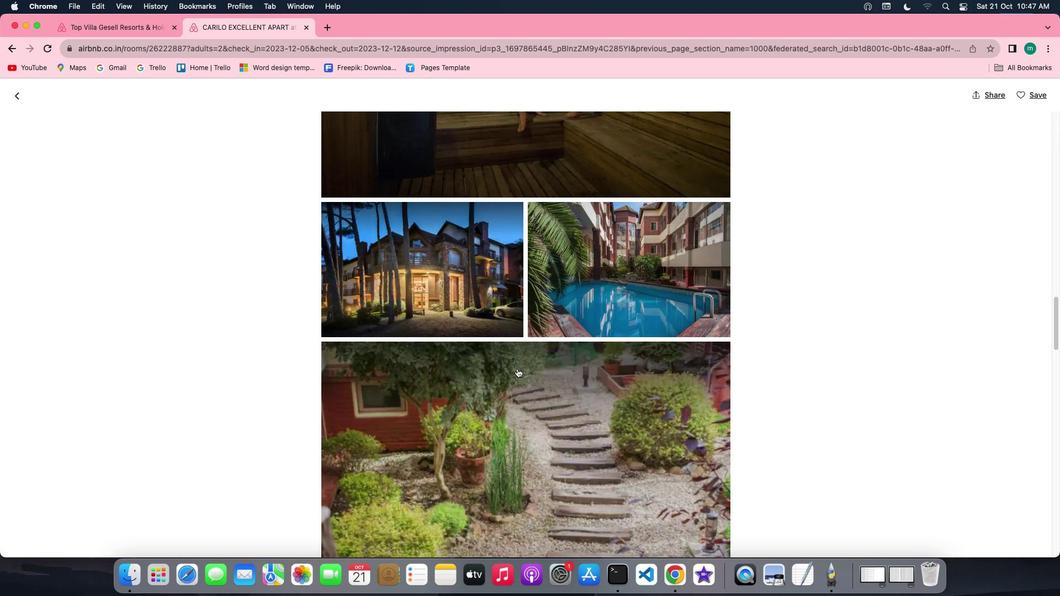 
Action: Mouse scrolled (517, 369) with delta (0, 0)
Screenshot: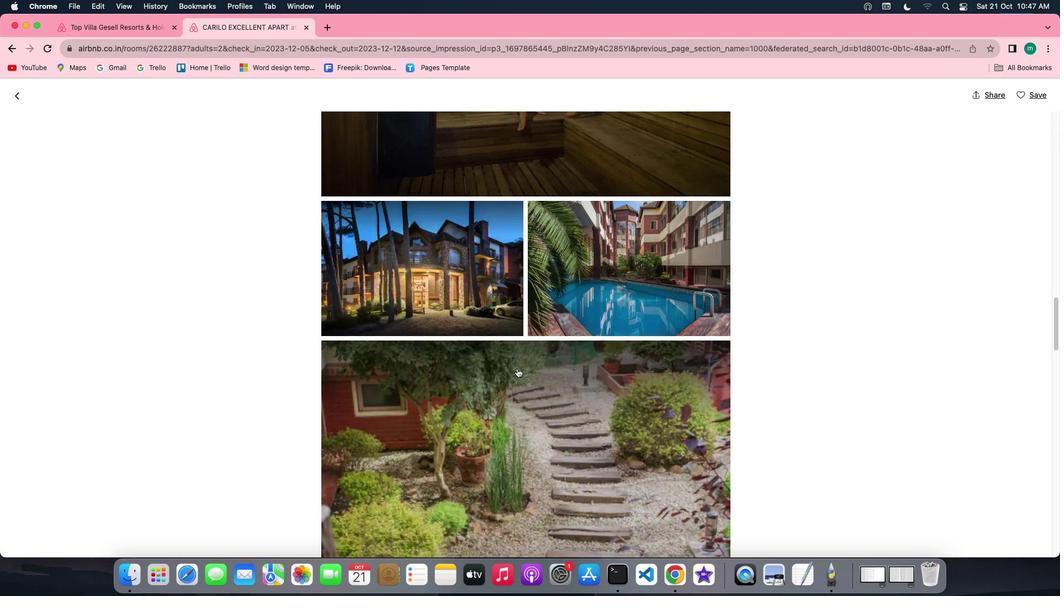 
Action: Mouse scrolled (517, 369) with delta (0, -1)
Screenshot: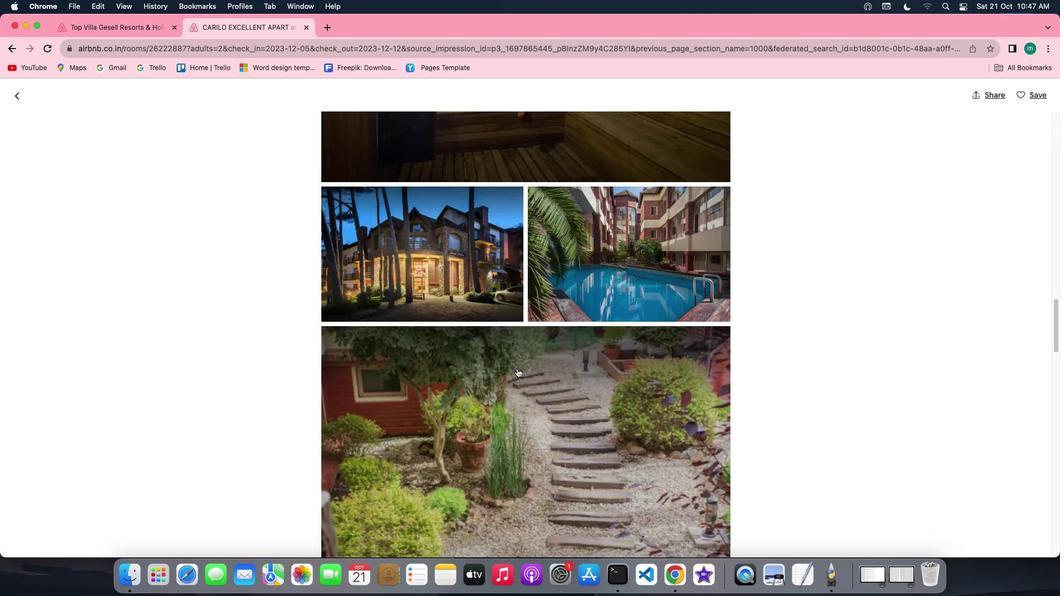 
Action: Mouse scrolled (517, 369) with delta (0, -1)
Screenshot: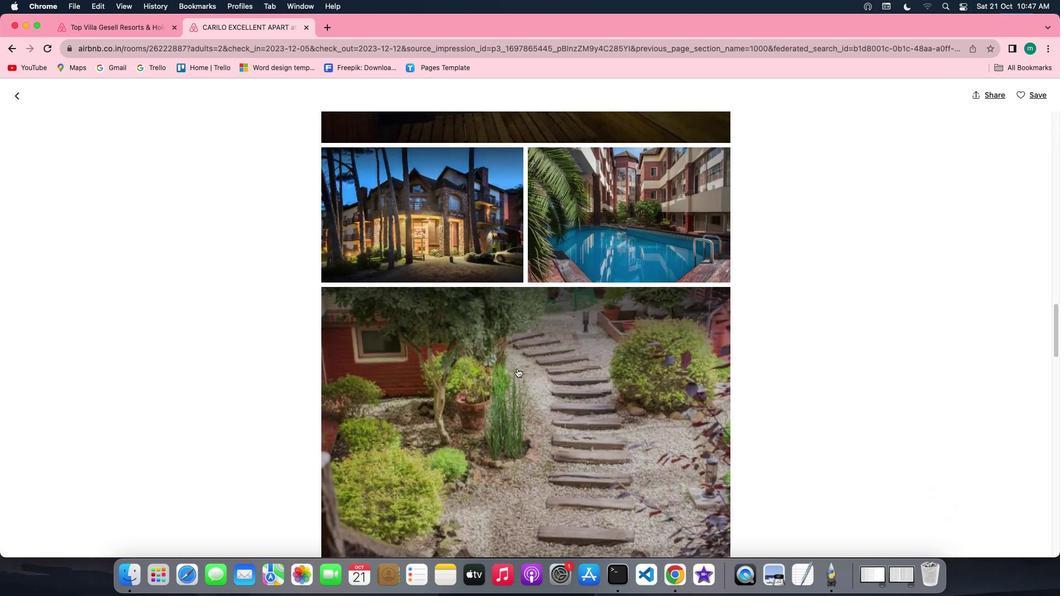 
Action: Mouse scrolled (517, 369) with delta (0, 0)
Screenshot: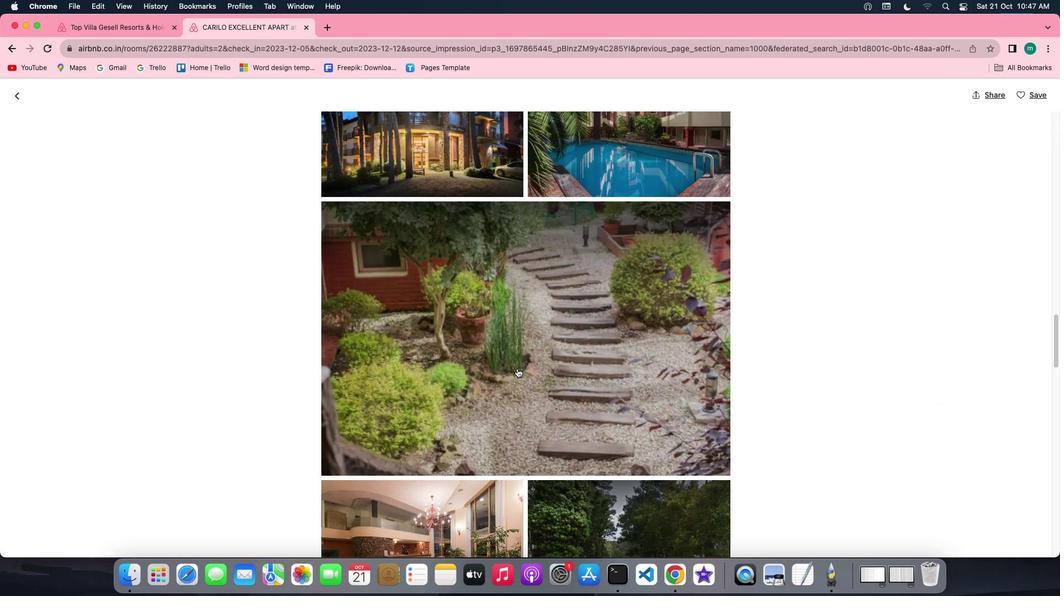 
Action: Mouse scrolled (517, 369) with delta (0, 0)
Screenshot: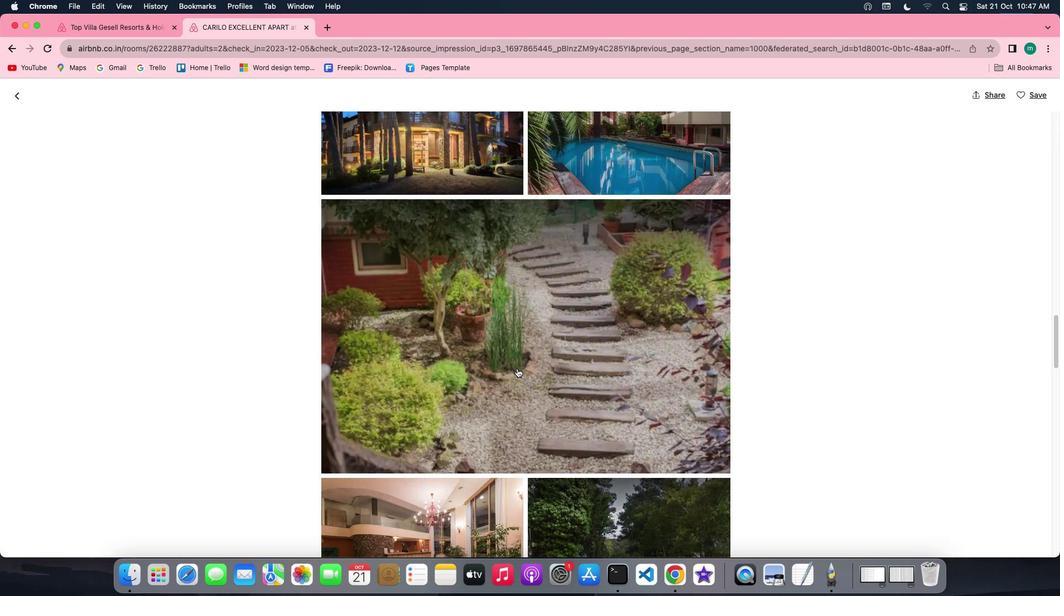 
Action: Mouse scrolled (517, 369) with delta (0, 0)
Screenshot: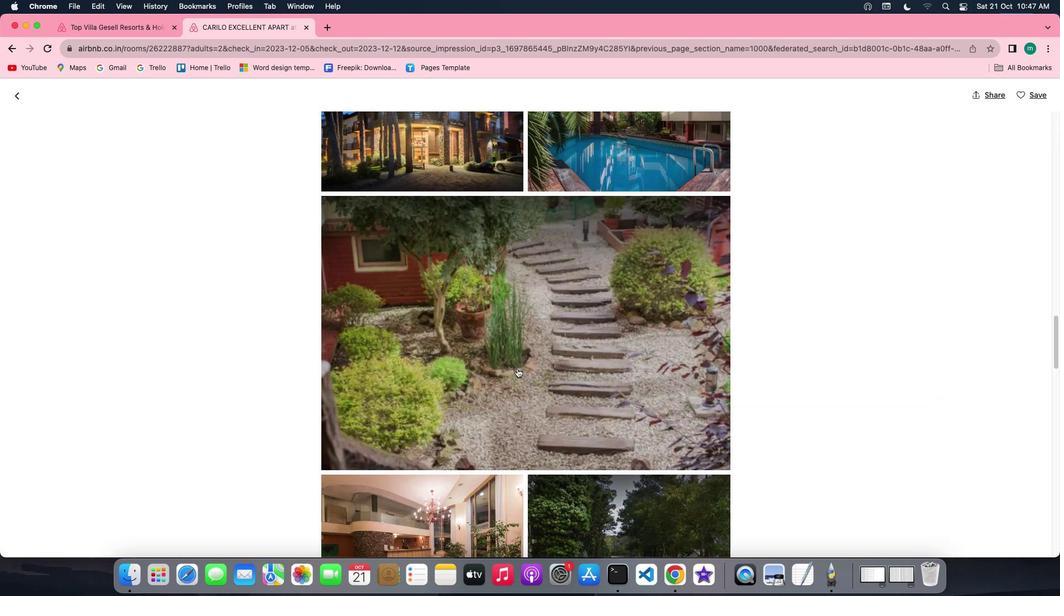 
Action: Mouse scrolled (517, 369) with delta (0, 0)
Screenshot: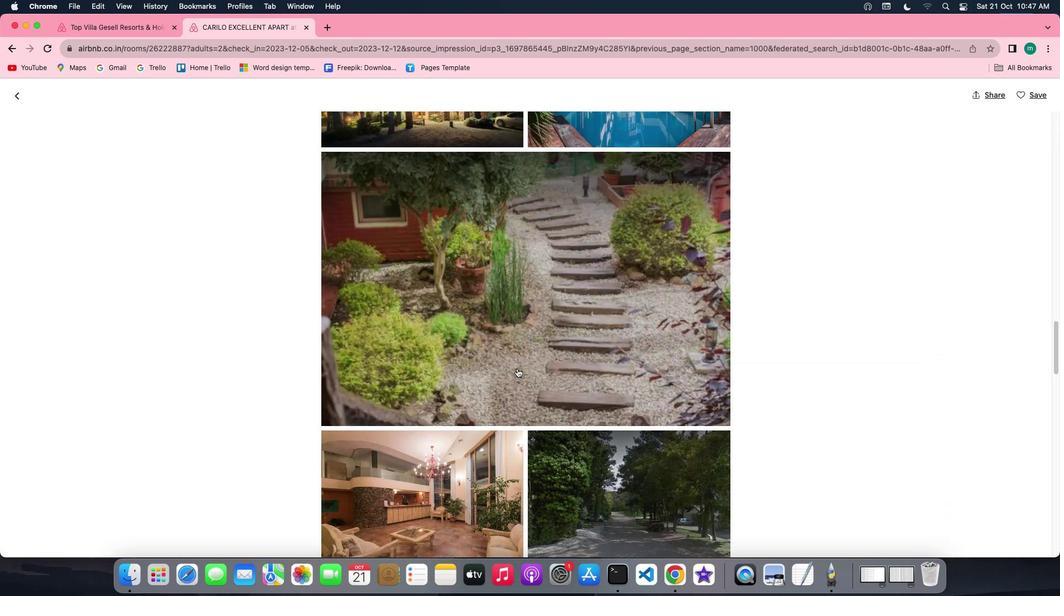 
Action: Mouse scrolled (517, 369) with delta (0, 0)
Screenshot: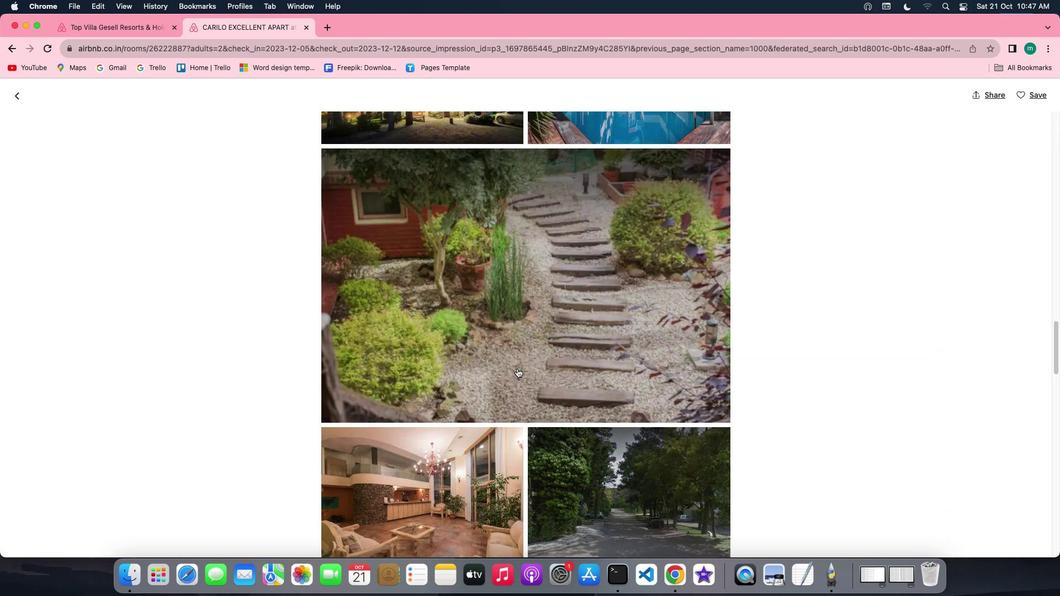 
Action: Mouse scrolled (517, 369) with delta (0, 0)
Screenshot: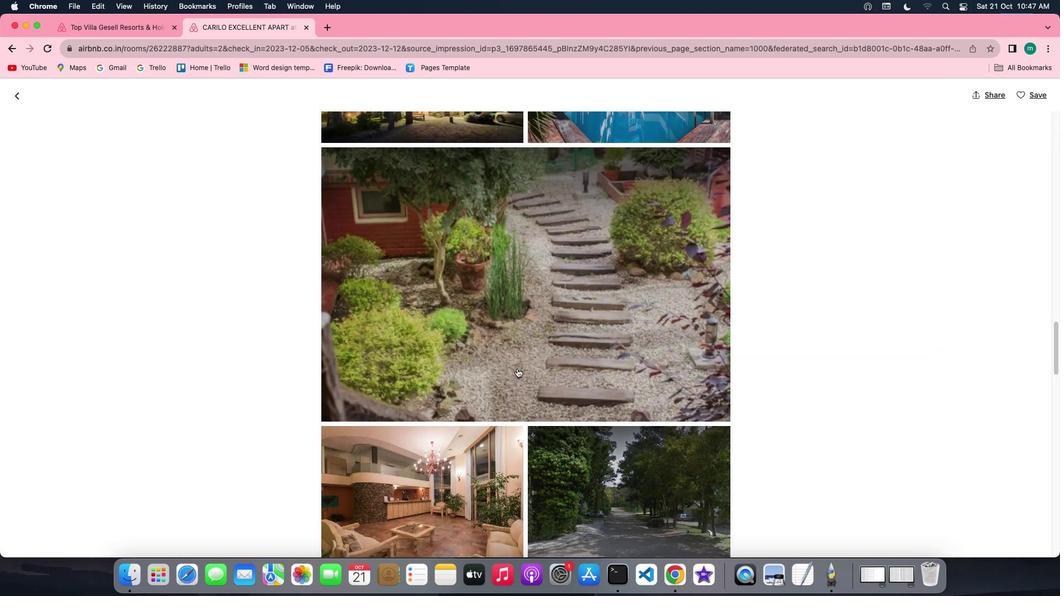 
Action: Mouse scrolled (517, 369) with delta (0, -1)
Screenshot: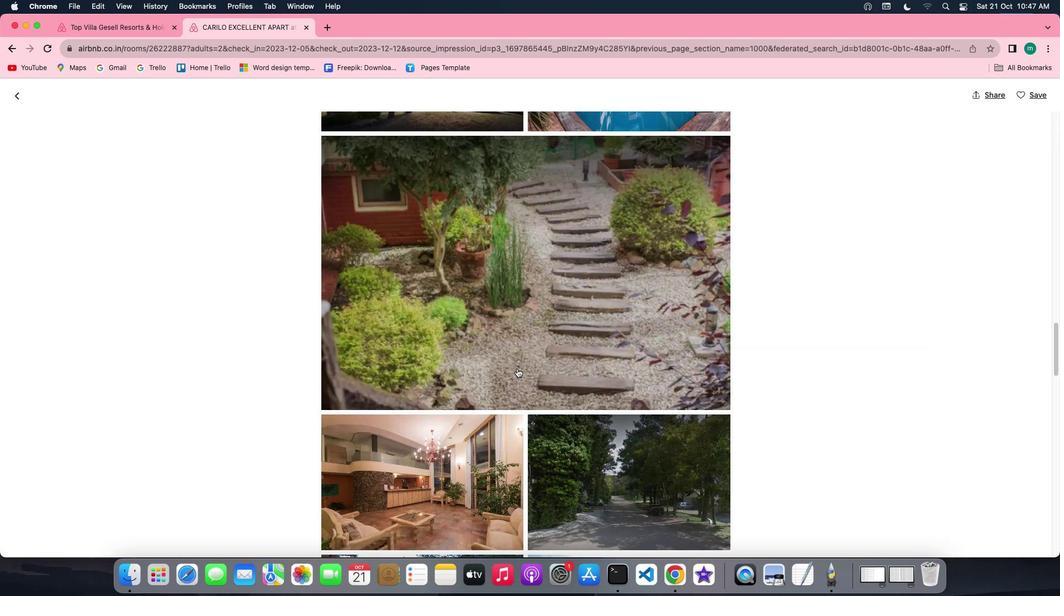 
Action: Mouse scrolled (517, 369) with delta (0, 0)
Screenshot: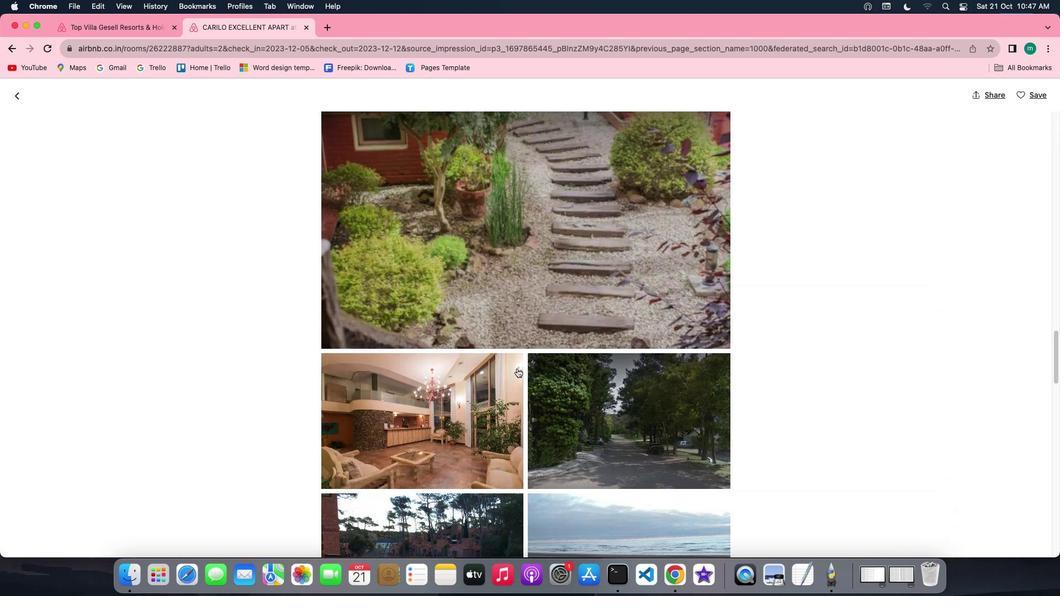 
Action: Mouse scrolled (517, 369) with delta (0, 0)
Screenshot: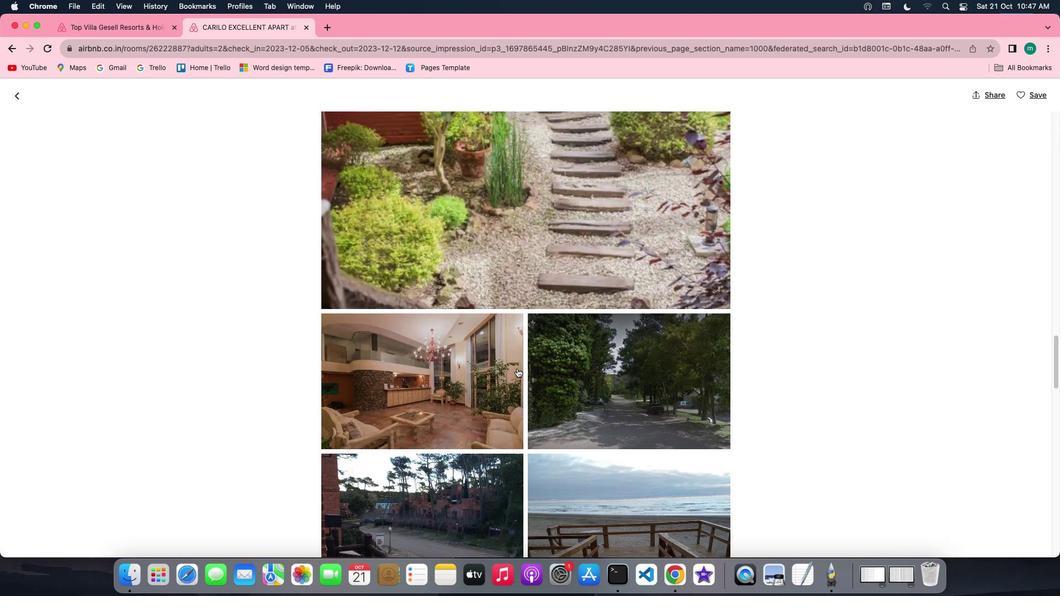 
Action: Mouse scrolled (517, 369) with delta (0, 0)
Screenshot: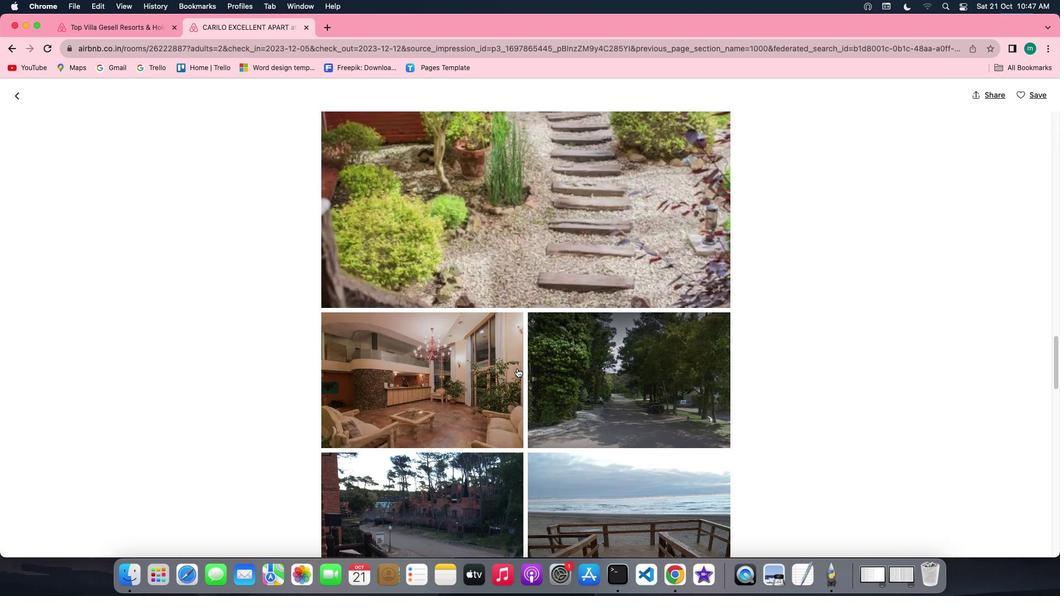 
Action: Mouse scrolled (517, 369) with delta (0, 0)
Screenshot: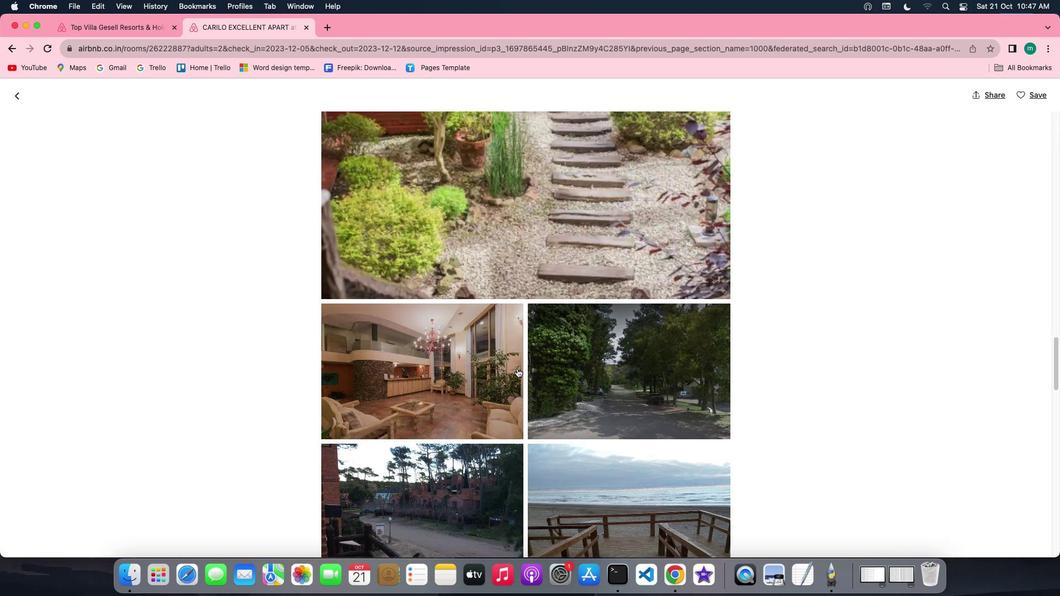 
Action: Mouse scrolled (517, 369) with delta (0, -1)
Screenshot: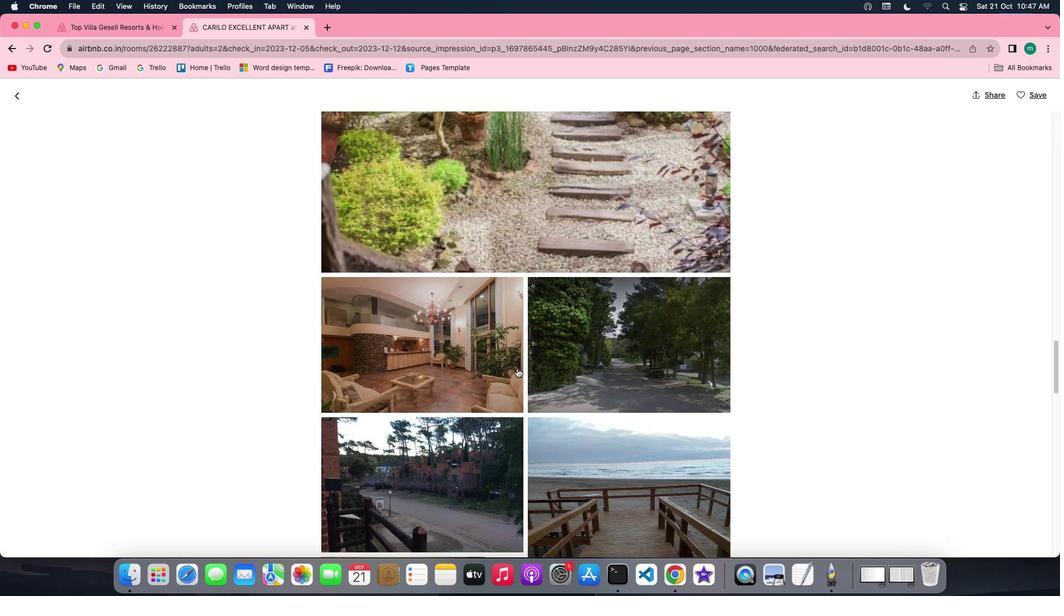 
Action: Mouse scrolled (517, 369) with delta (0, 0)
Screenshot: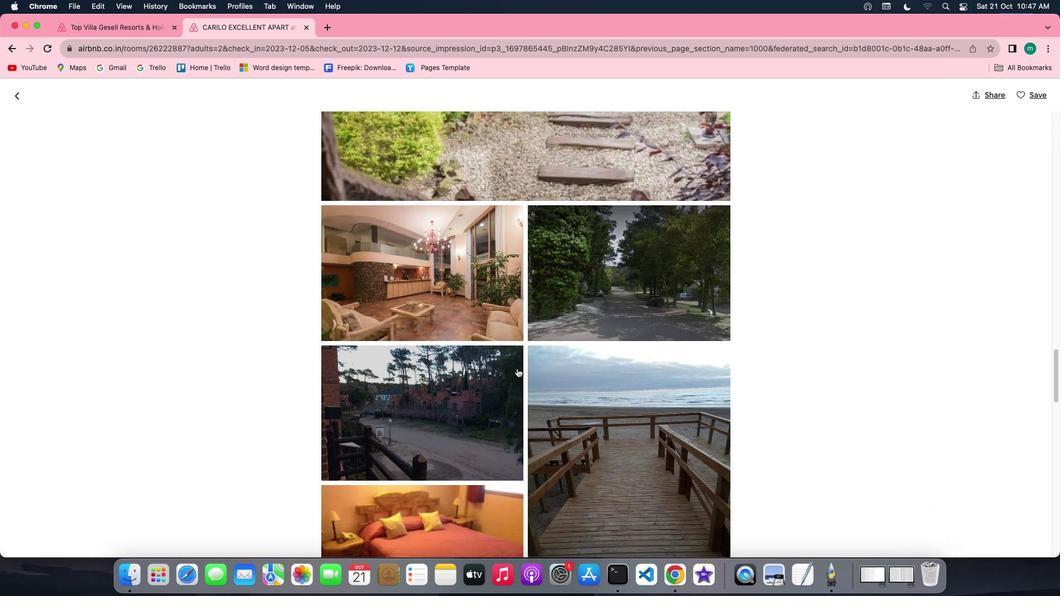 
Action: Mouse scrolled (517, 369) with delta (0, 0)
Screenshot: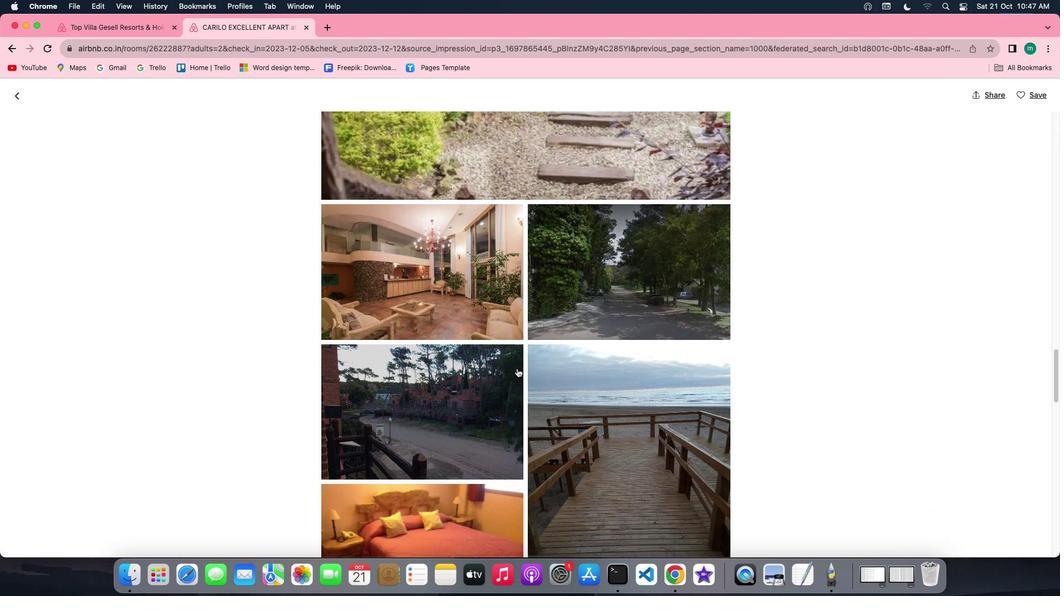
Action: Mouse scrolled (517, 369) with delta (0, -1)
Screenshot: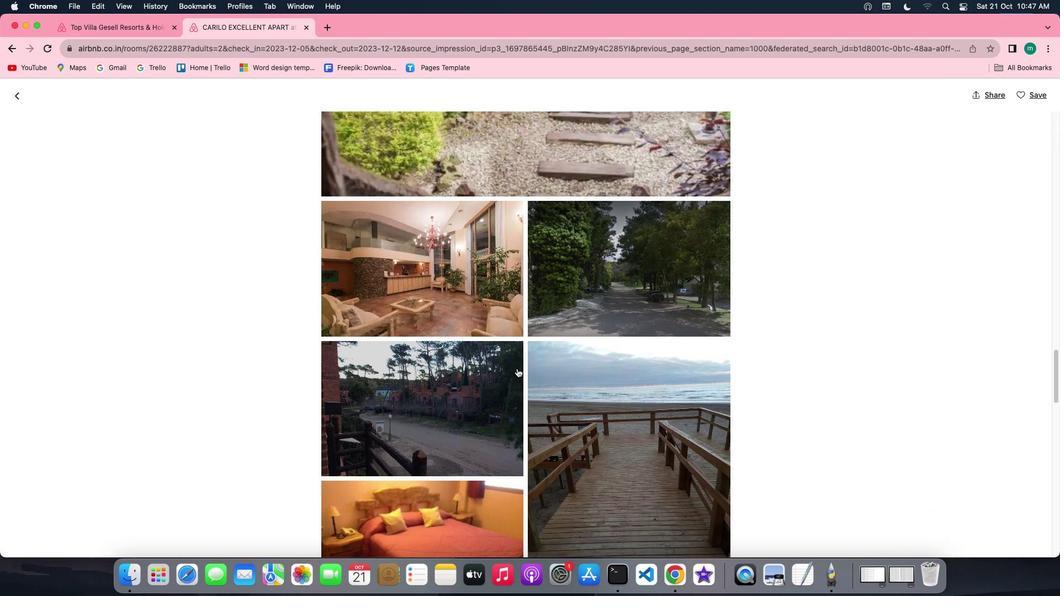 
Action: Mouse scrolled (517, 369) with delta (0, -1)
Screenshot: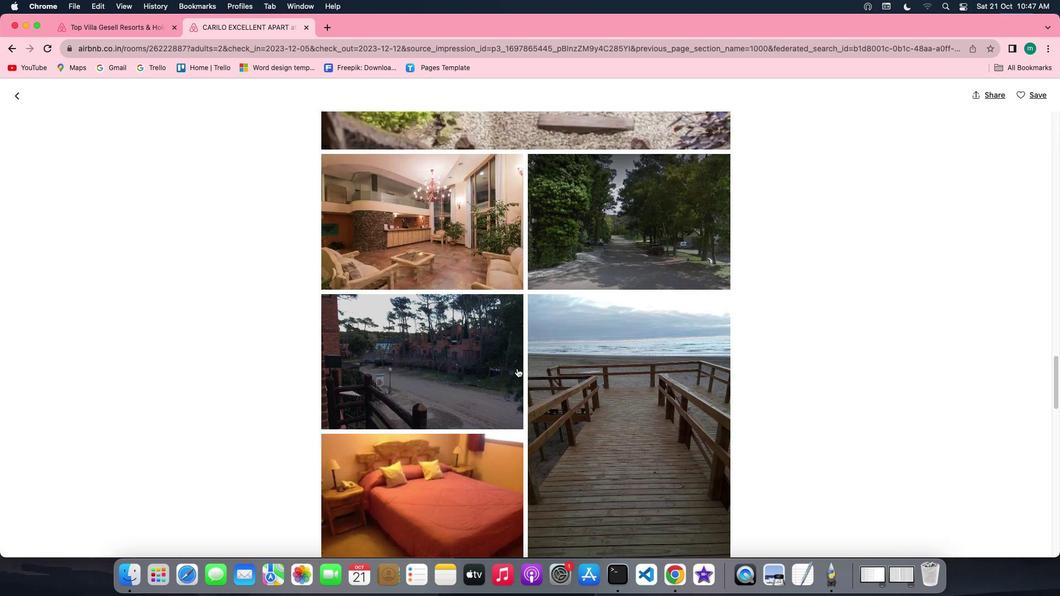 
Action: Mouse scrolled (517, 369) with delta (0, 0)
Screenshot: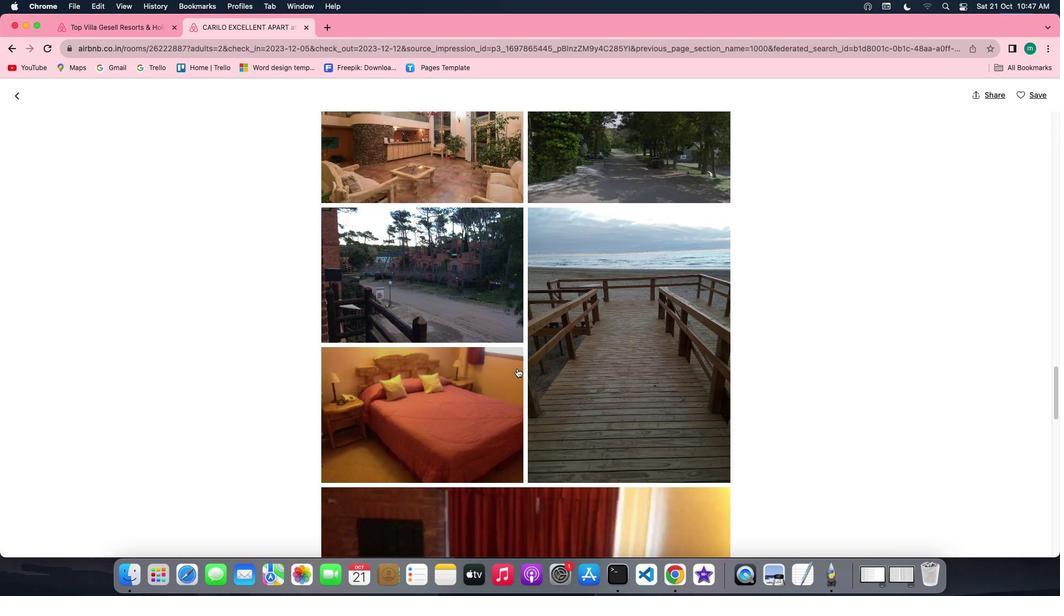 
Action: Mouse scrolled (517, 369) with delta (0, 0)
Screenshot: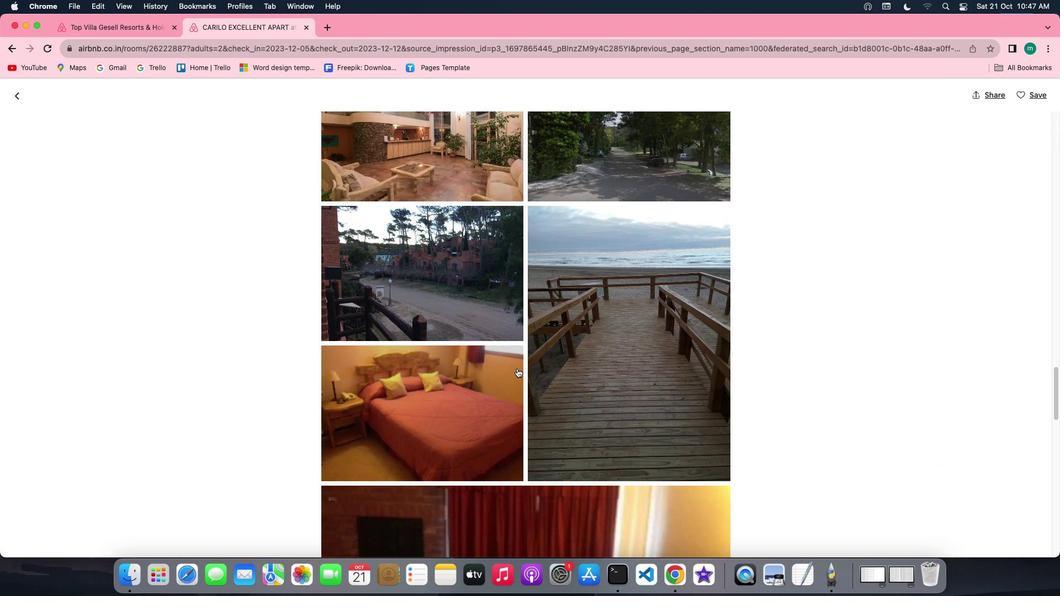 
Action: Mouse scrolled (517, 369) with delta (0, -1)
Screenshot: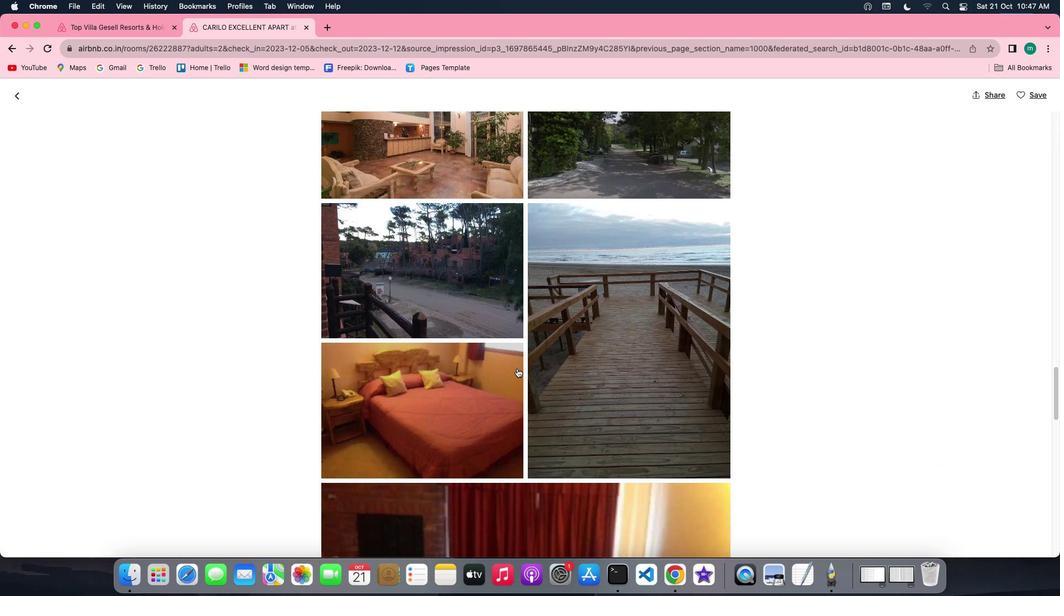 
Action: Mouse scrolled (517, 369) with delta (0, 0)
Screenshot: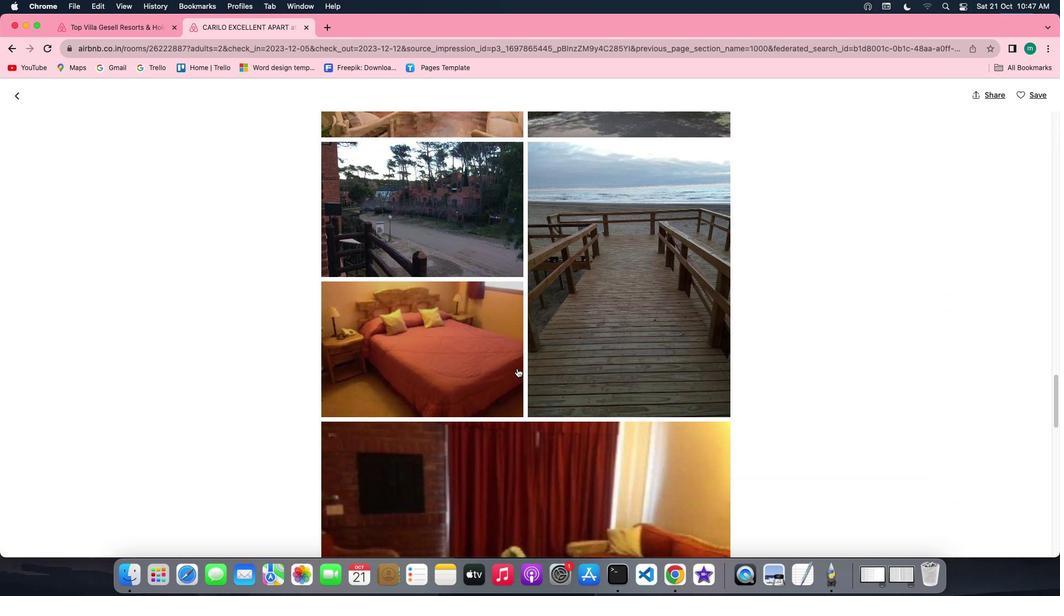
Action: Mouse scrolled (517, 369) with delta (0, 0)
Screenshot: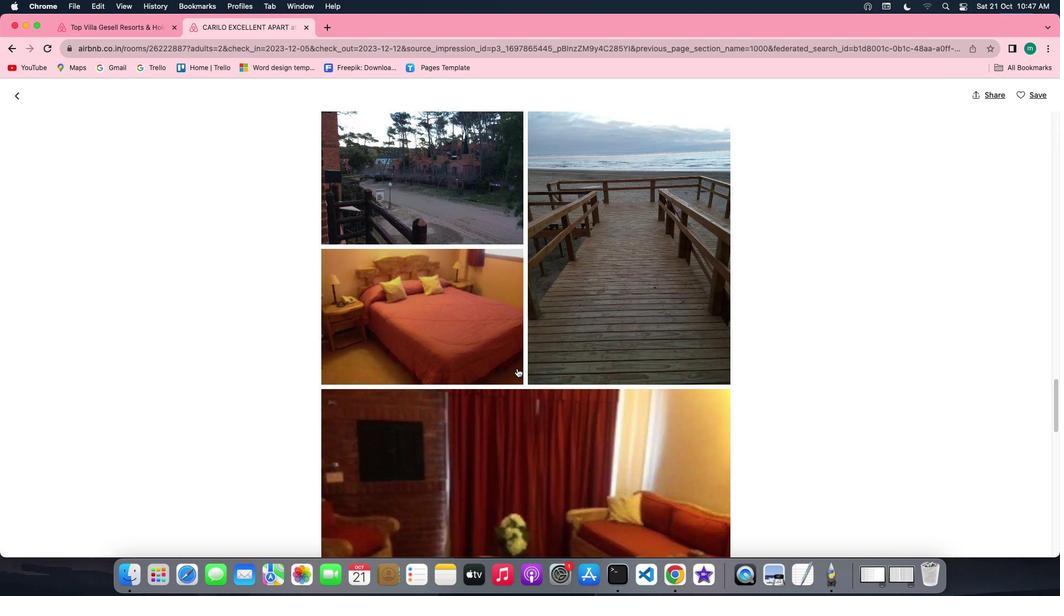 
Action: Mouse scrolled (517, 369) with delta (0, 0)
Screenshot: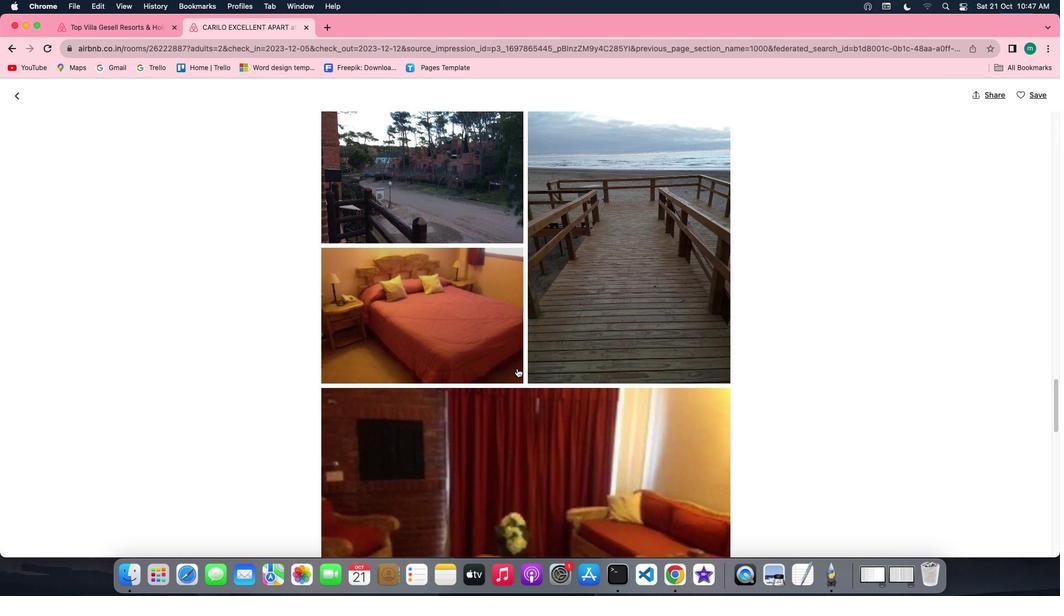 
Action: Mouse scrolled (517, 369) with delta (0, 0)
Screenshot: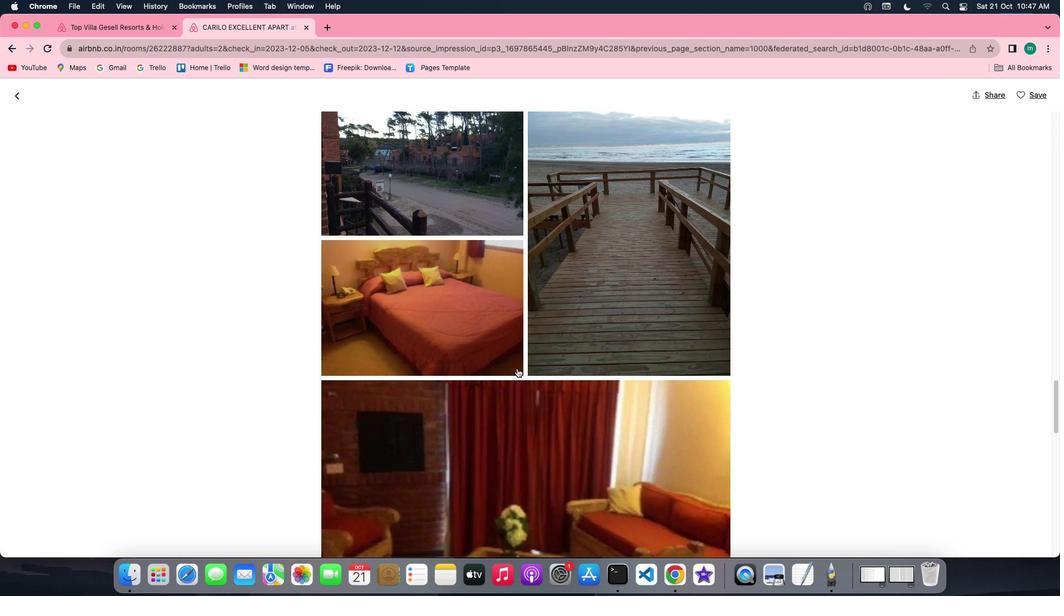 
Action: Mouse scrolled (517, 369) with delta (0, 0)
Screenshot: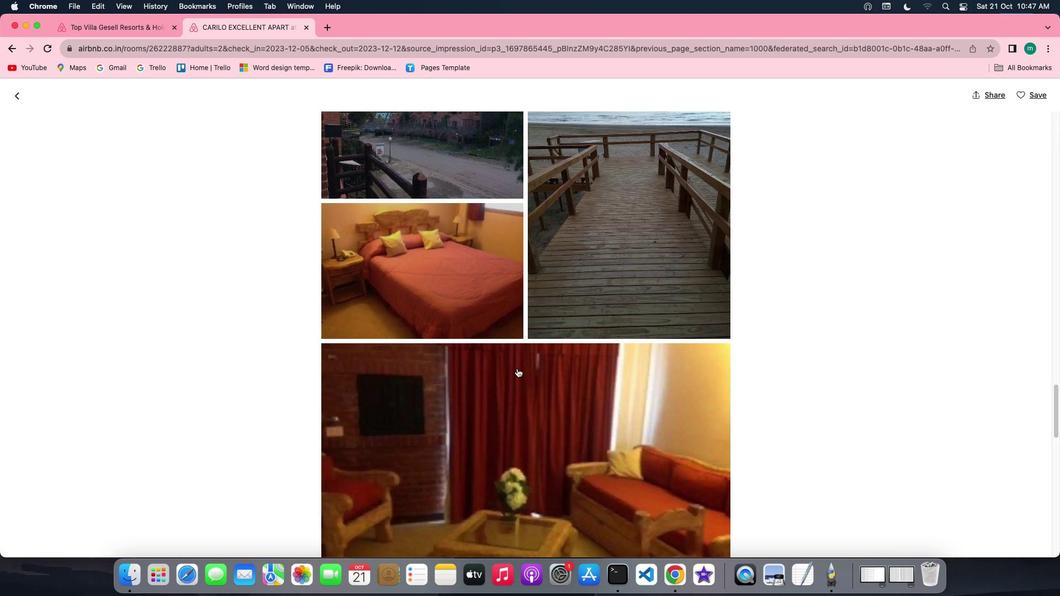 
Action: Mouse scrolled (517, 369) with delta (0, 0)
Screenshot: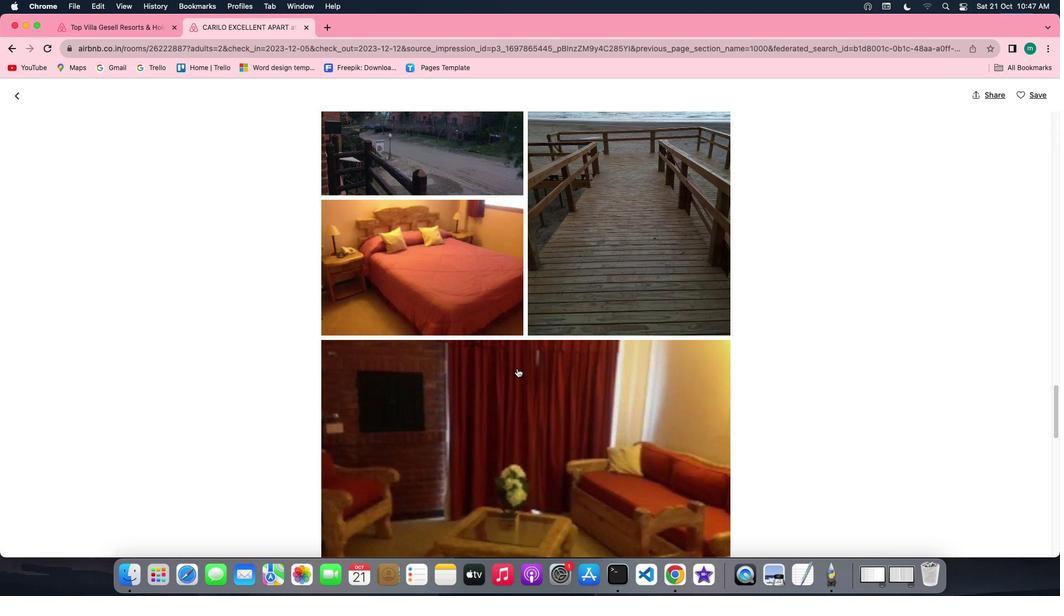 
Action: Mouse scrolled (517, 369) with delta (0, 0)
Screenshot: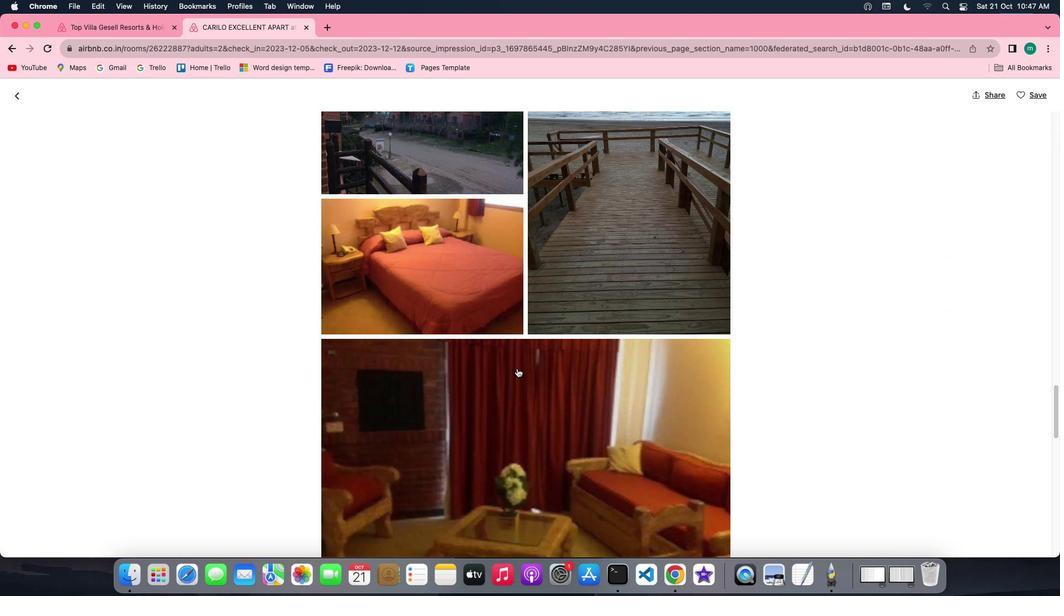 
Action: Mouse scrolled (517, 369) with delta (0, -1)
Screenshot: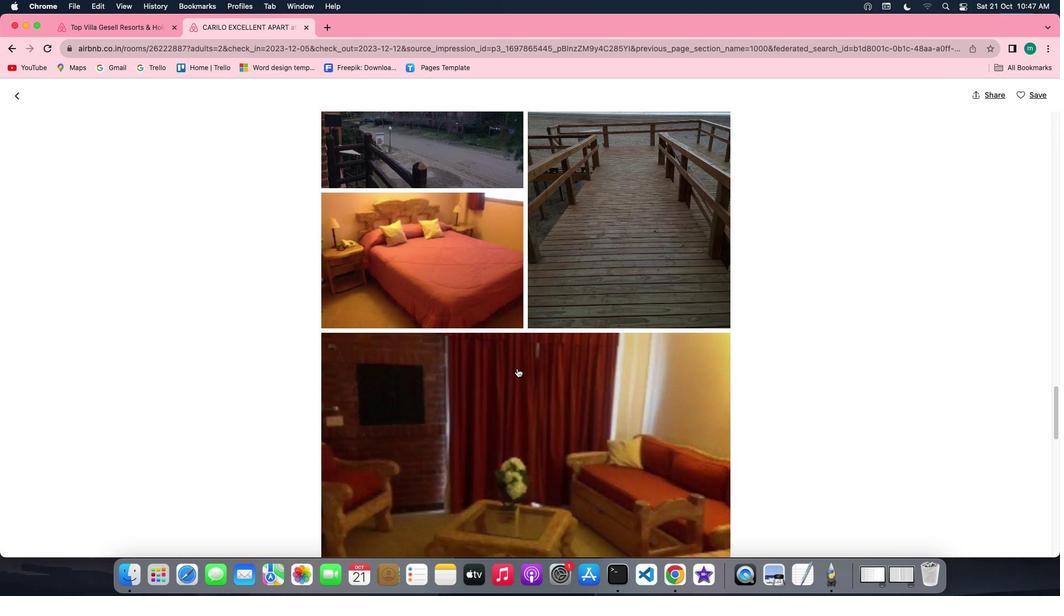 
Action: Mouse scrolled (517, 369) with delta (0, -1)
Screenshot: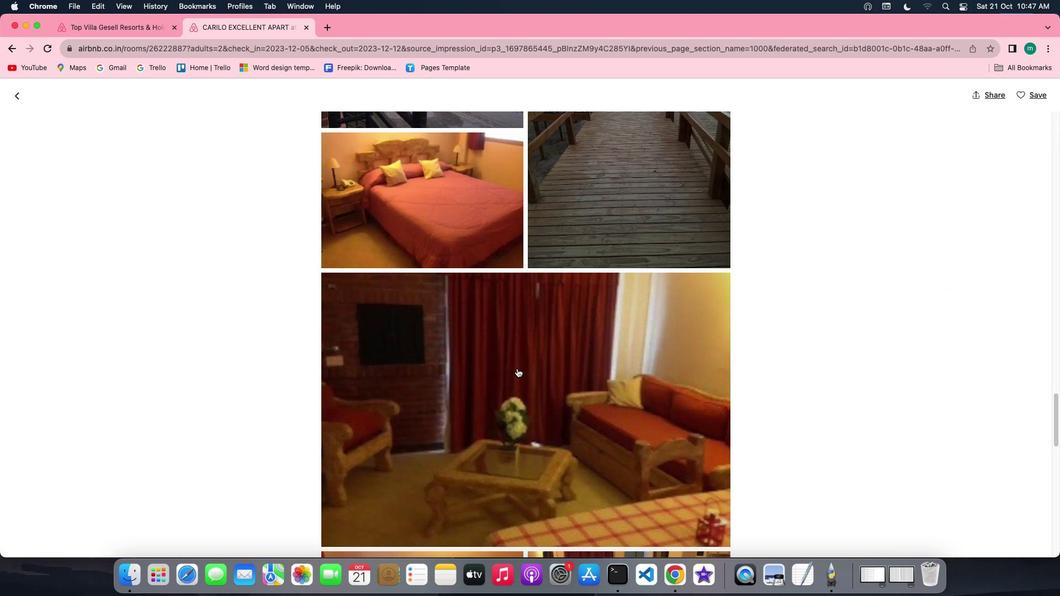 
Action: Mouse scrolled (517, 369) with delta (0, 0)
Screenshot: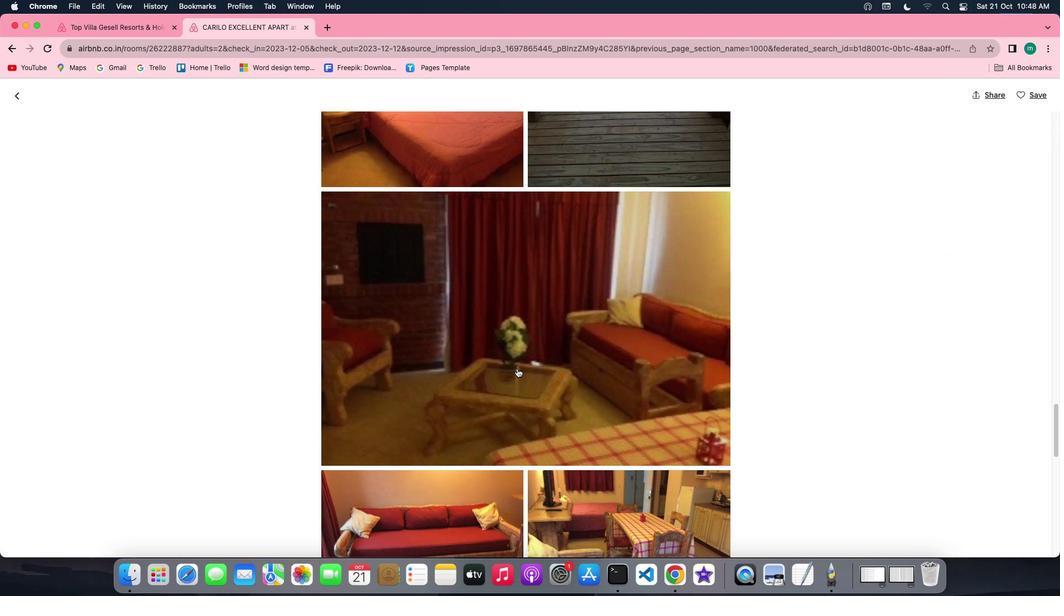 
Action: Mouse scrolled (517, 369) with delta (0, 0)
Screenshot: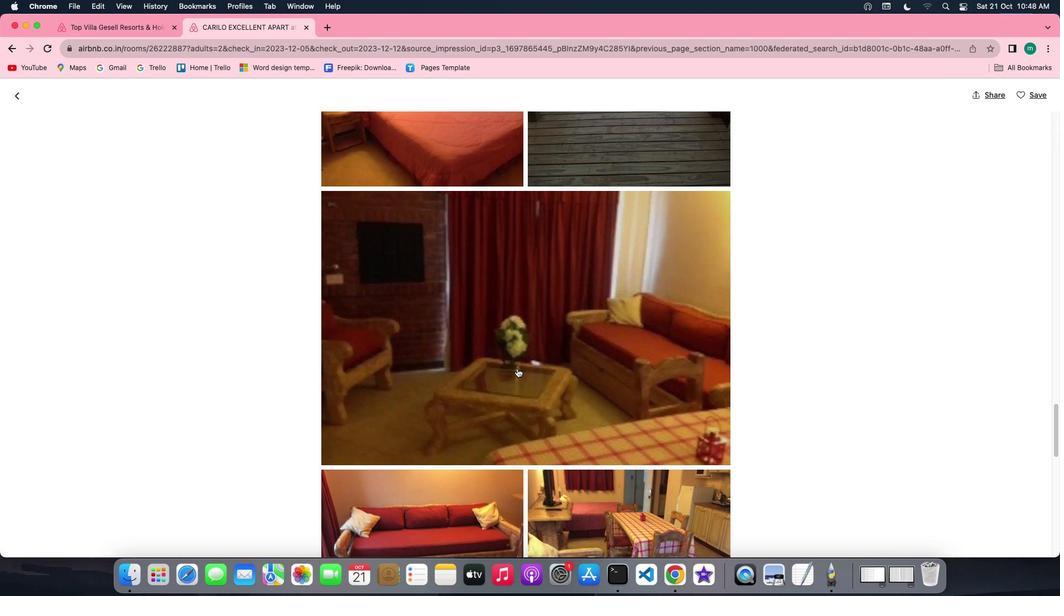 
Action: Mouse scrolled (517, 369) with delta (0, -1)
Screenshot: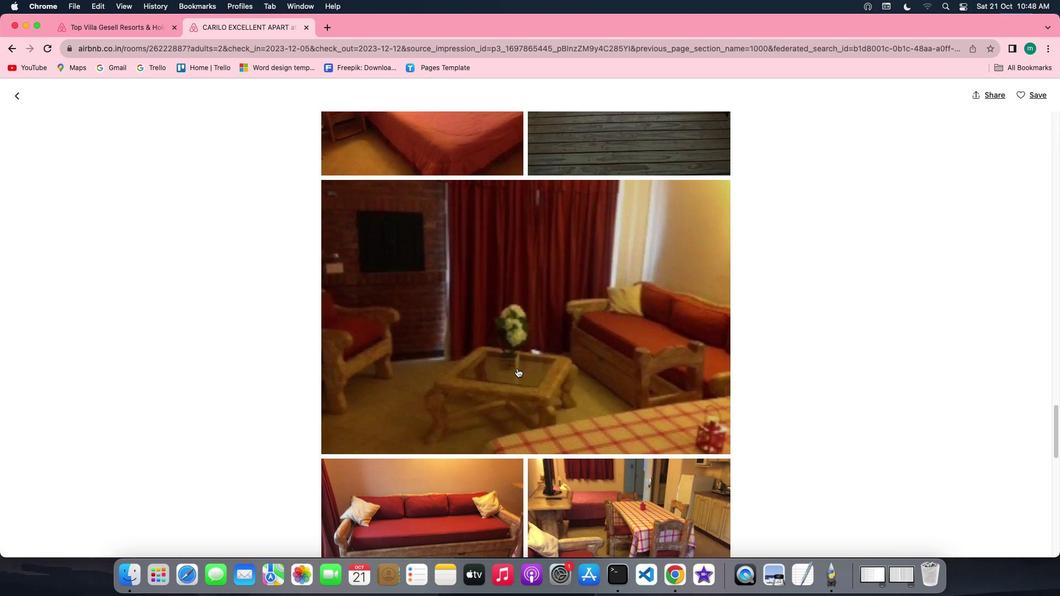 
Action: Mouse scrolled (517, 369) with delta (0, -1)
Screenshot: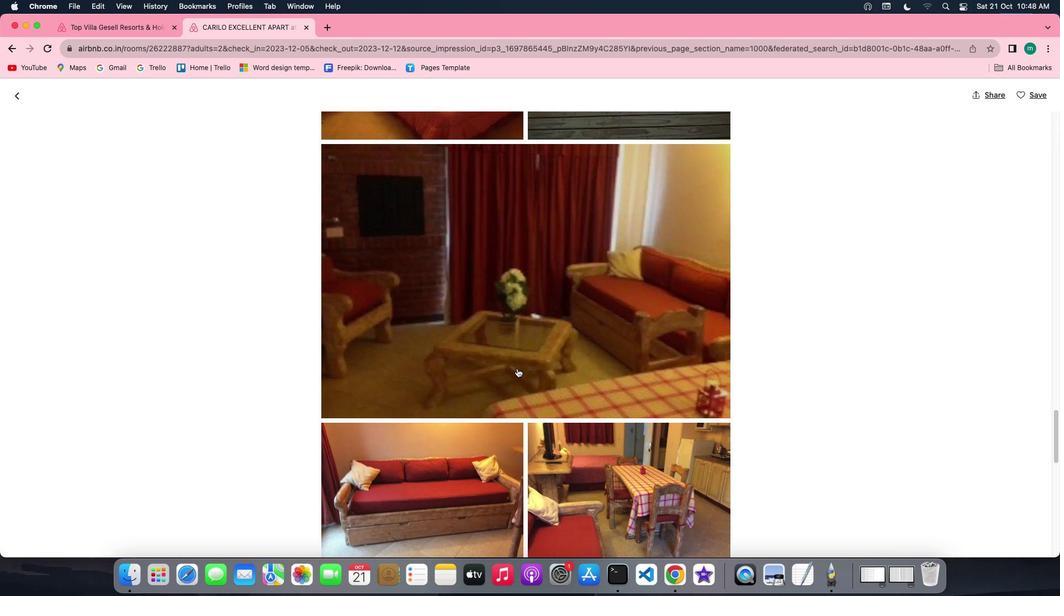 
Action: Mouse scrolled (517, 369) with delta (0, 0)
Screenshot: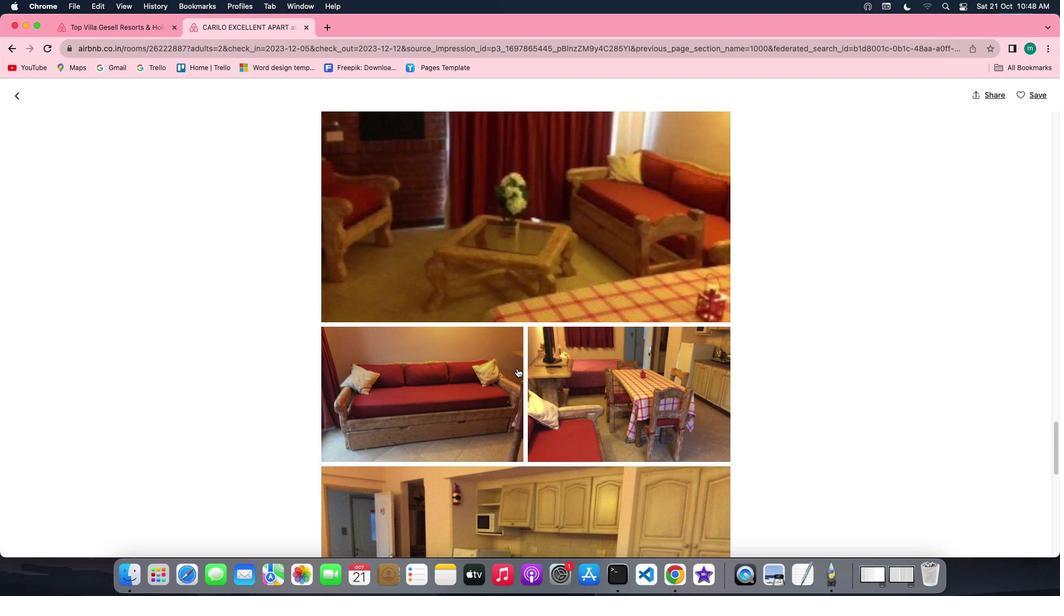 
Action: Mouse scrolled (517, 369) with delta (0, 0)
Screenshot: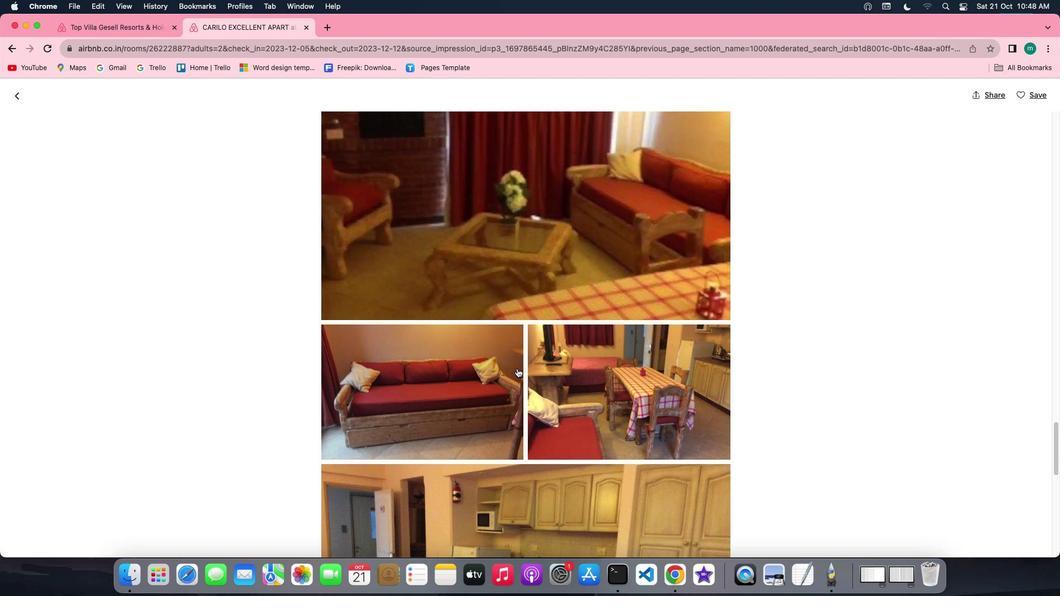 
Action: Mouse scrolled (517, 369) with delta (0, -1)
Screenshot: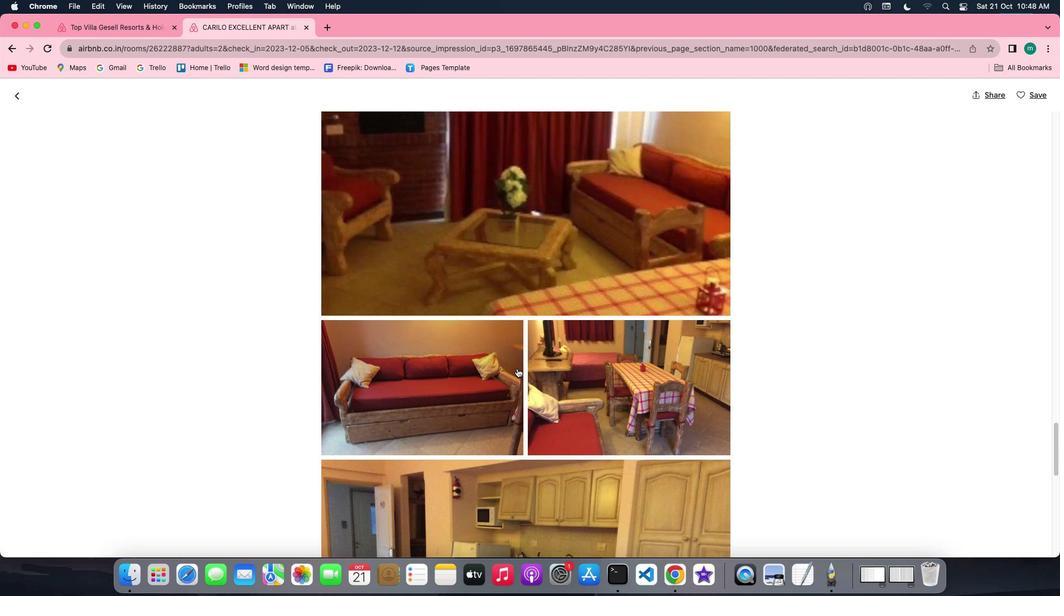 
Action: Mouse scrolled (517, 369) with delta (0, 0)
Screenshot: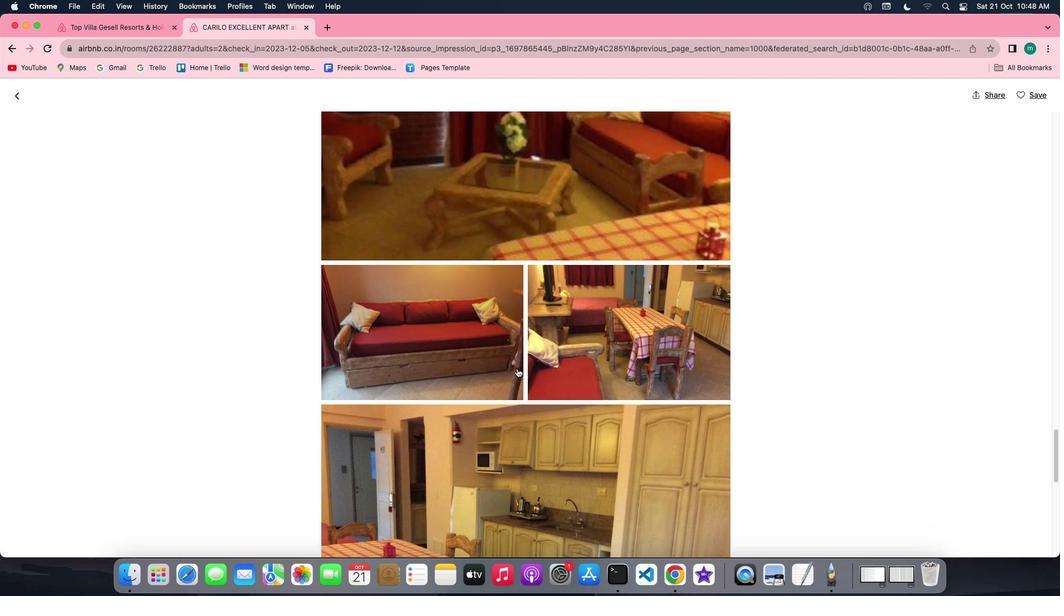 
Action: Mouse scrolled (517, 369) with delta (0, 0)
Screenshot: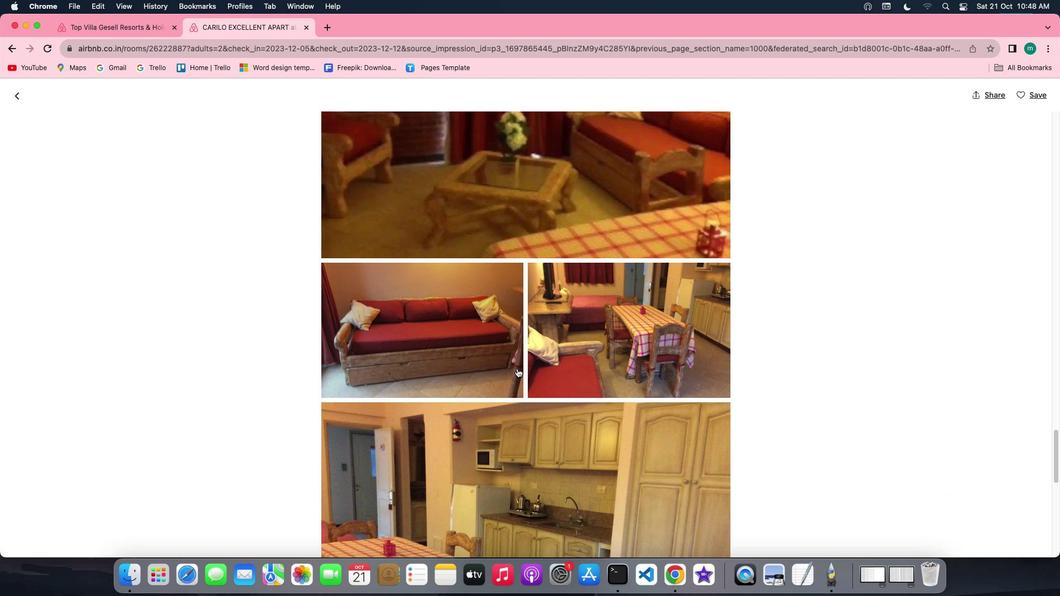 
Action: Mouse scrolled (517, 369) with delta (0, 0)
Screenshot: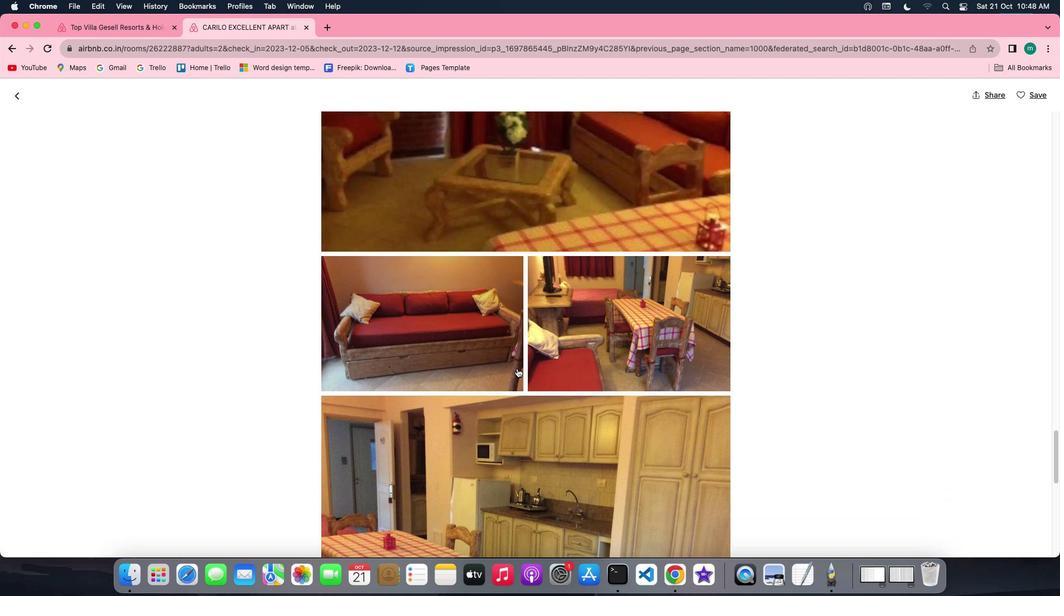
Action: Mouse scrolled (517, 369) with delta (0, -1)
